Task: Experiment with filter on a festival photo for a bold and colorful style.
Action: Mouse moved to (999, 543)
Screenshot: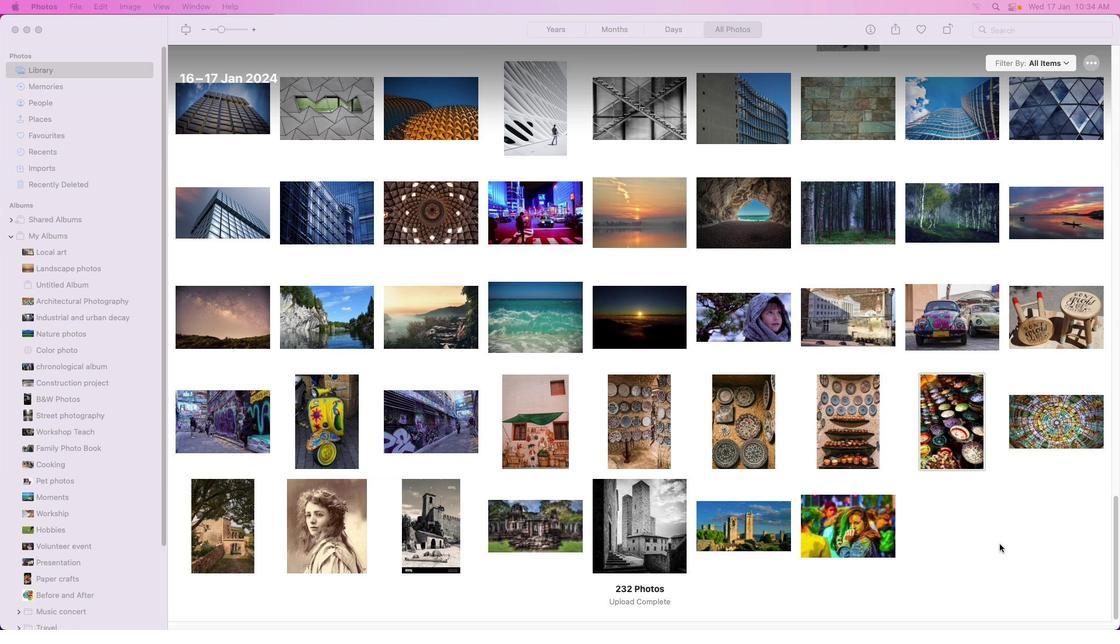 
Action: Mouse pressed left at (999, 543)
Screenshot: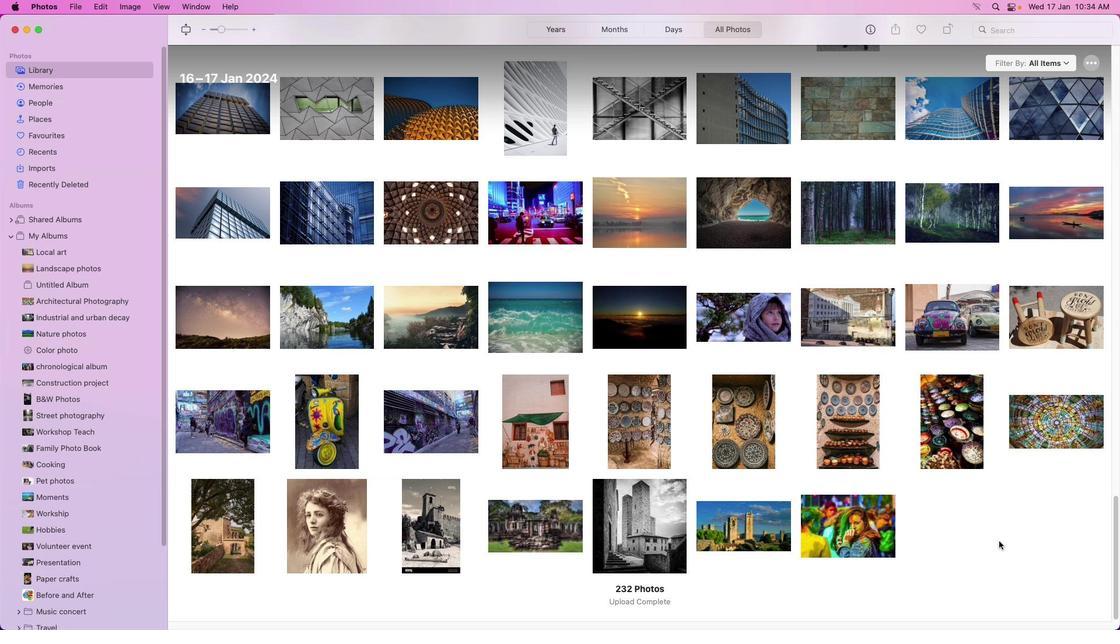 
Action: Mouse moved to (872, 518)
Screenshot: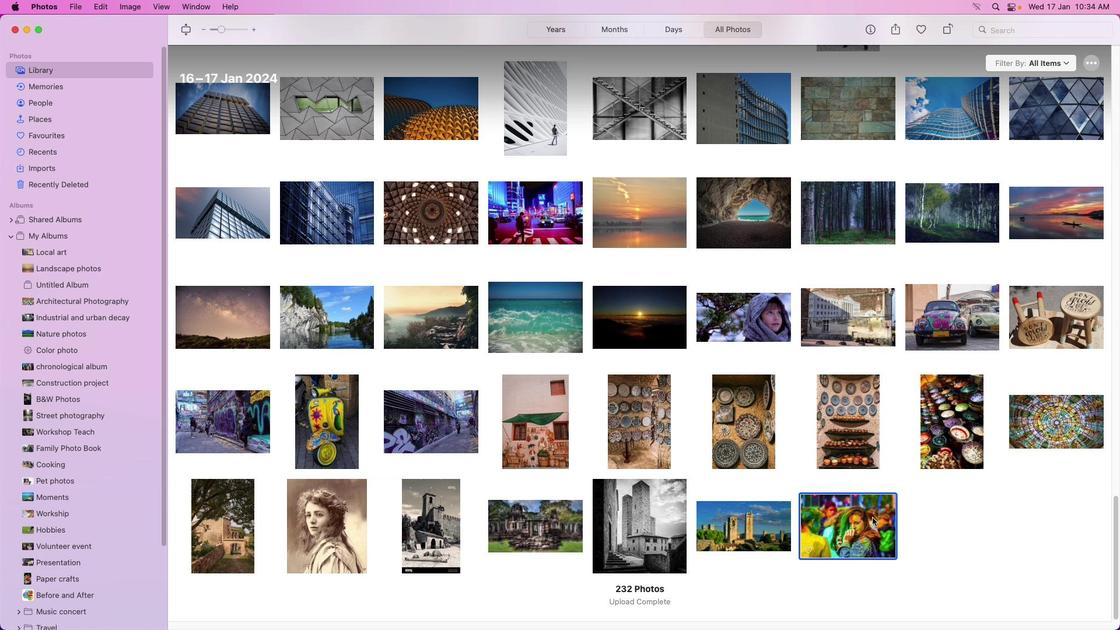 
Action: Mouse pressed left at (872, 518)
Screenshot: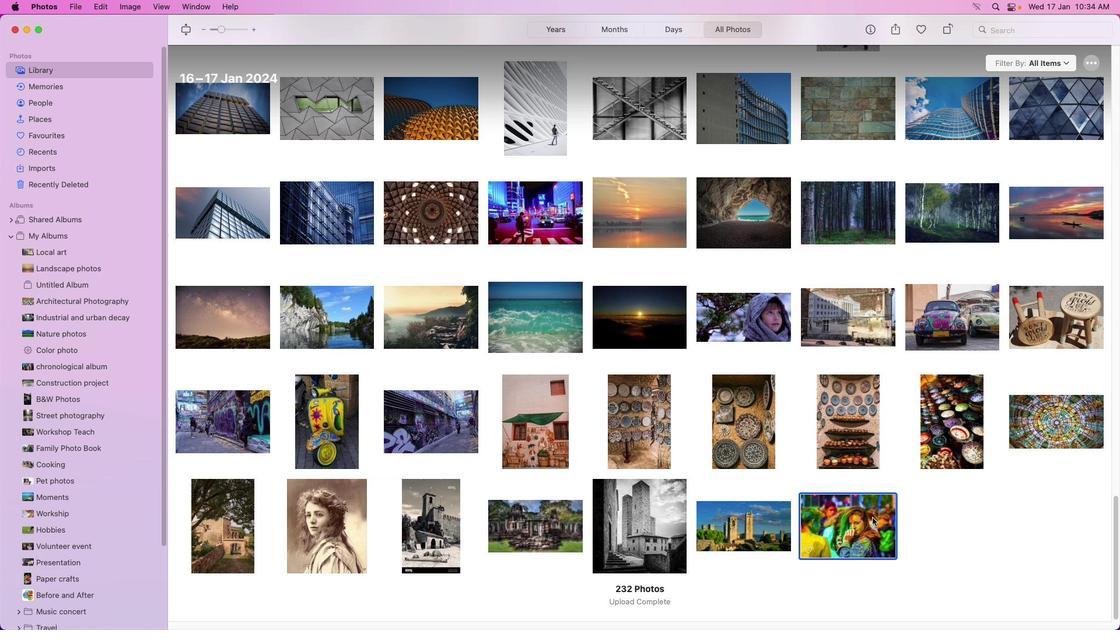 
Action: Mouse pressed left at (872, 518)
Screenshot: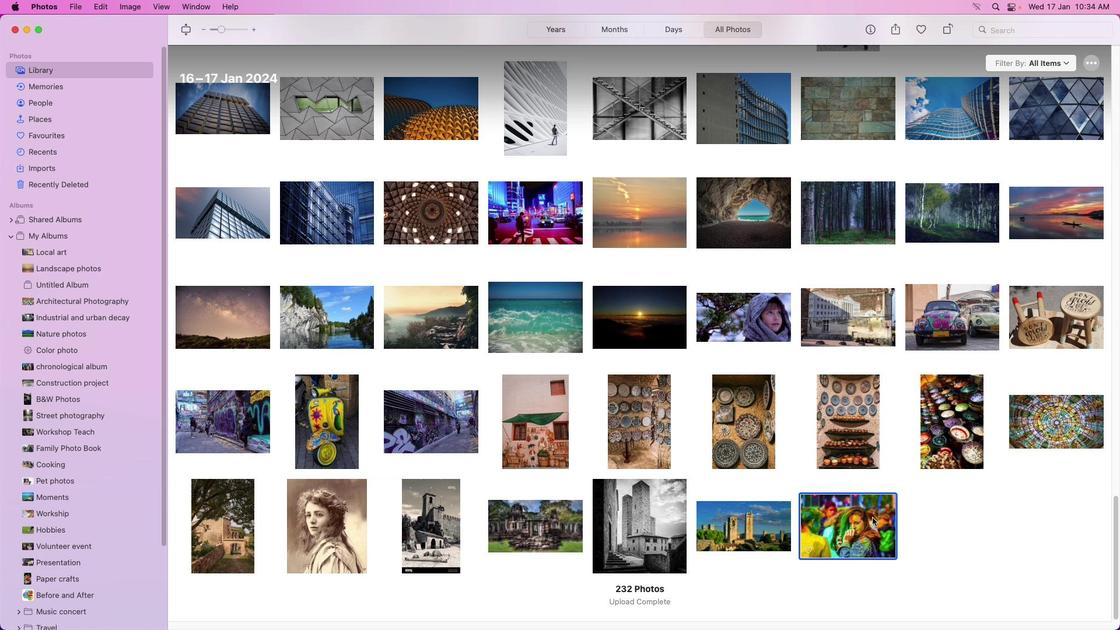 
Action: Mouse pressed left at (872, 518)
Screenshot: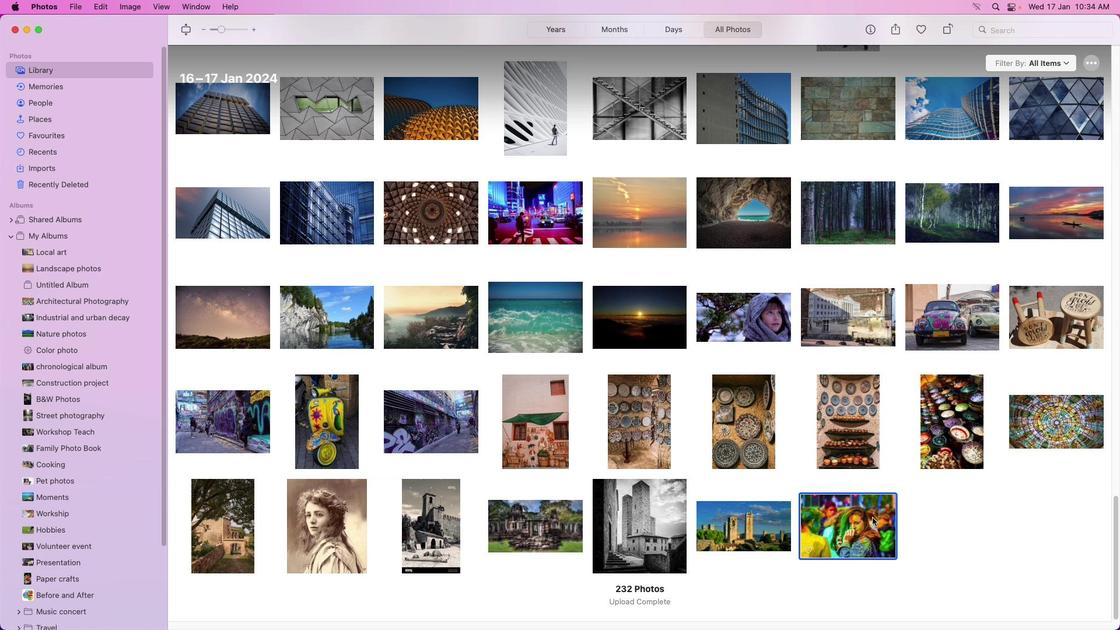 
Action: Mouse moved to (1101, 33)
Screenshot: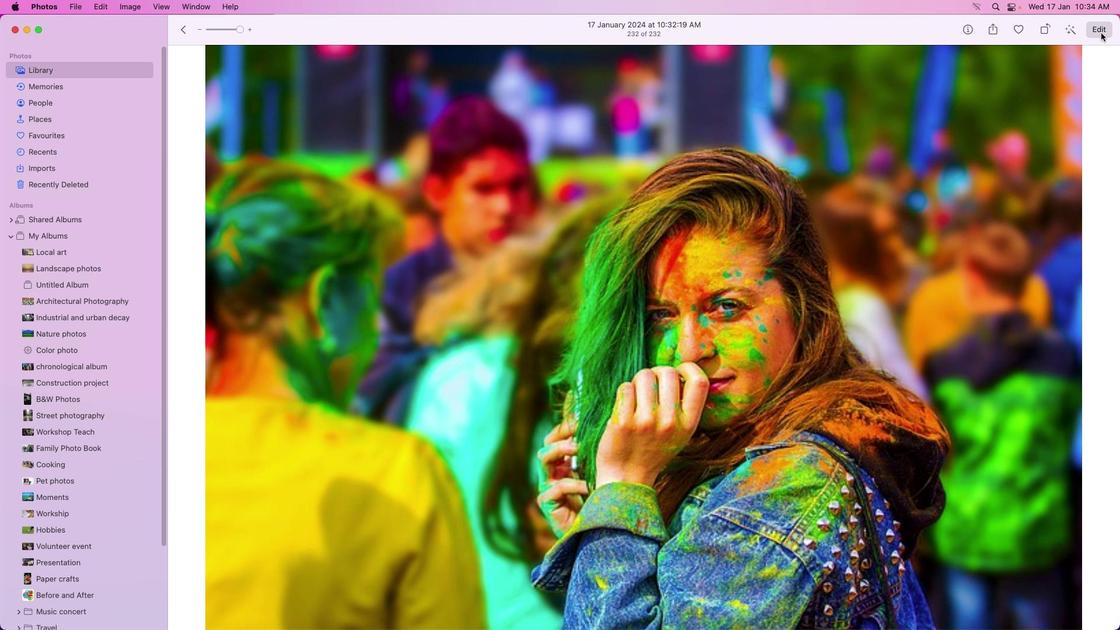 
Action: Mouse pressed left at (1101, 33)
Screenshot: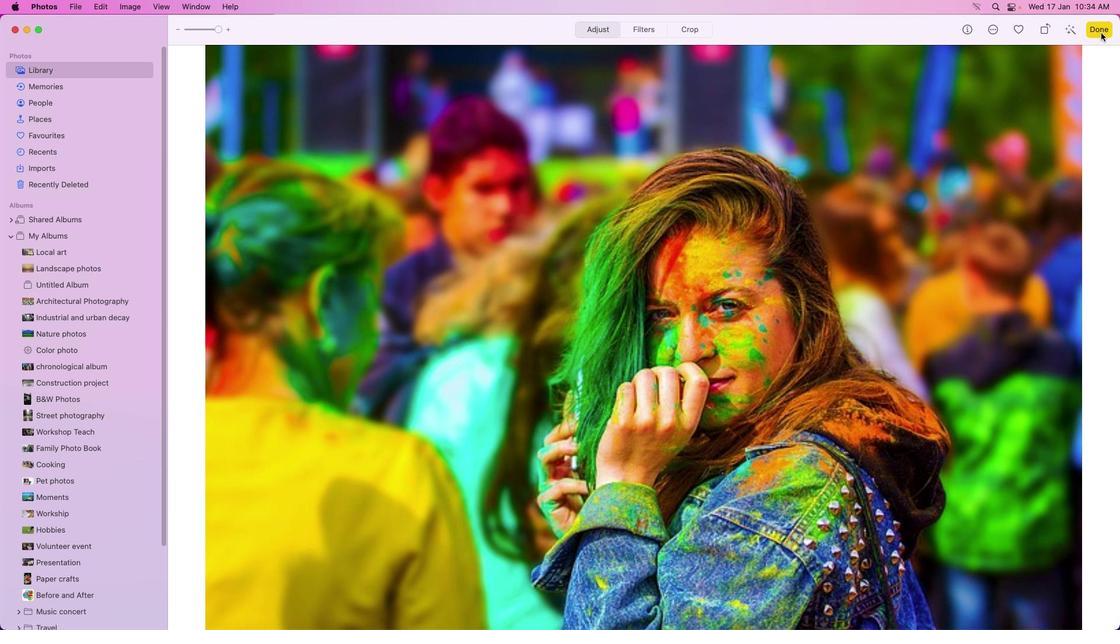 
Action: Mouse moved to (587, 31)
Screenshot: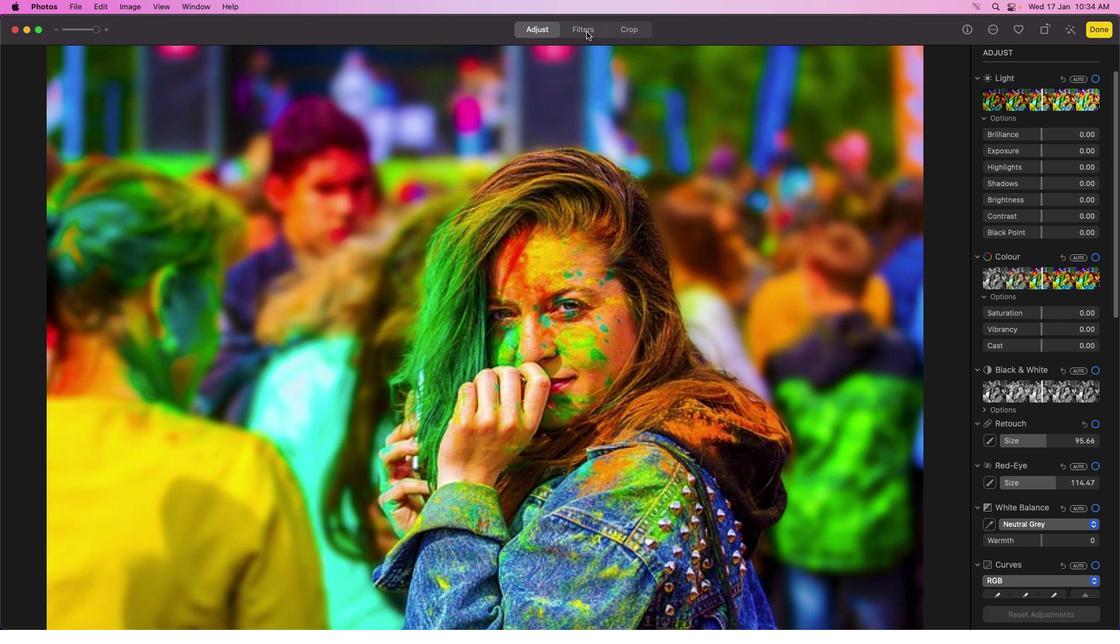 
Action: Mouse pressed left at (587, 31)
Screenshot: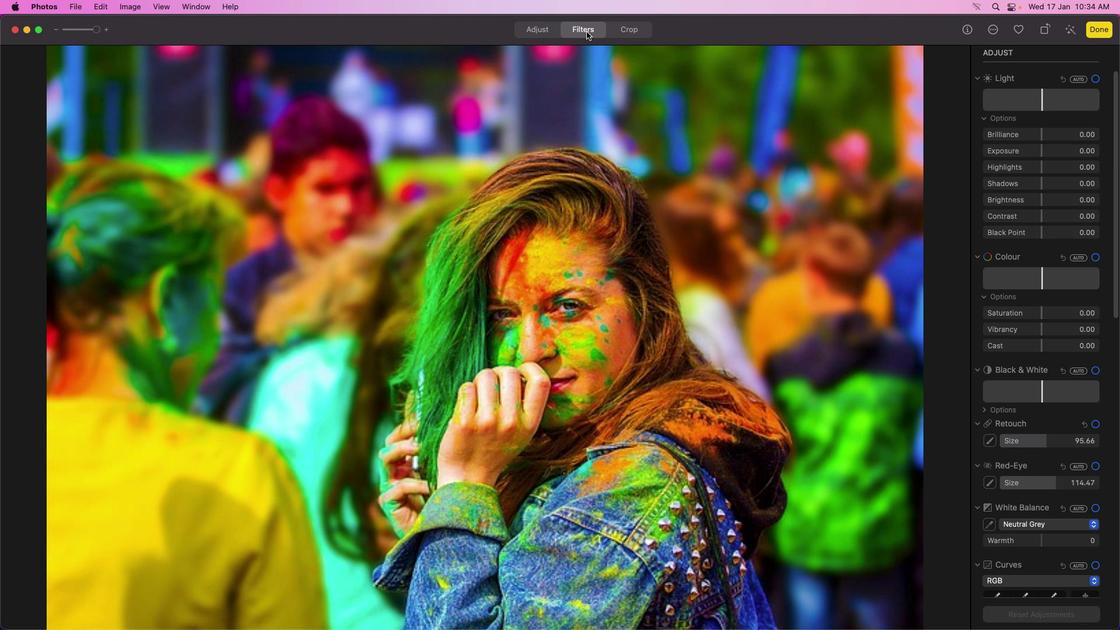 
Action: Mouse moved to (1012, 105)
Screenshot: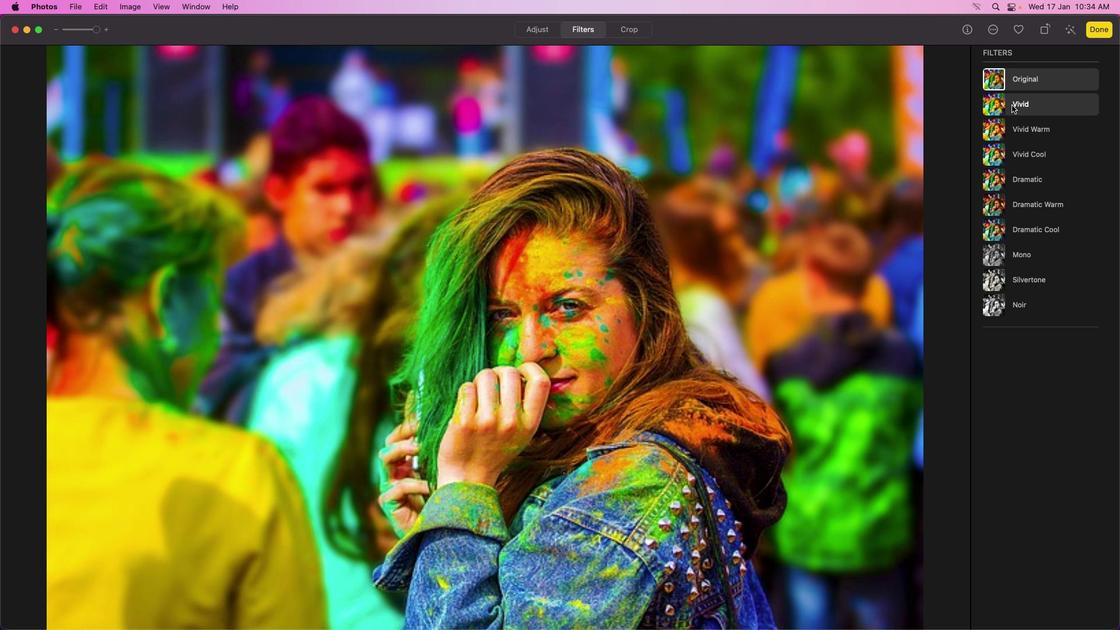 
Action: Mouse pressed left at (1012, 105)
Screenshot: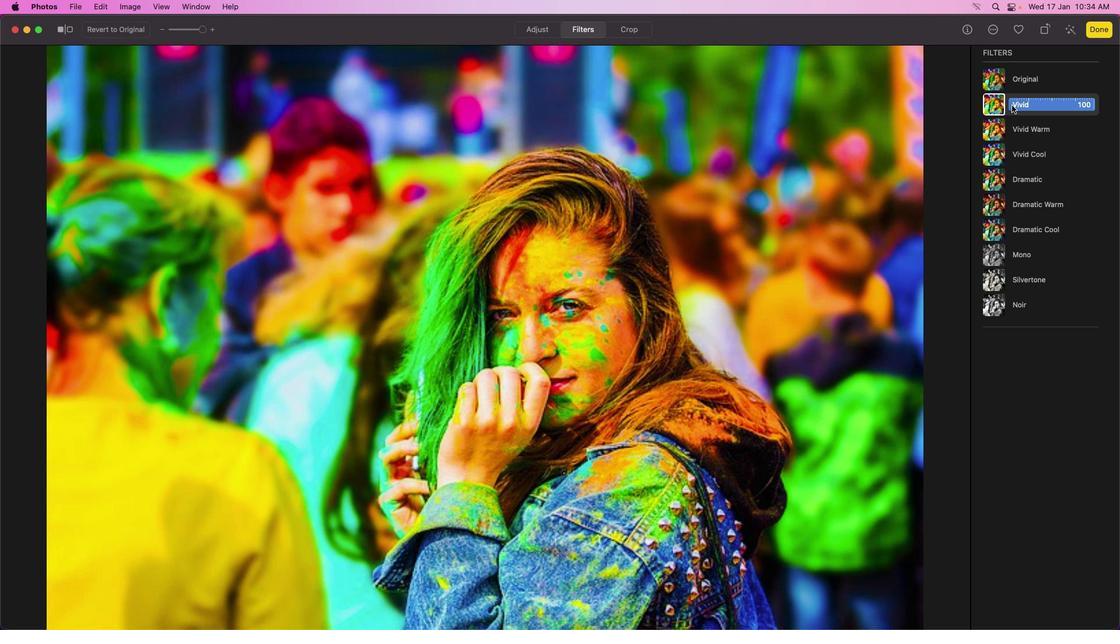 
Action: Mouse moved to (1093, 105)
Screenshot: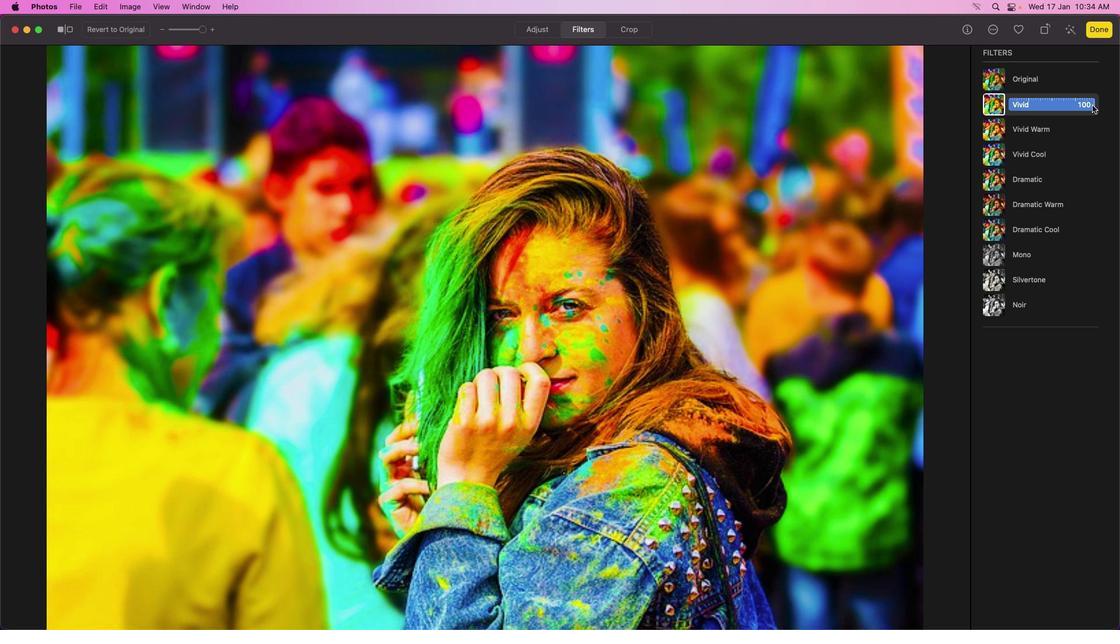 
Action: Mouse pressed left at (1093, 105)
Screenshot: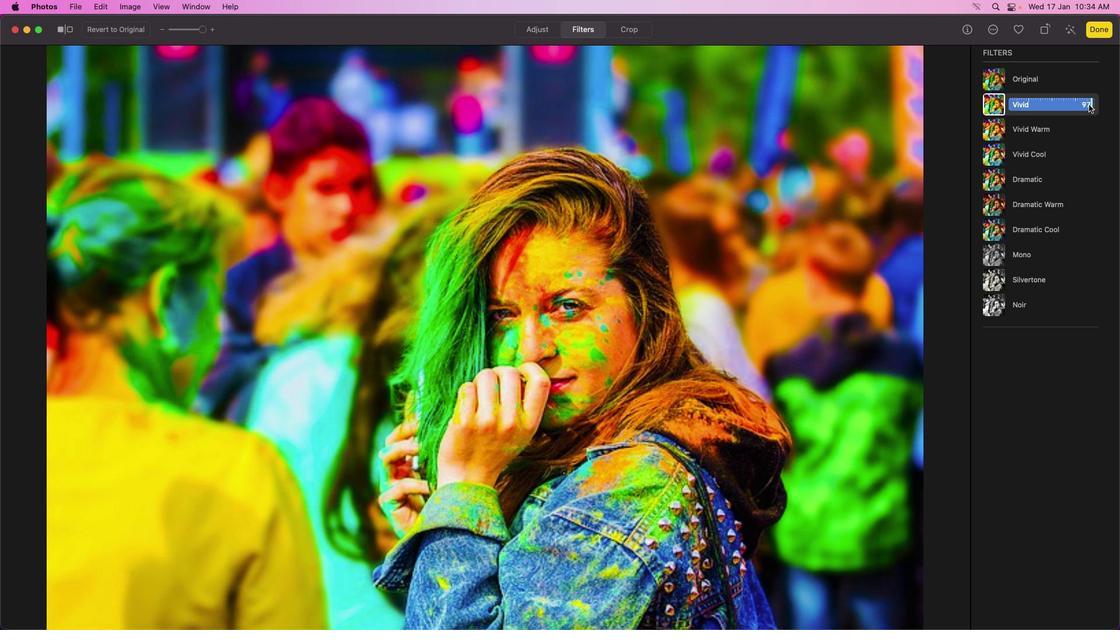 
Action: Mouse moved to (1029, 105)
Screenshot: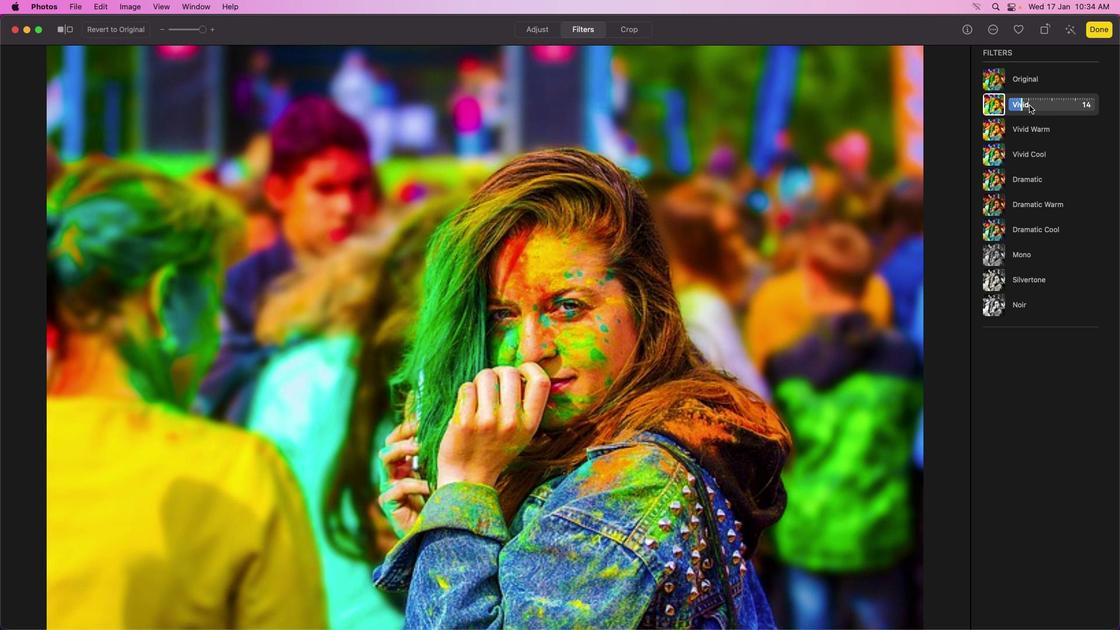 
Action: Mouse pressed left at (1029, 105)
Screenshot: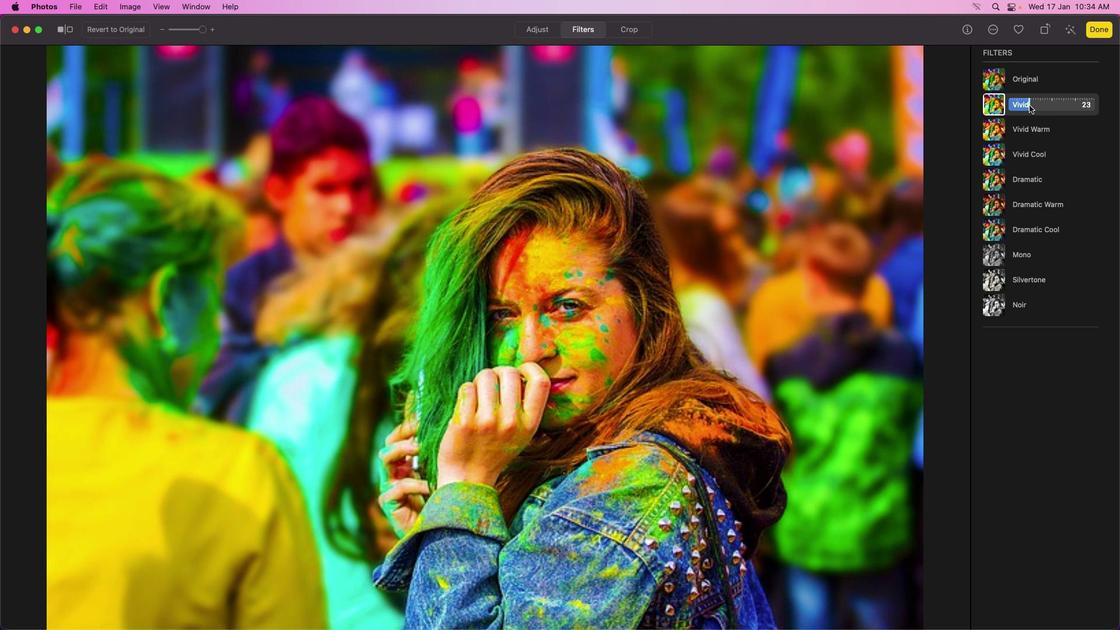 
Action: Mouse moved to (1041, 104)
Screenshot: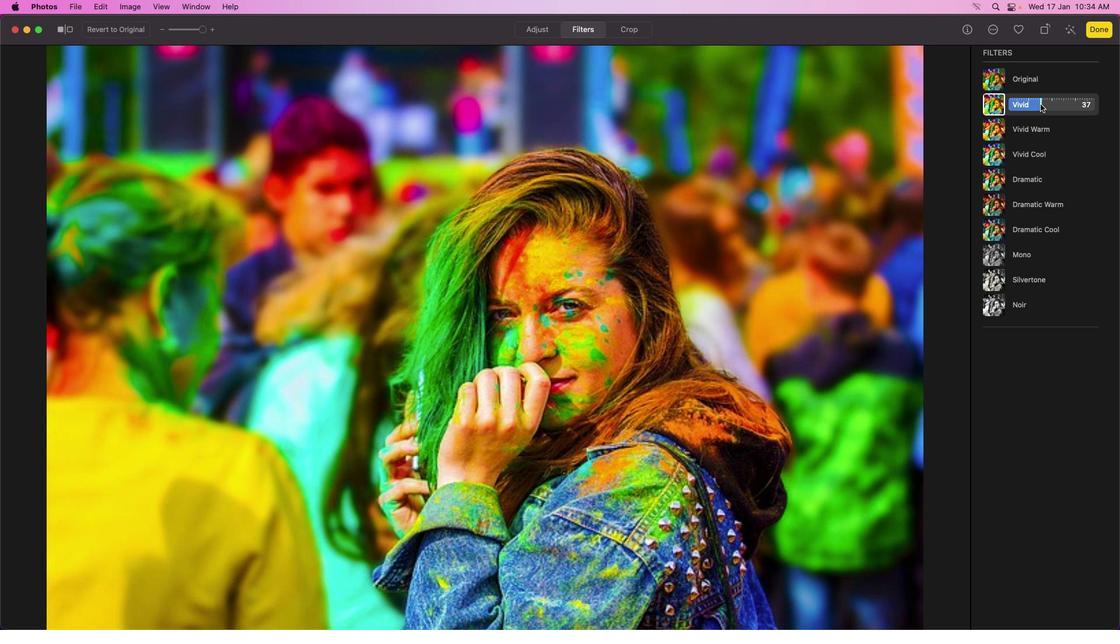 
Action: Mouse pressed left at (1041, 104)
Screenshot: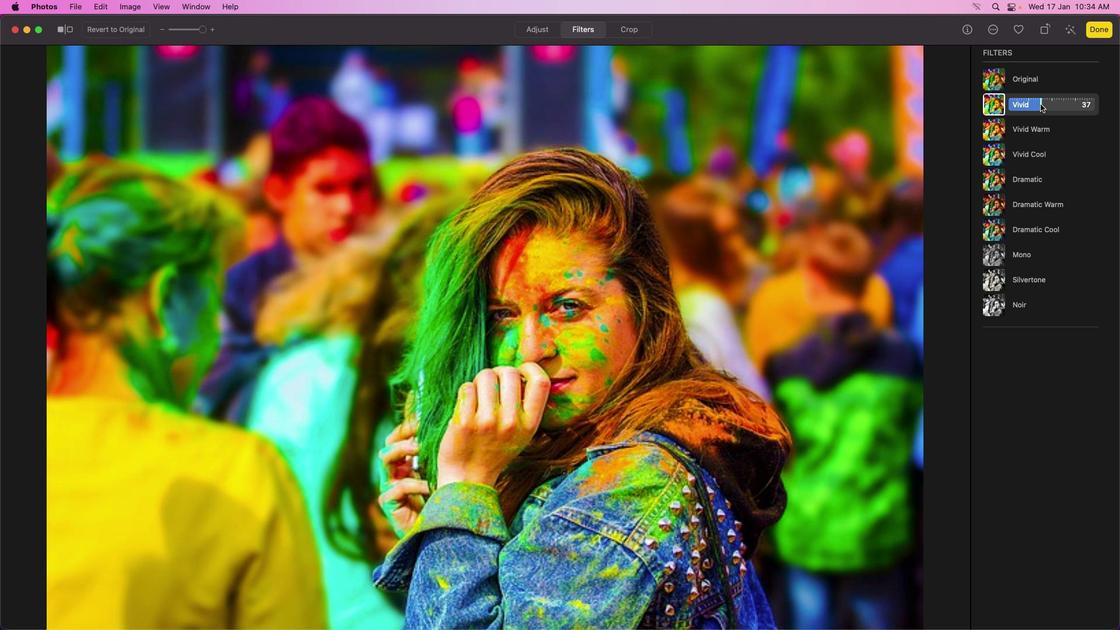 
Action: Mouse moved to (1055, 105)
Screenshot: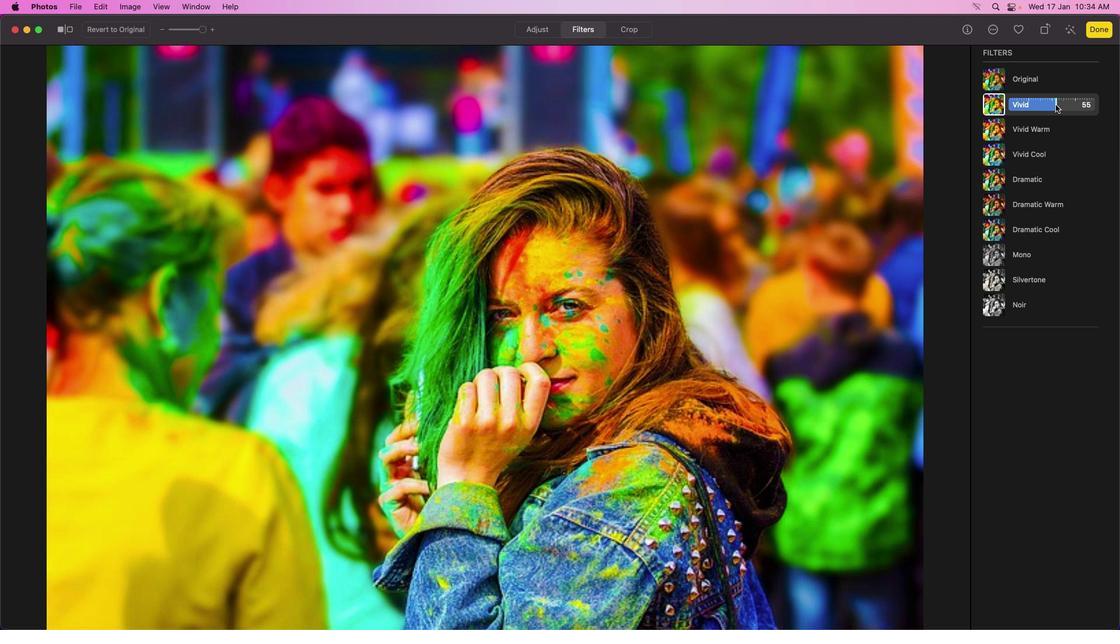 
Action: Mouse pressed left at (1055, 105)
Screenshot: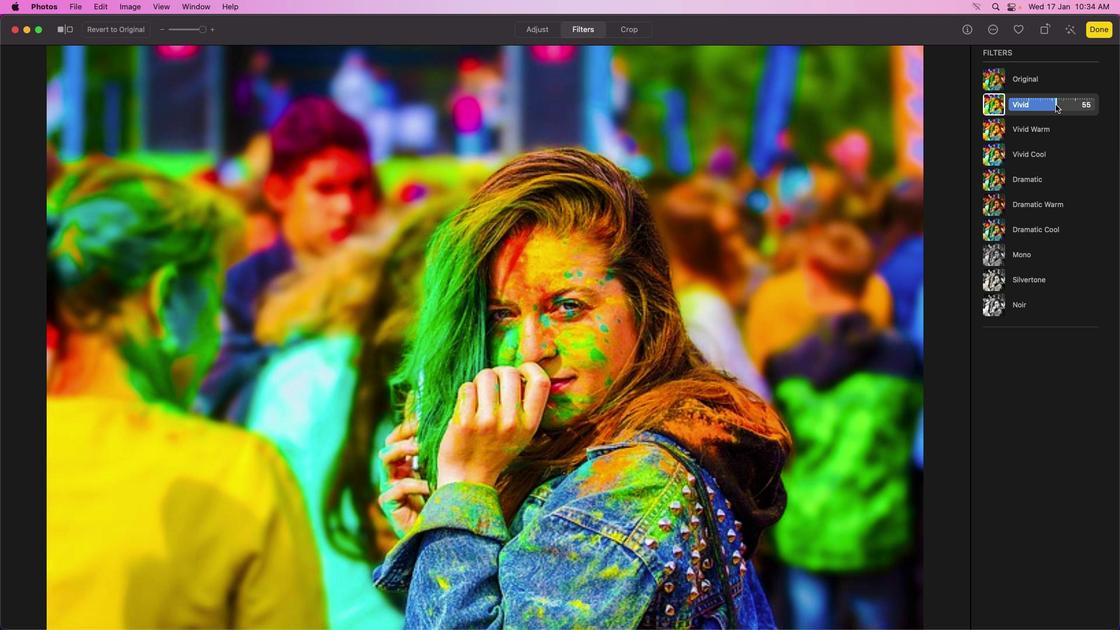 
Action: Mouse moved to (1075, 106)
Screenshot: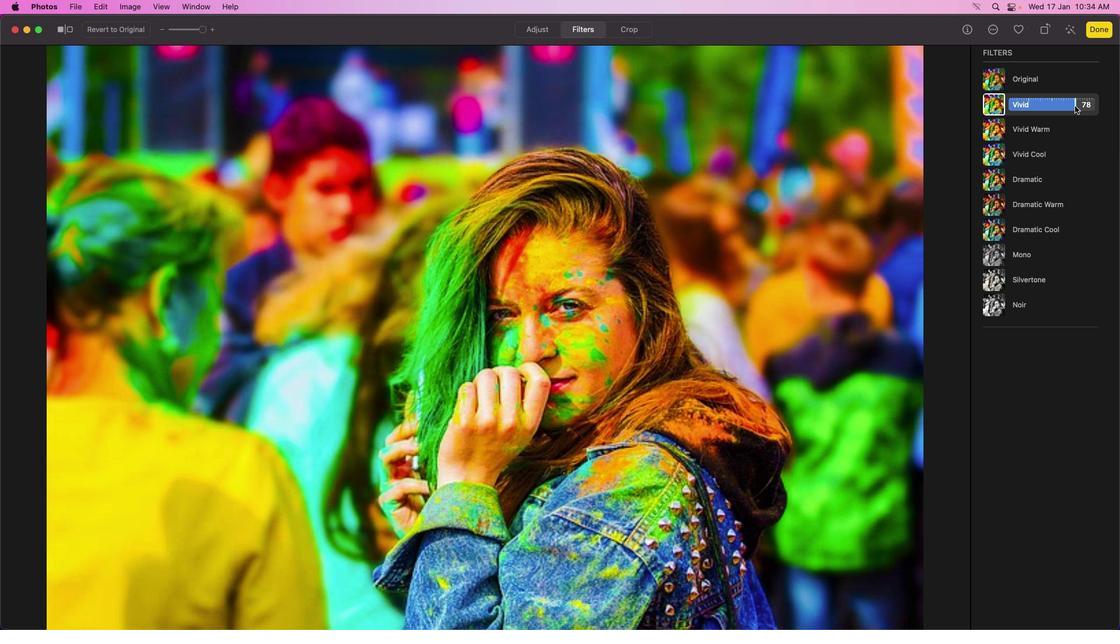 
Action: Mouse pressed left at (1075, 106)
Screenshot: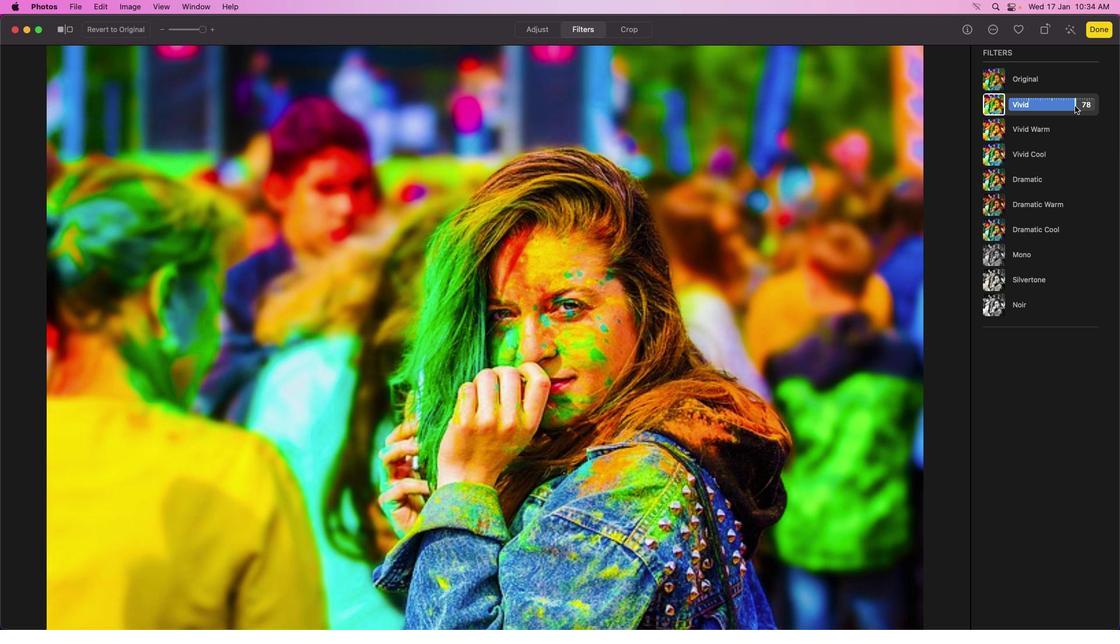 
Action: Mouse moved to (1037, 108)
Screenshot: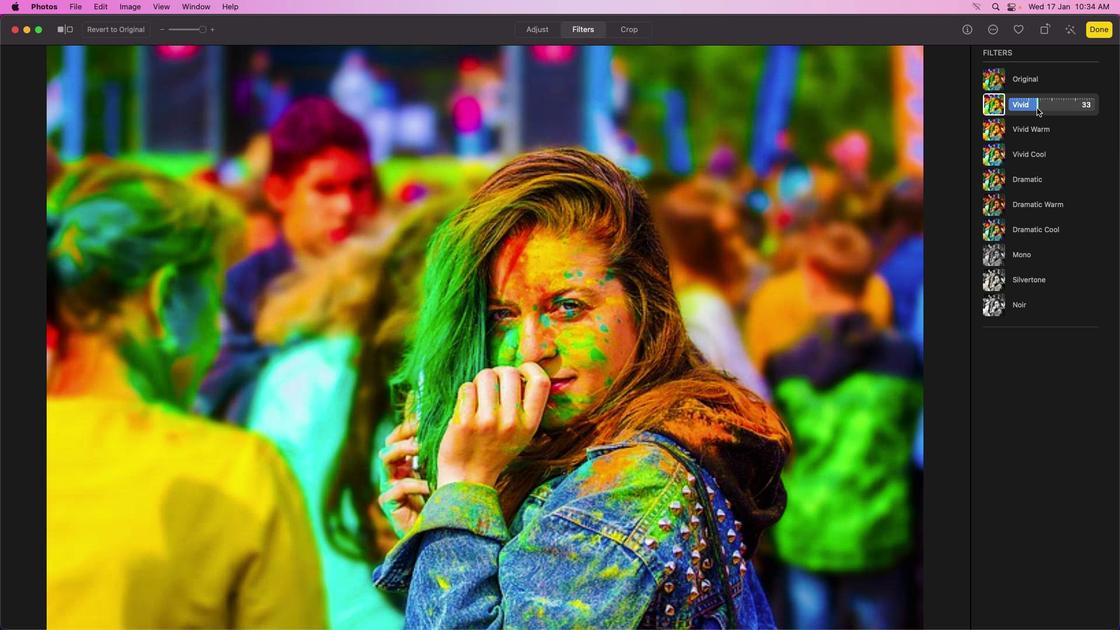 
Action: Mouse pressed left at (1037, 108)
Screenshot: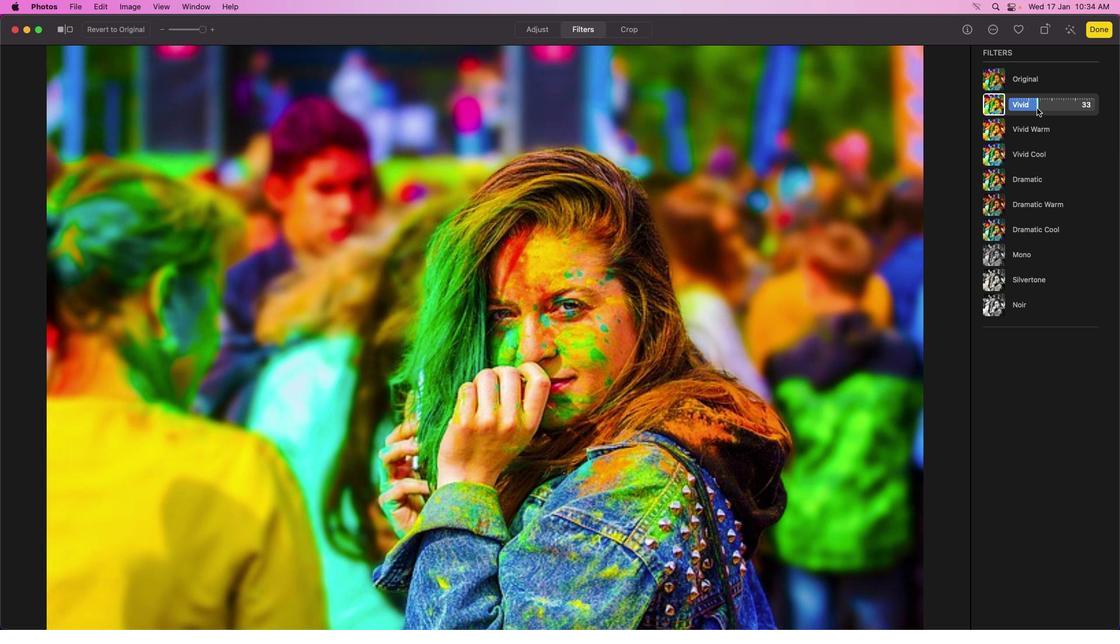 
Action: Mouse moved to (1035, 131)
Screenshot: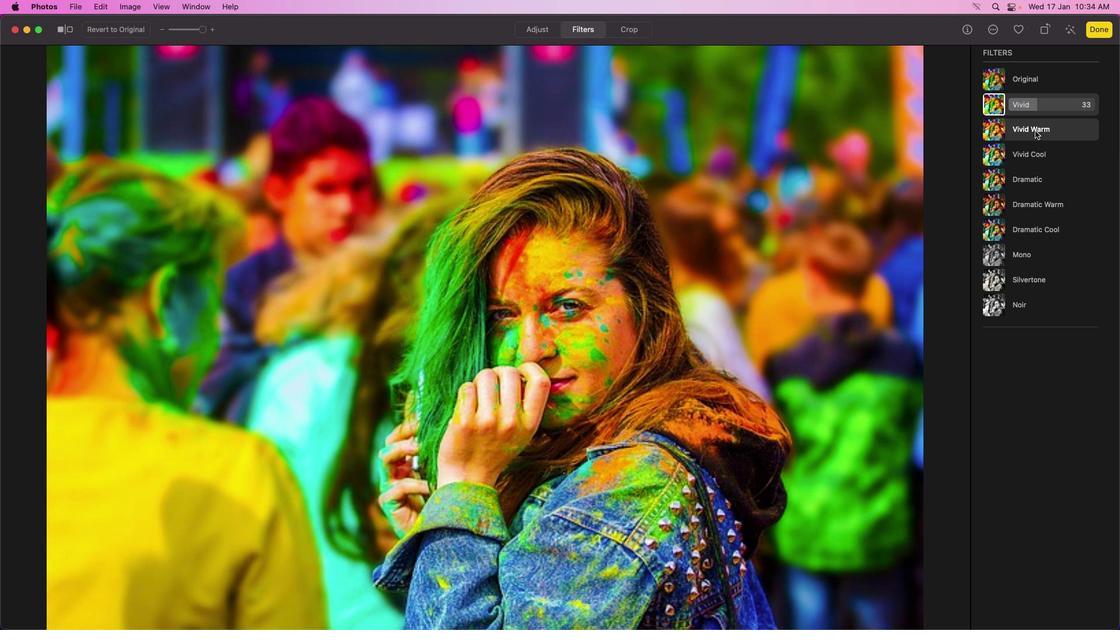 
Action: Mouse pressed left at (1035, 131)
Screenshot: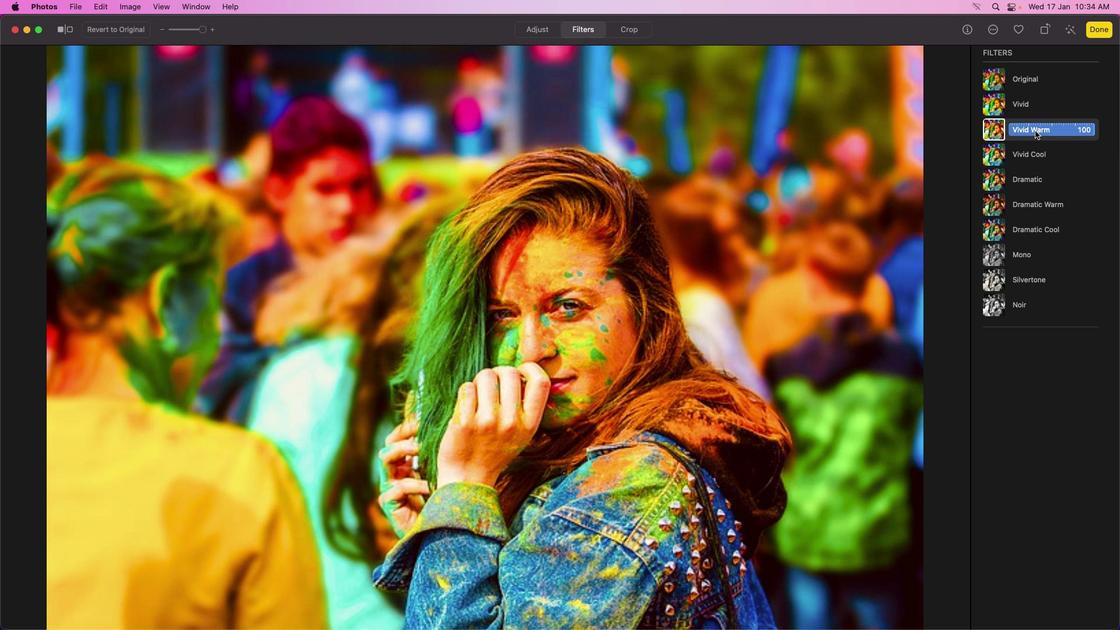 
Action: Mouse moved to (1041, 75)
Screenshot: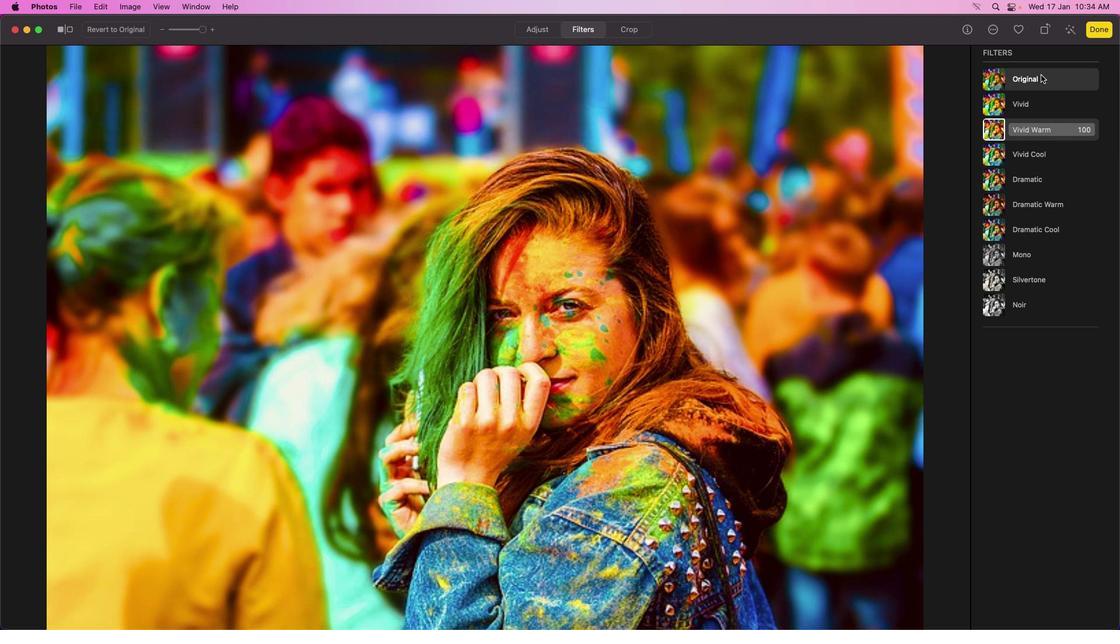 
Action: Mouse pressed left at (1041, 75)
Screenshot: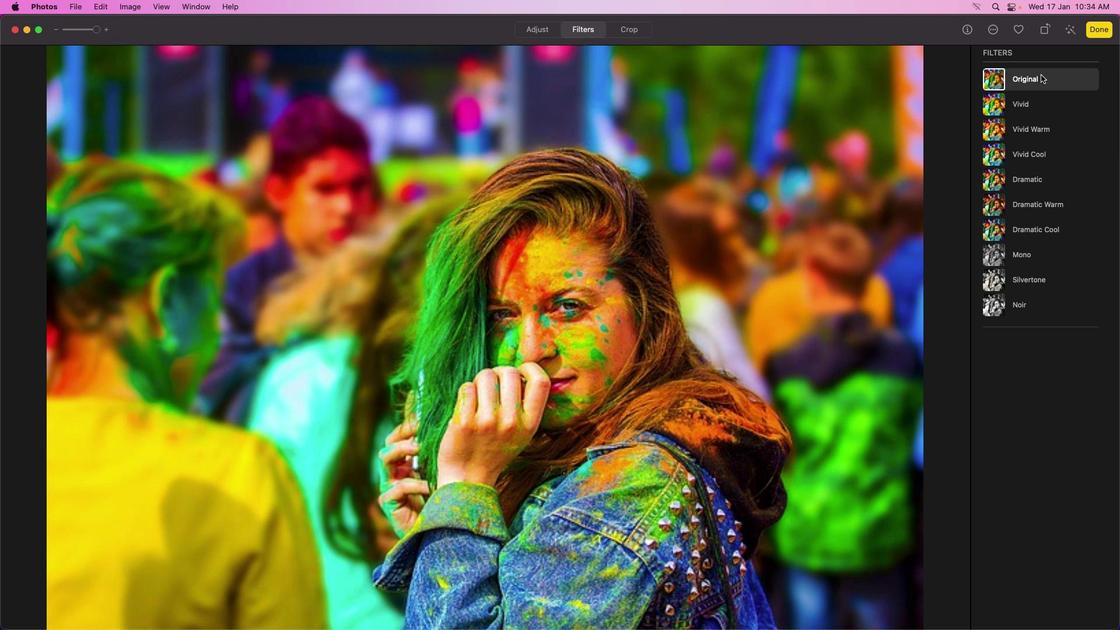 
Action: Mouse moved to (1046, 97)
Screenshot: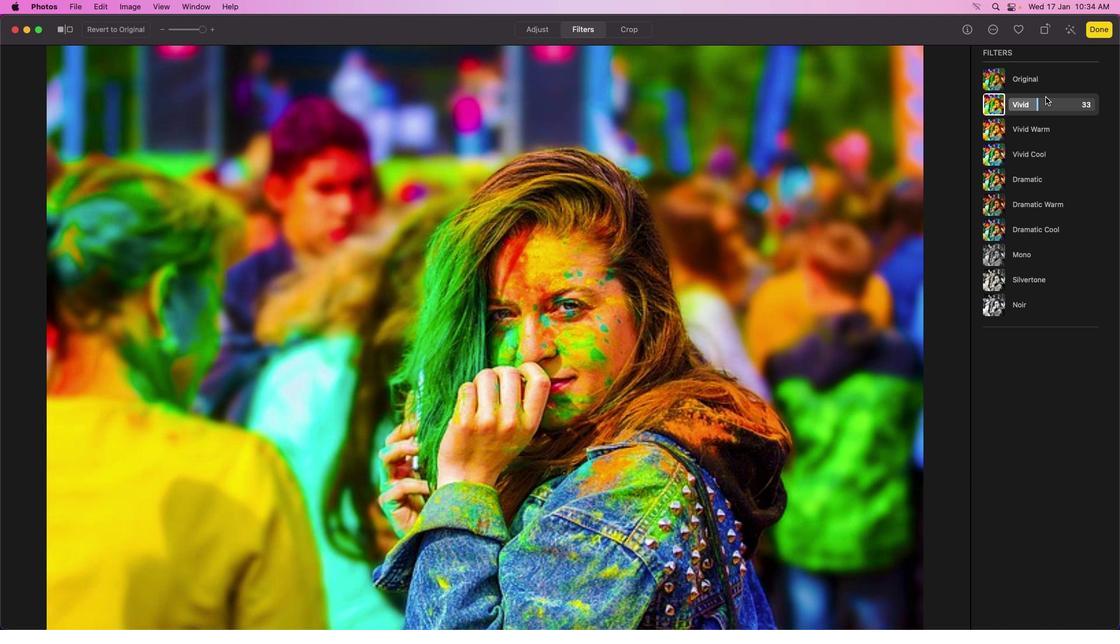 
Action: Mouse pressed left at (1046, 97)
Screenshot: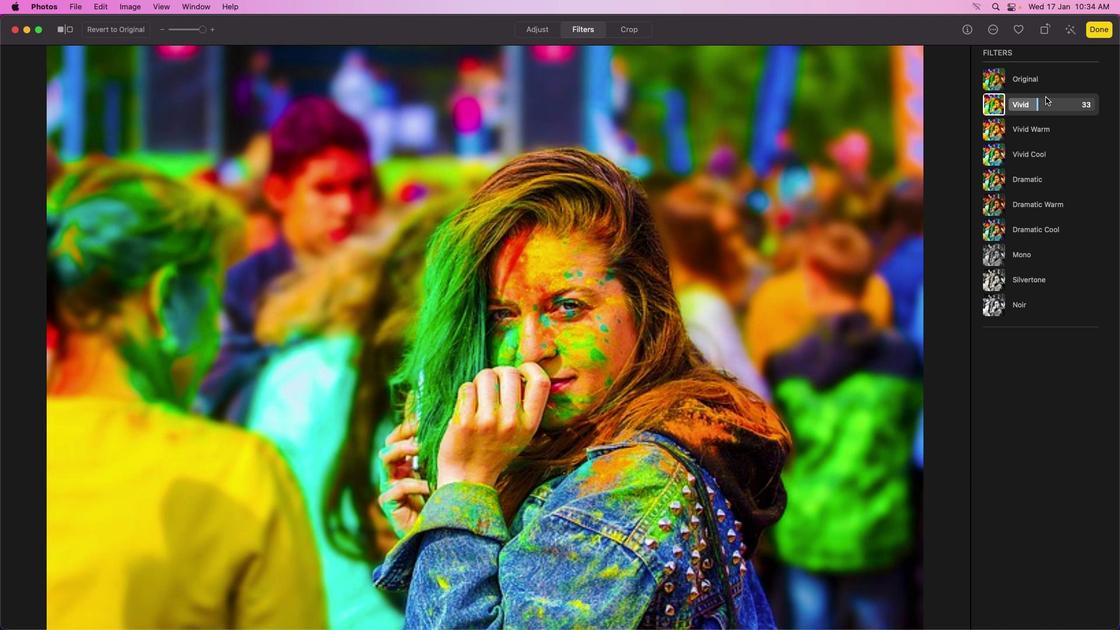 
Action: Mouse moved to (68, 32)
Screenshot: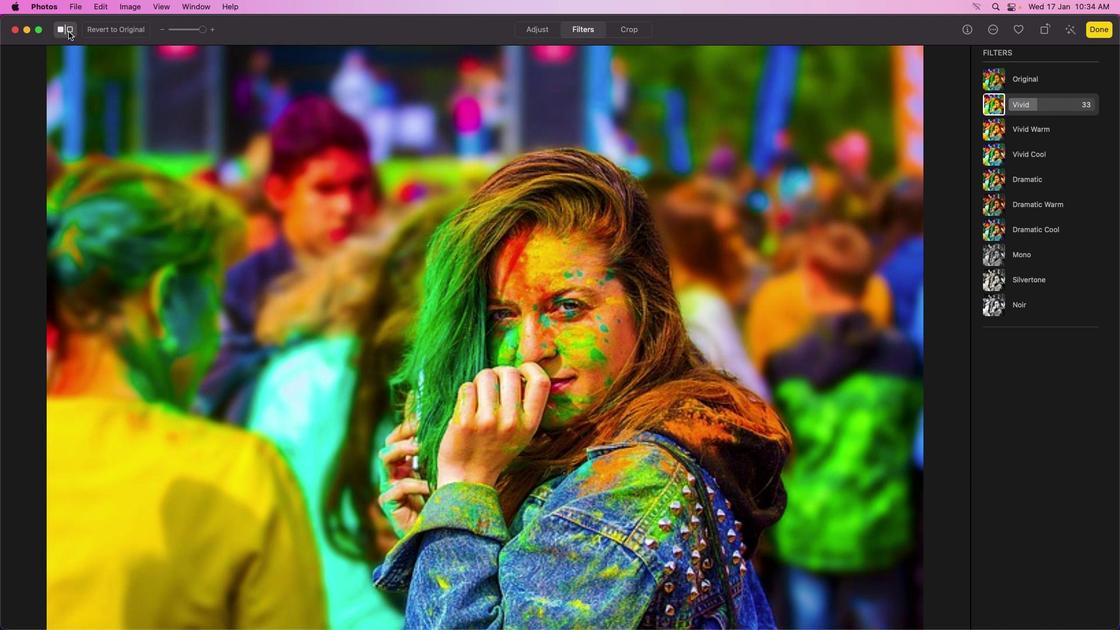 
Action: Mouse pressed left at (68, 32)
Screenshot: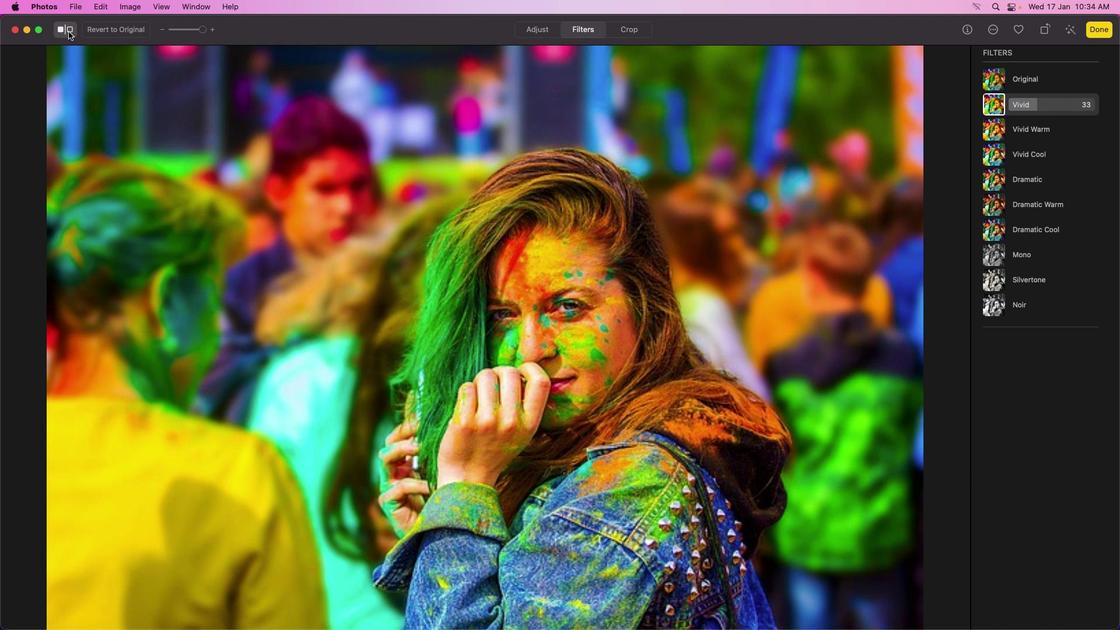 
Action: Mouse moved to (1071, 109)
Screenshot: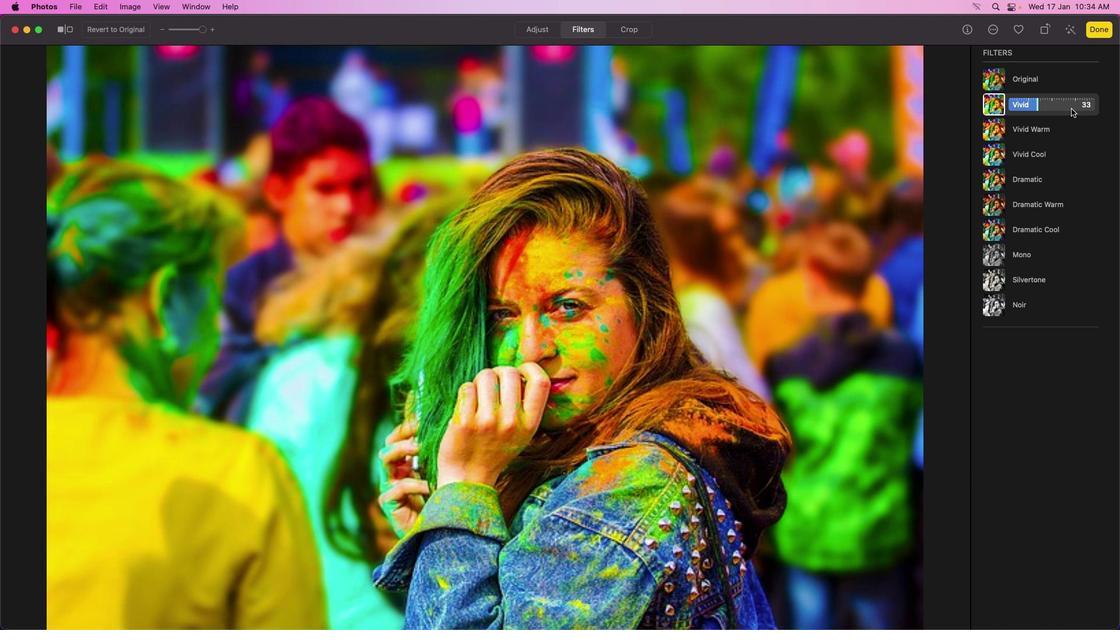 
Action: Mouse pressed left at (1071, 109)
Screenshot: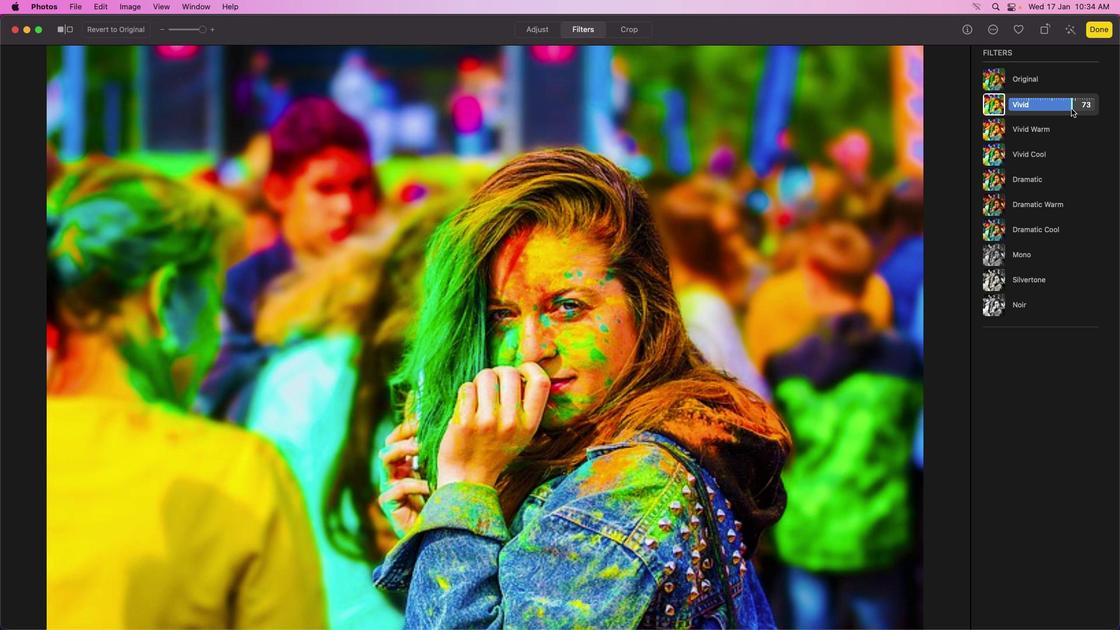 
Action: Mouse pressed left at (1071, 109)
Screenshot: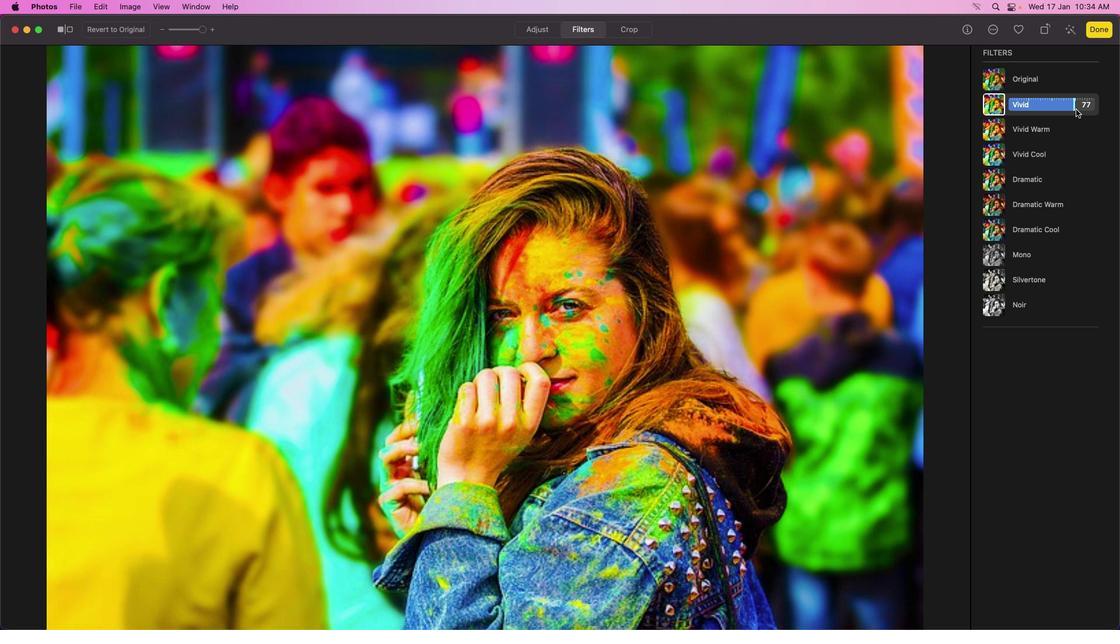 
Action: Mouse moved to (1053, 108)
Screenshot: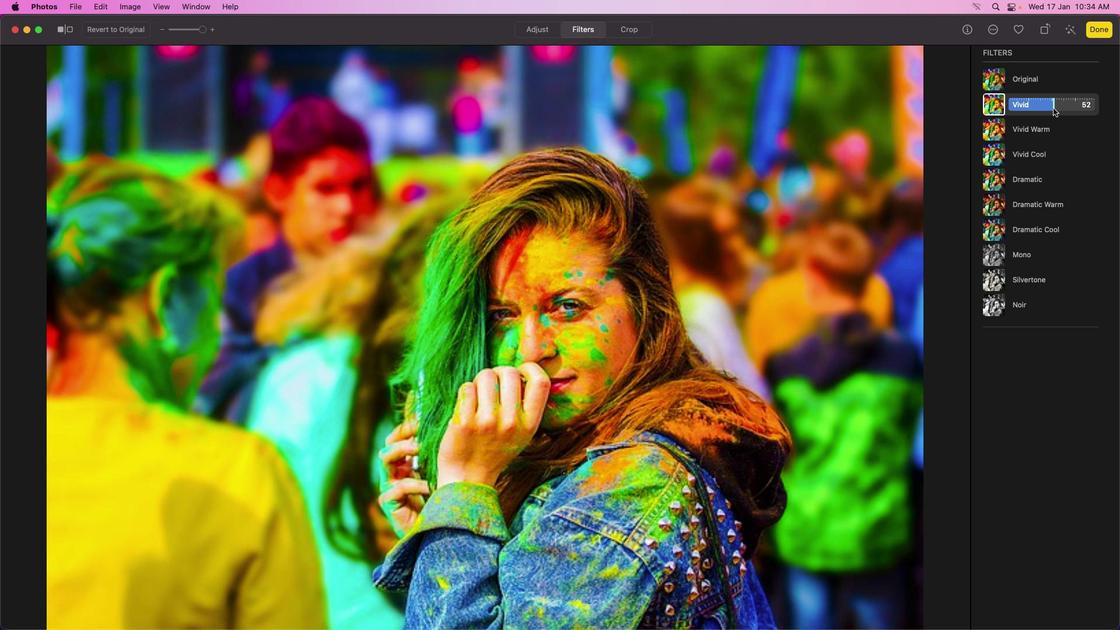 
Action: Mouse pressed left at (1053, 108)
Screenshot: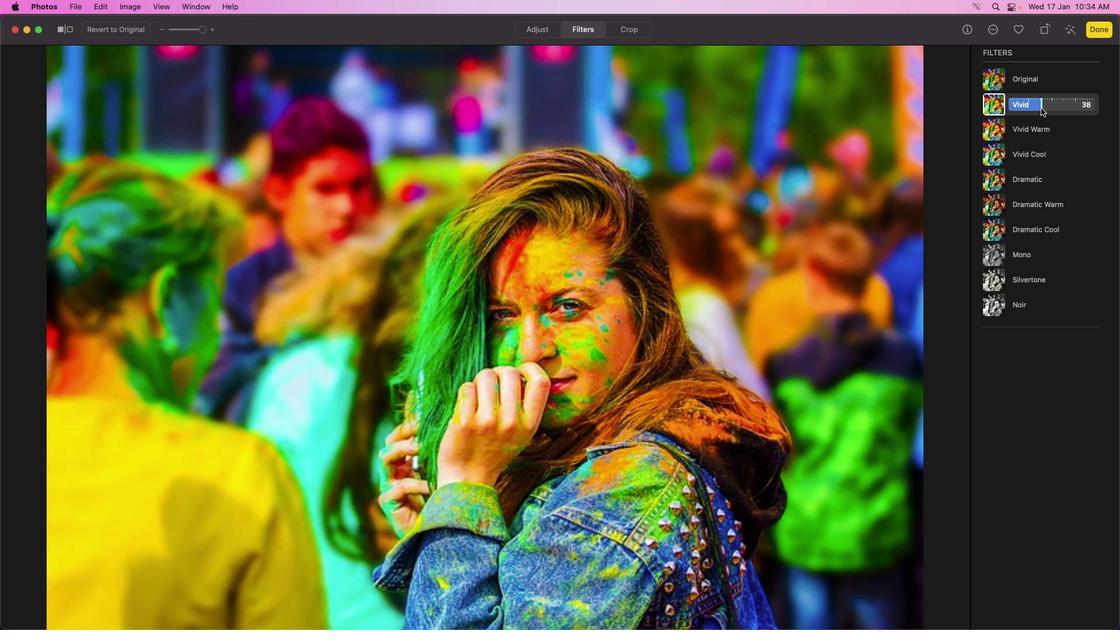 
Action: Mouse moved to (1080, 109)
Screenshot: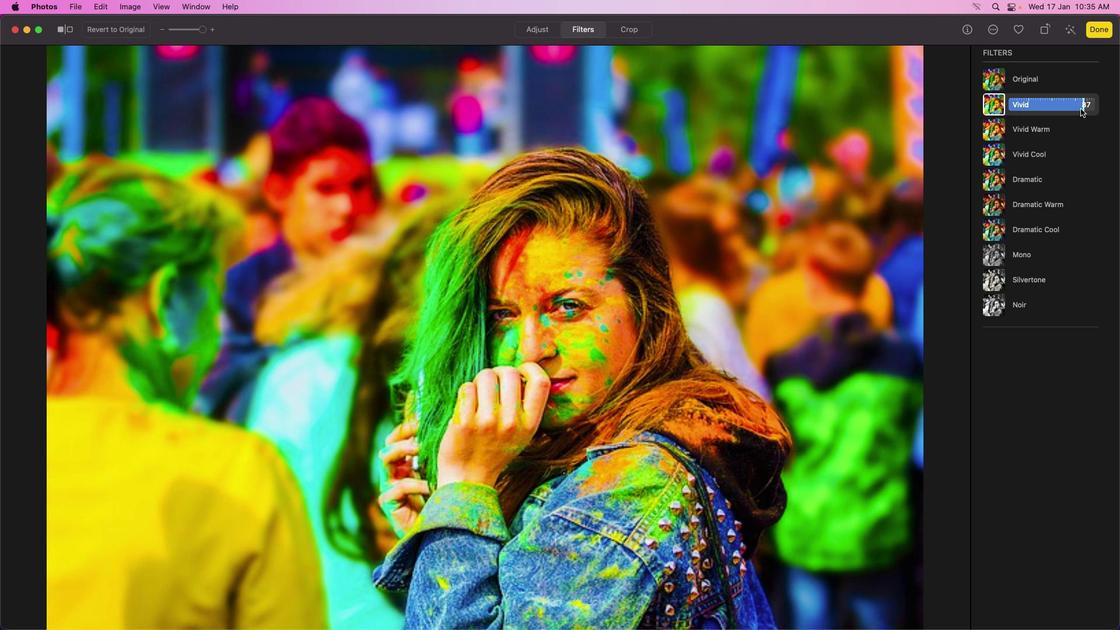
Action: Mouse pressed left at (1080, 109)
Screenshot: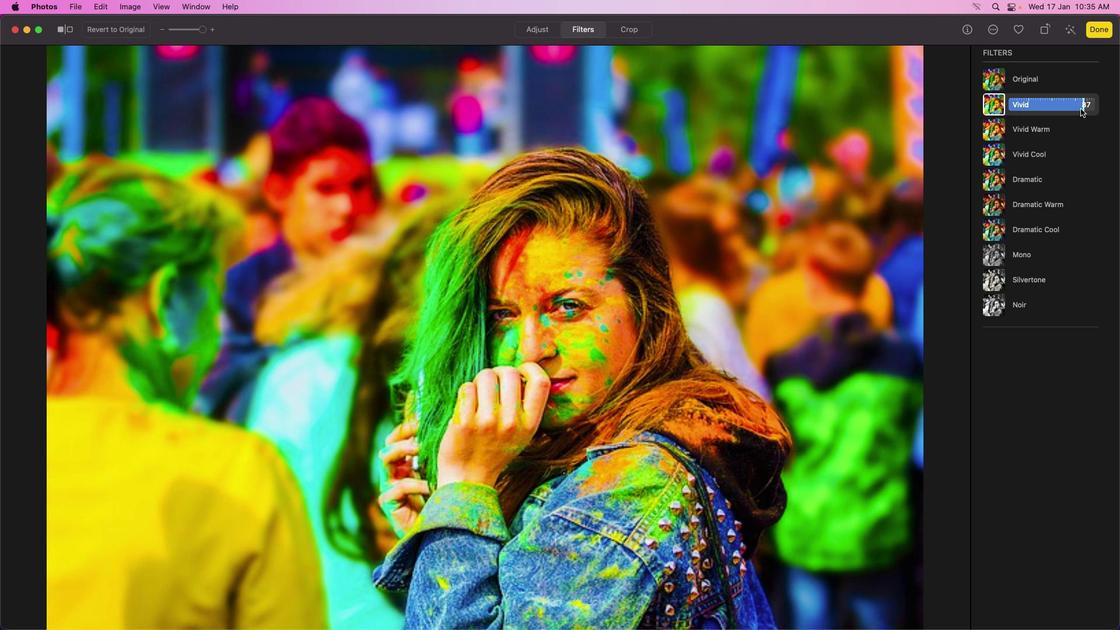 
Action: Mouse moved to (1057, 128)
Screenshot: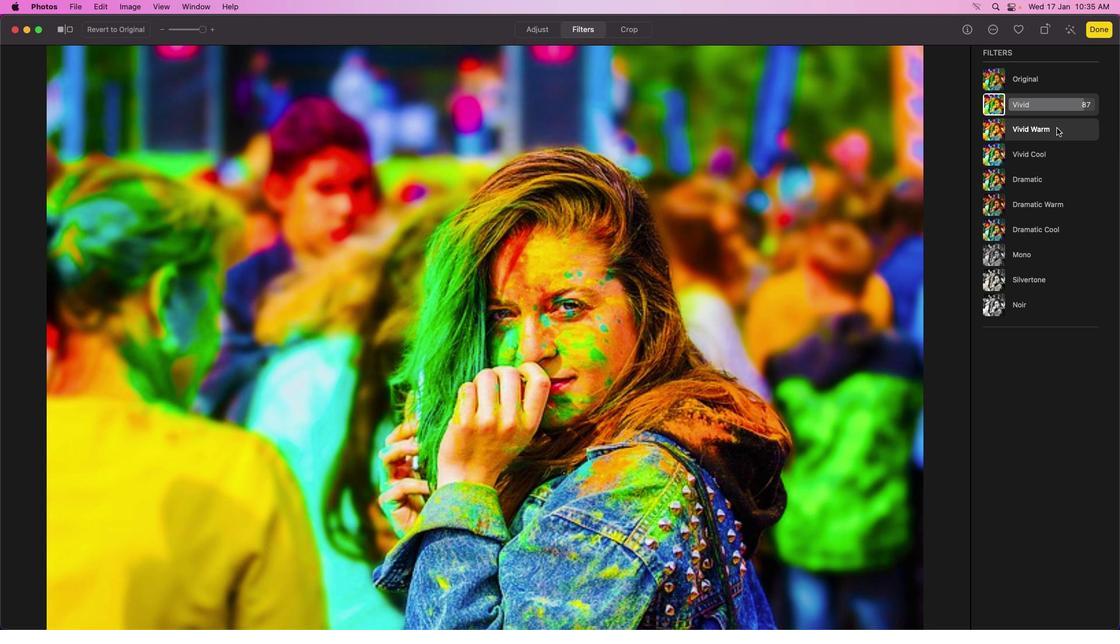 
Action: Mouse pressed left at (1057, 128)
Screenshot: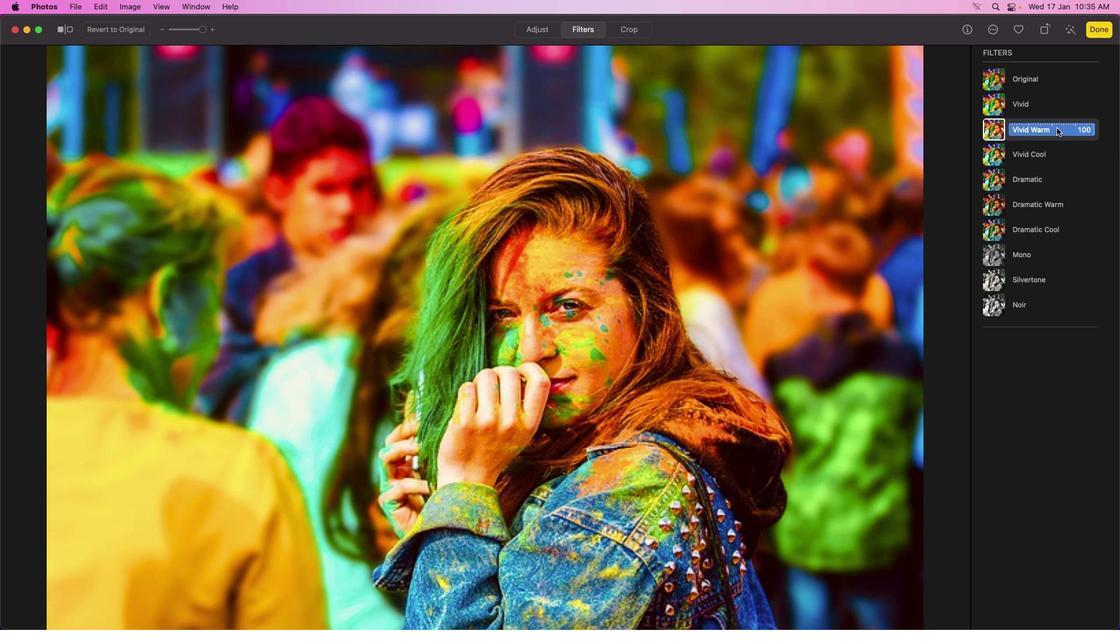 
Action: Mouse moved to (1079, 132)
Screenshot: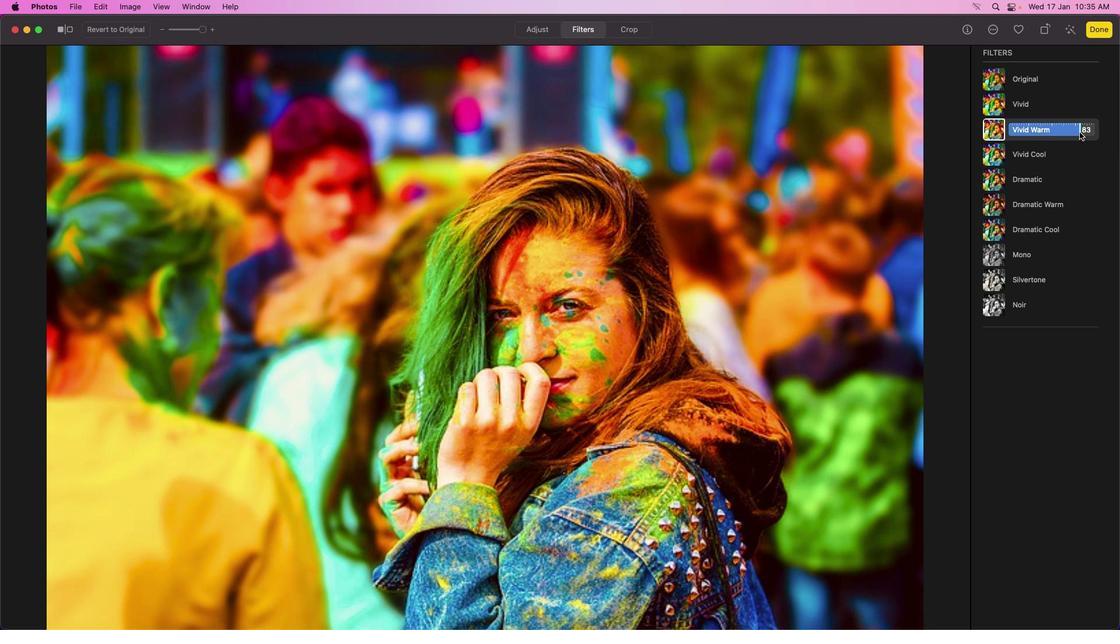 
Action: Mouse pressed left at (1079, 132)
Screenshot: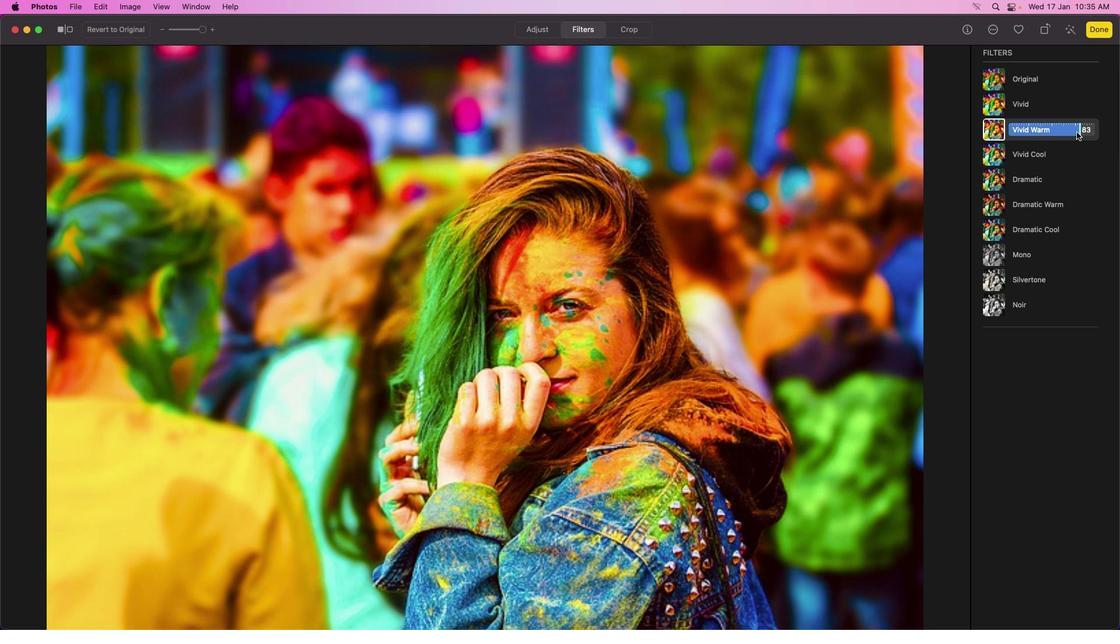 
Action: Mouse moved to (1060, 131)
Screenshot: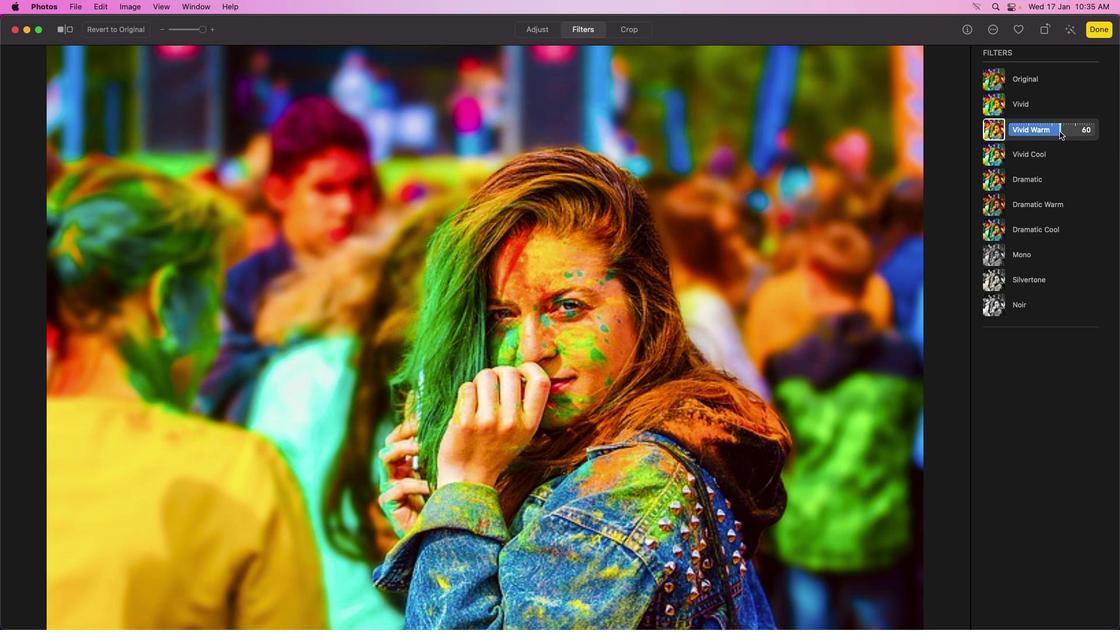 
Action: Mouse pressed left at (1060, 131)
Screenshot: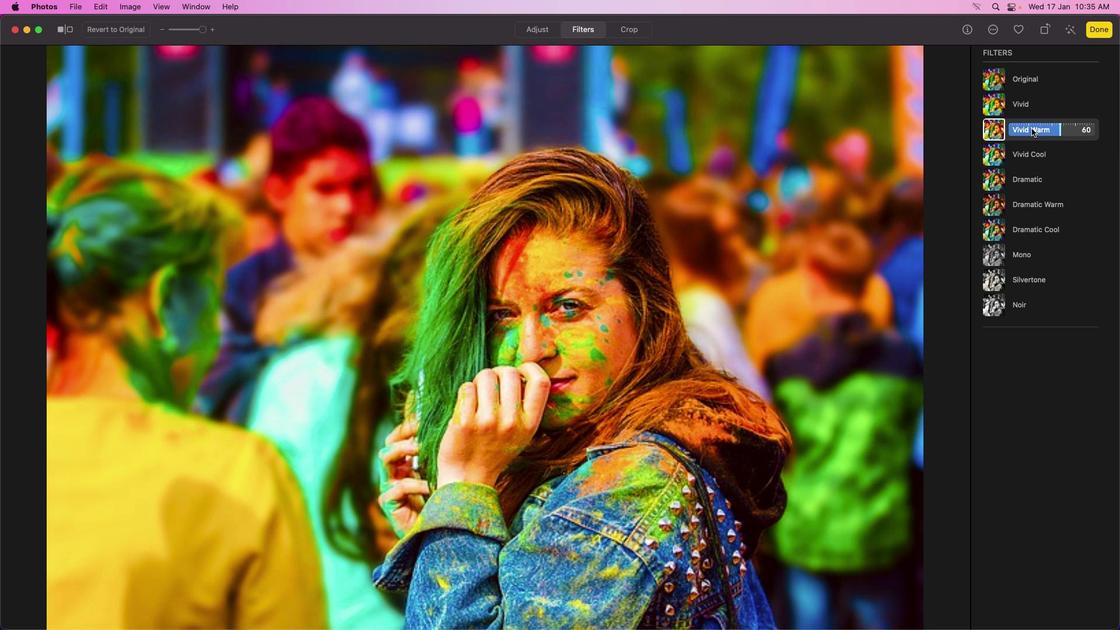 
Action: Mouse moved to (1032, 128)
Screenshot: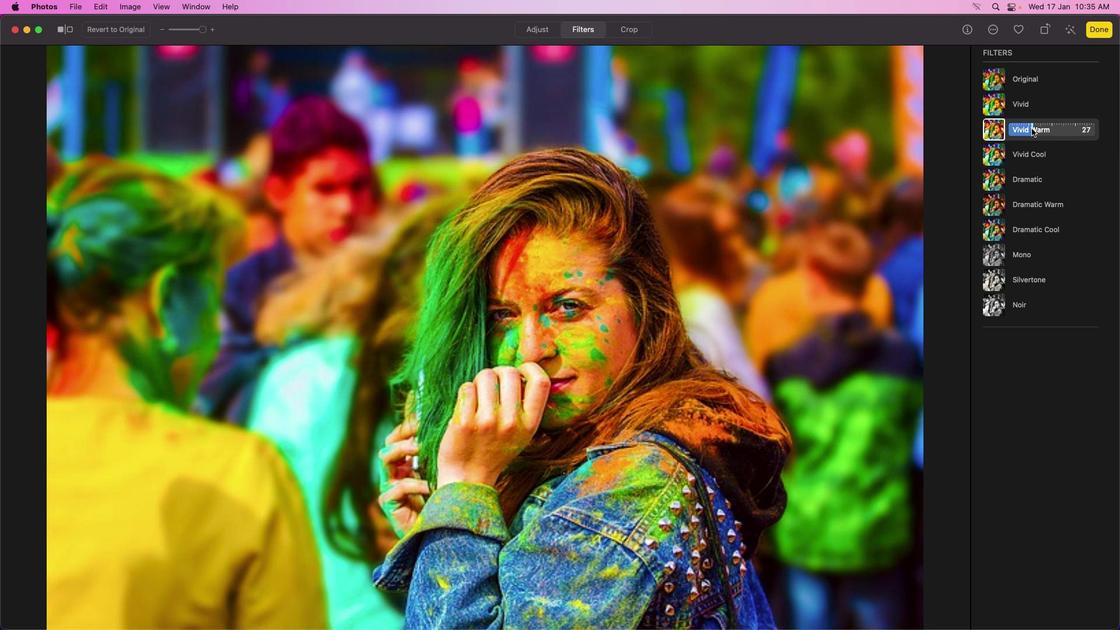 
Action: Mouse pressed left at (1032, 128)
Screenshot: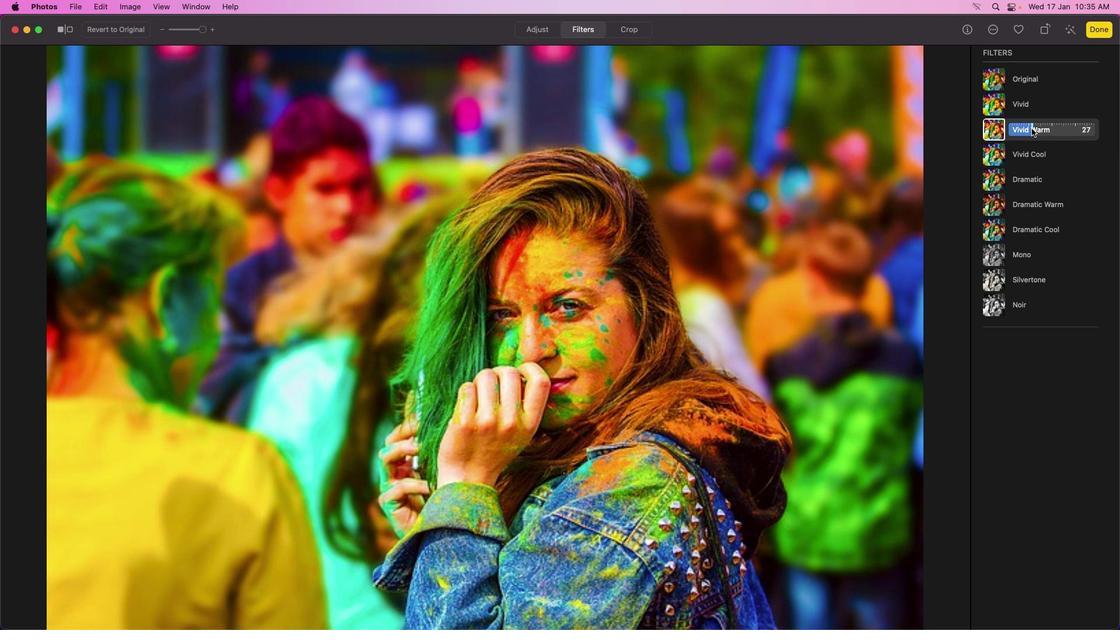 
Action: Mouse moved to (1062, 127)
Screenshot: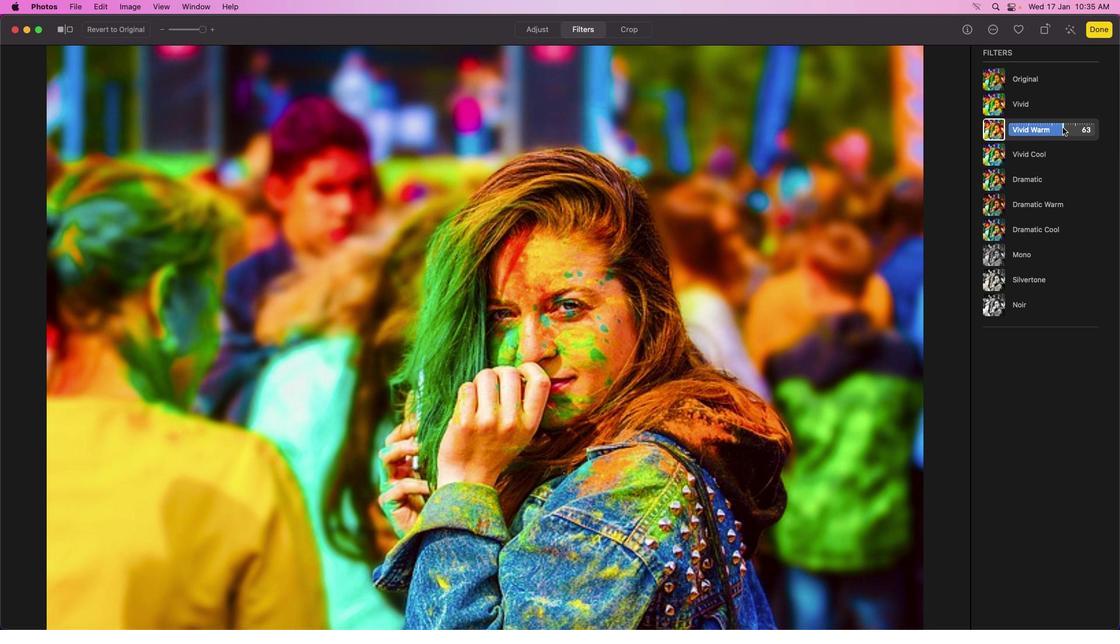 
Action: Mouse pressed left at (1062, 127)
Screenshot: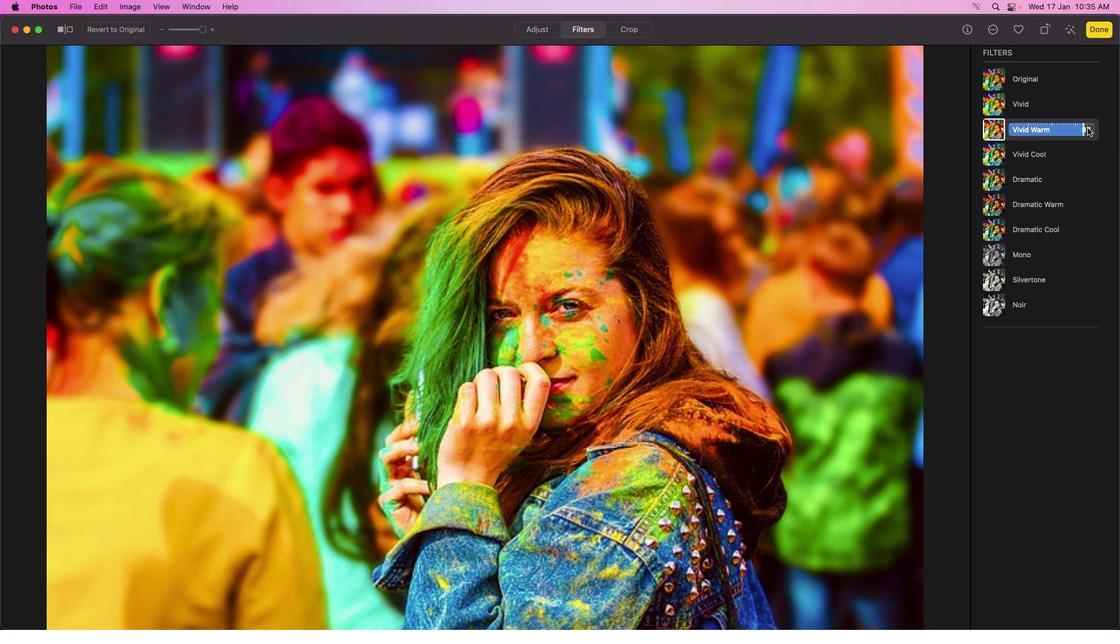 
Action: Mouse moved to (1032, 157)
Screenshot: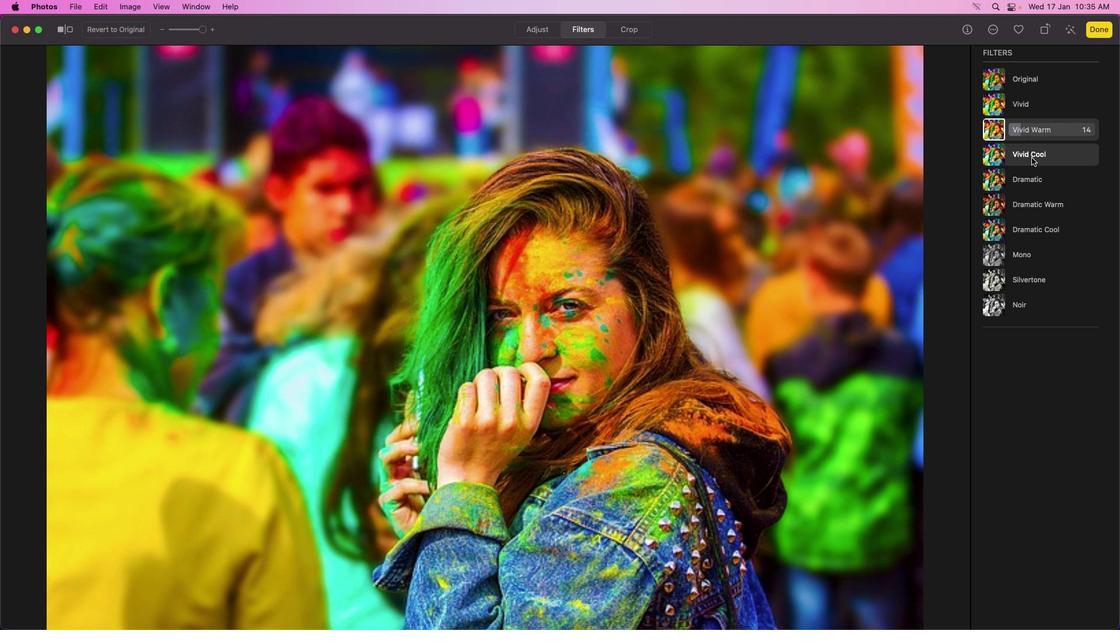 
Action: Mouse pressed left at (1032, 157)
Screenshot: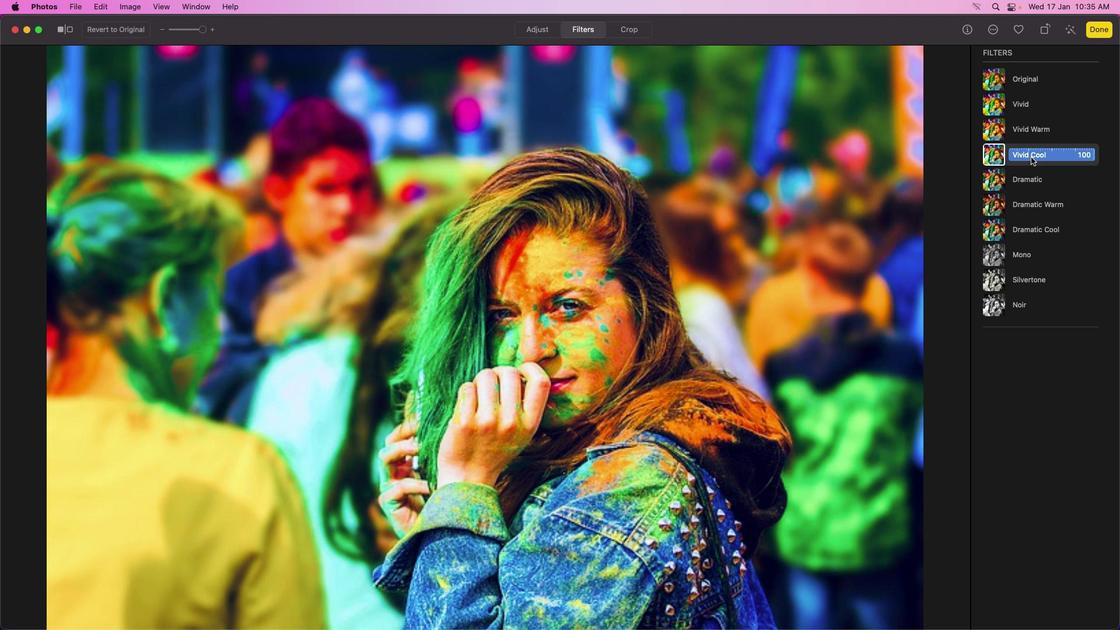 
Action: Mouse moved to (1031, 157)
Screenshot: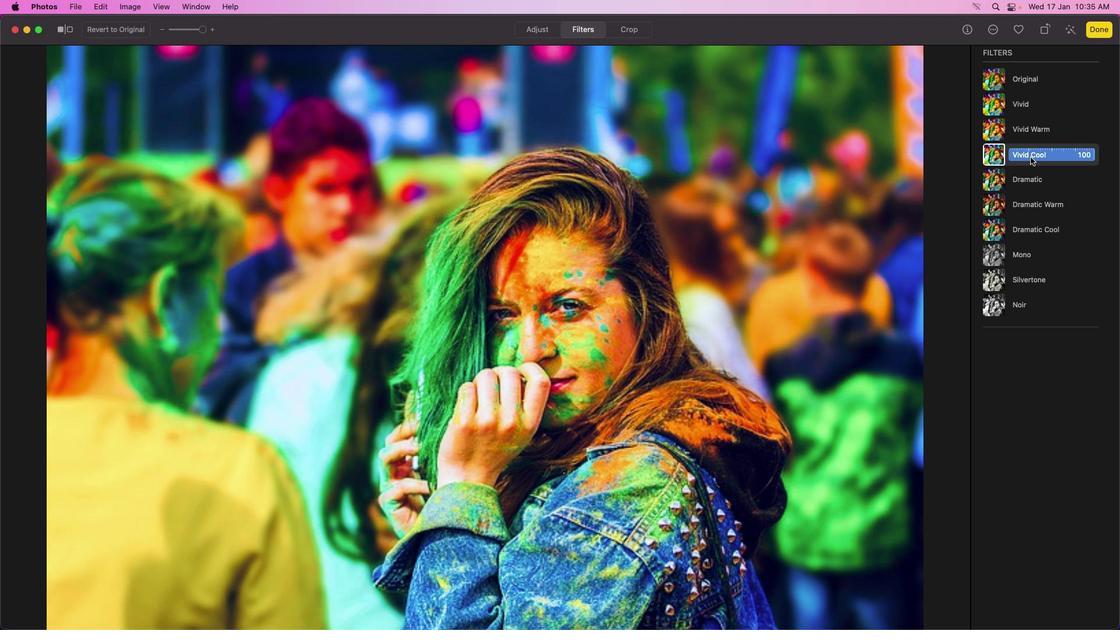 
Action: Mouse pressed left at (1031, 157)
Screenshot: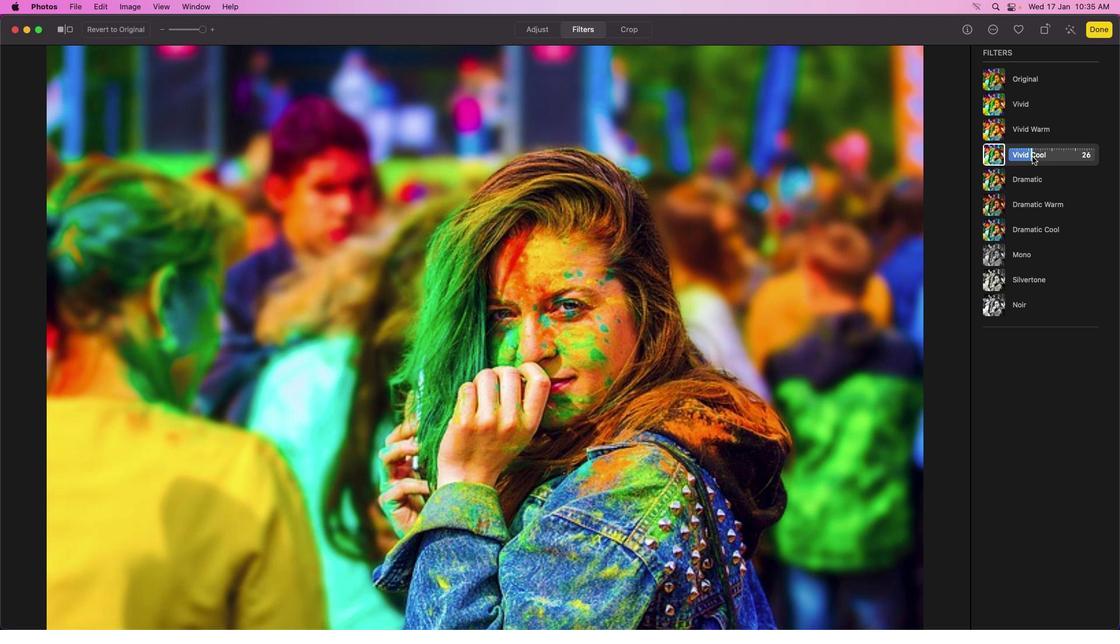 
Action: Mouse moved to (1016, 156)
Screenshot: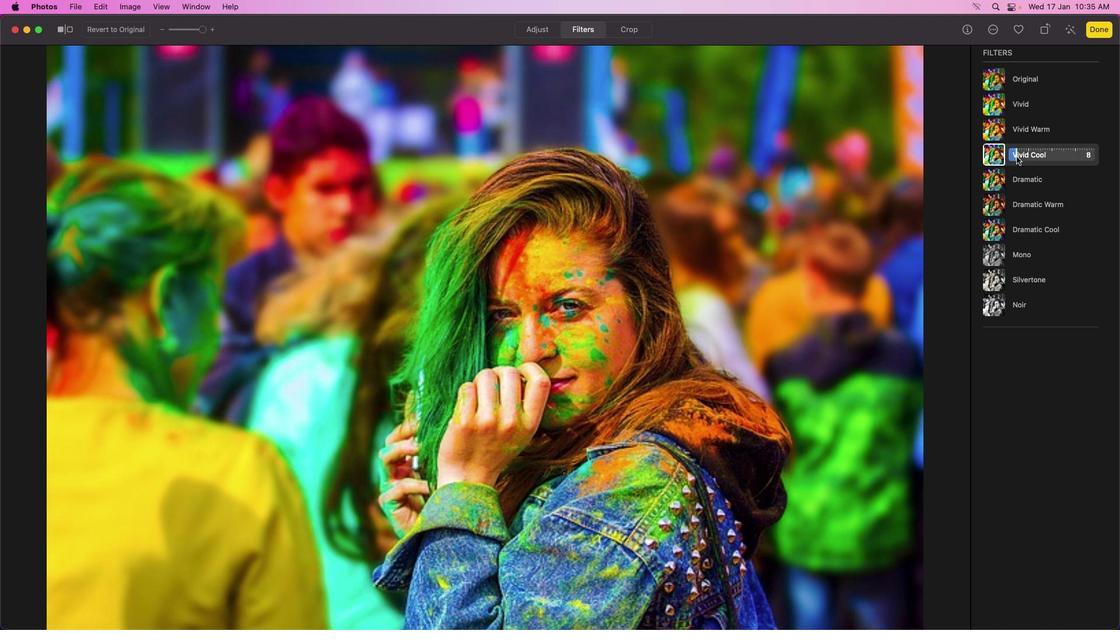 
Action: Mouse pressed left at (1016, 156)
Screenshot: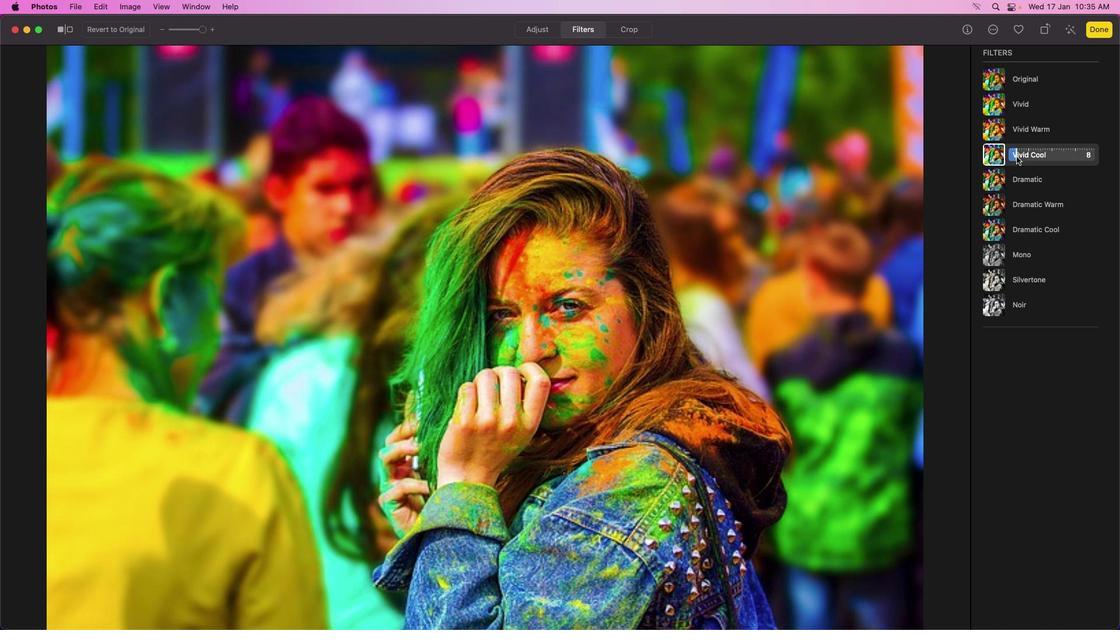 
Action: Mouse moved to (1014, 155)
Screenshot: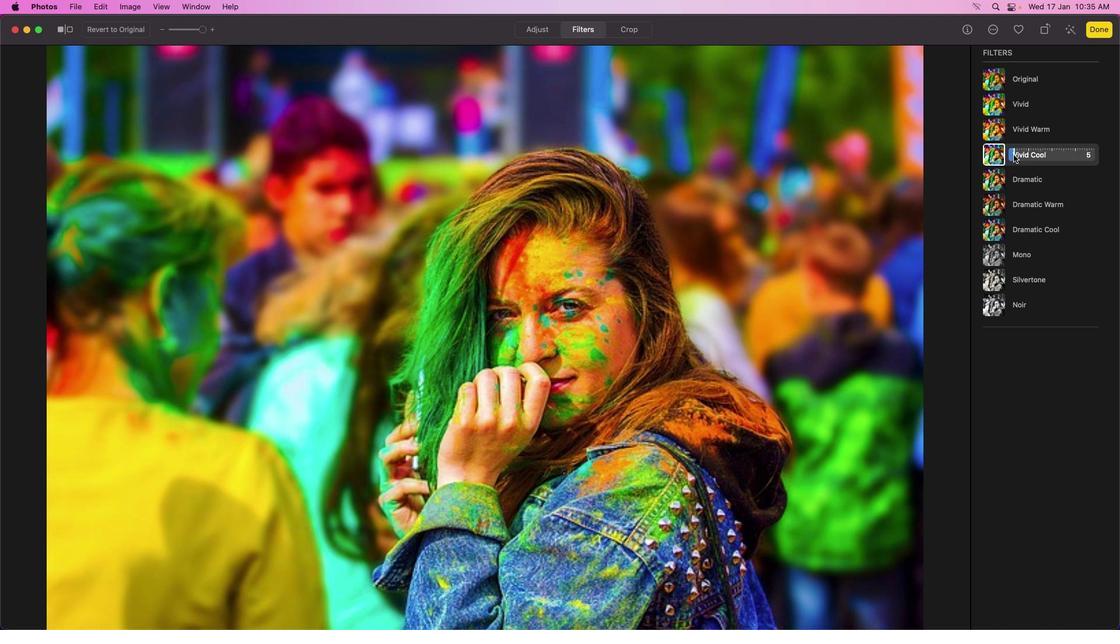 
Action: Mouse pressed left at (1014, 155)
Screenshot: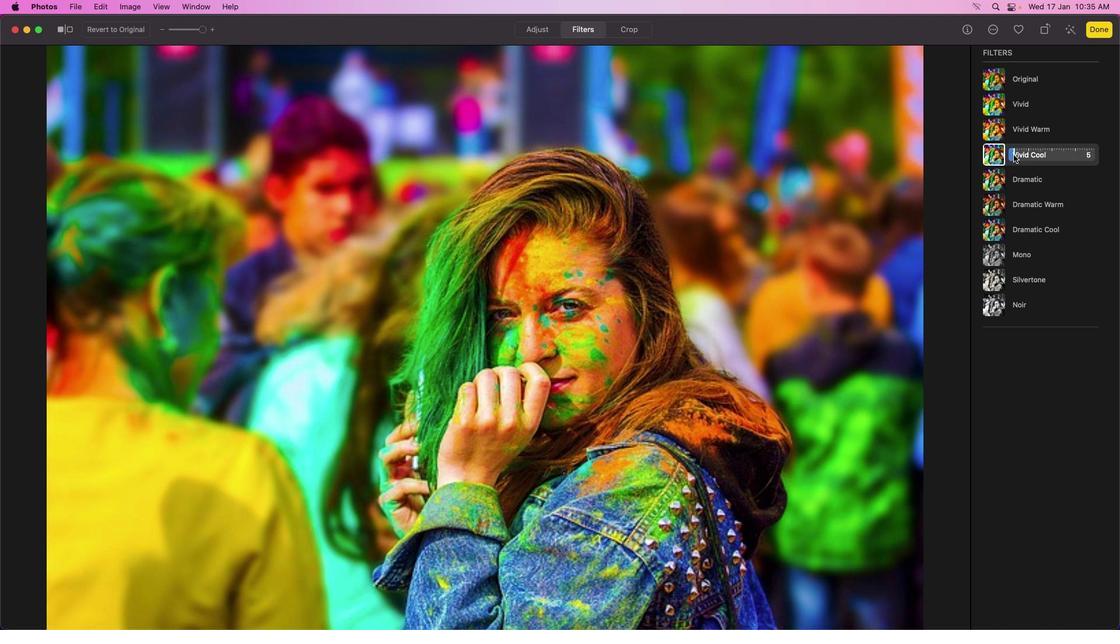 
Action: Mouse moved to (1012, 156)
Screenshot: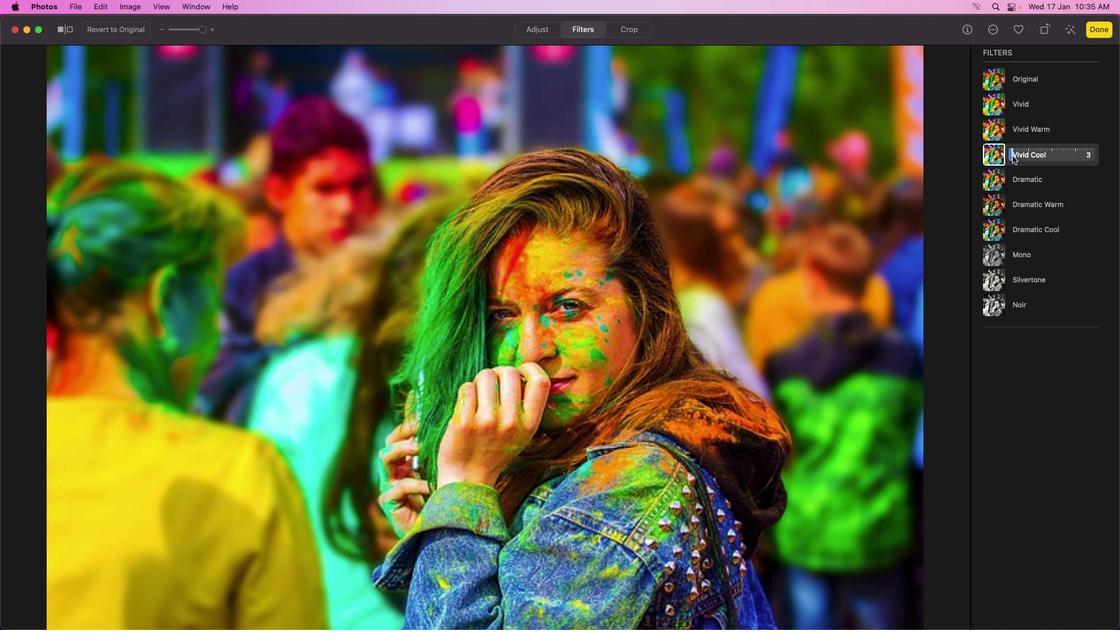 
Action: Mouse pressed left at (1012, 156)
Screenshot: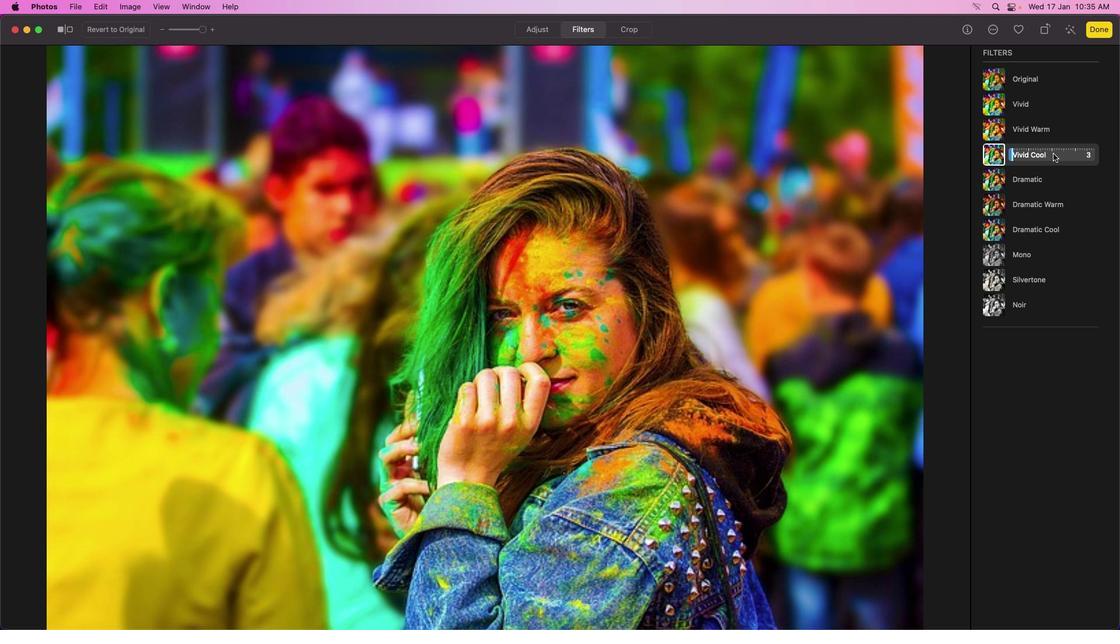 
Action: Mouse moved to (1071, 154)
Screenshot: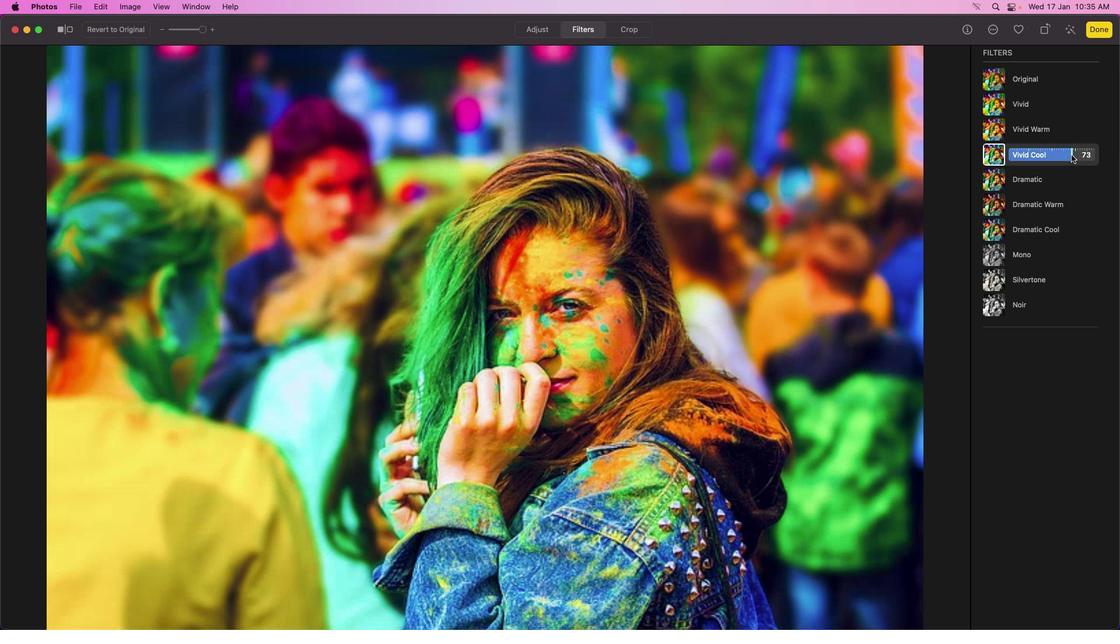 
Action: Mouse pressed left at (1071, 154)
Screenshot: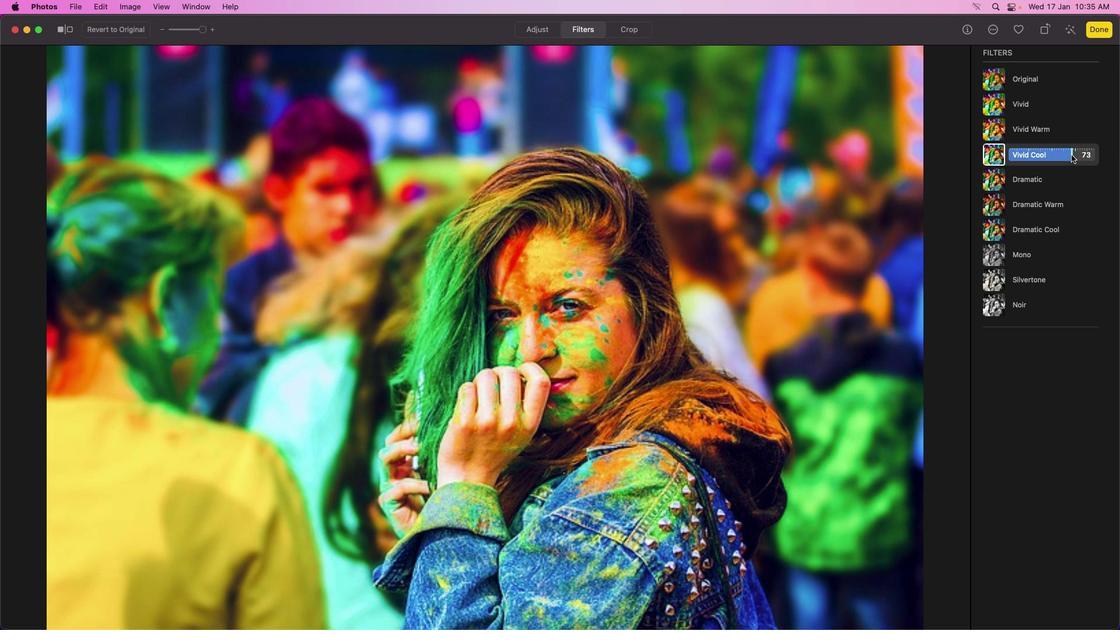 
Action: Mouse moved to (1080, 155)
Screenshot: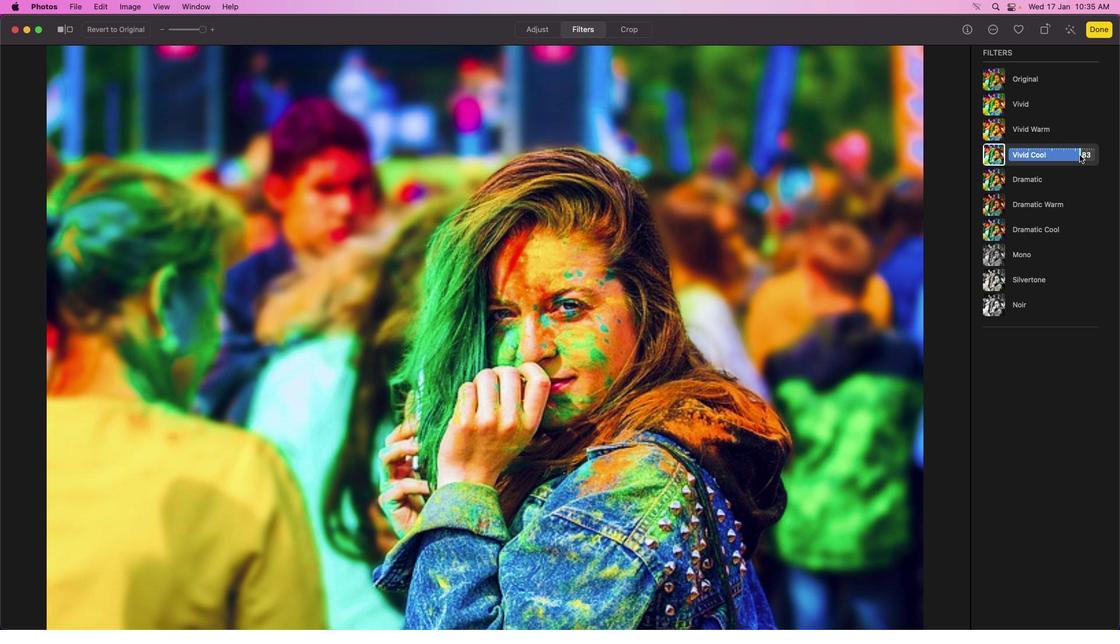 
Action: Mouse pressed left at (1080, 155)
Screenshot: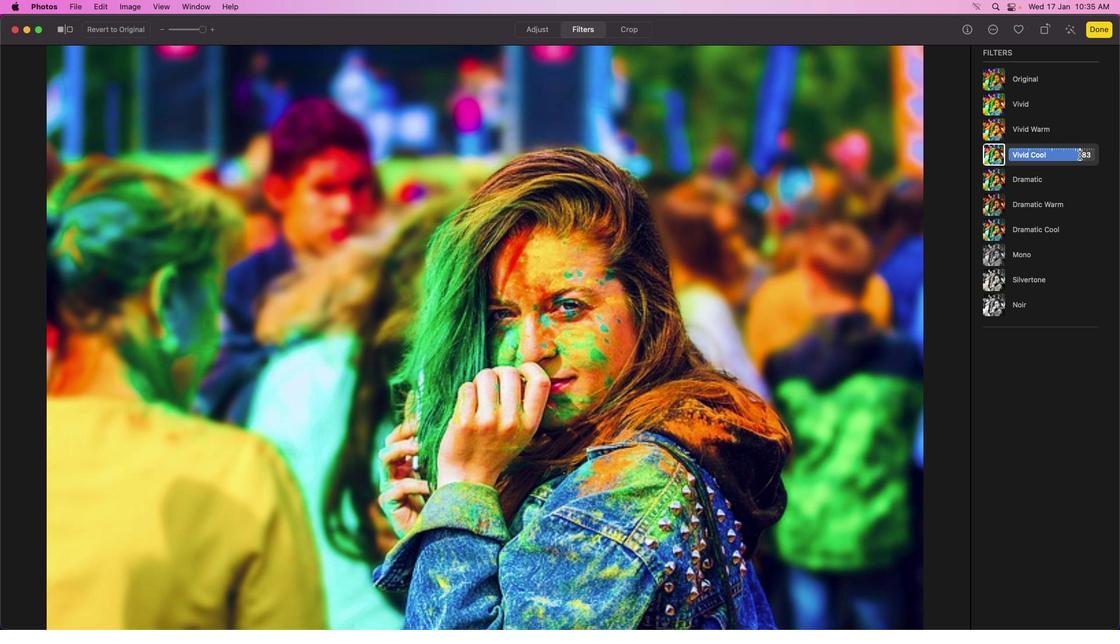 
Action: Mouse moved to (1047, 156)
Screenshot: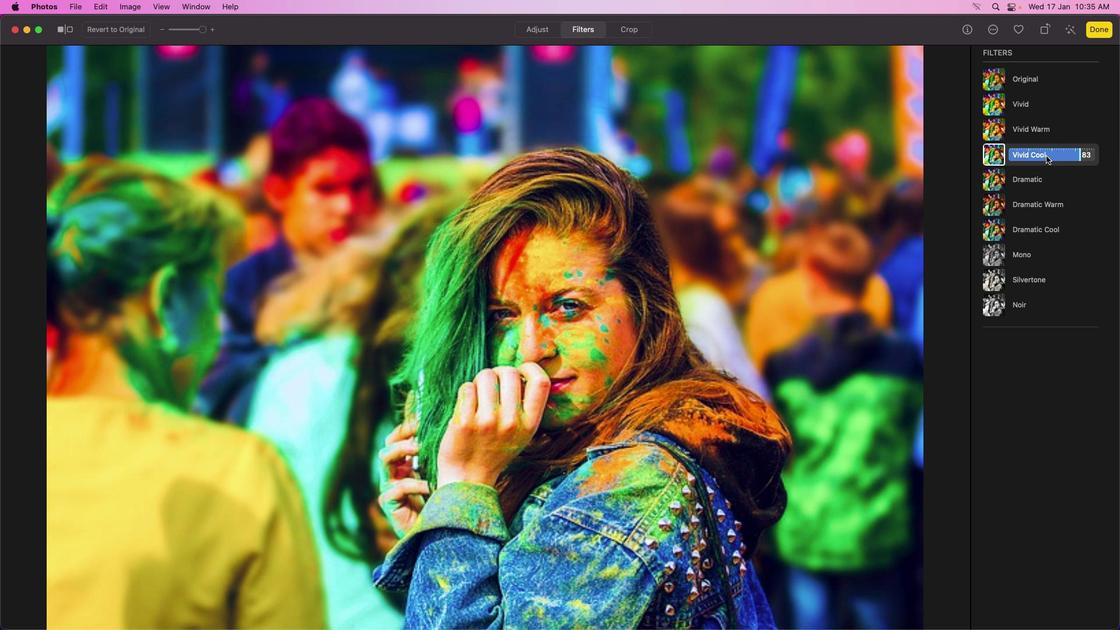 
Action: Mouse pressed left at (1047, 156)
Screenshot: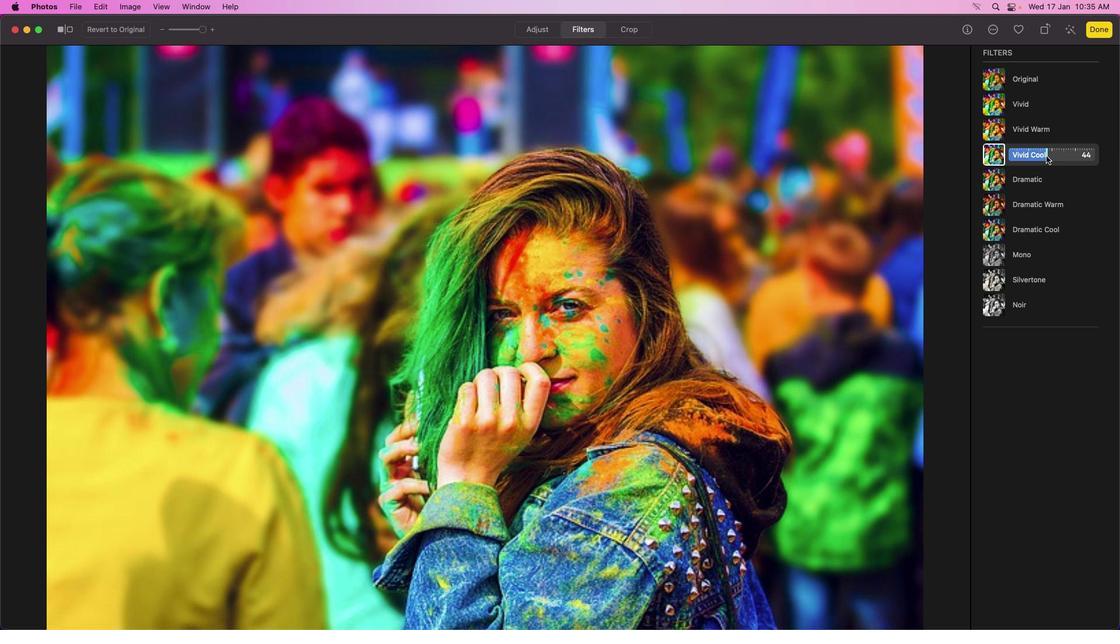 
Action: Mouse moved to (1042, 177)
Screenshot: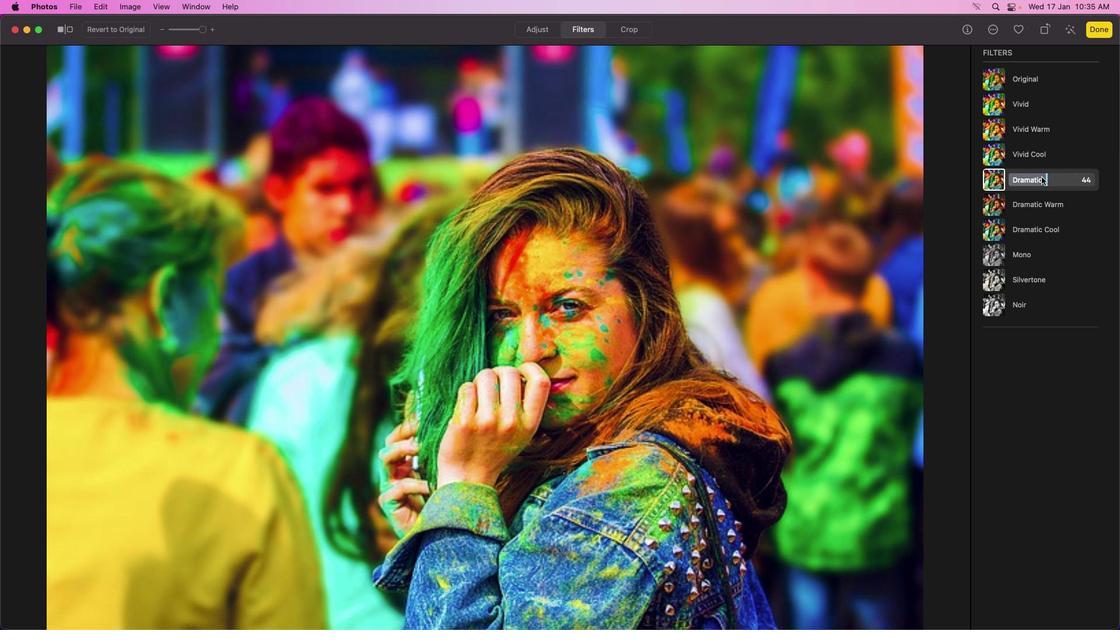 
Action: Mouse pressed left at (1042, 177)
Screenshot: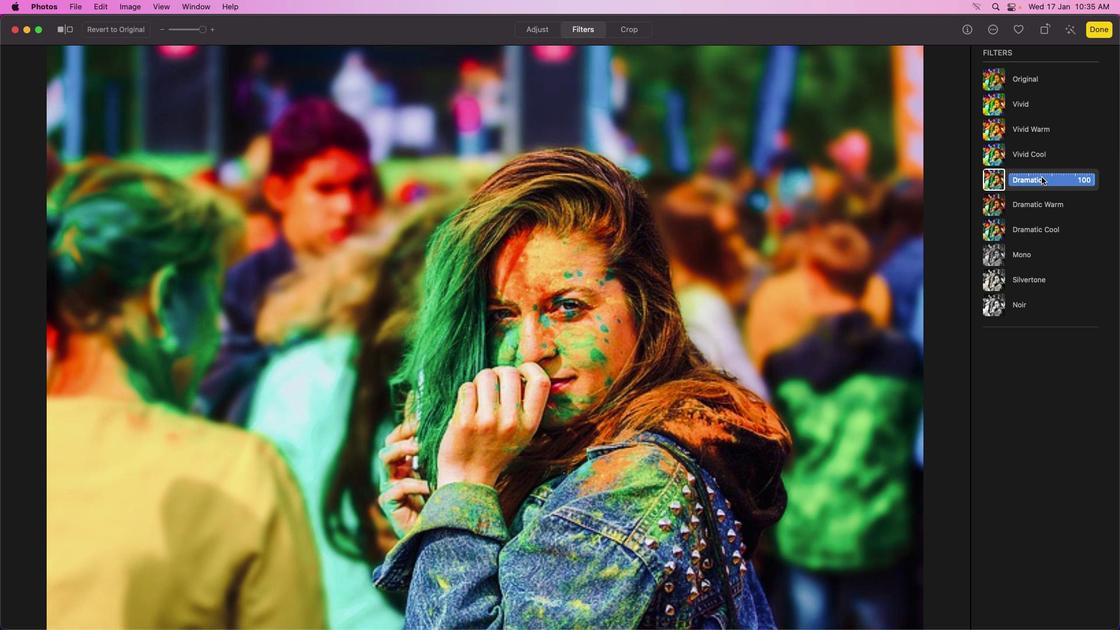 
Action: Mouse moved to (1072, 184)
Screenshot: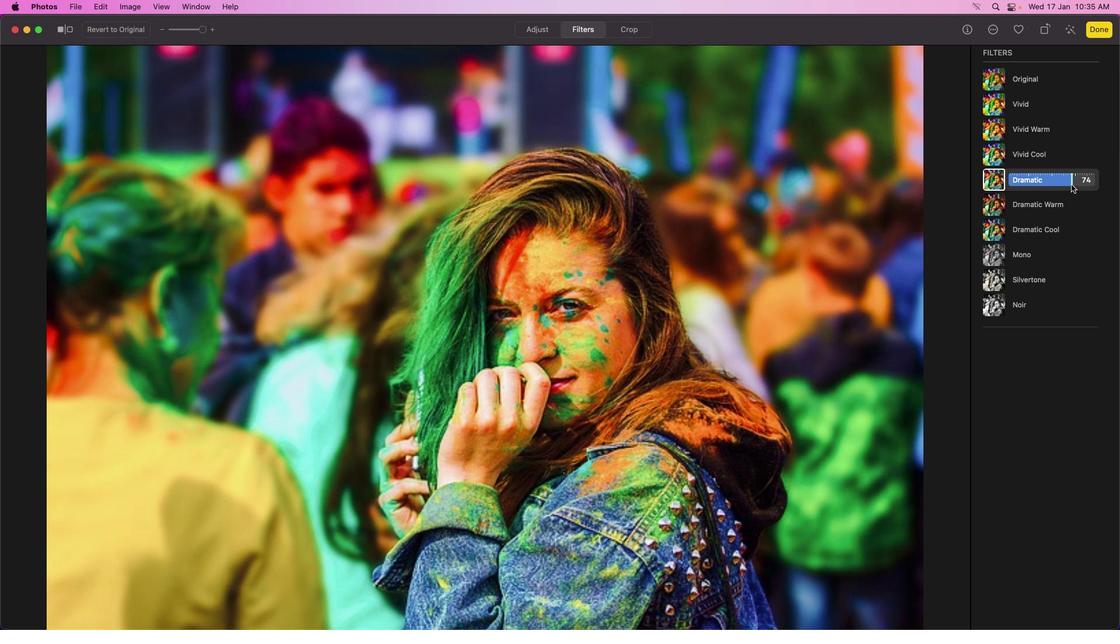 
Action: Mouse pressed left at (1072, 184)
Screenshot: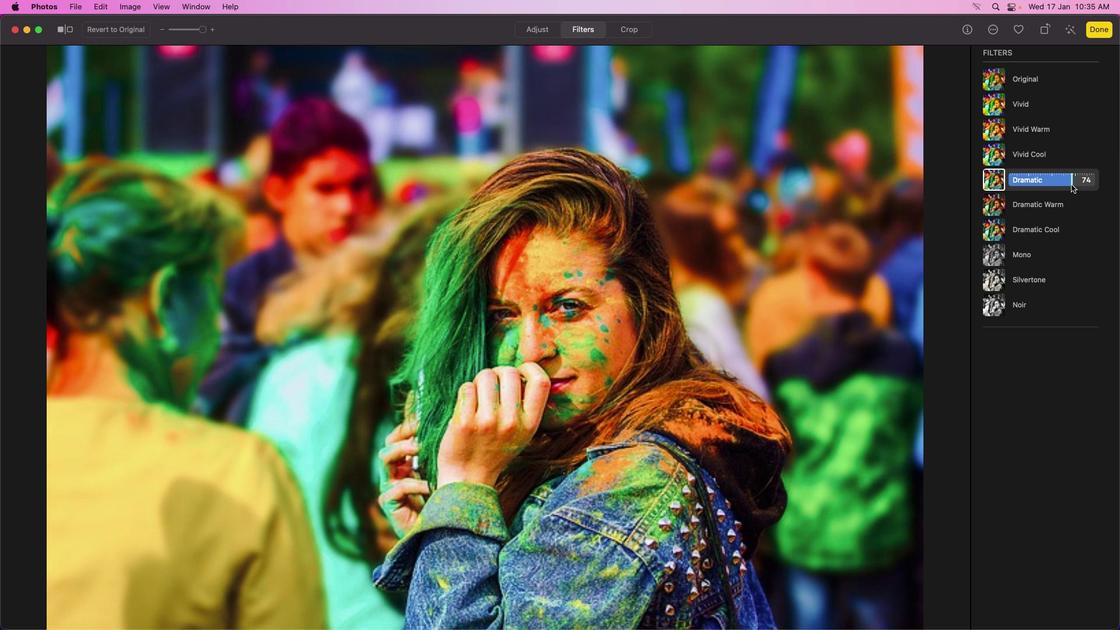 
Action: Mouse moved to (1082, 183)
Screenshot: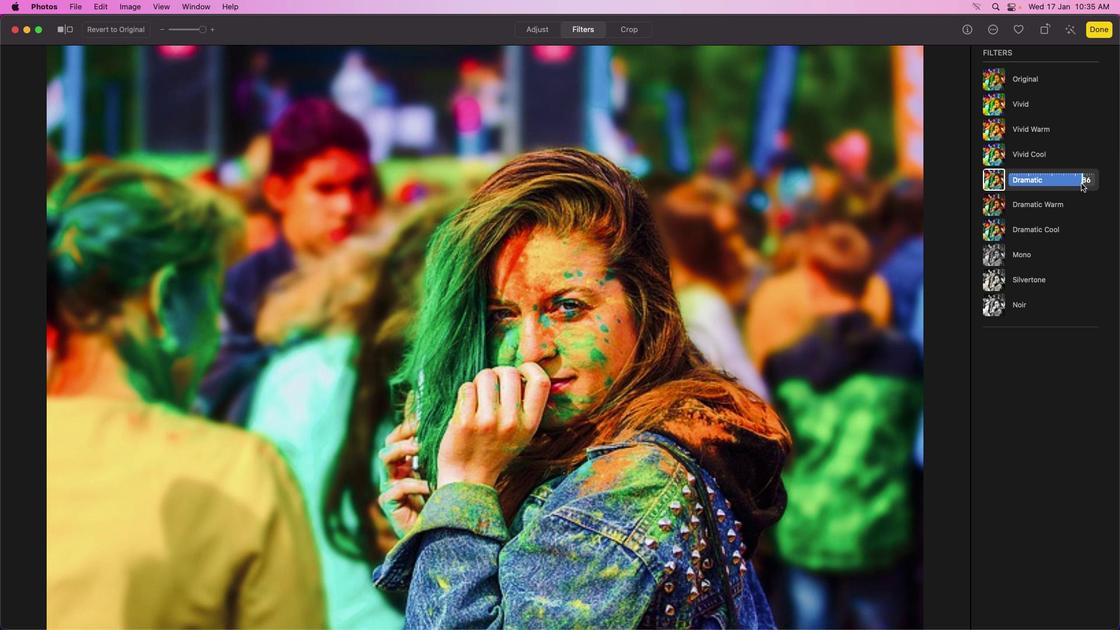 
Action: Mouse pressed left at (1082, 183)
Screenshot: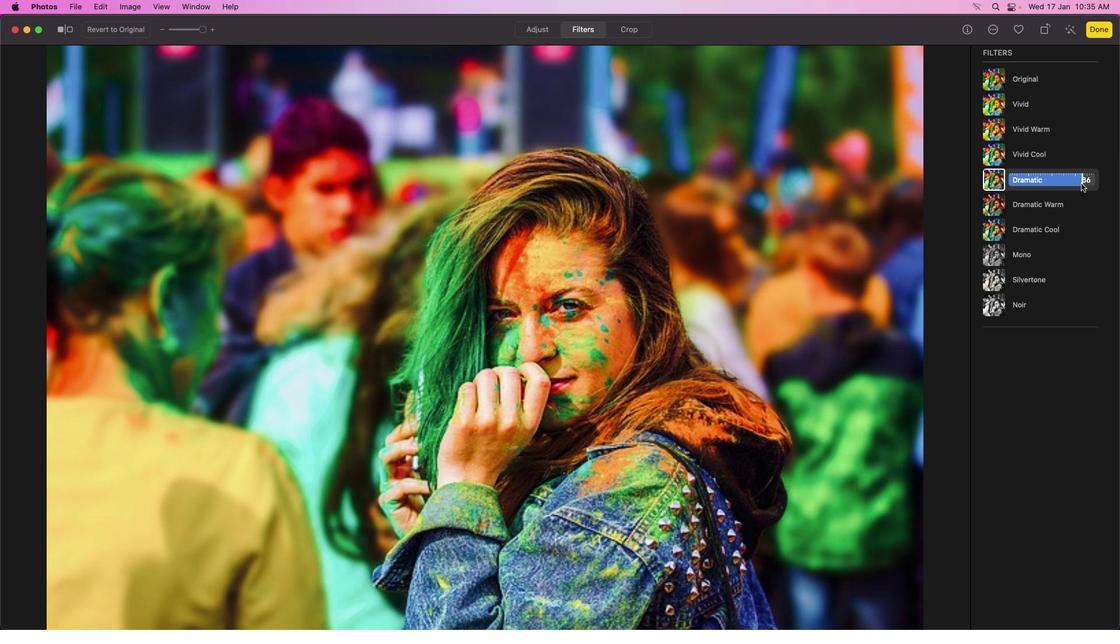 
Action: Mouse moved to (1015, 180)
Screenshot: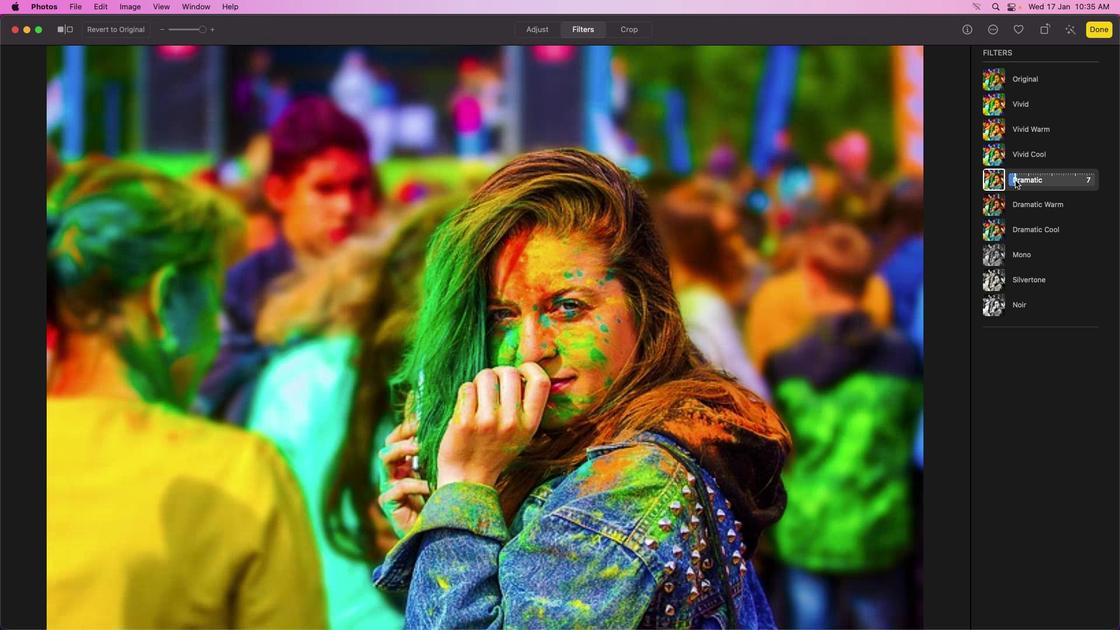 
Action: Mouse pressed left at (1015, 180)
Screenshot: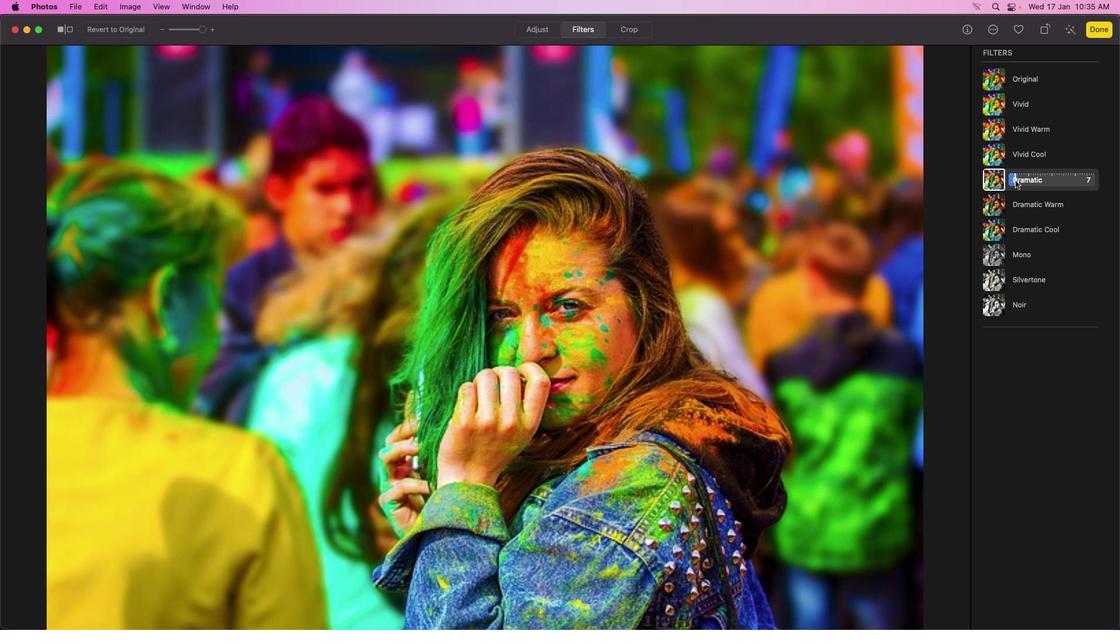 
Action: Mouse moved to (1016, 180)
Screenshot: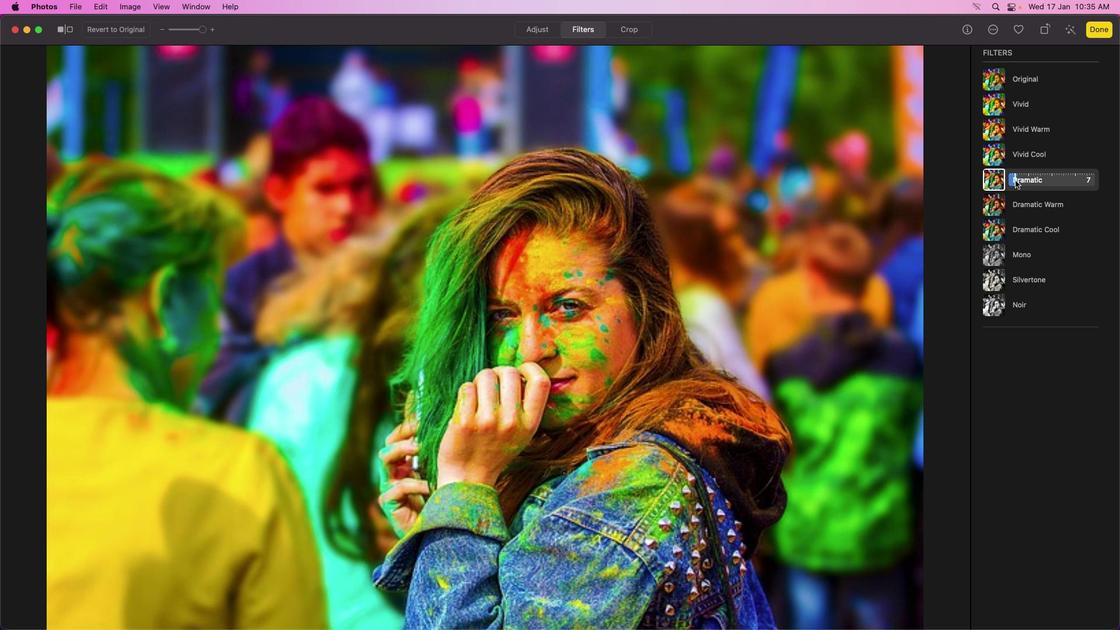 
Action: Mouse pressed left at (1016, 180)
Screenshot: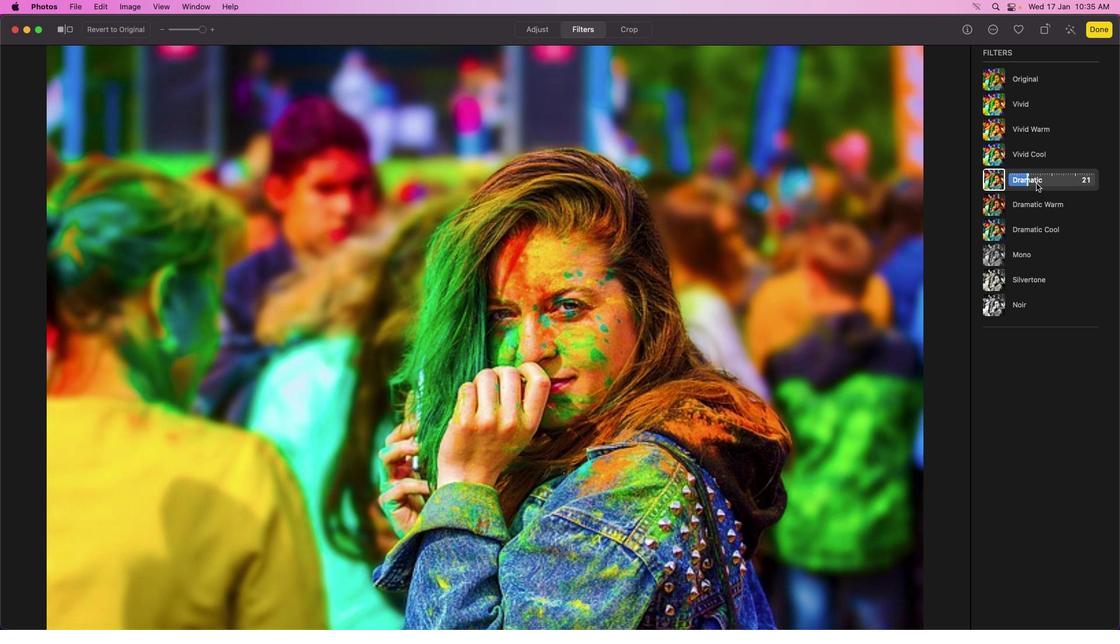 
Action: Mouse moved to (1031, 182)
Screenshot: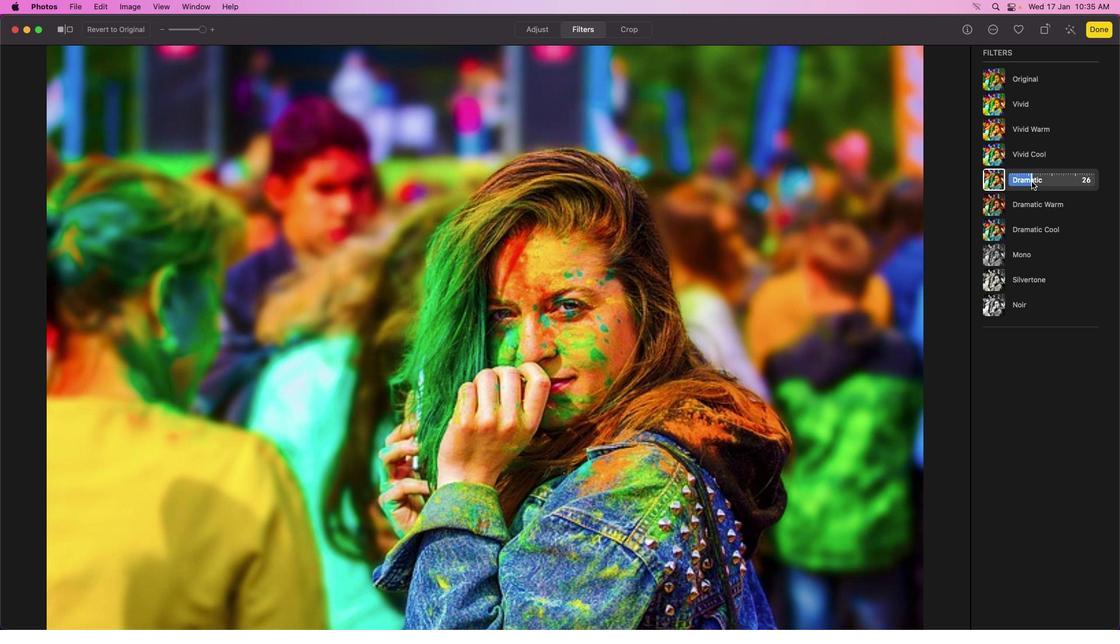
Action: Mouse pressed left at (1031, 182)
Screenshot: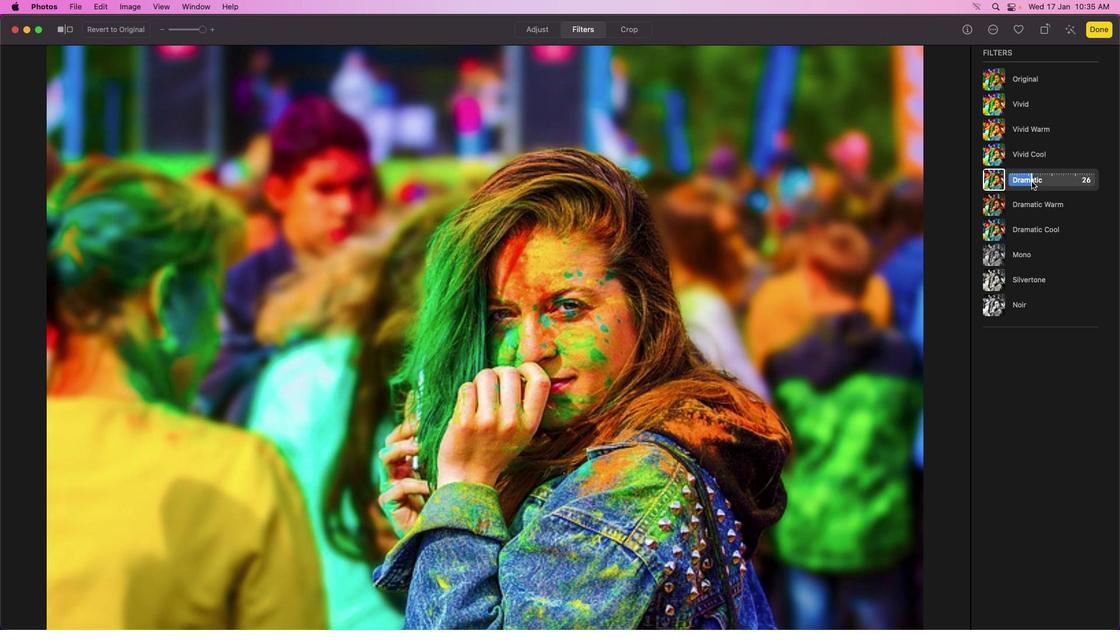 
Action: Mouse moved to (1056, 179)
Screenshot: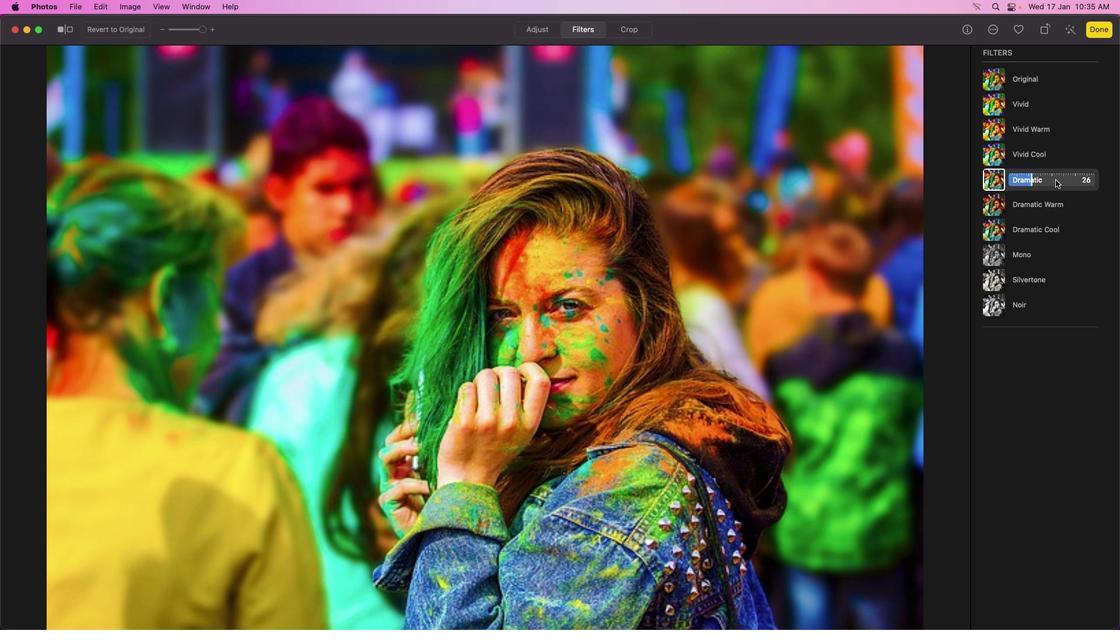 
Action: Mouse pressed left at (1056, 179)
Screenshot: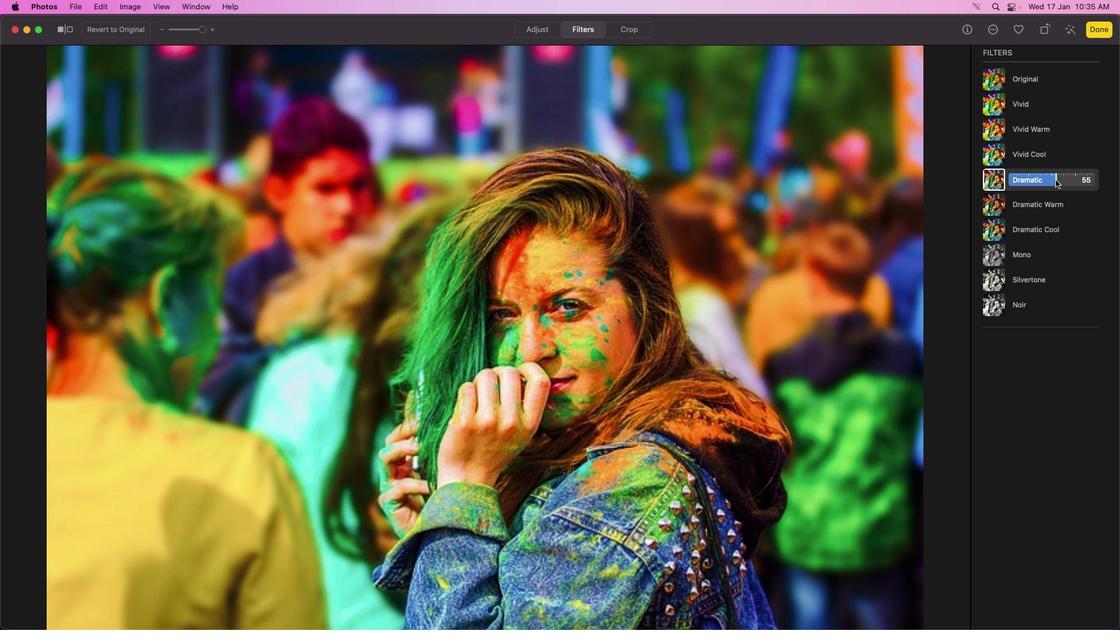 
Action: Mouse moved to (1045, 179)
Screenshot: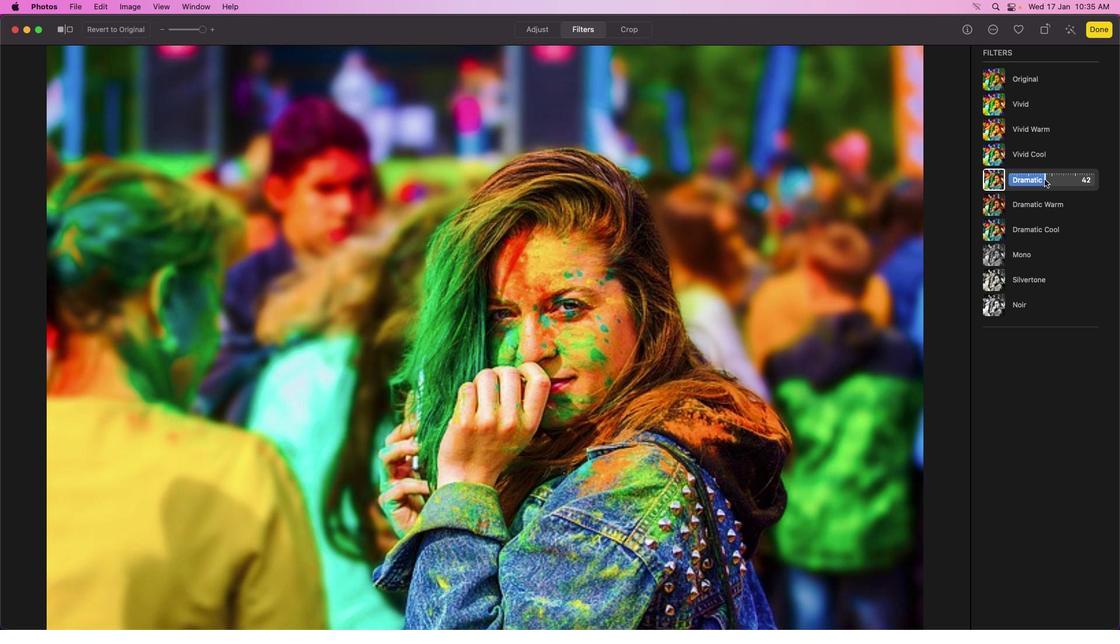 
Action: Mouse pressed left at (1045, 179)
Screenshot: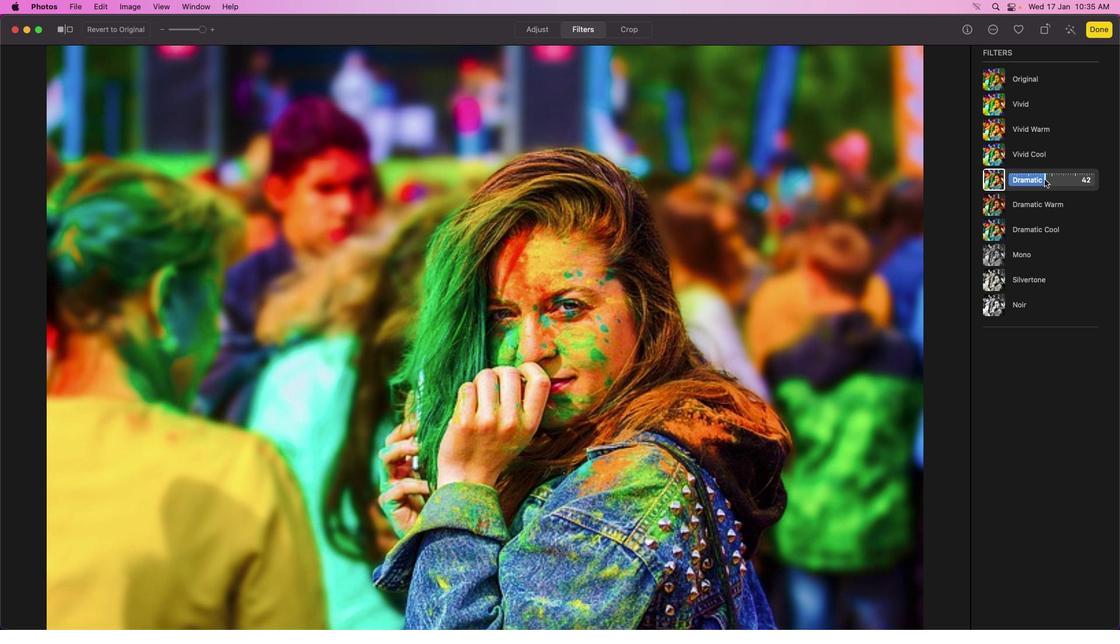 
Action: Mouse moved to (1035, 180)
Screenshot: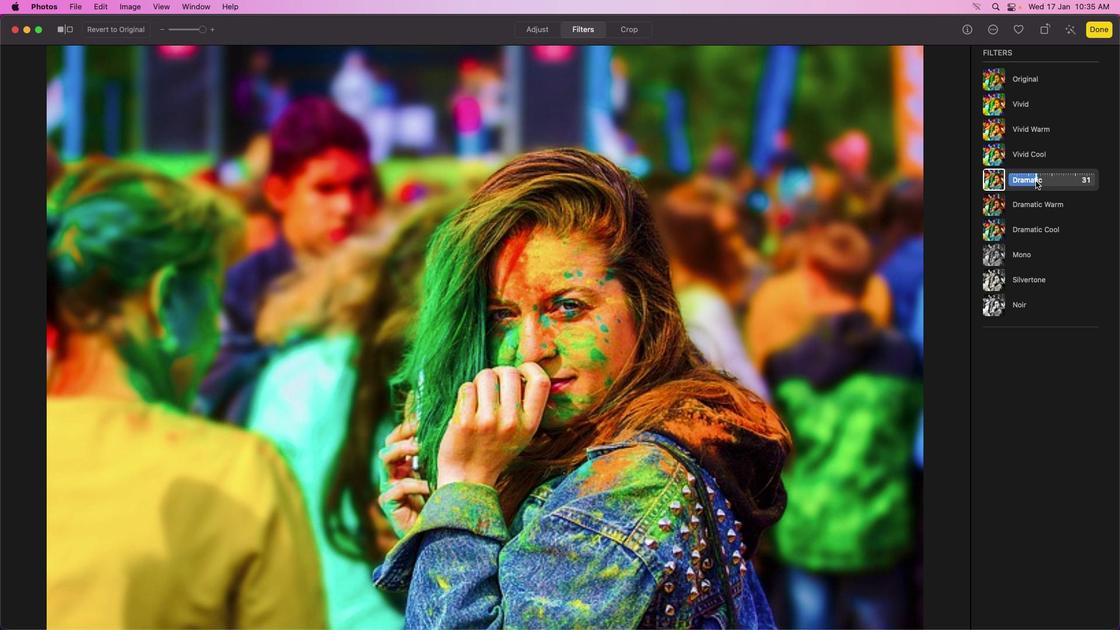 
Action: Mouse pressed left at (1035, 180)
Screenshot: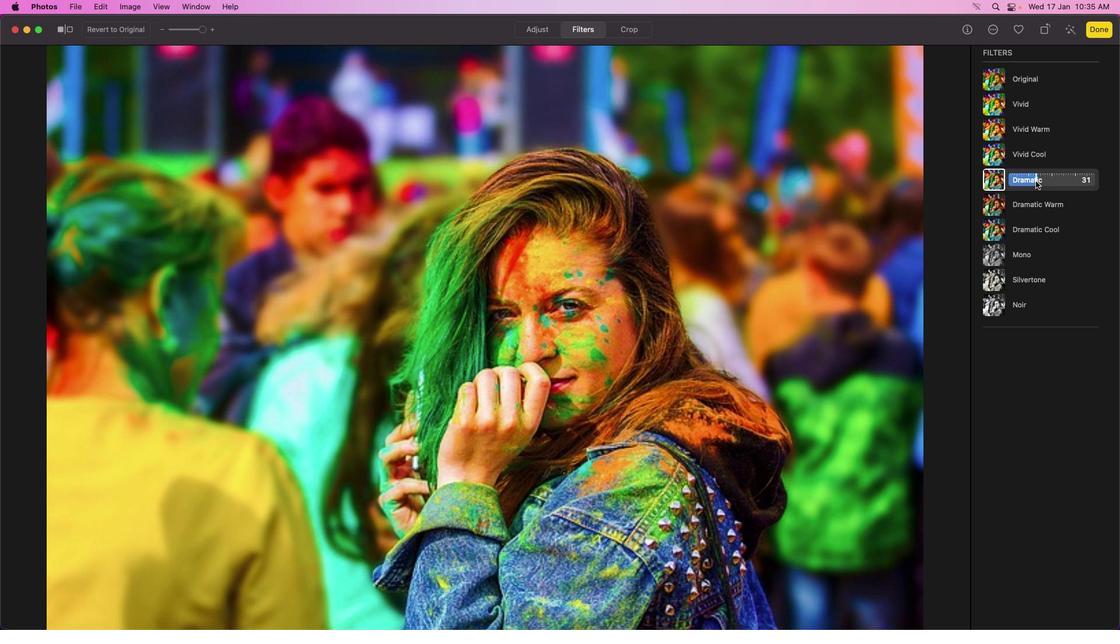 
Action: Mouse moved to (1053, 183)
Screenshot: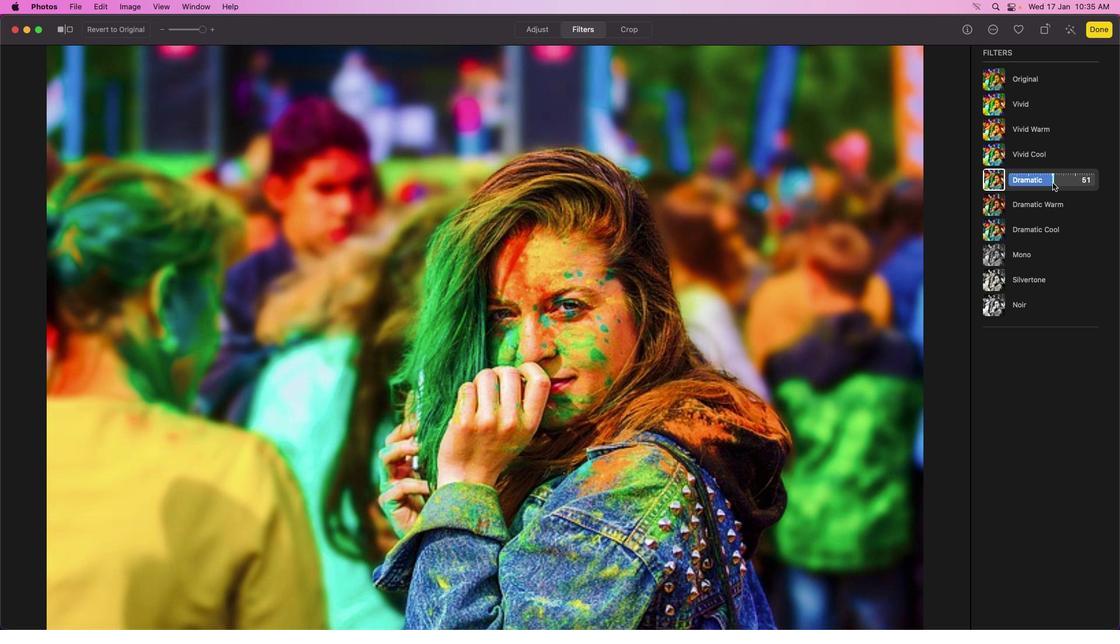 
Action: Mouse pressed left at (1053, 183)
Screenshot: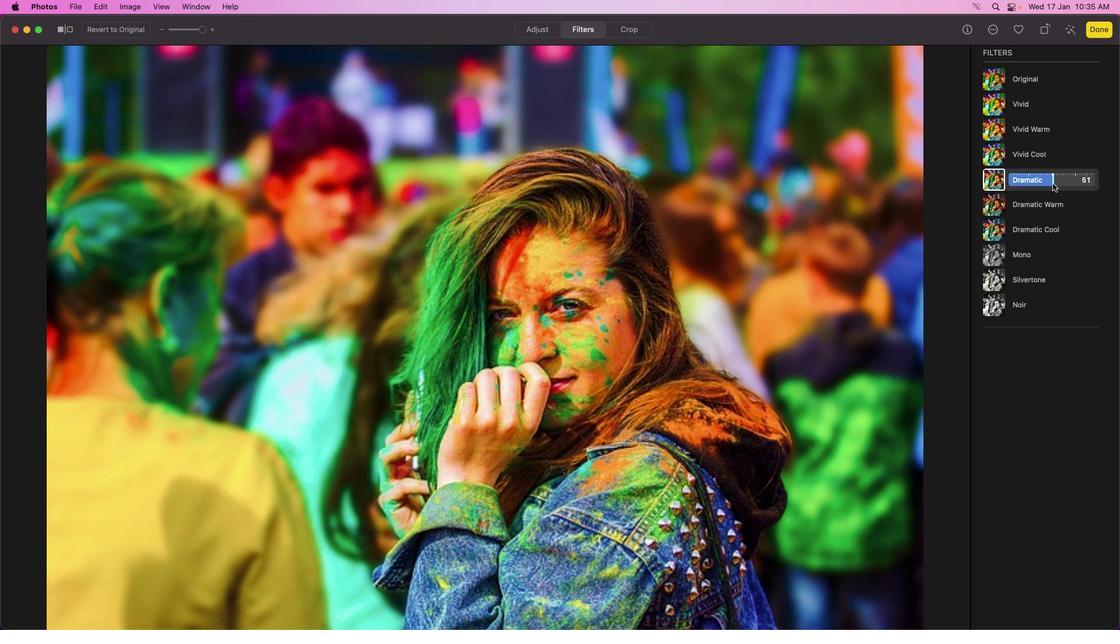 
Action: Mouse moved to (1065, 183)
Screenshot: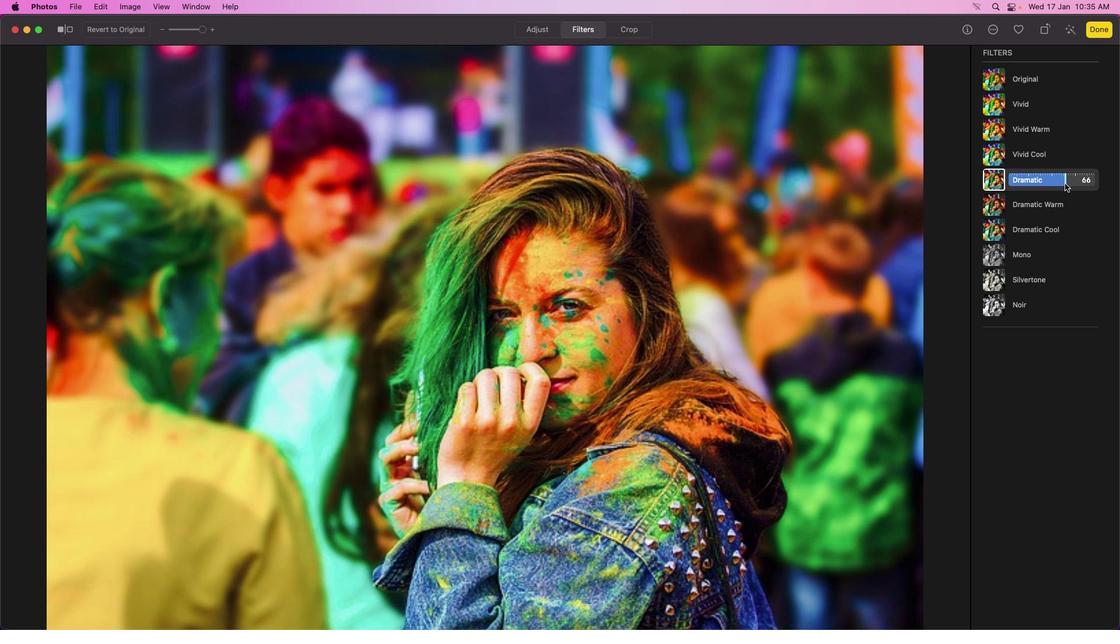 
Action: Mouse pressed left at (1065, 183)
Screenshot: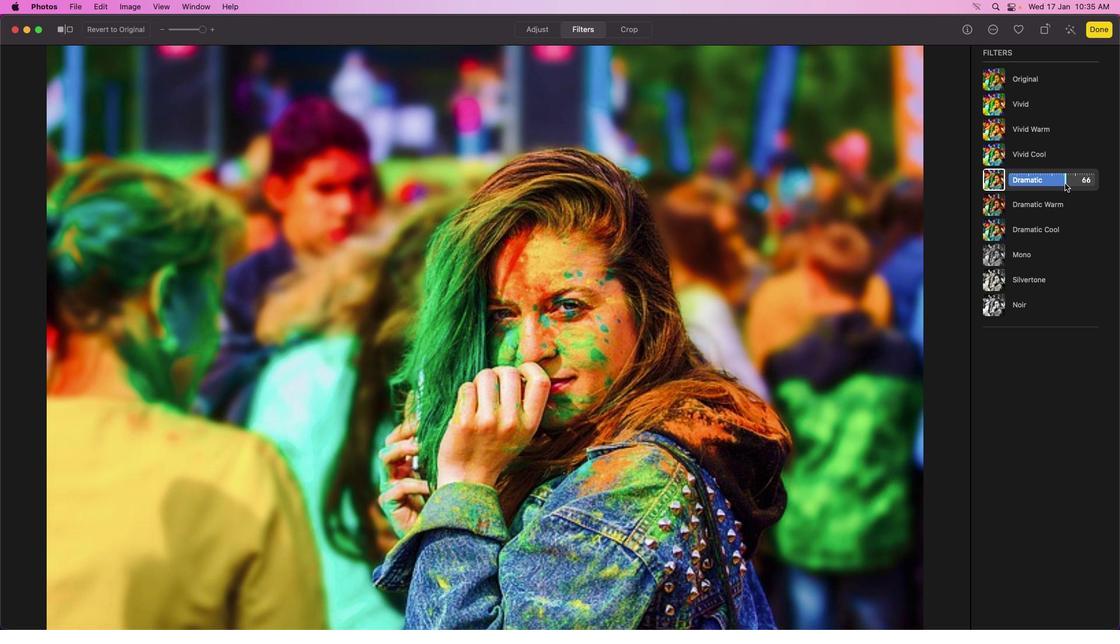 
Action: Mouse moved to (1070, 184)
Screenshot: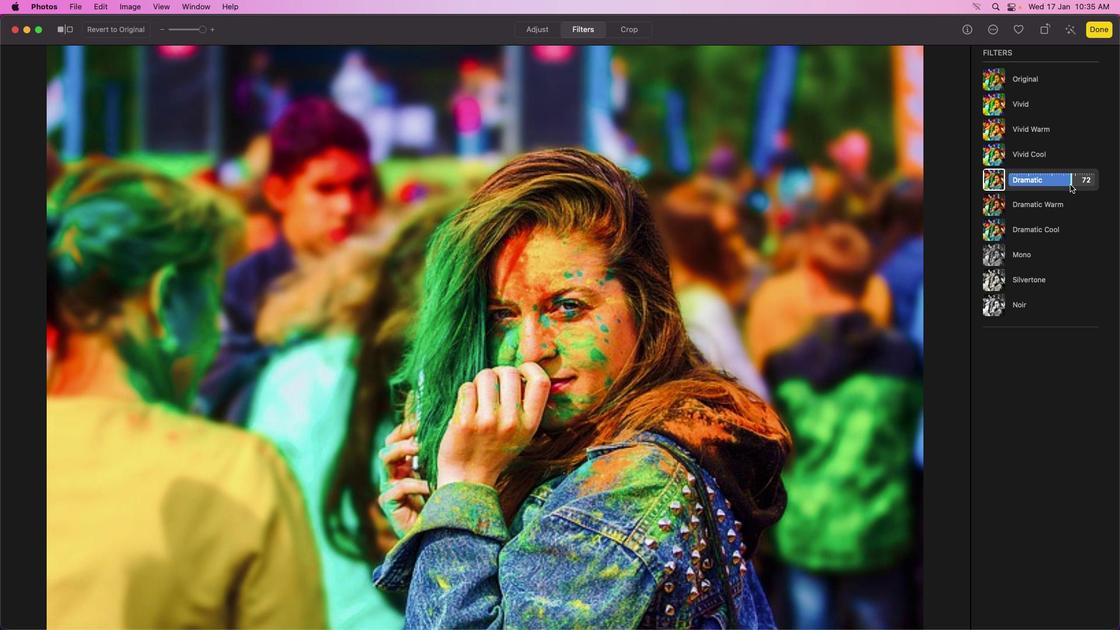 
Action: Mouse pressed left at (1070, 184)
Screenshot: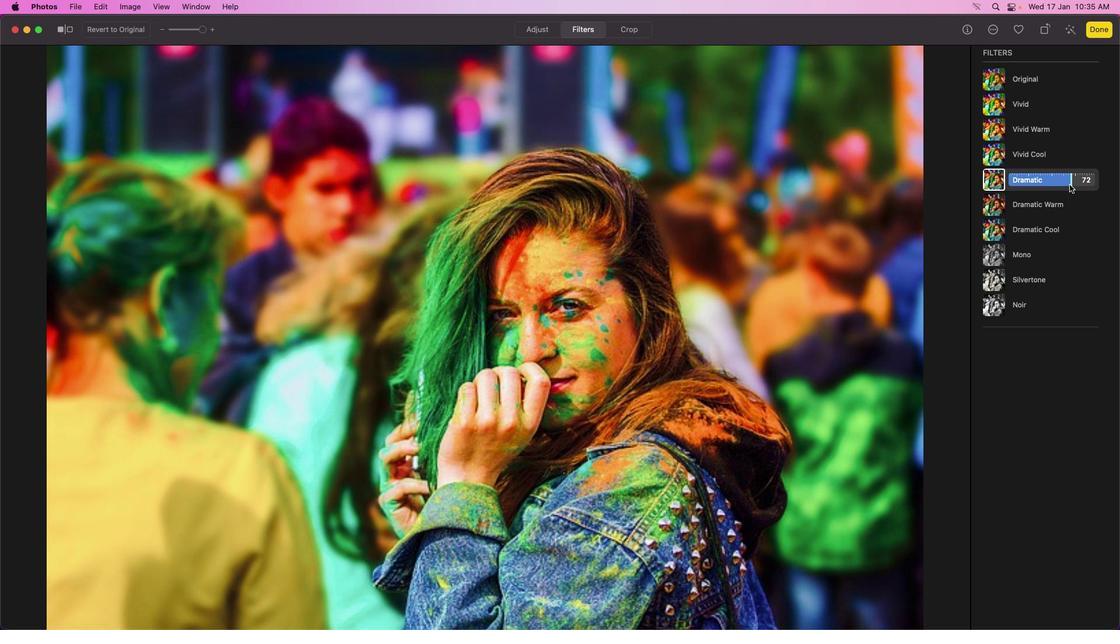 
Action: Mouse moved to (1026, 178)
Screenshot: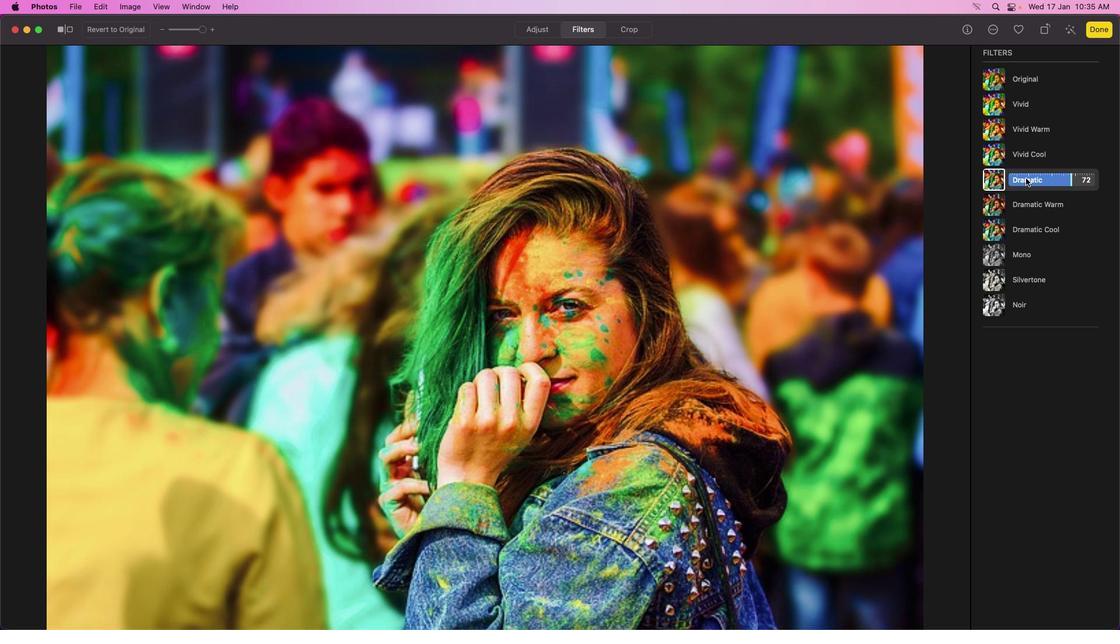
Action: Mouse pressed left at (1026, 178)
Screenshot: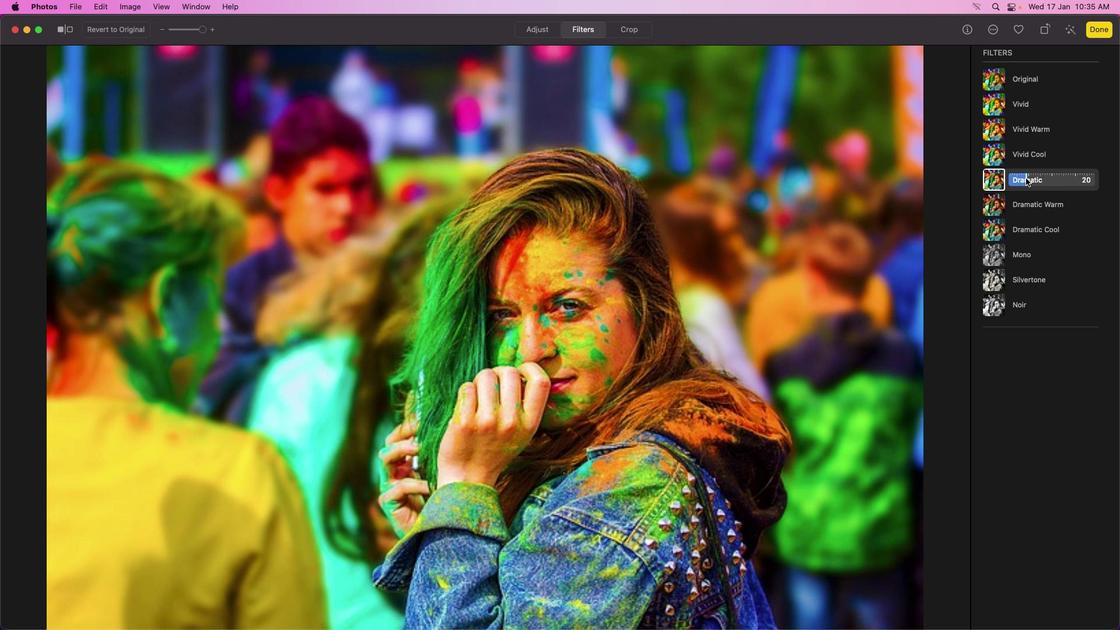 
Action: Mouse moved to (1027, 206)
Screenshot: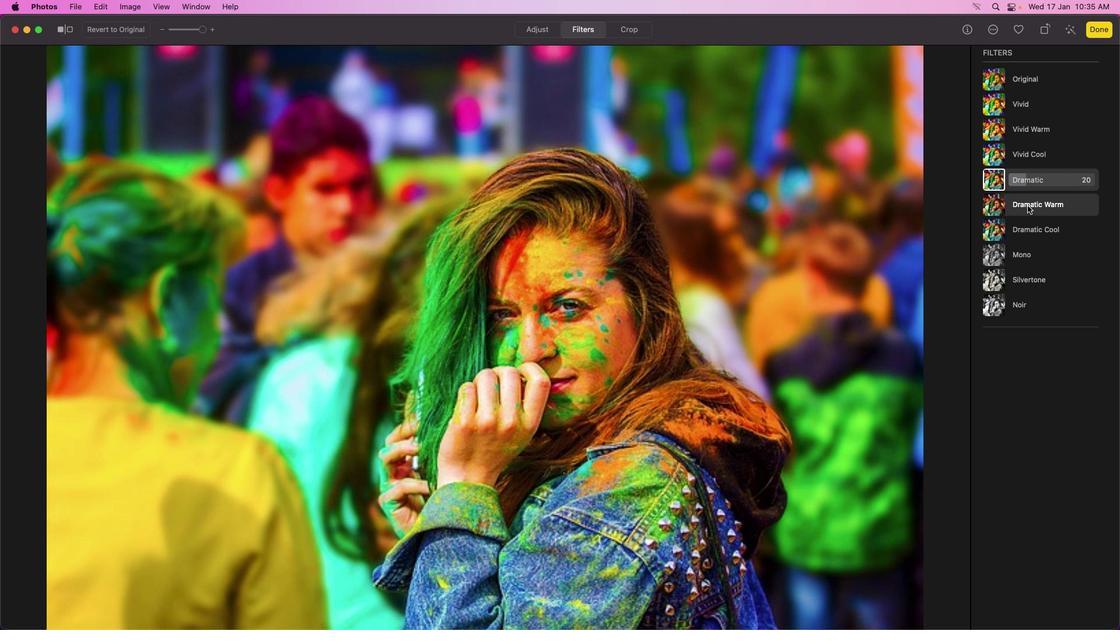 
Action: Mouse pressed left at (1027, 206)
Screenshot: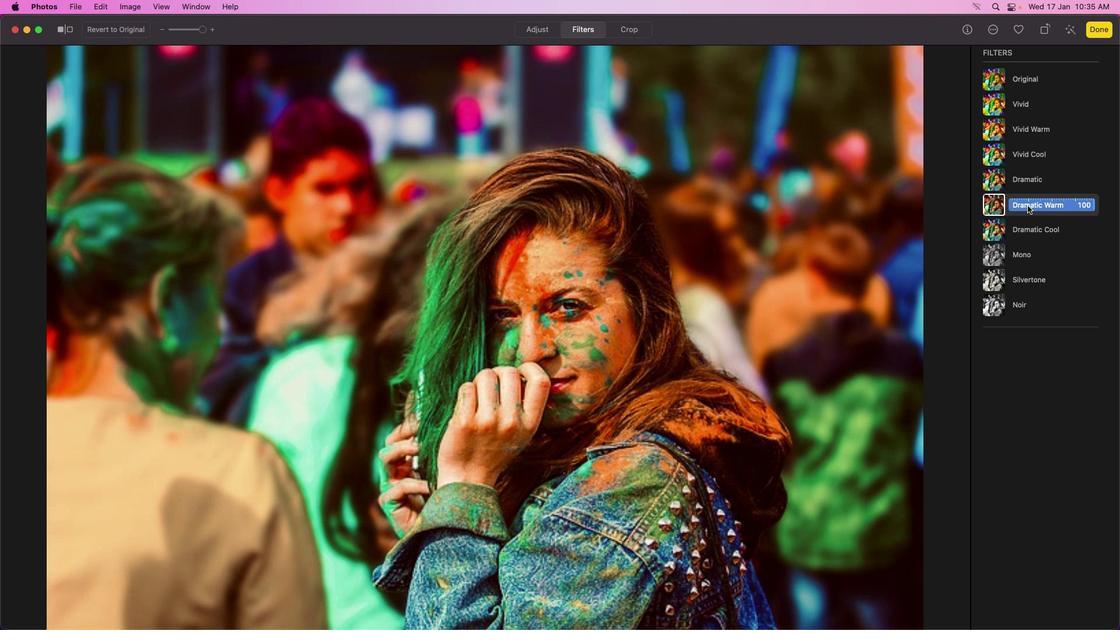 
Action: Mouse moved to (1056, 203)
Screenshot: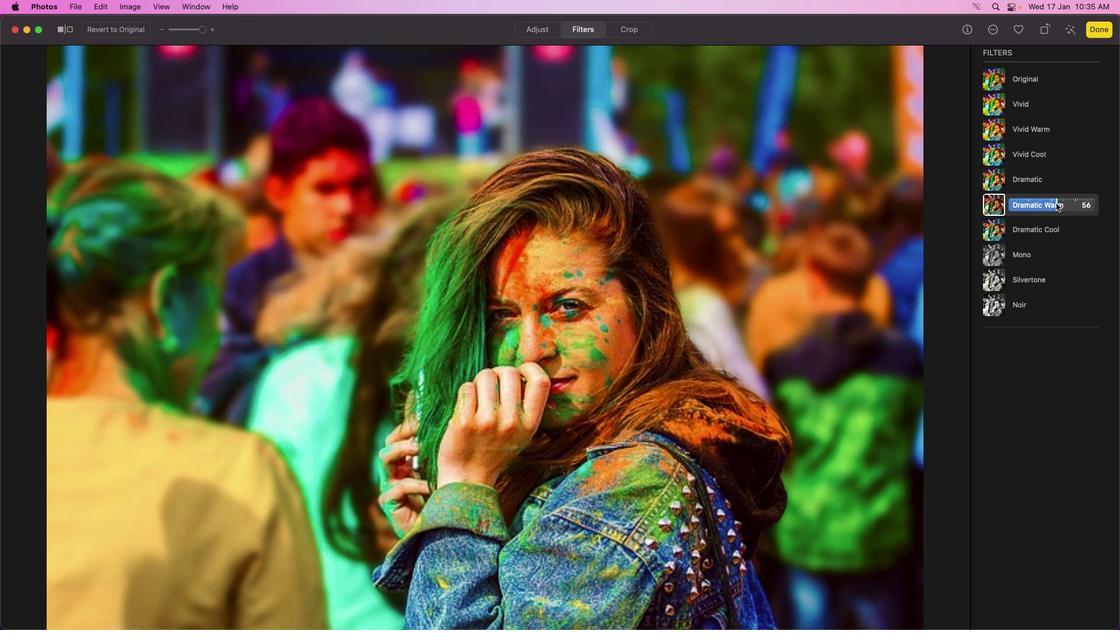 
Action: Mouse pressed left at (1056, 203)
Screenshot: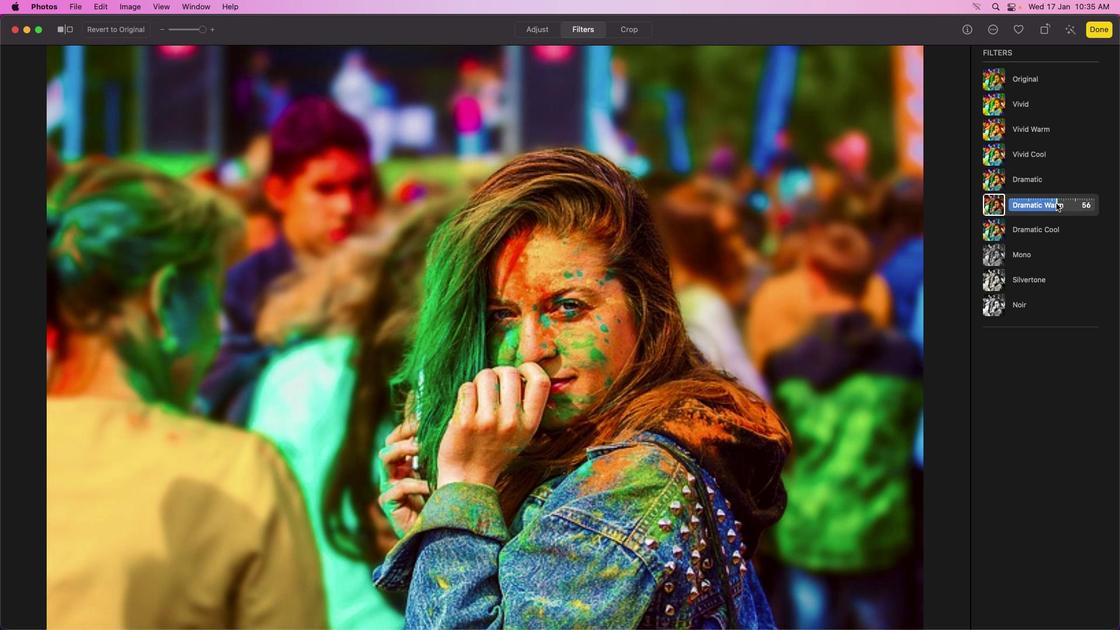 
Action: Mouse moved to (1032, 203)
Screenshot: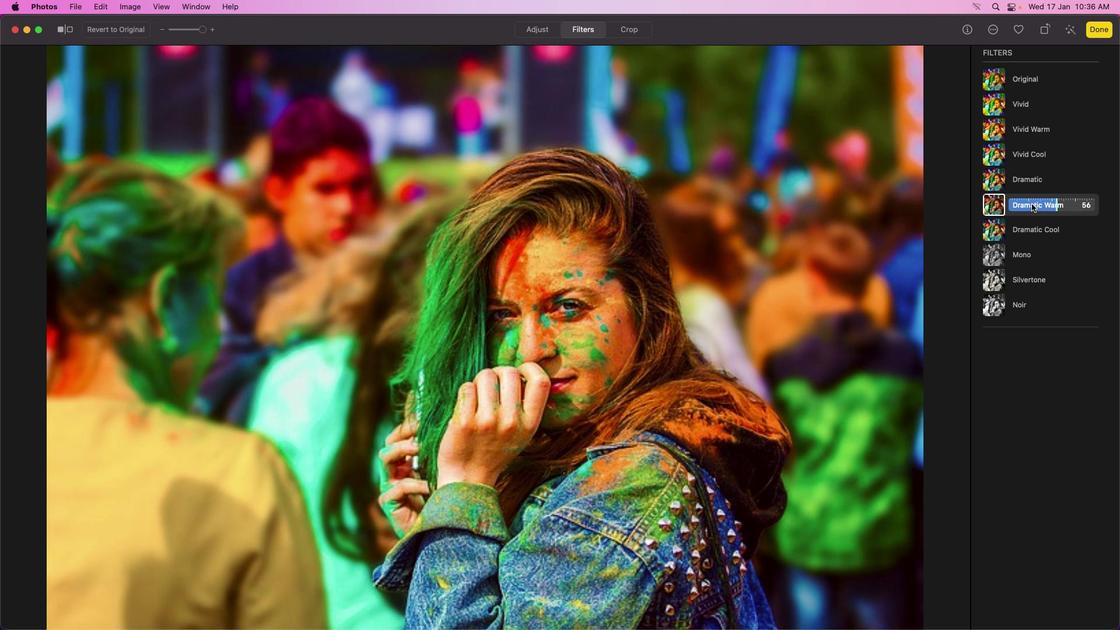 
Action: Mouse pressed left at (1032, 203)
Screenshot: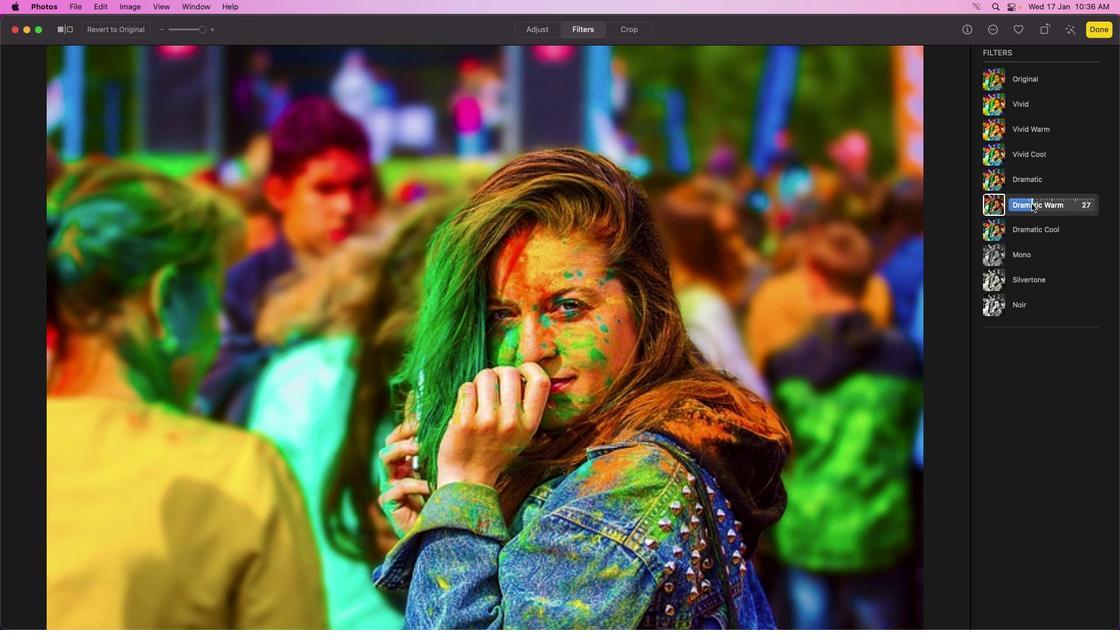 
Action: Mouse moved to (1029, 204)
Screenshot: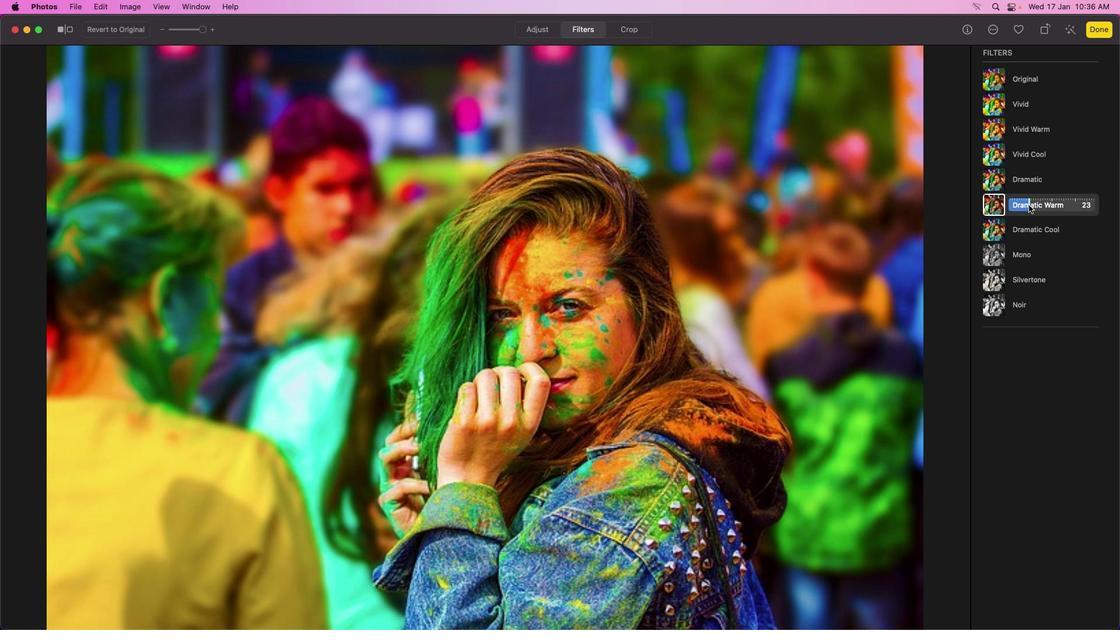 
Action: Mouse pressed left at (1029, 204)
Screenshot: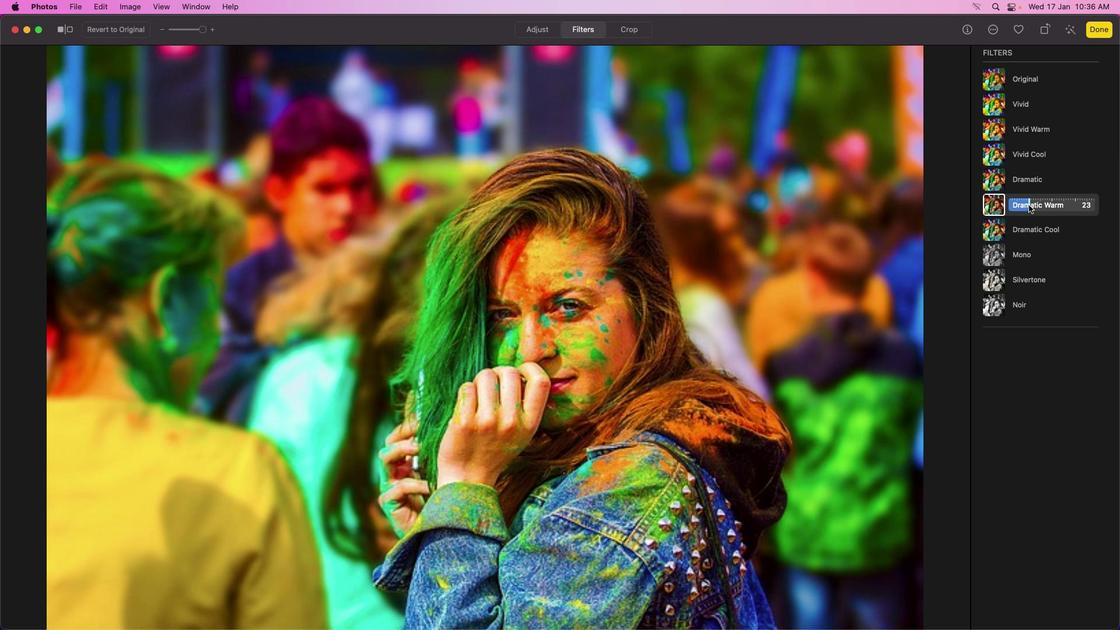 
Action: Mouse moved to (1023, 204)
Screenshot: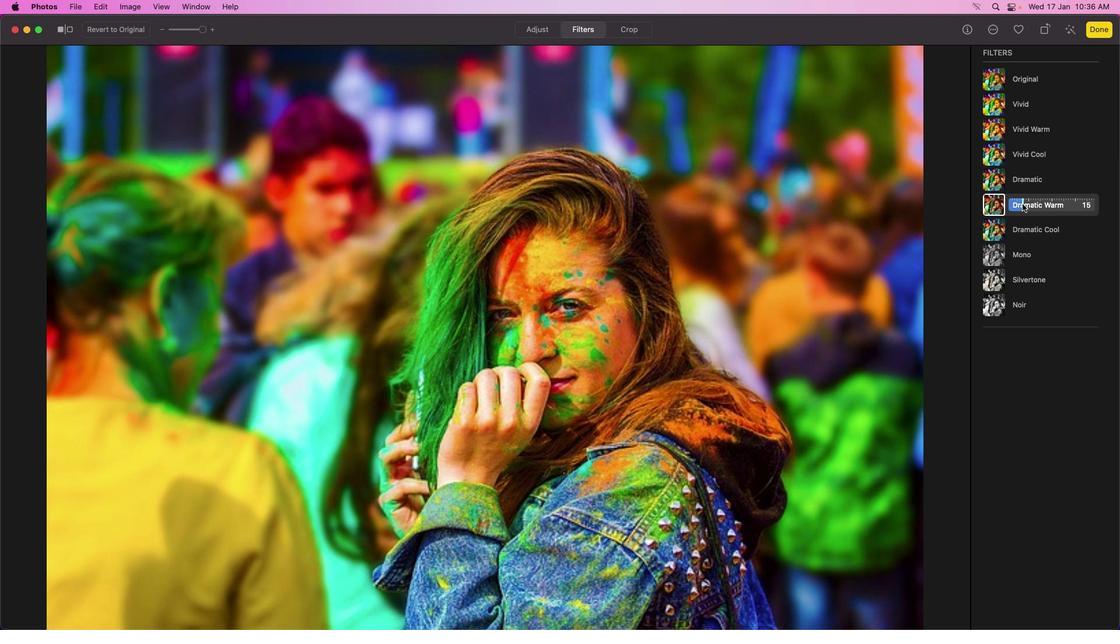 
Action: Mouse pressed left at (1023, 204)
Screenshot: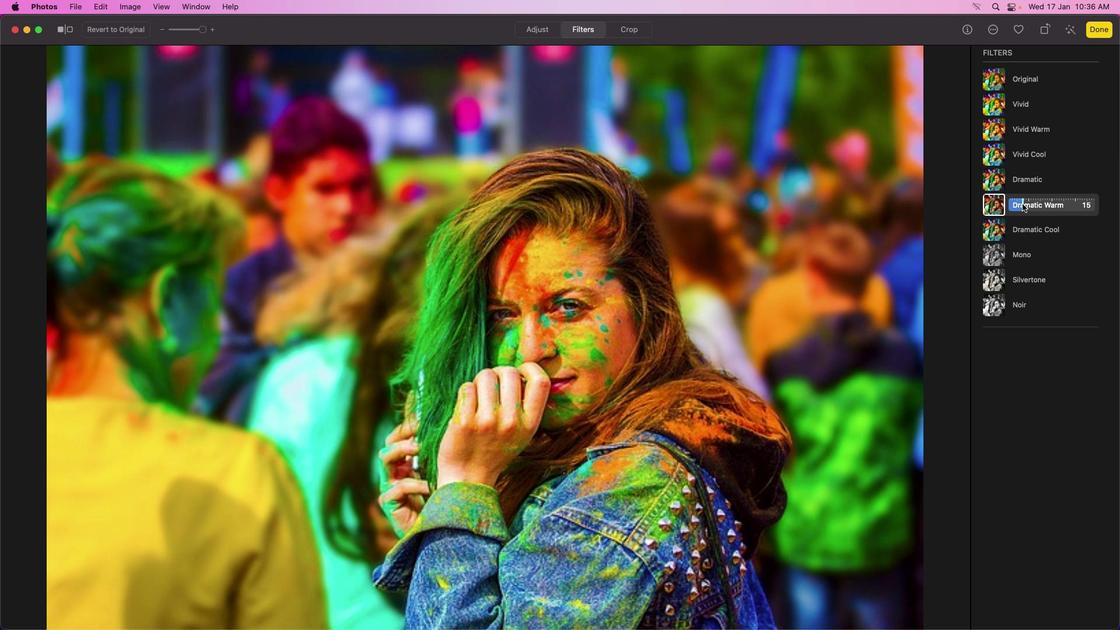 
Action: Mouse moved to (1014, 205)
Screenshot: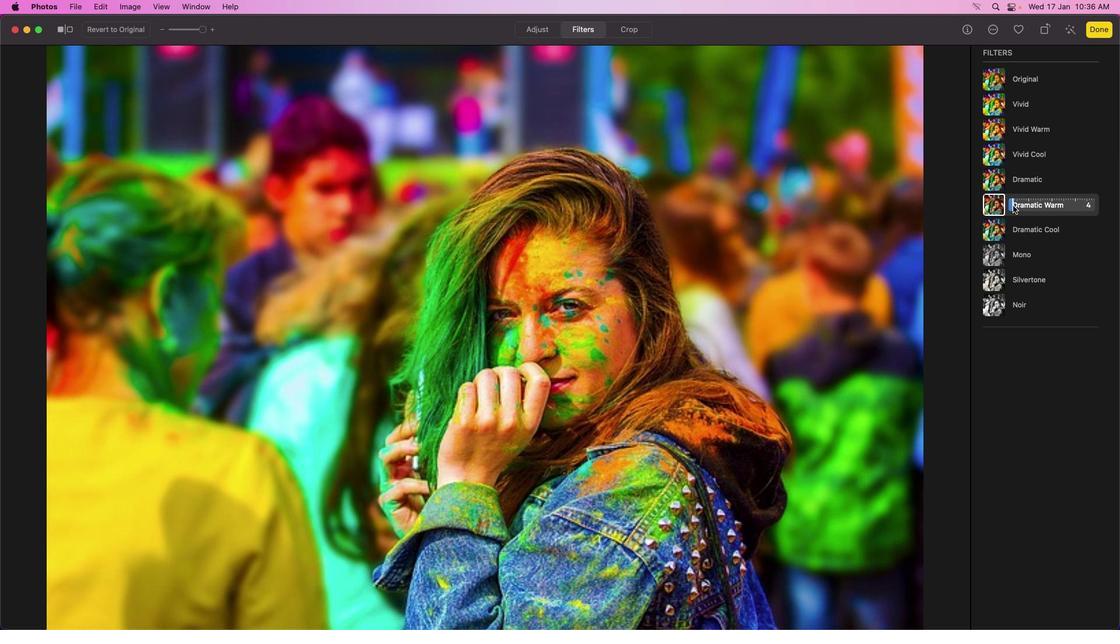 
Action: Mouse pressed left at (1014, 205)
Screenshot: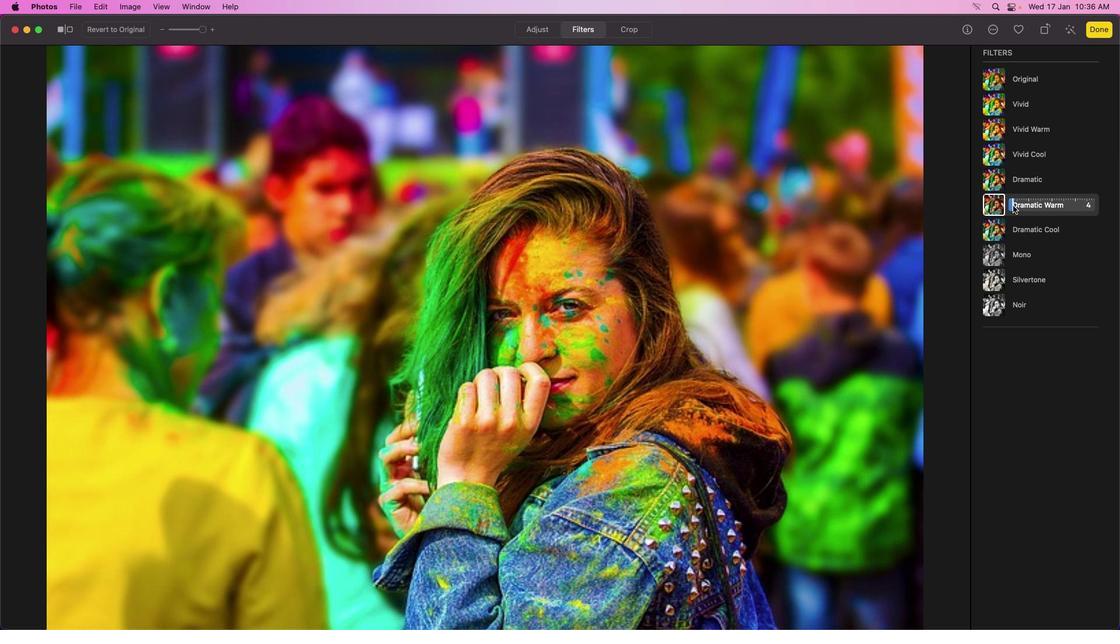 
Action: Mouse moved to (1035, 206)
Screenshot: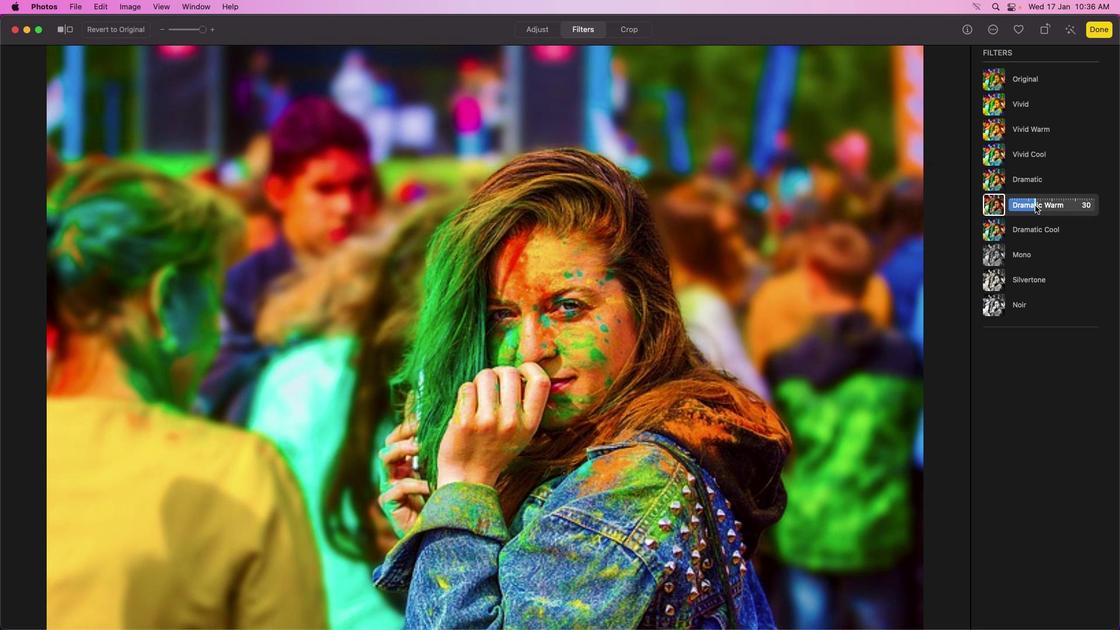 
Action: Mouse pressed left at (1035, 206)
Screenshot: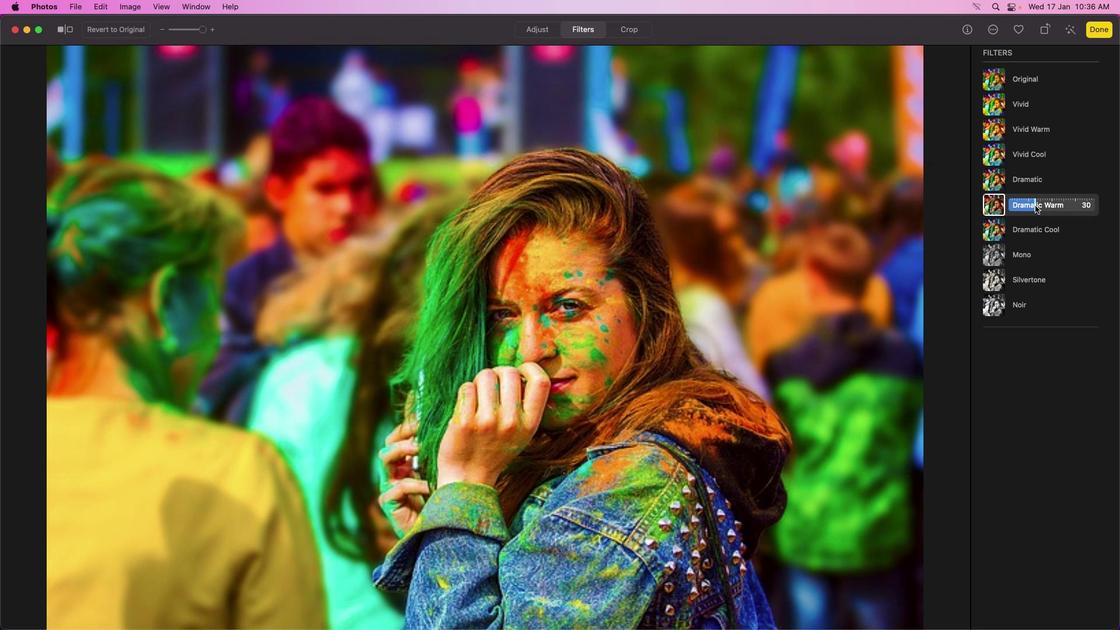 
Action: Mouse moved to (1045, 205)
Screenshot: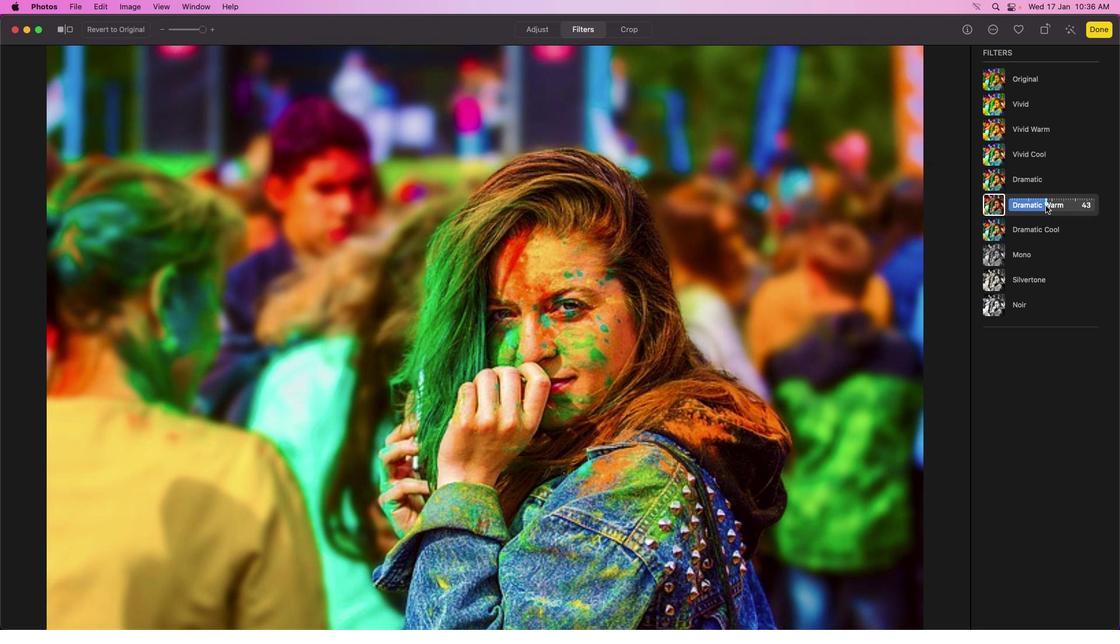 
Action: Mouse pressed left at (1045, 205)
Screenshot: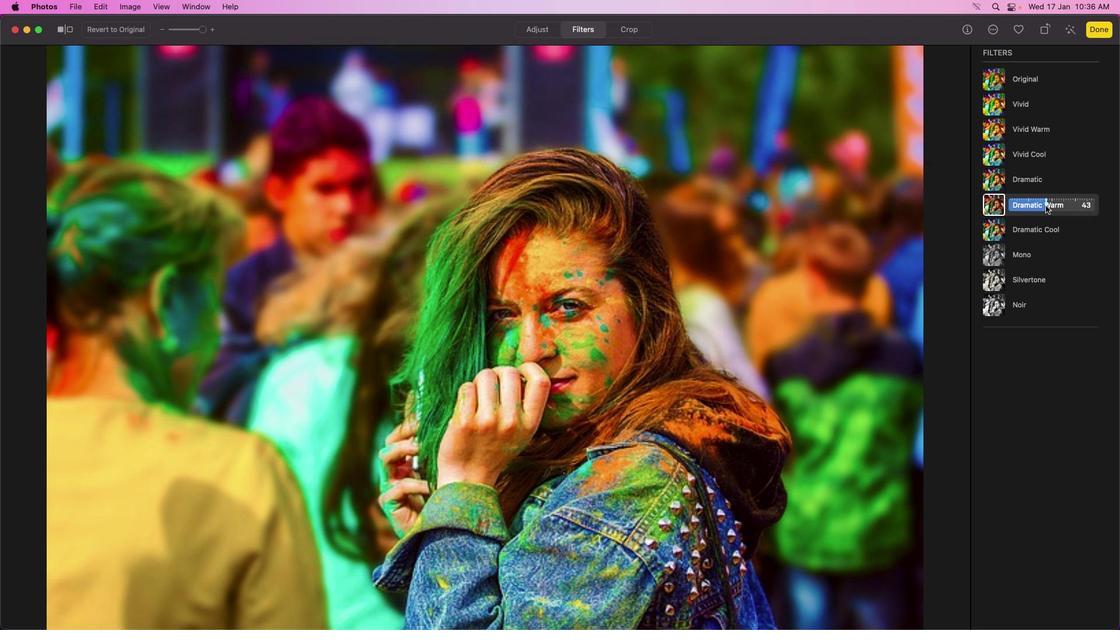 
Action: Mouse moved to (1027, 203)
Screenshot: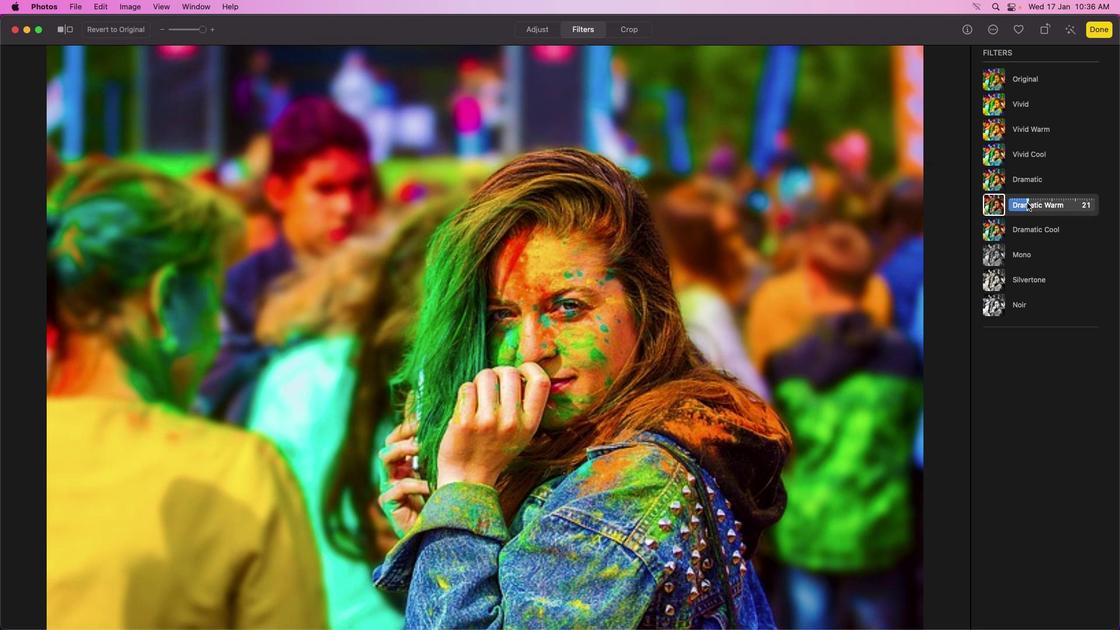 
Action: Mouse pressed left at (1027, 203)
Screenshot: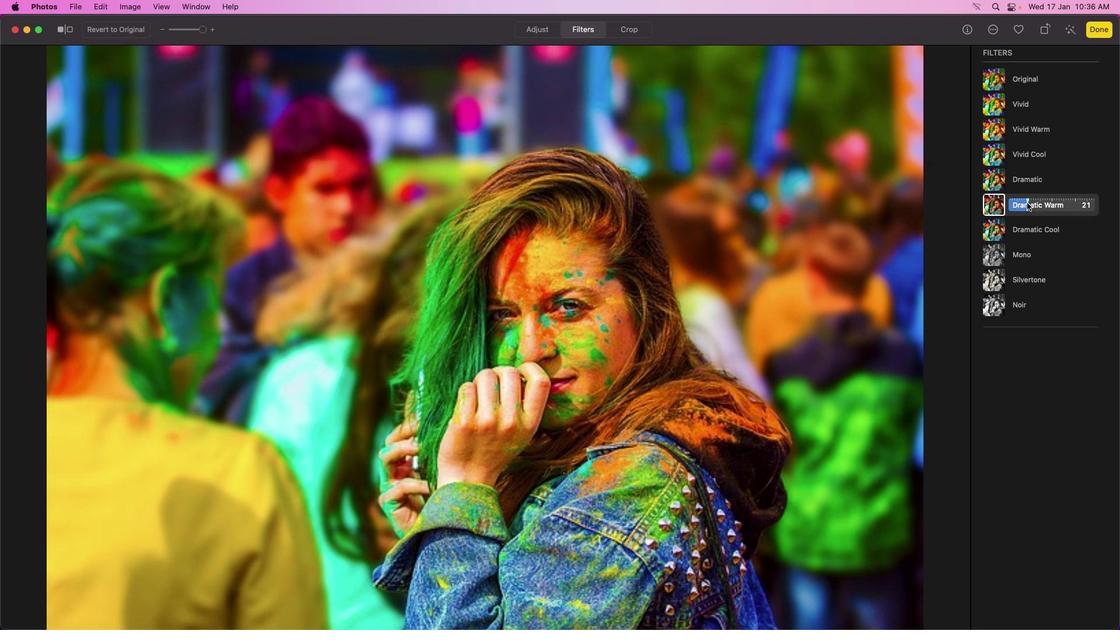 
Action: Mouse moved to (1018, 201)
Screenshot: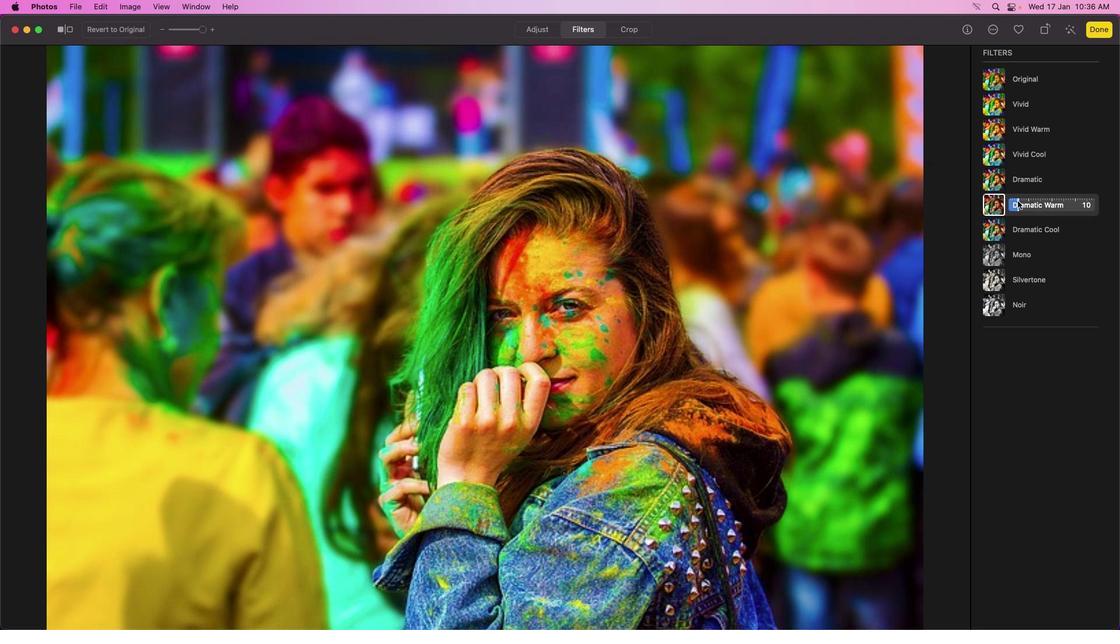 
Action: Mouse pressed left at (1018, 201)
Screenshot: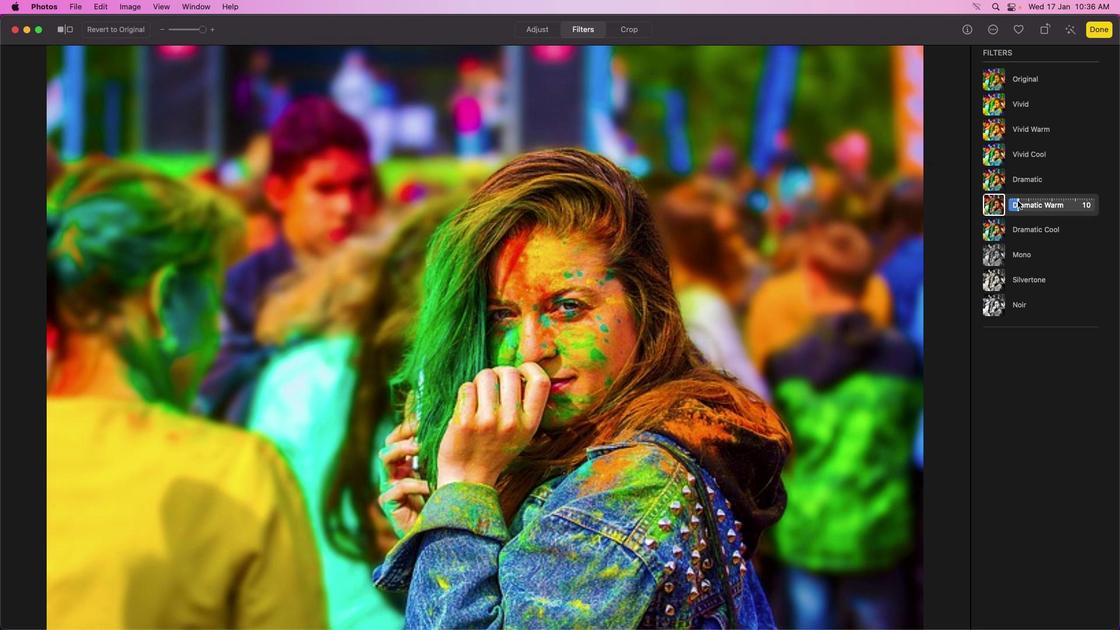 
Action: Mouse moved to (1034, 228)
Screenshot: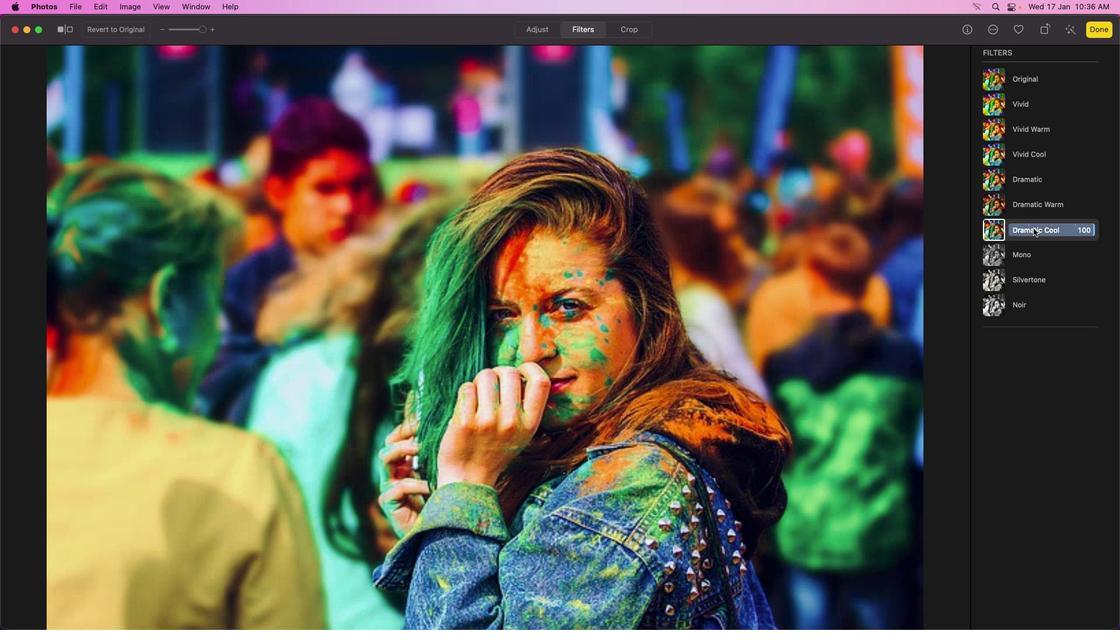 
Action: Mouse pressed left at (1034, 228)
Screenshot: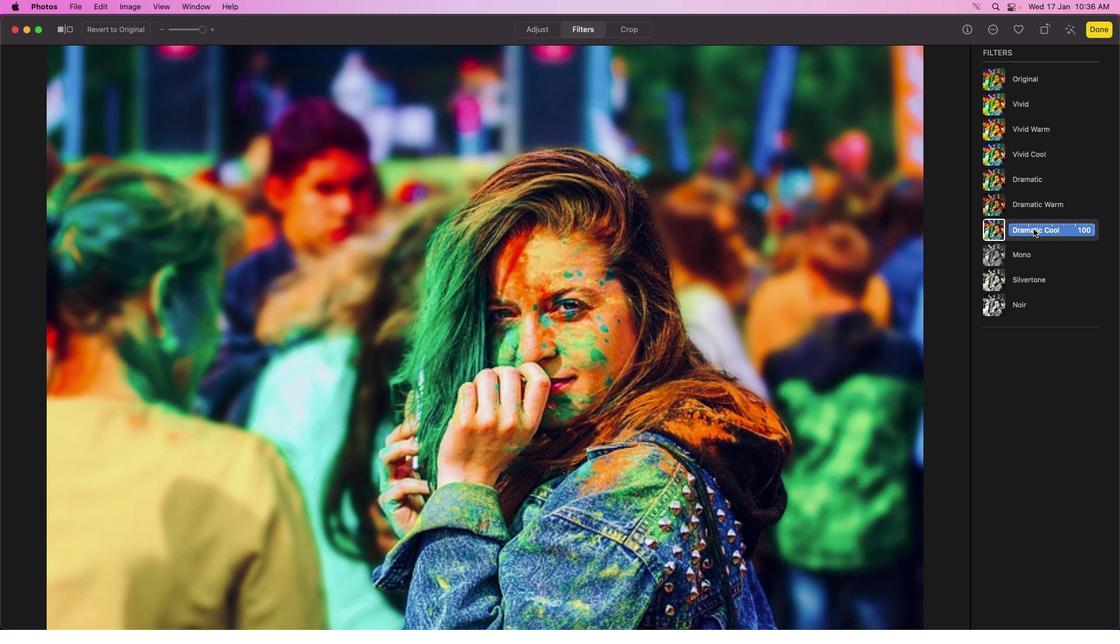 
Action: Mouse moved to (1067, 228)
Screenshot: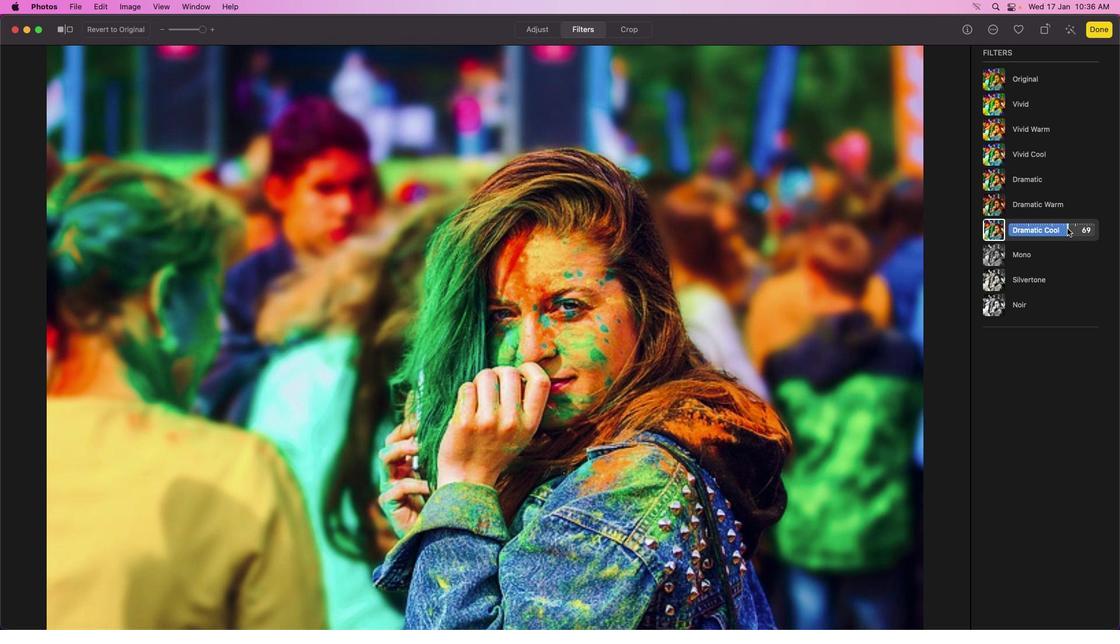 
Action: Mouse pressed left at (1067, 228)
Screenshot: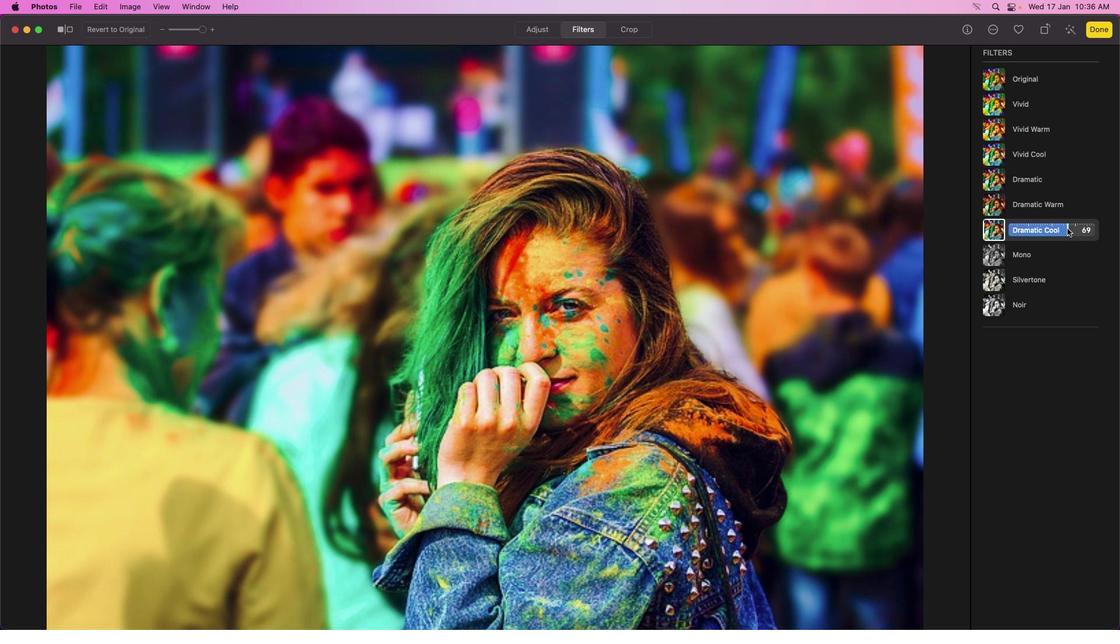 
Action: Mouse moved to (1067, 228)
Screenshot: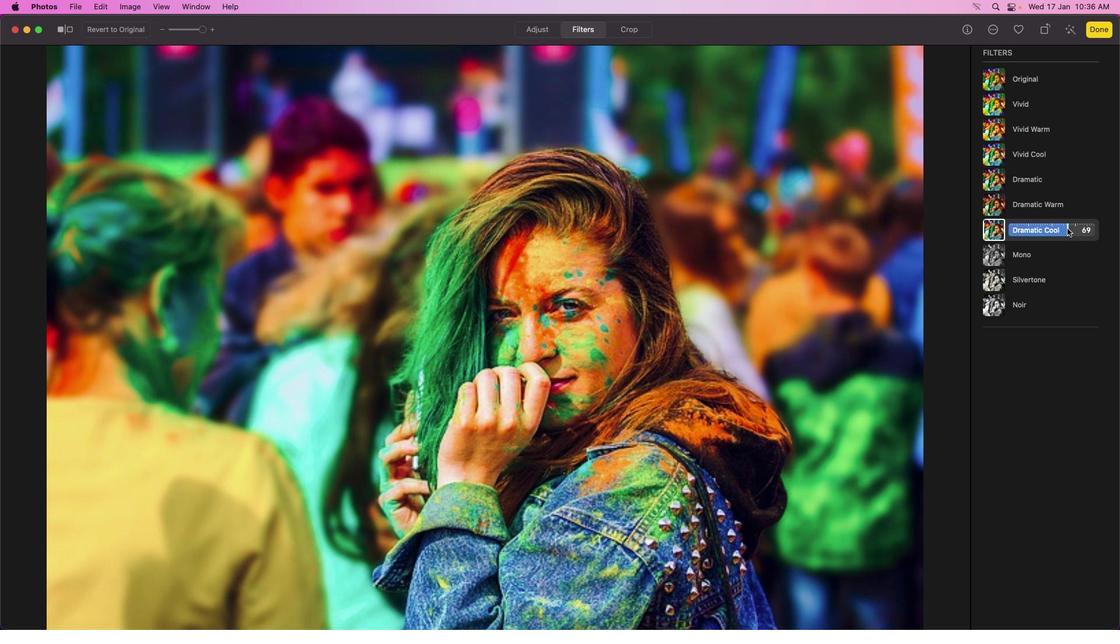 
Action: Mouse pressed left at (1067, 228)
Screenshot: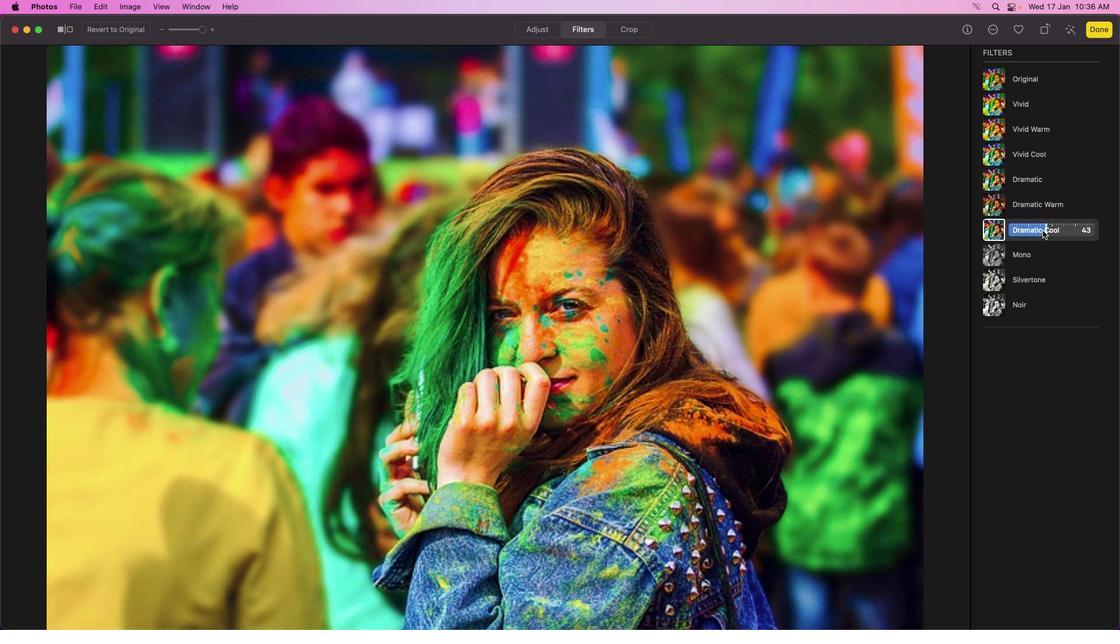 
Action: Mouse moved to (1030, 228)
Screenshot: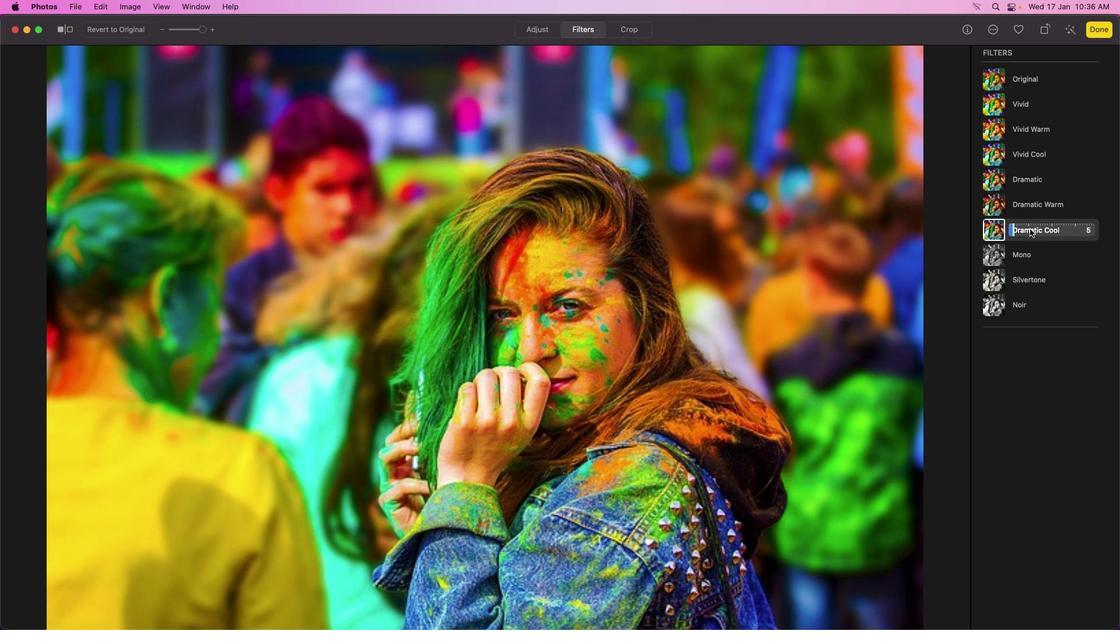 
Action: Mouse pressed left at (1030, 228)
Screenshot: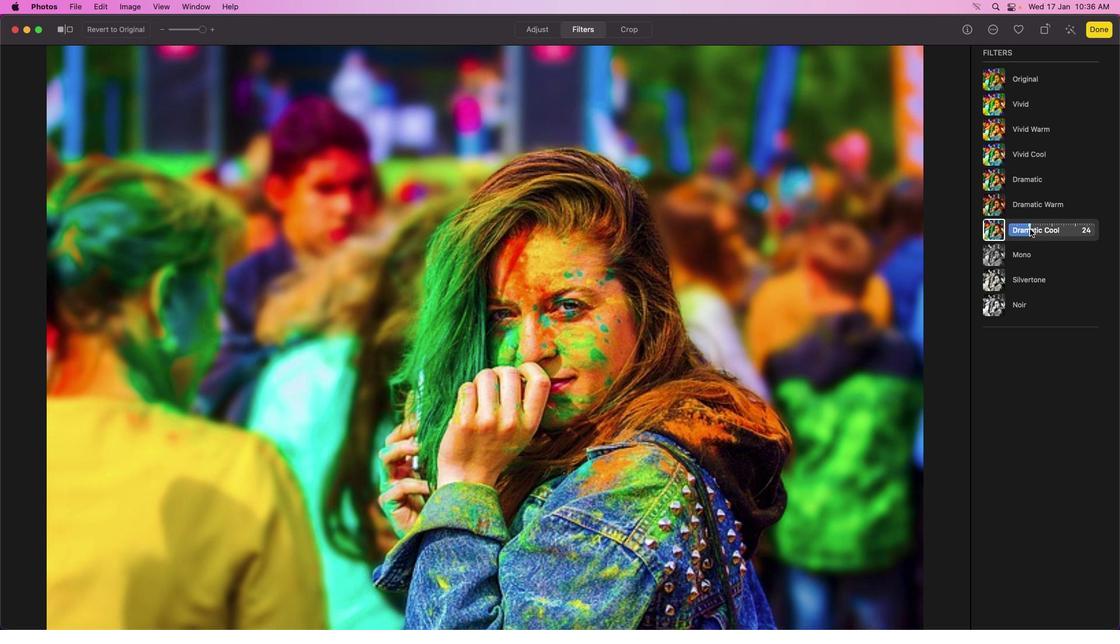 
Action: Mouse moved to (1034, 230)
Screenshot: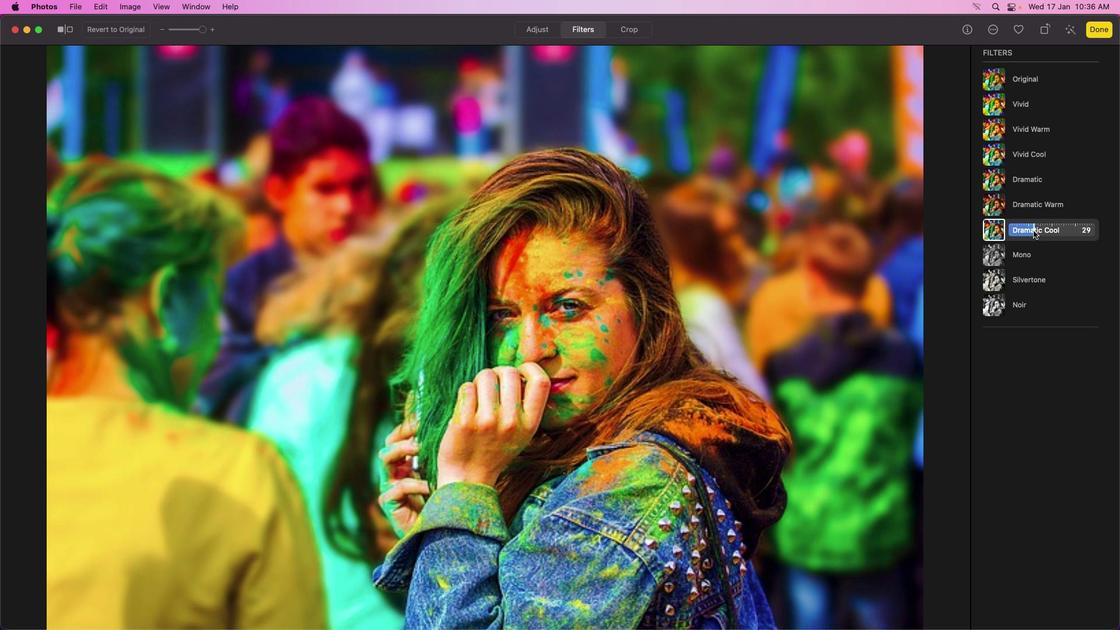 
Action: Mouse pressed left at (1034, 230)
Screenshot: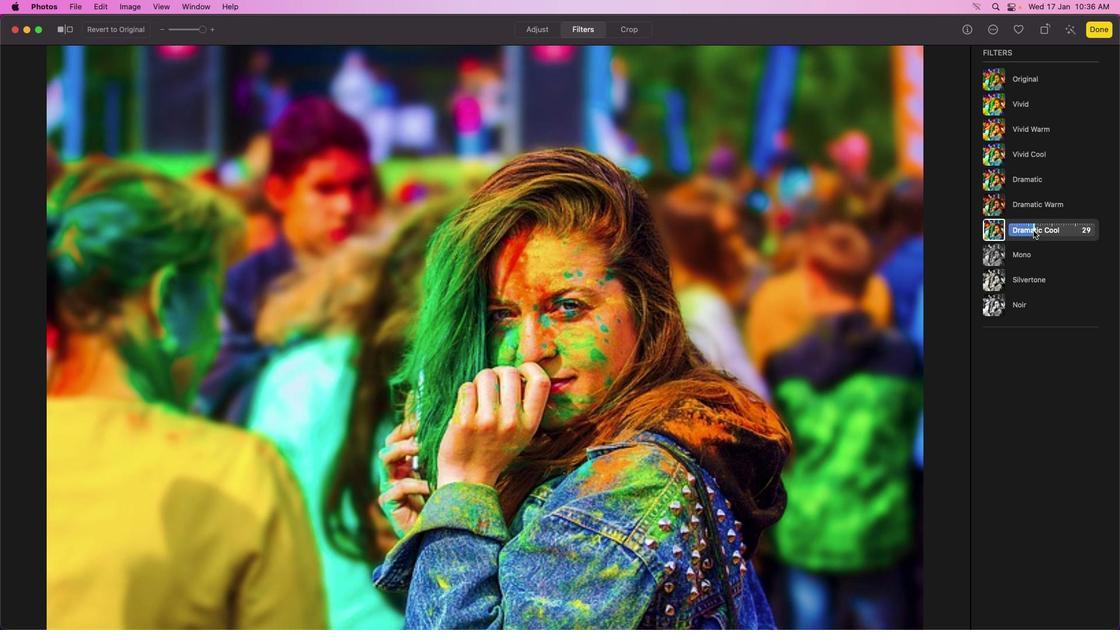 
Action: Mouse moved to (1037, 229)
Screenshot: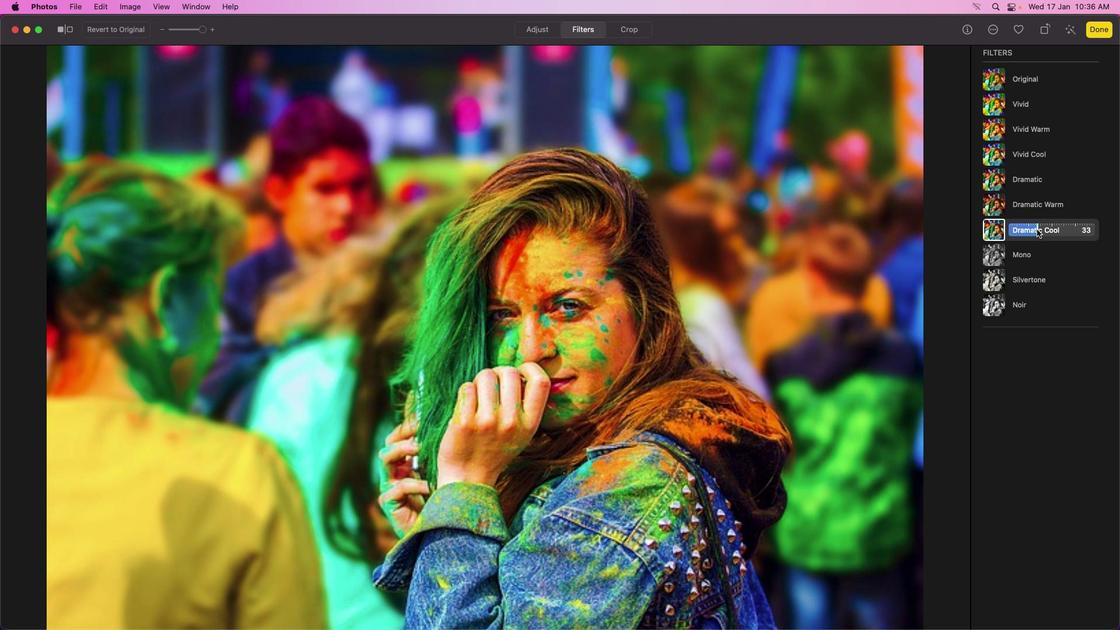
Action: Mouse pressed left at (1037, 229)
Screenshot: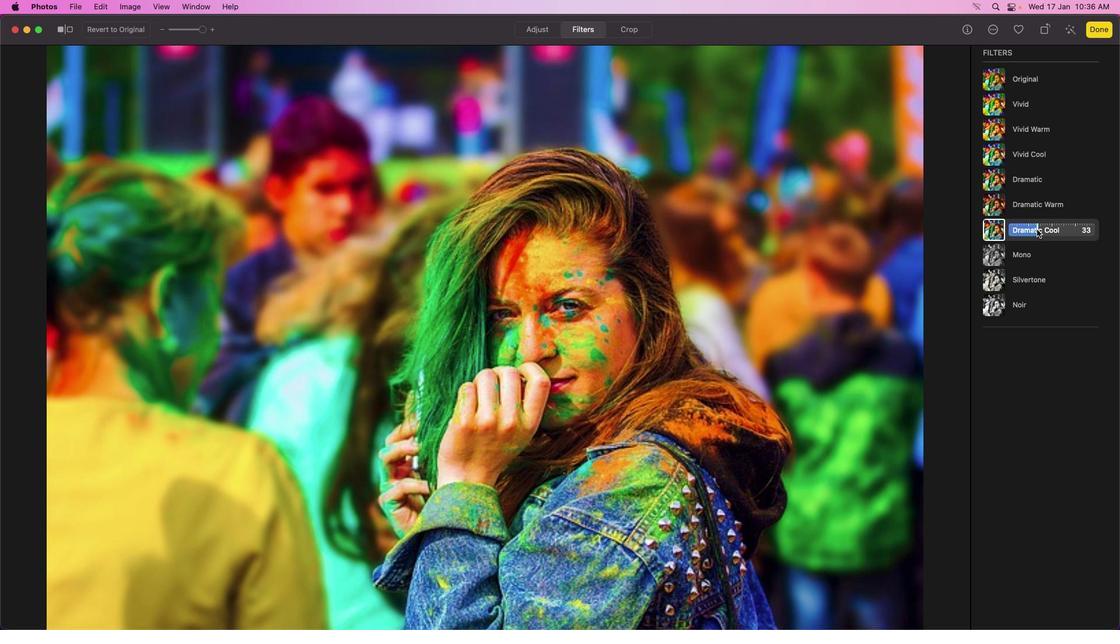 
Action: Mouse moved to (1047, 230)
Screenshot: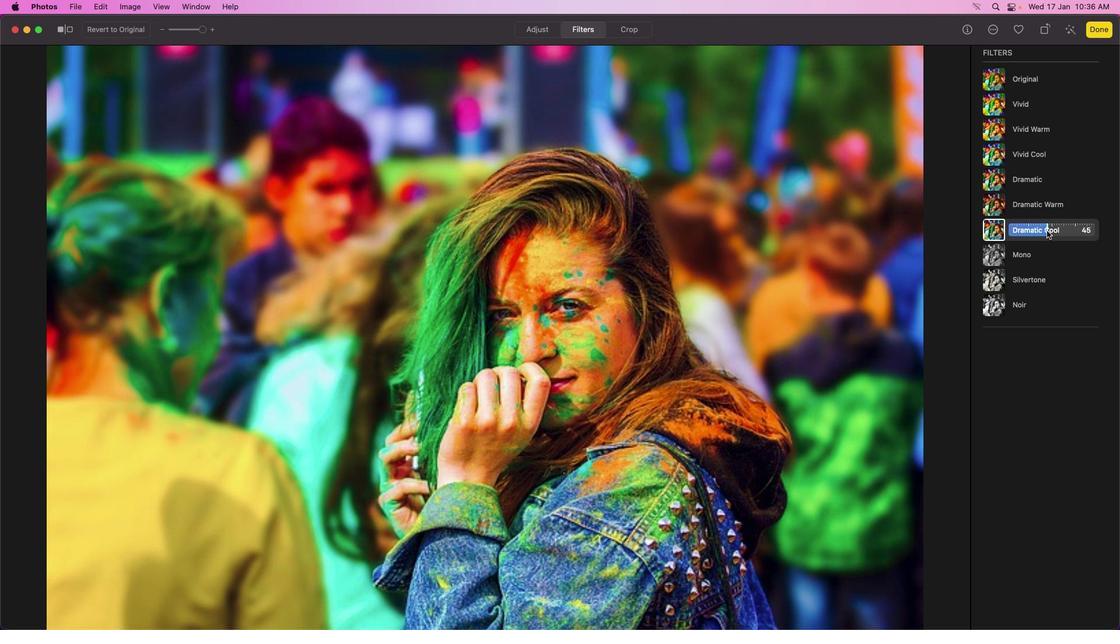 
Action: Mouse pressed left at (1047, 230)
Screenshot: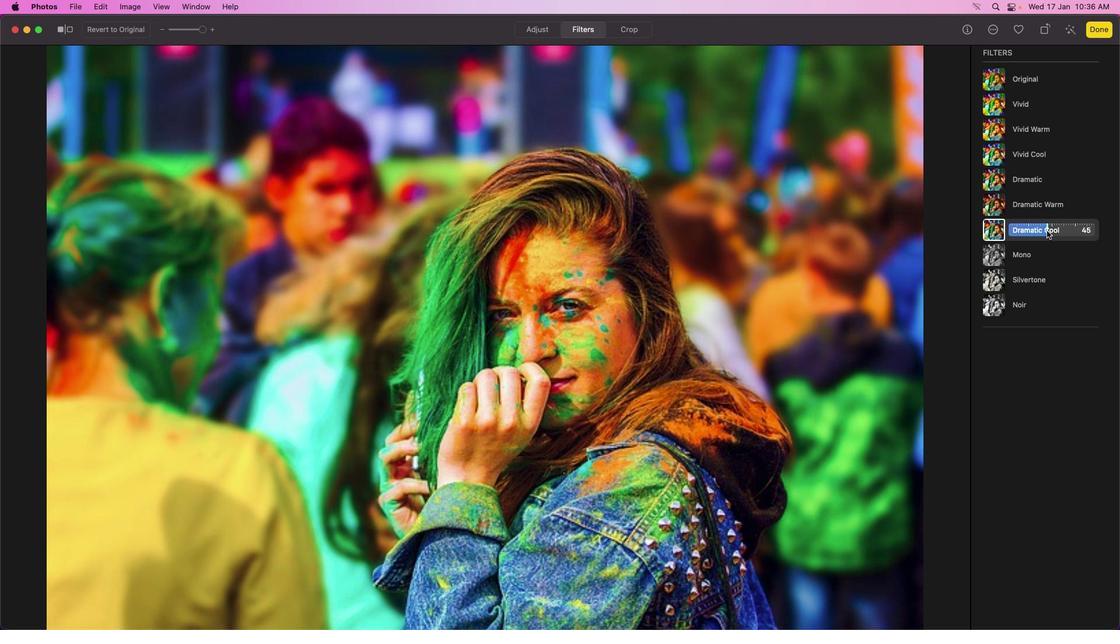 
Action: Mouse moved to (1057, 231)
Screenshot: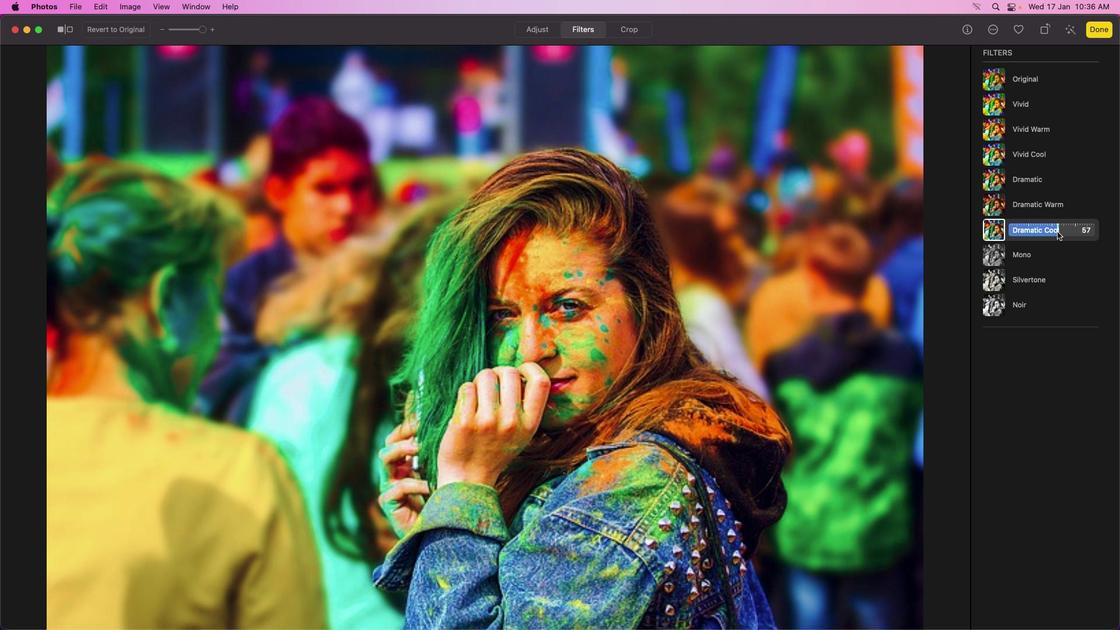 
Action: Mouse pressed left at (1057, 231)
Screenshot: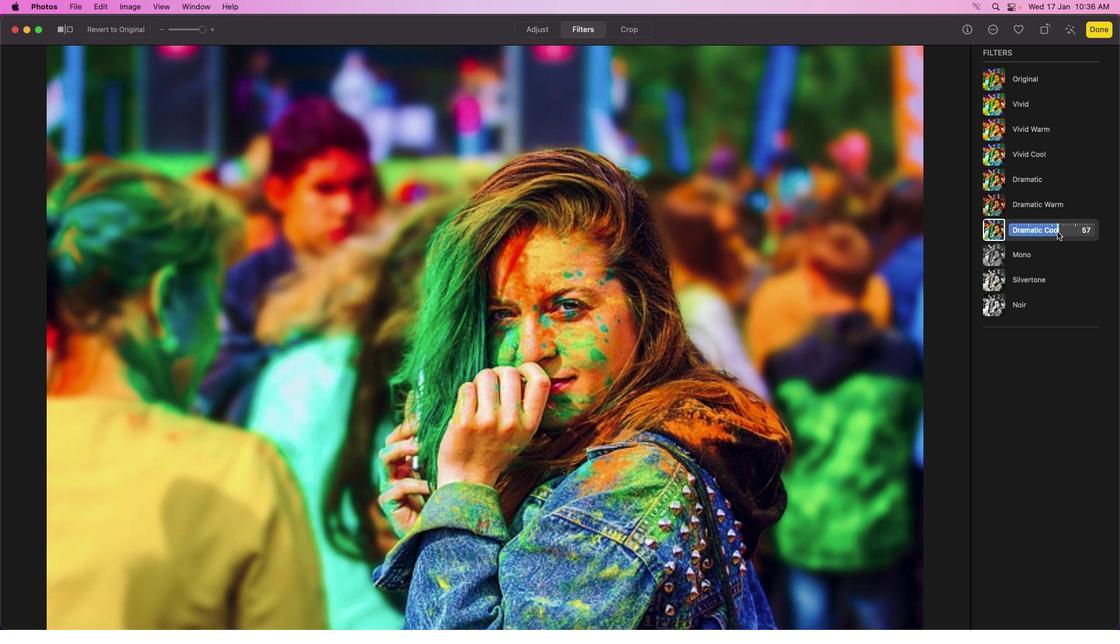 
Action: Mouse moved to (1070, 231)
Screenshot: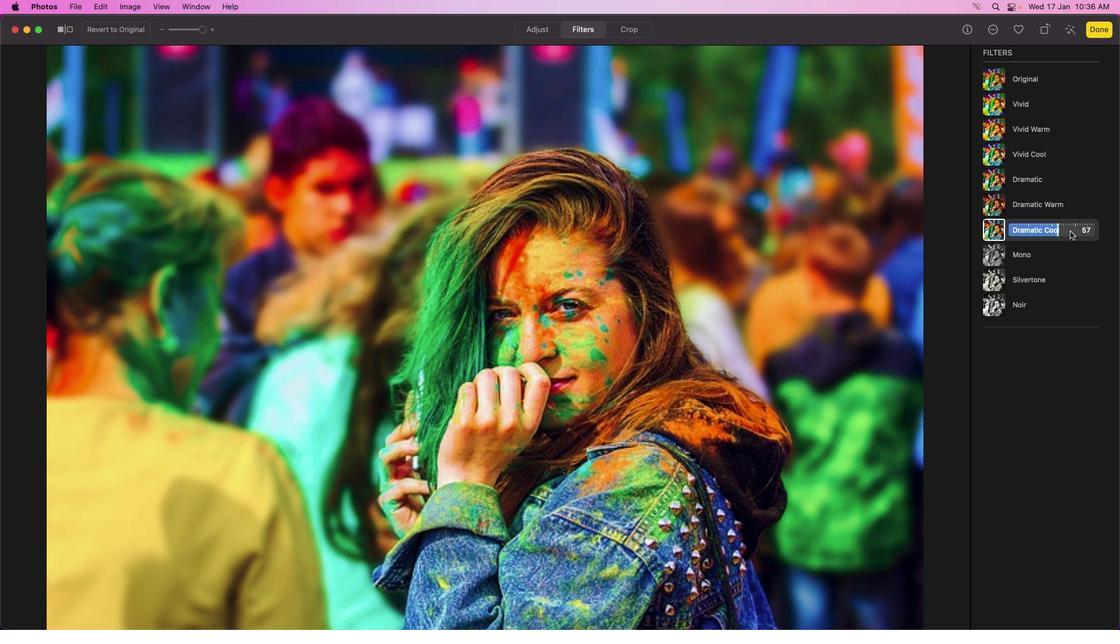 
Action: Mouse pressed left at (1070, 231)
Screenshot: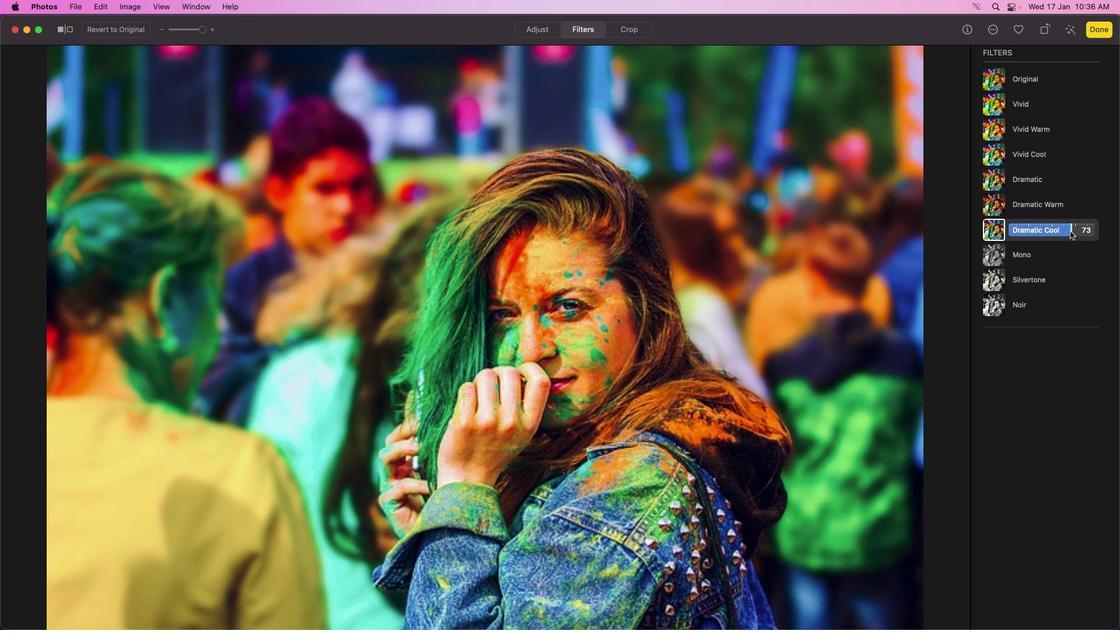 
Action: Mouse moved to (1089, 232)
Screenshot: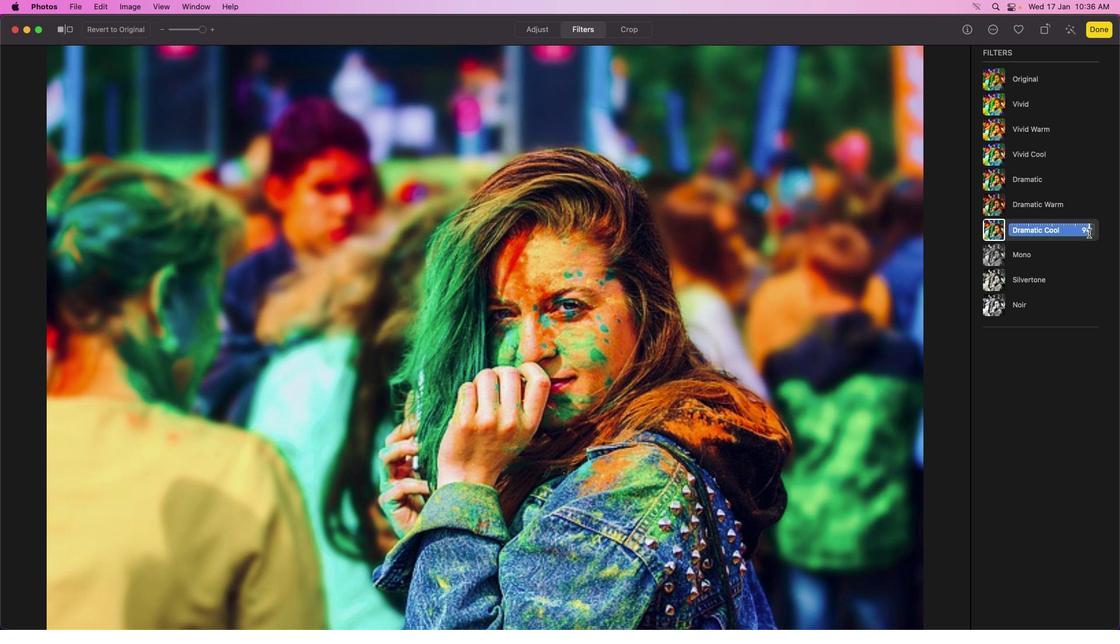 
Action: Mouse pressed left at (1089, 232)
Screenshot: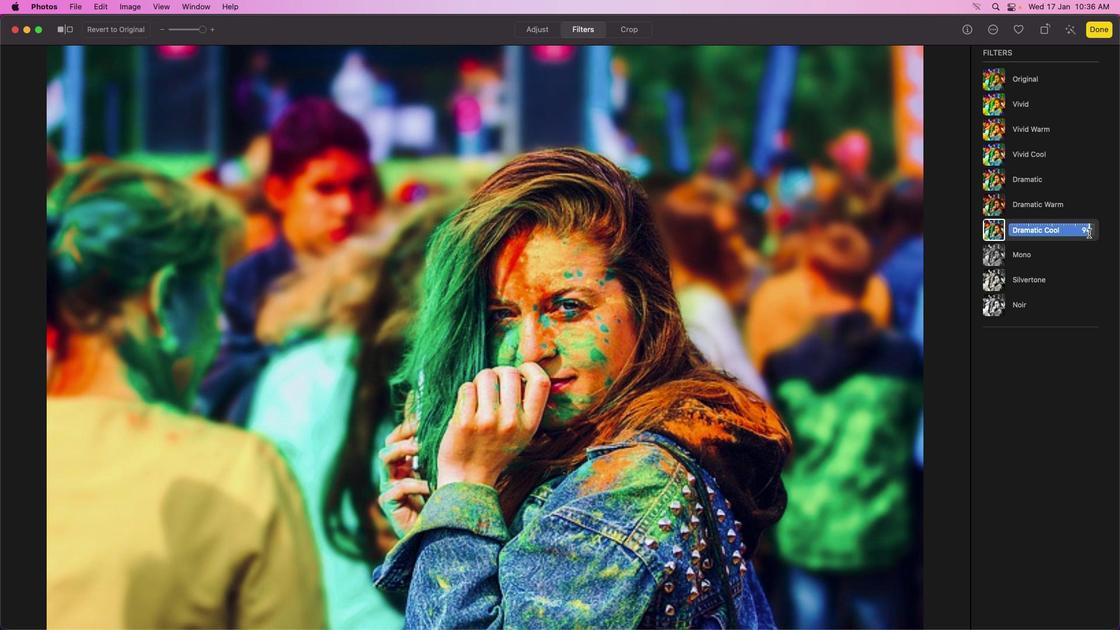 
Action: Mouse moved to (1023, 231)
Screenshot: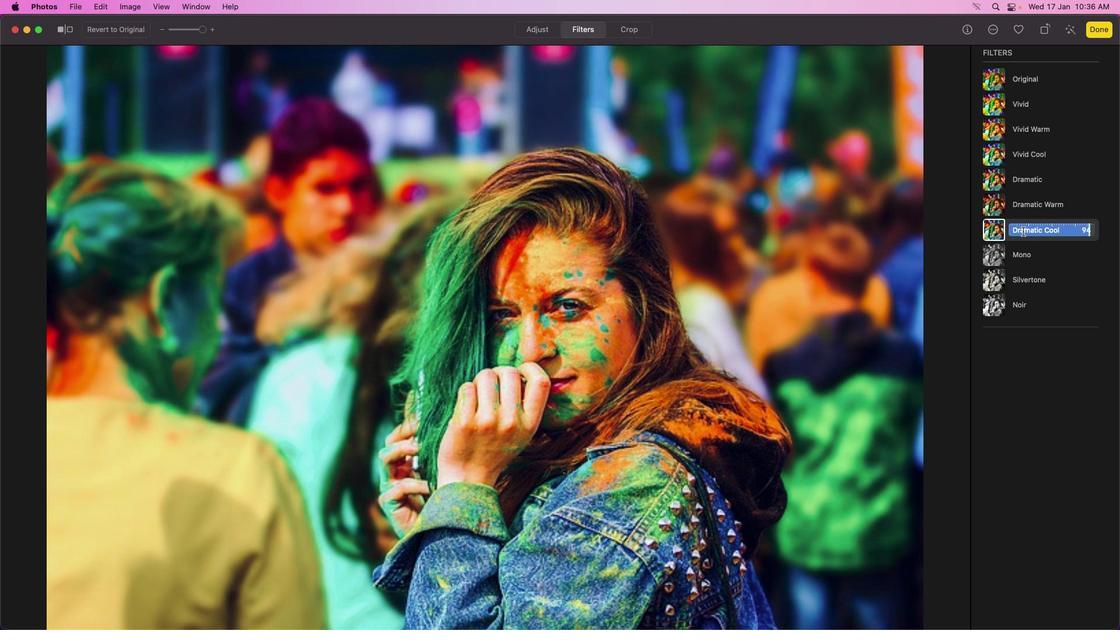 
Action: Mouse pressed left at (1023, 231)
Screenshot: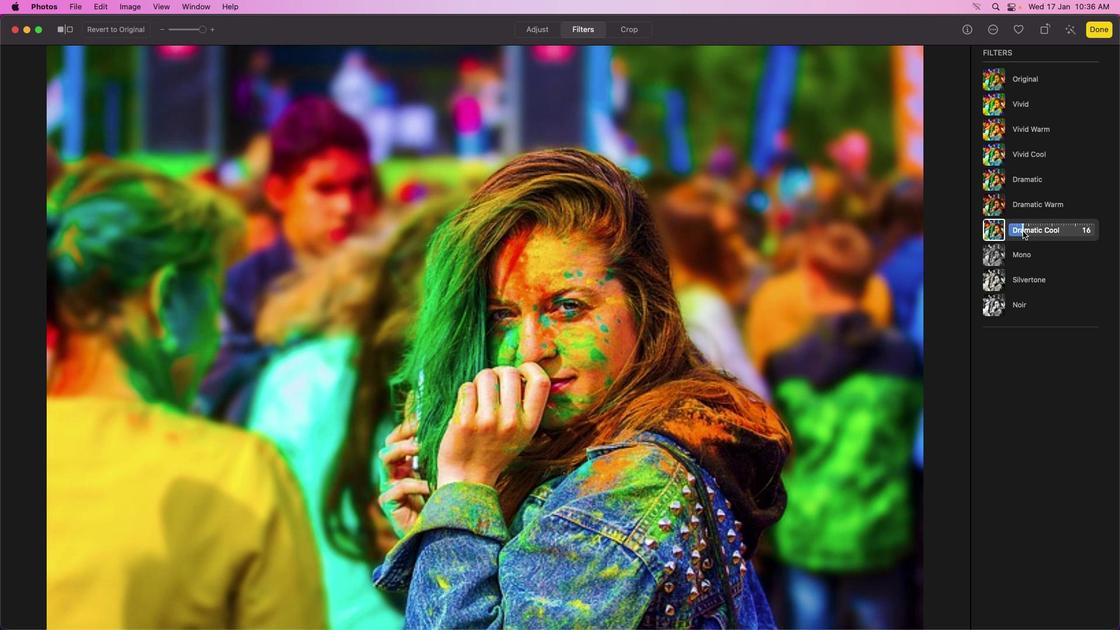 
Action: Mouse moved to (1036, 231)
Screenshot: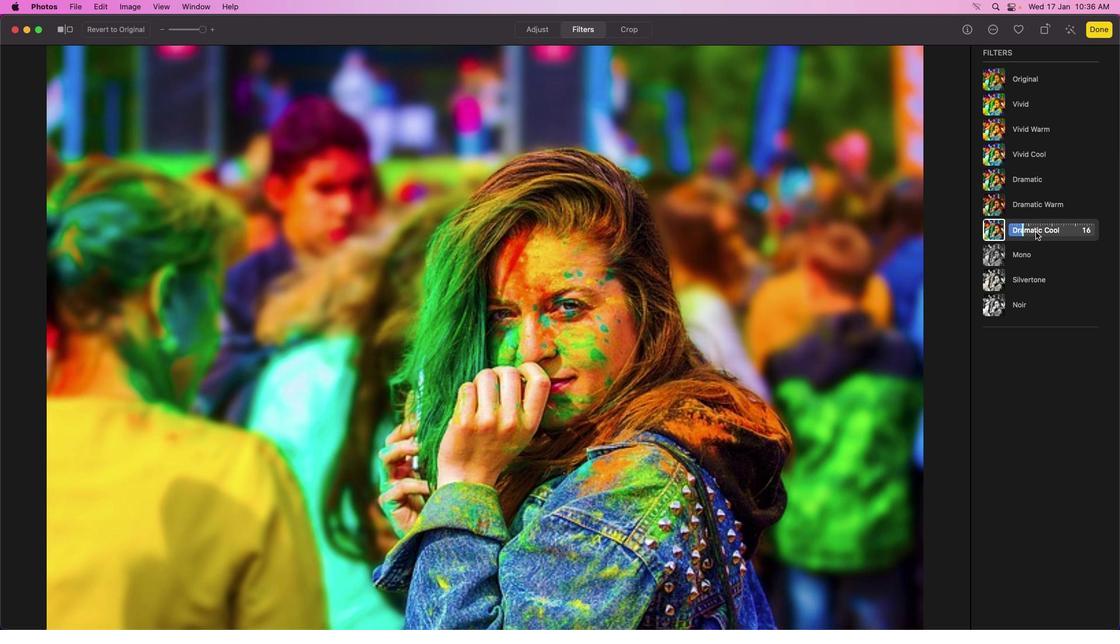 
Action: Mouse pressed left at (1036, 231)
Screenshot: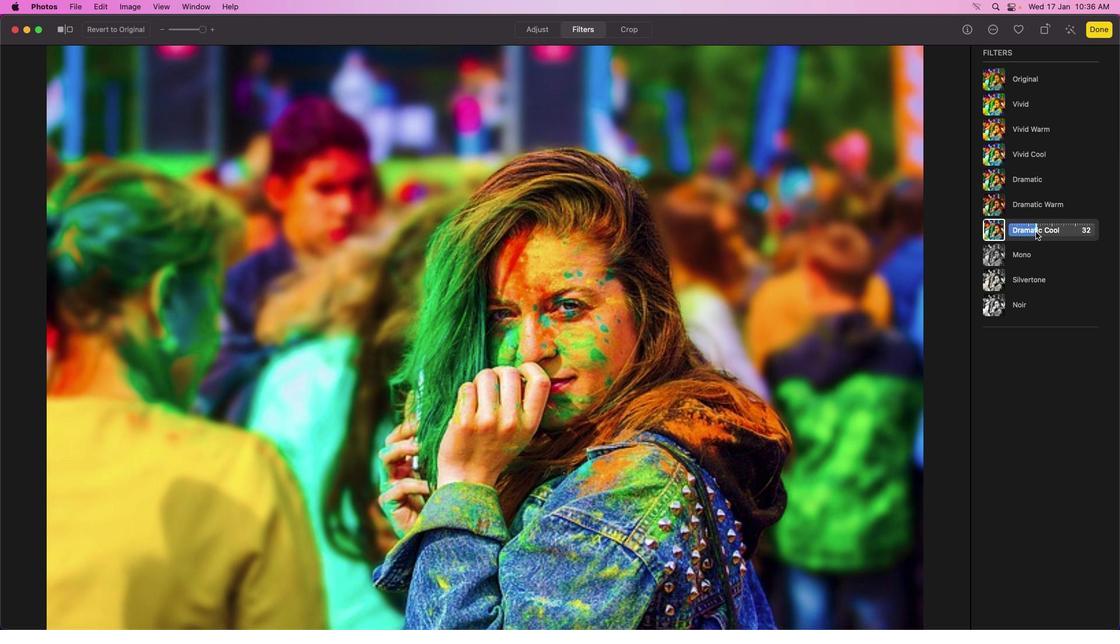 
Action: Mouse moved to (1044, 257)
Screenshot: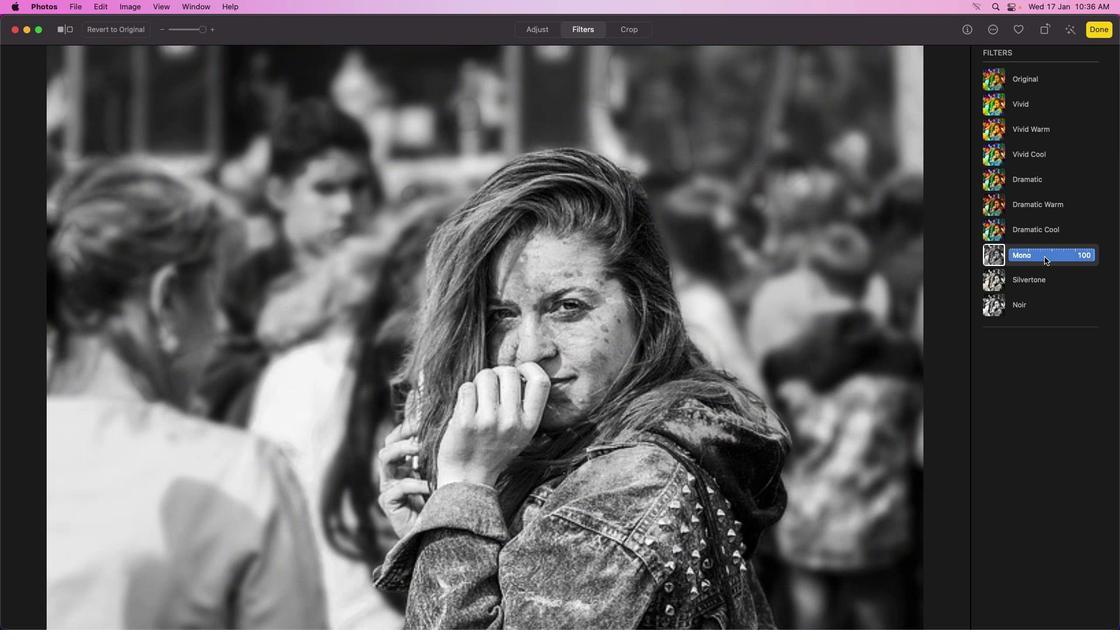 
Action: Mouse pressed left at (1044, 257)
Screenshot: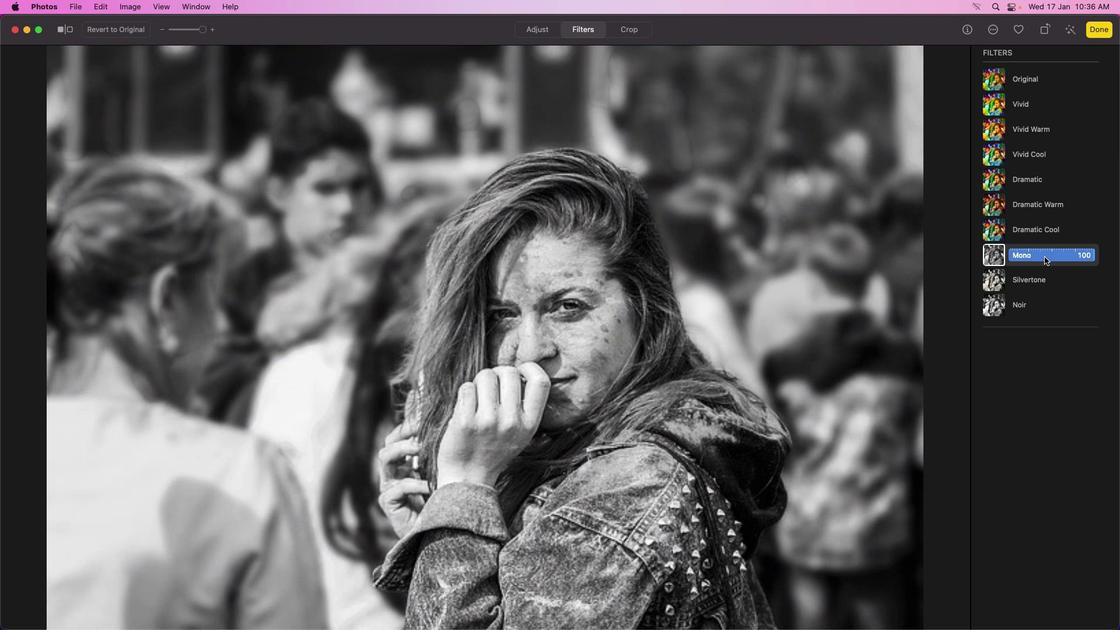 
Action: Mouse moved to (1068, 257)
Screenshot: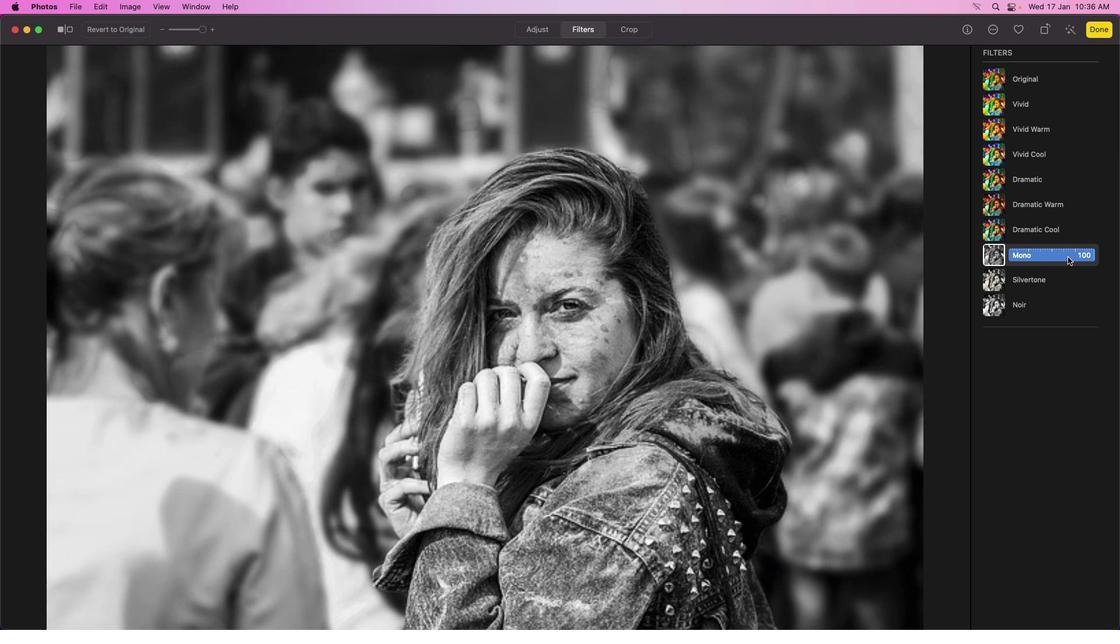 
Action: Mouse pressed left at (1068, 257)
Screenshot: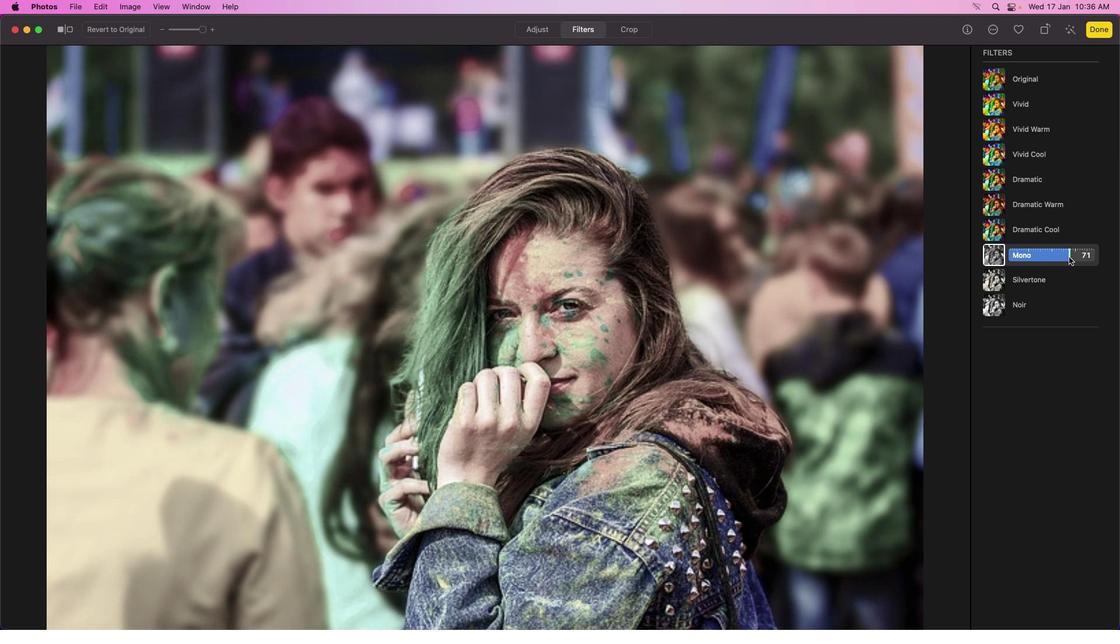 
Action: Mouse moved to (1058, 256)
Screenshot: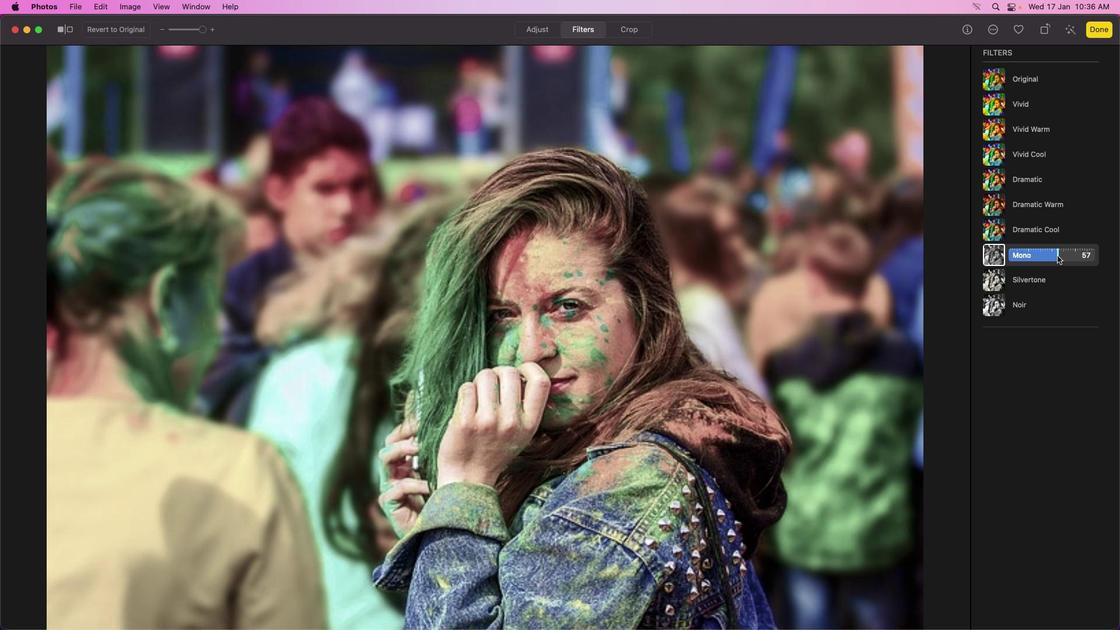 
Action: Mouse pressed left at (1058, 256)
Screenshot: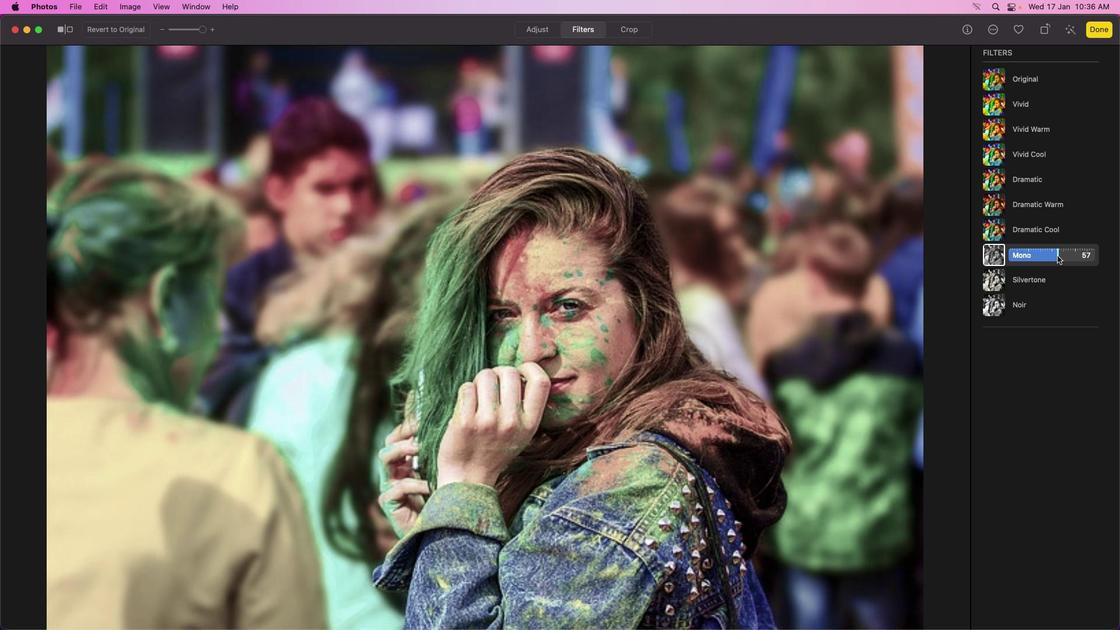
Action: Mouse pressed left at (1058, 256)
Screenshot: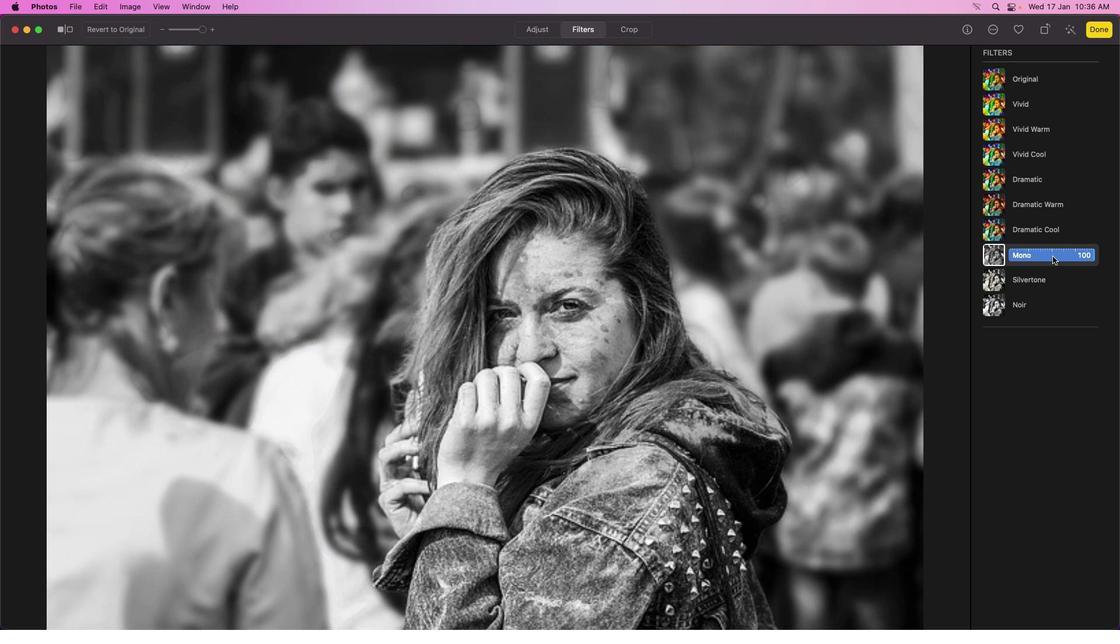 
Action: Mouse moved to (1055, 255)
Screenshot: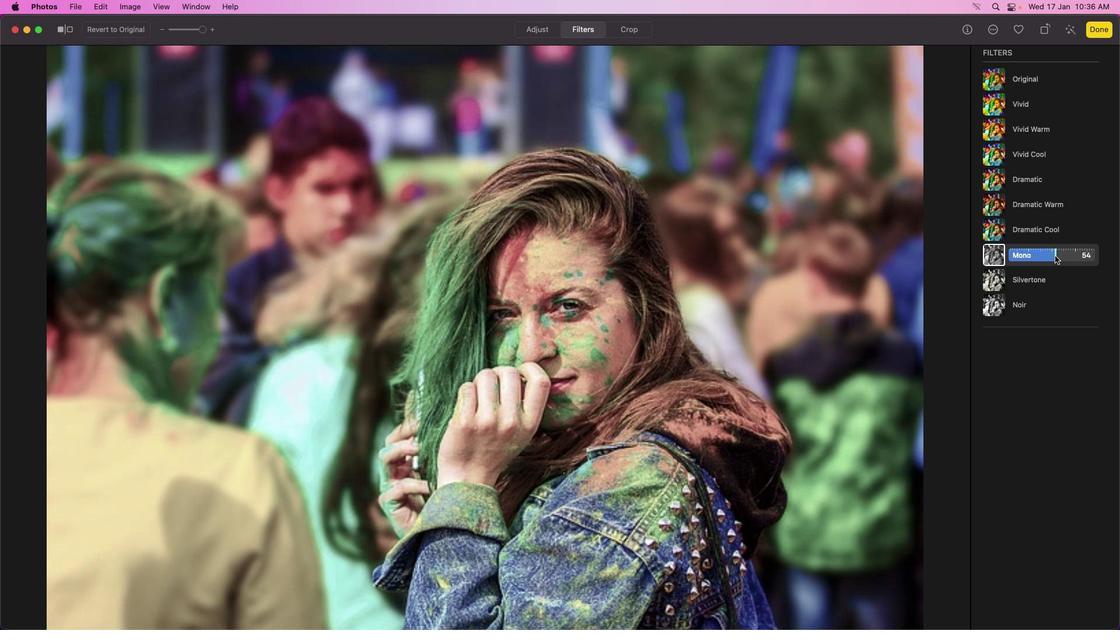 
Action: Mouse pressed left at (1055, 255)
Screenshot: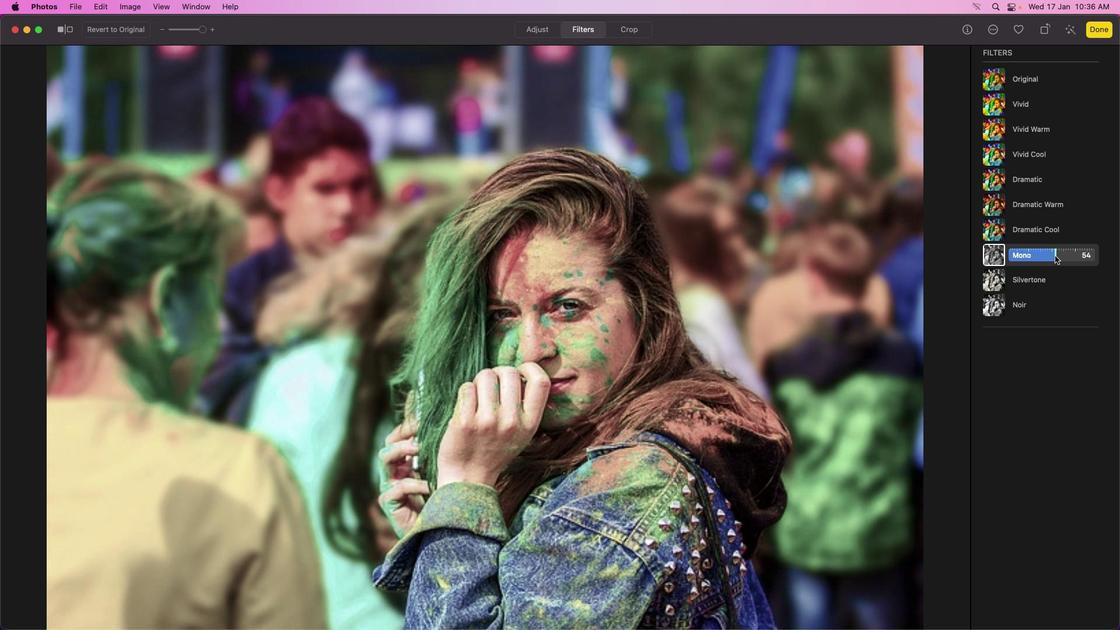 
Action: Mouse moved to (1054, 255)
Screenshot: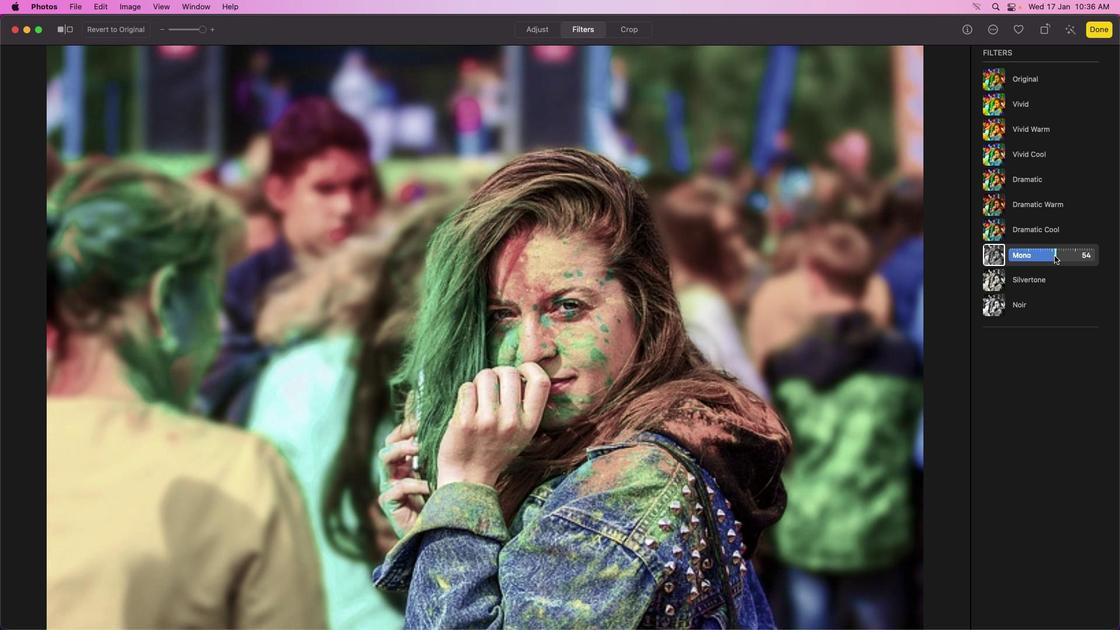 
Action: Mouse pressed left at (1054, 255)
Screenshot: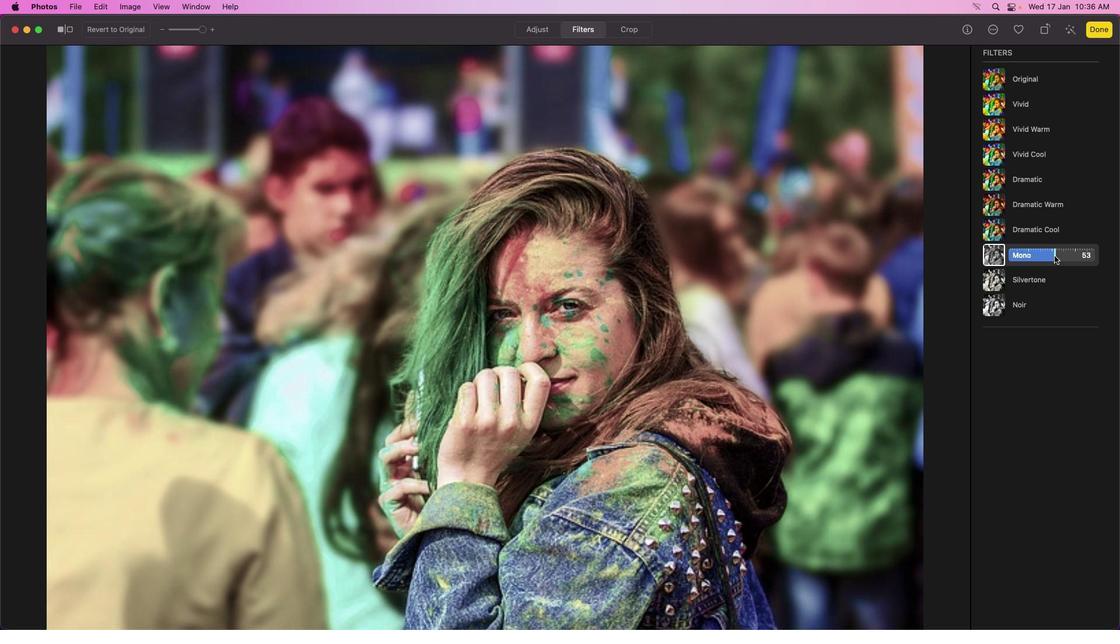 
Action: Mouse moved to (1097, 261)
Screenshot: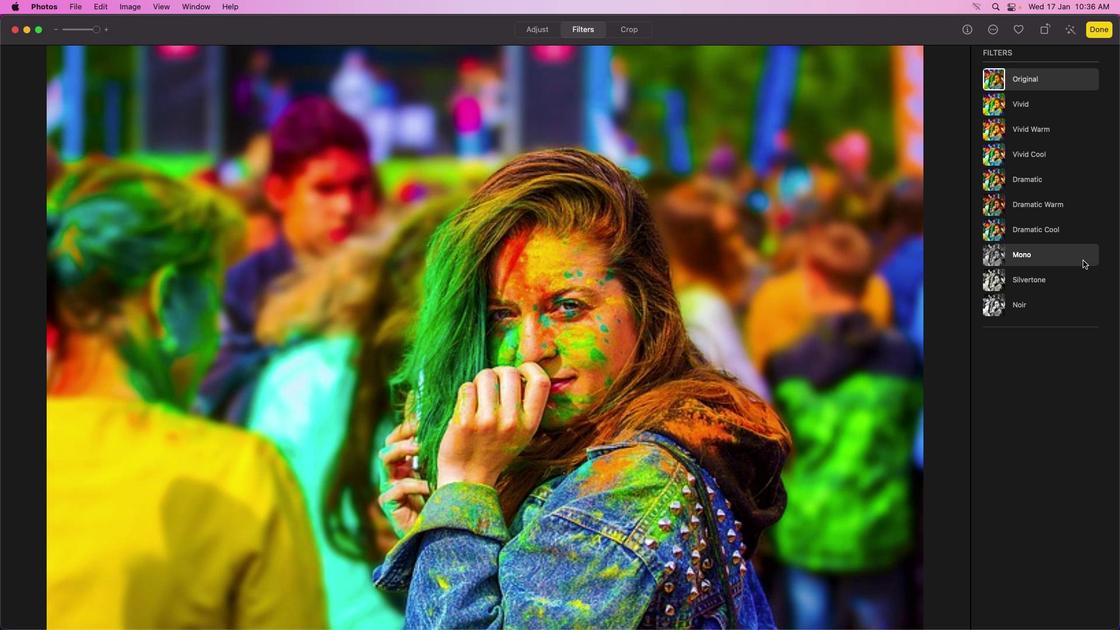 
Action: Mouse pressed left at (1097, 261)
Screenshot: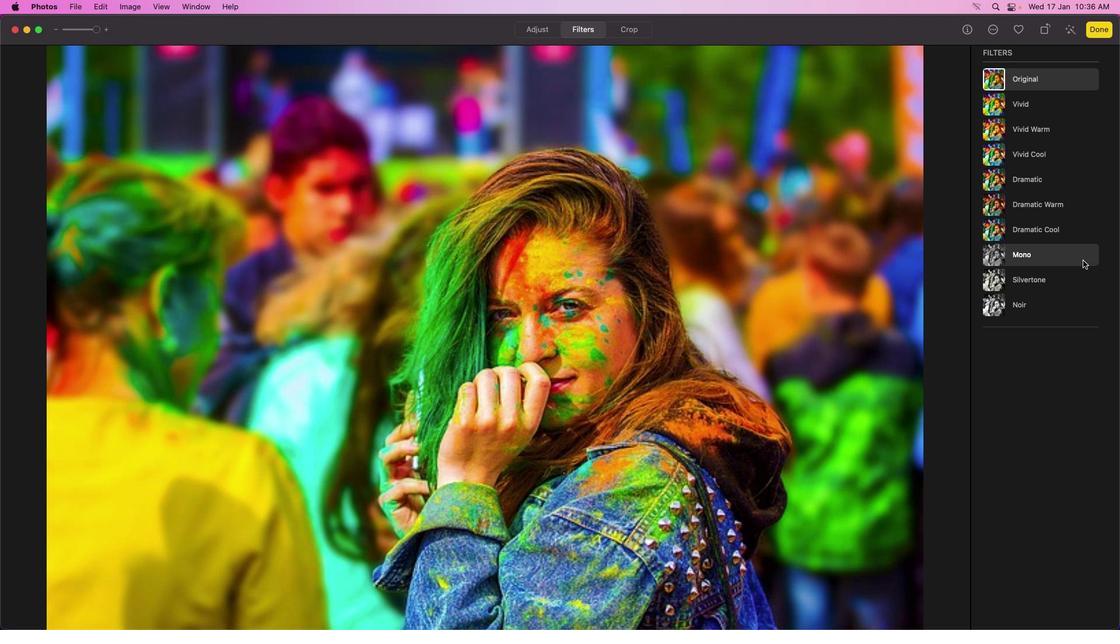 
Action: Mouse moved to (1070, 258)
Screenshot: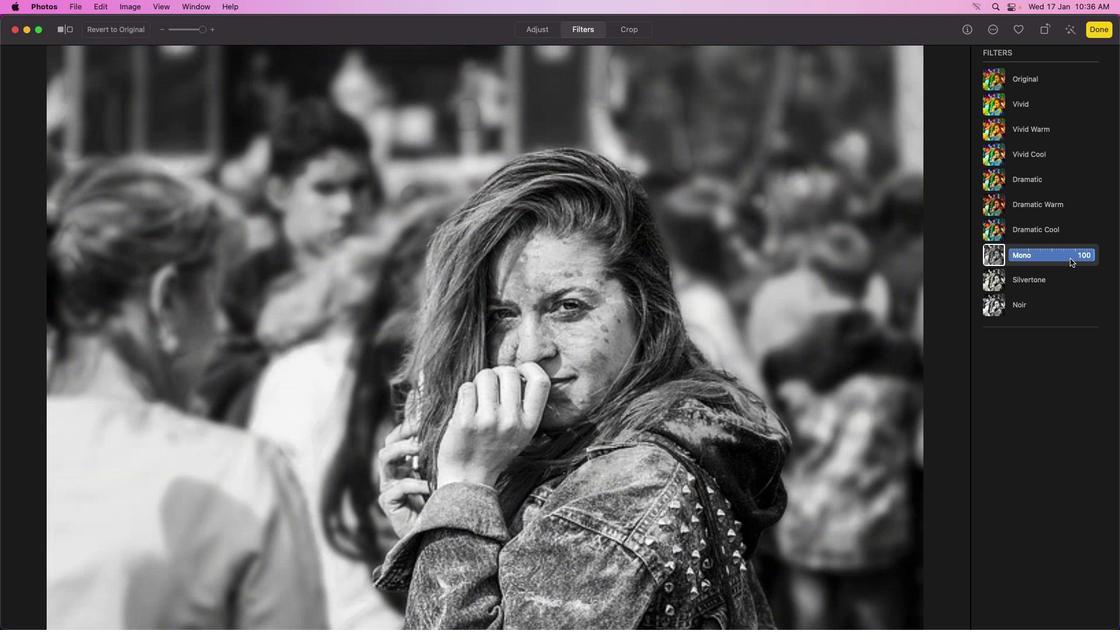 
Action: Mouse pressed left at (1070, 258)
Screenshot: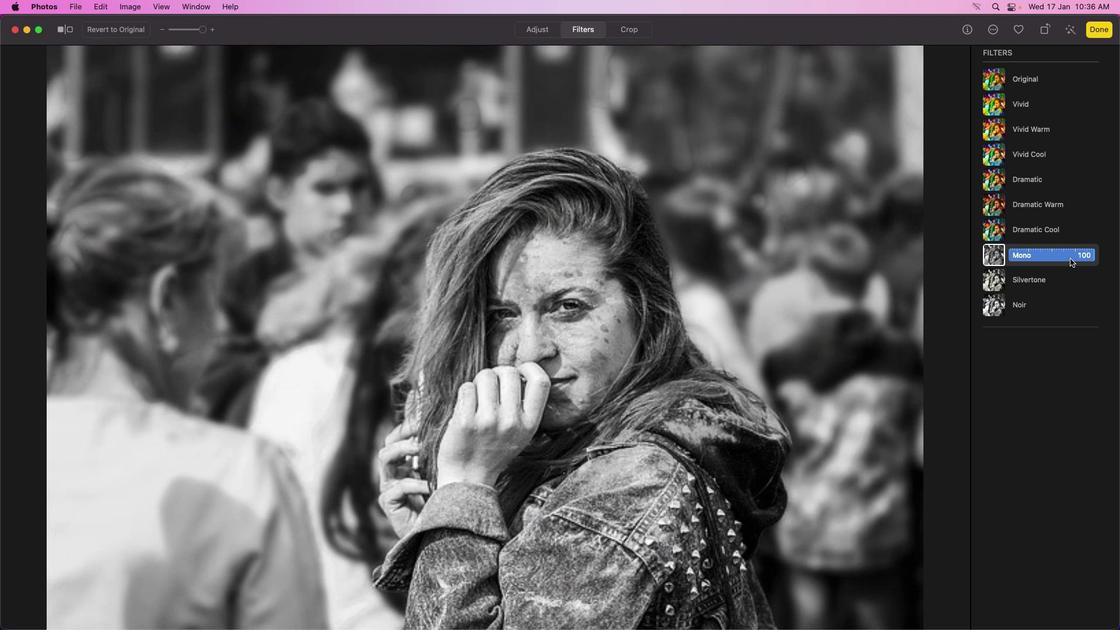 
Action: Mouse moved to (1040, 279)
Screenshot: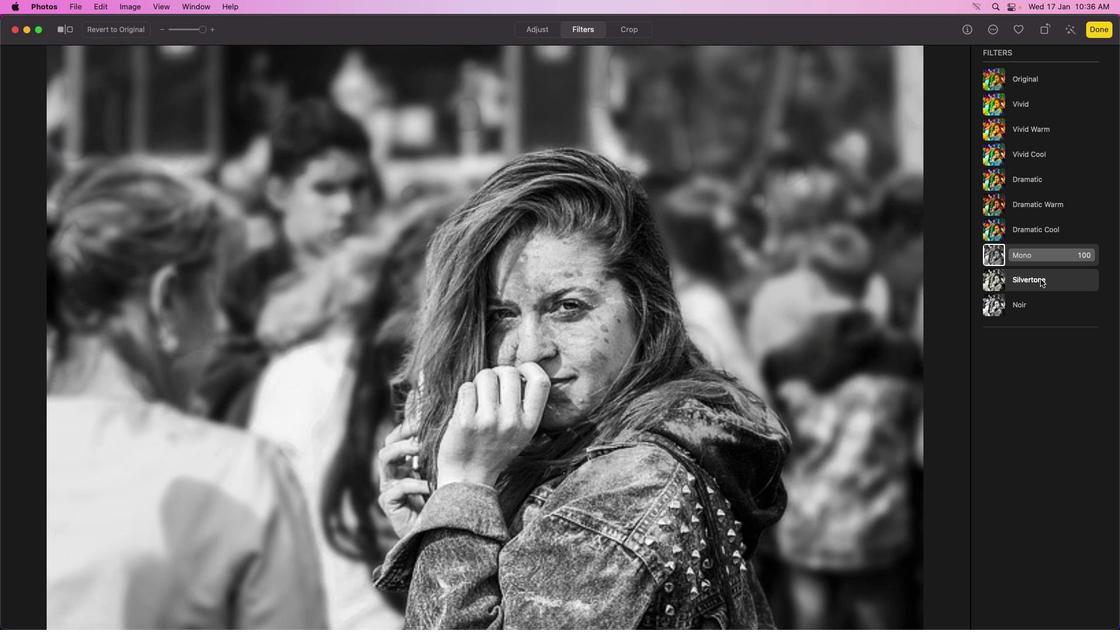 
Action: Mouse pressed left at (1040, 279)
Screenshot: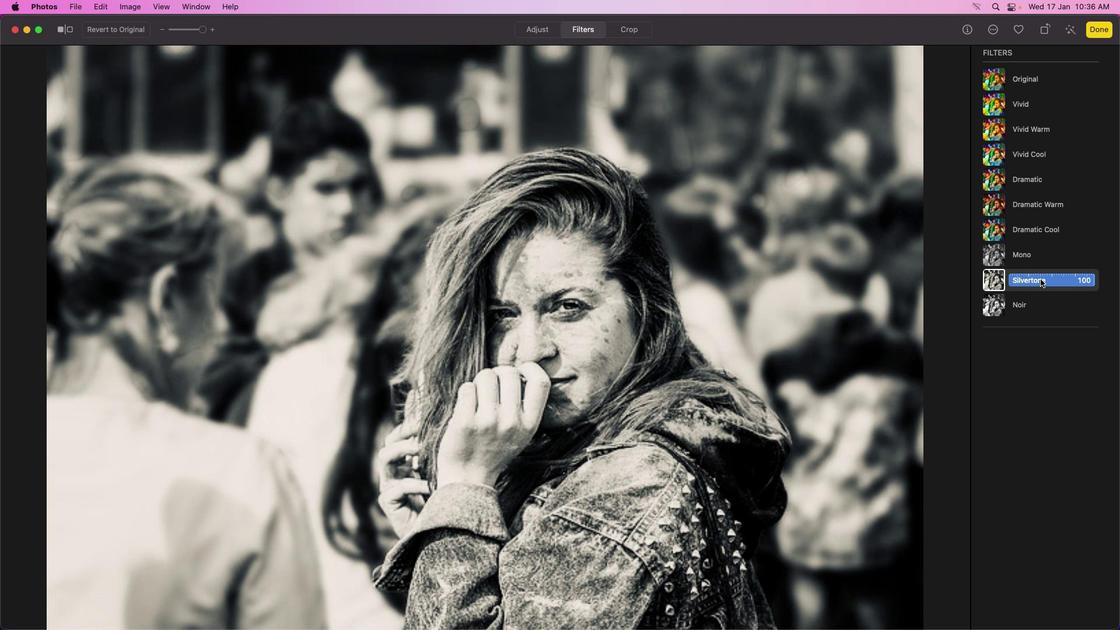 
Action: Mouse moved to (1091, 280)
Screenshot: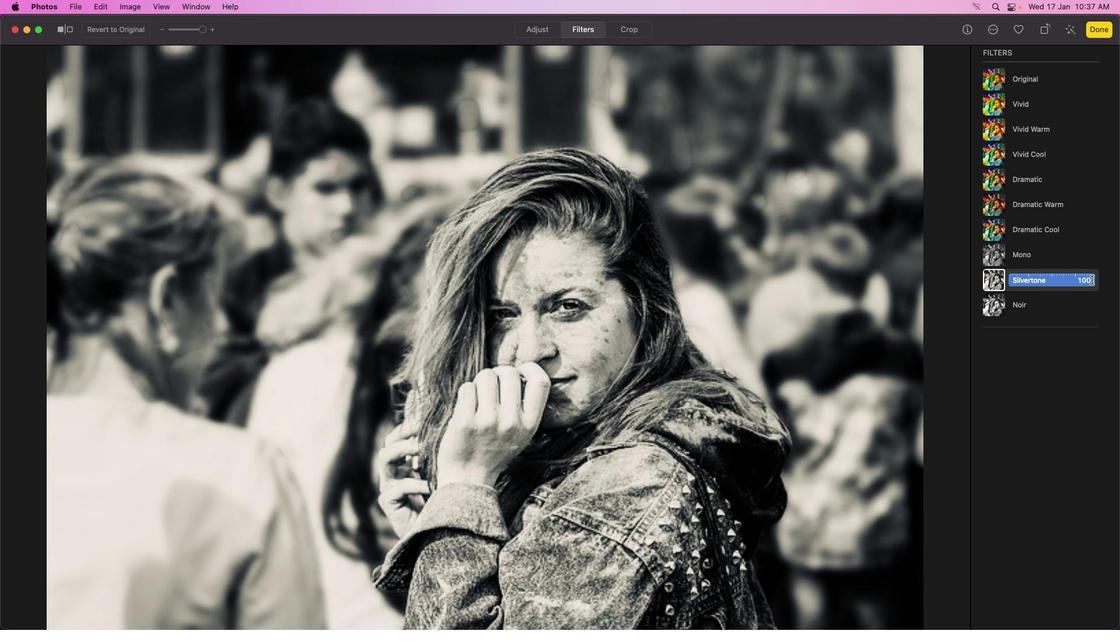 
Action: Mouse pressed left at (1091, 280)
Screenshot: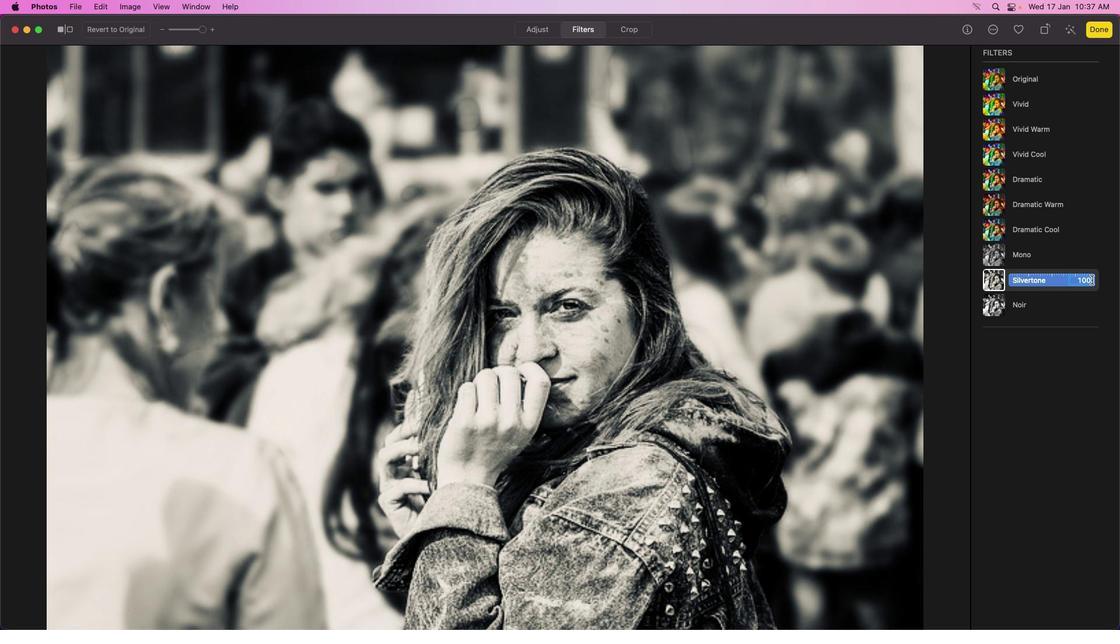 
Action: Mouse moved to (1062, 277)
Screenshot: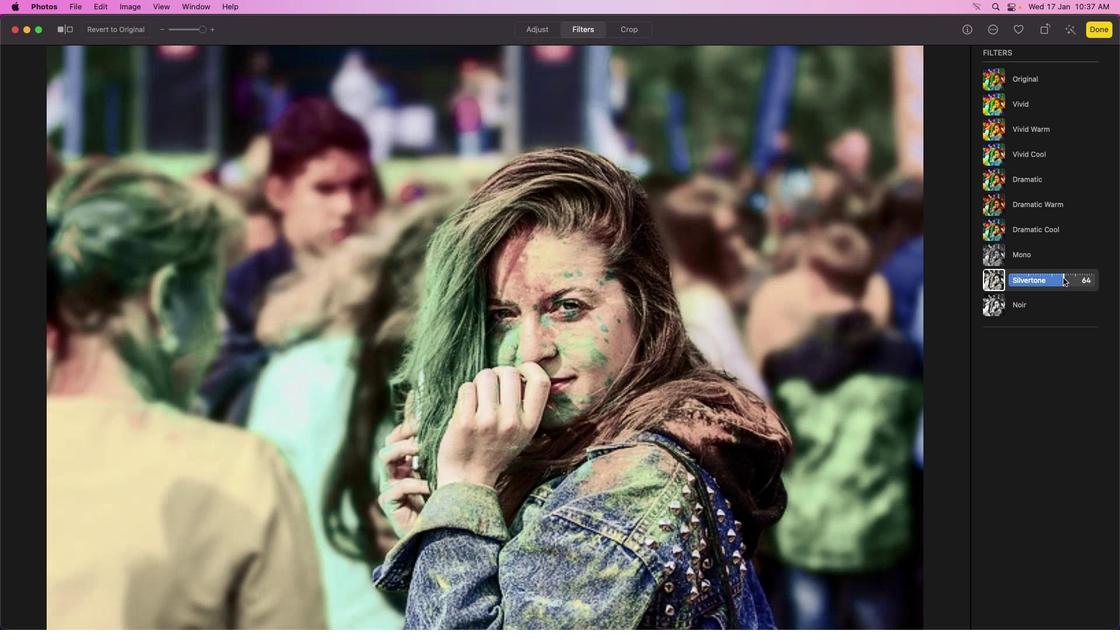 
Action: Mouse pressed left at (1062, 277)
Screenshot: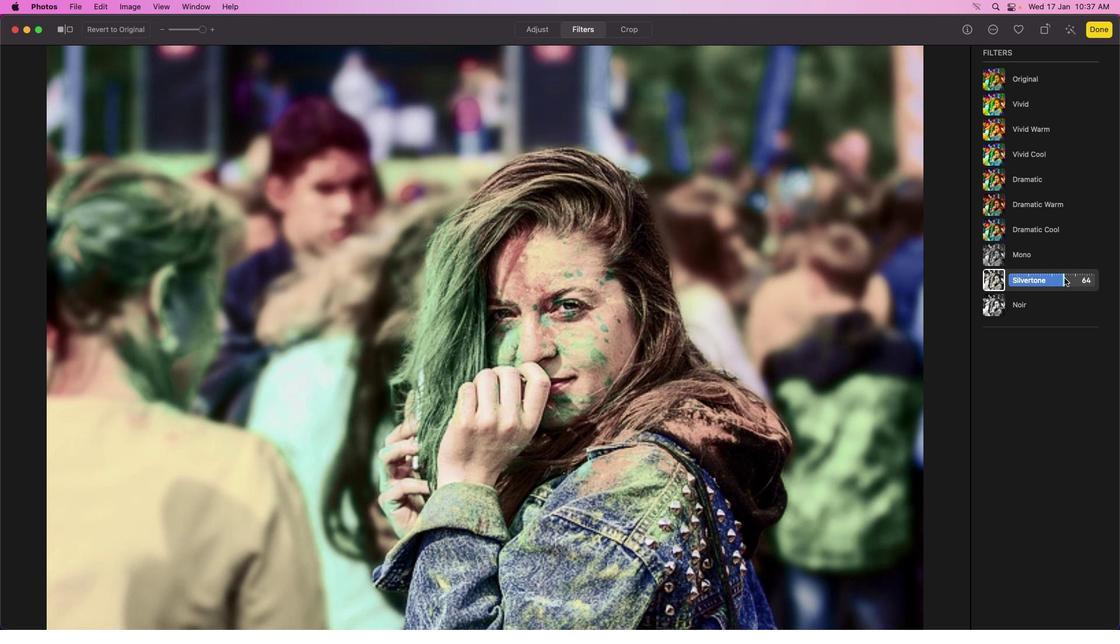 
Action: Mouse moved to (1063, 280)
Screenshot: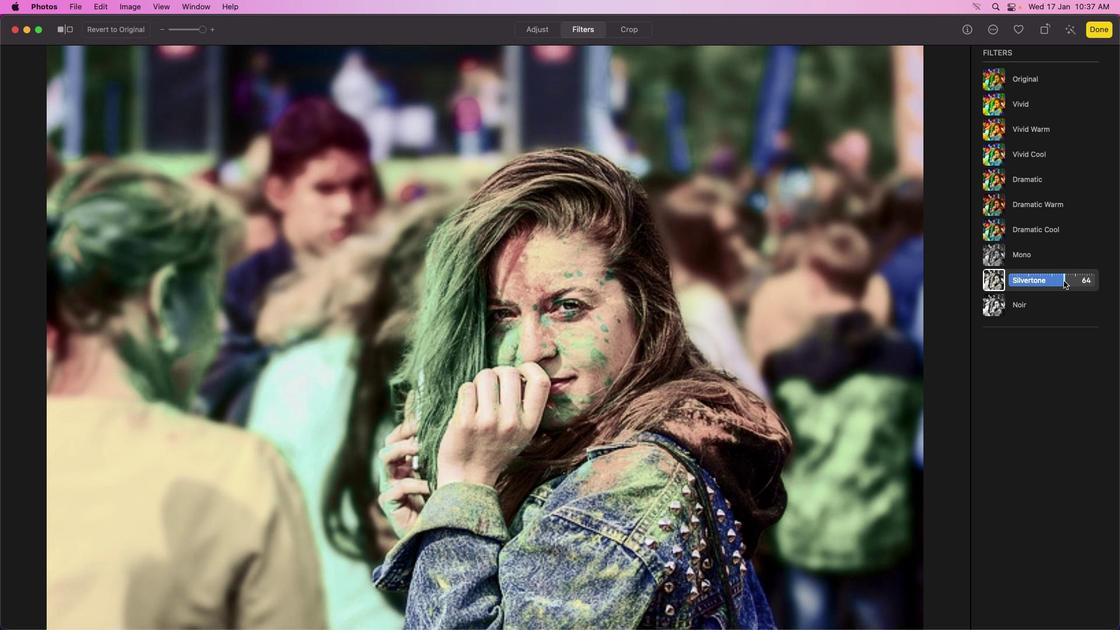 
Action: Mouse pressed left at (1063, 280)
Screenshot: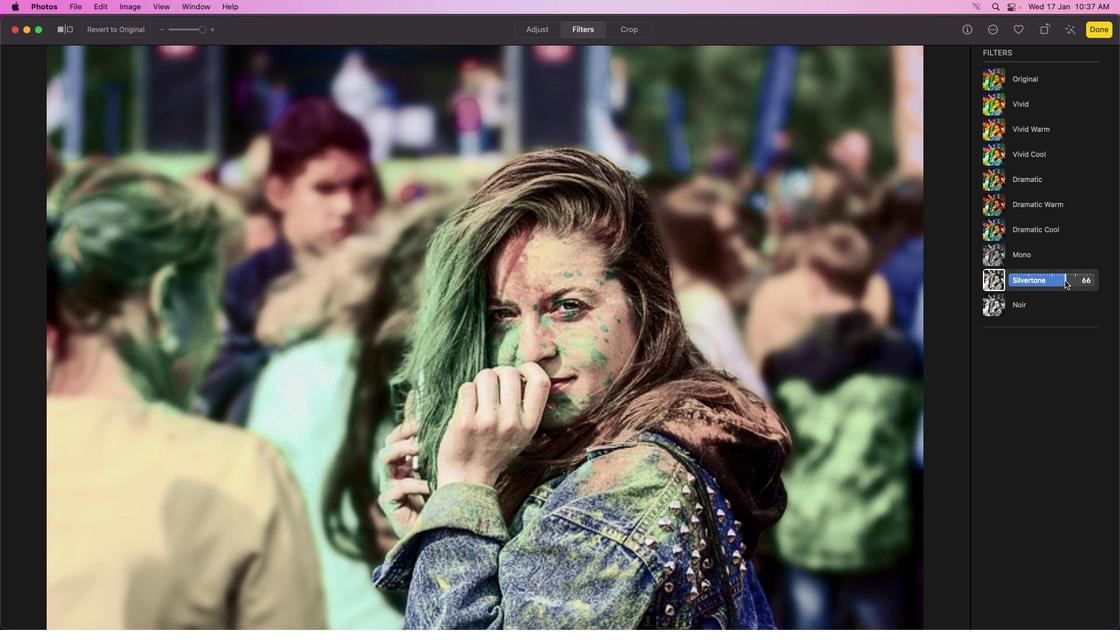 
Action: Mouse moved to (1022, 307)
Screenshot: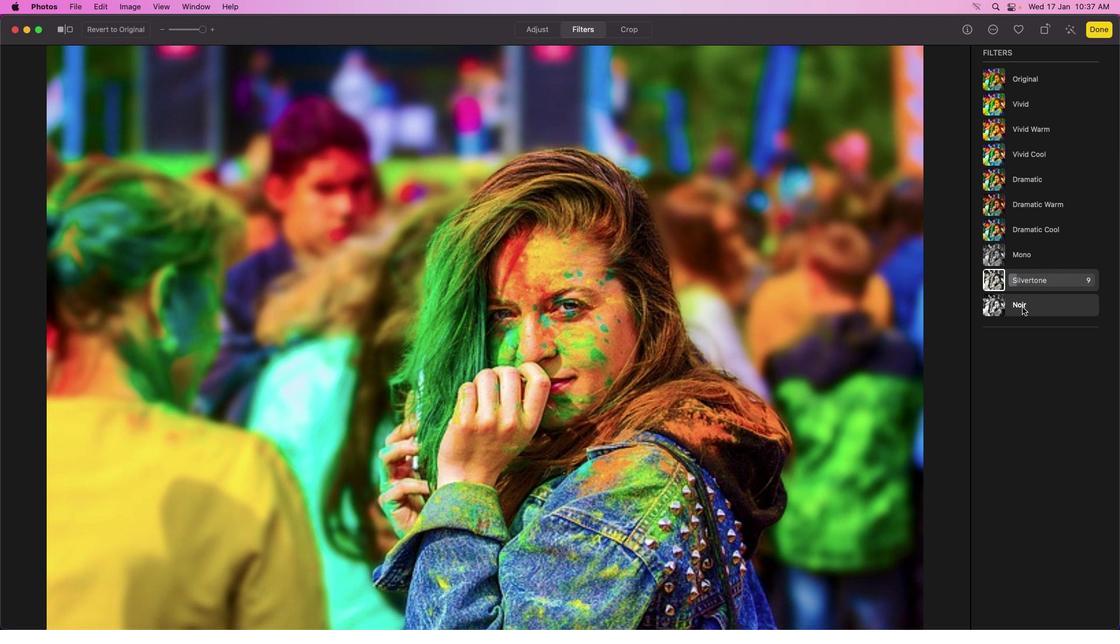 
Action: Mouse pressed left at (1022, 307)
Screenshot: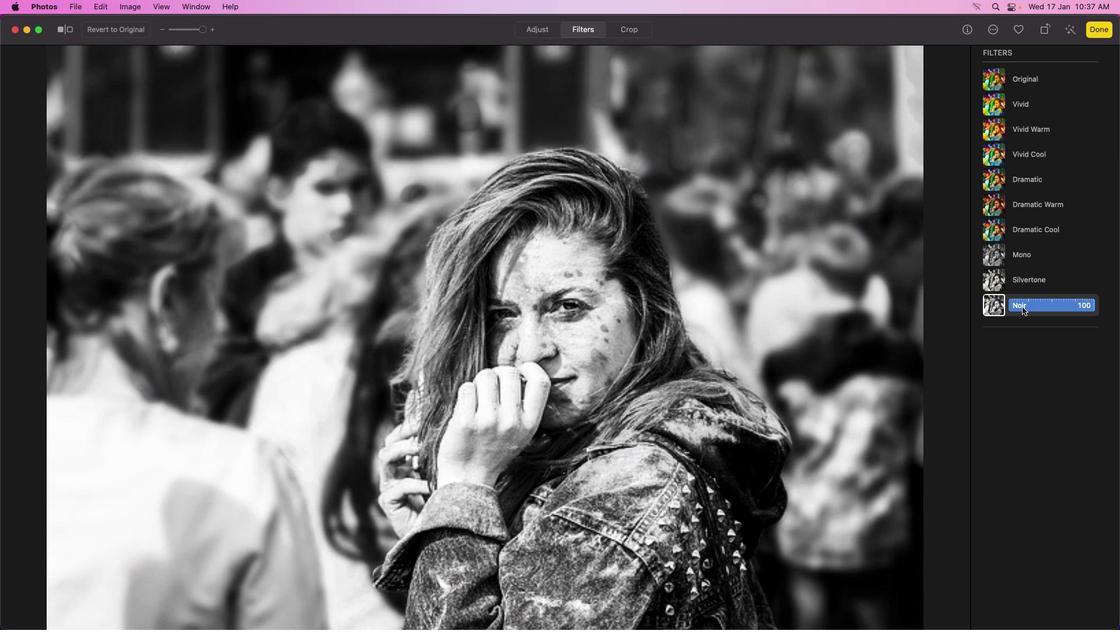 
Action: Mouse moved to (1094, 308)
Screenshot: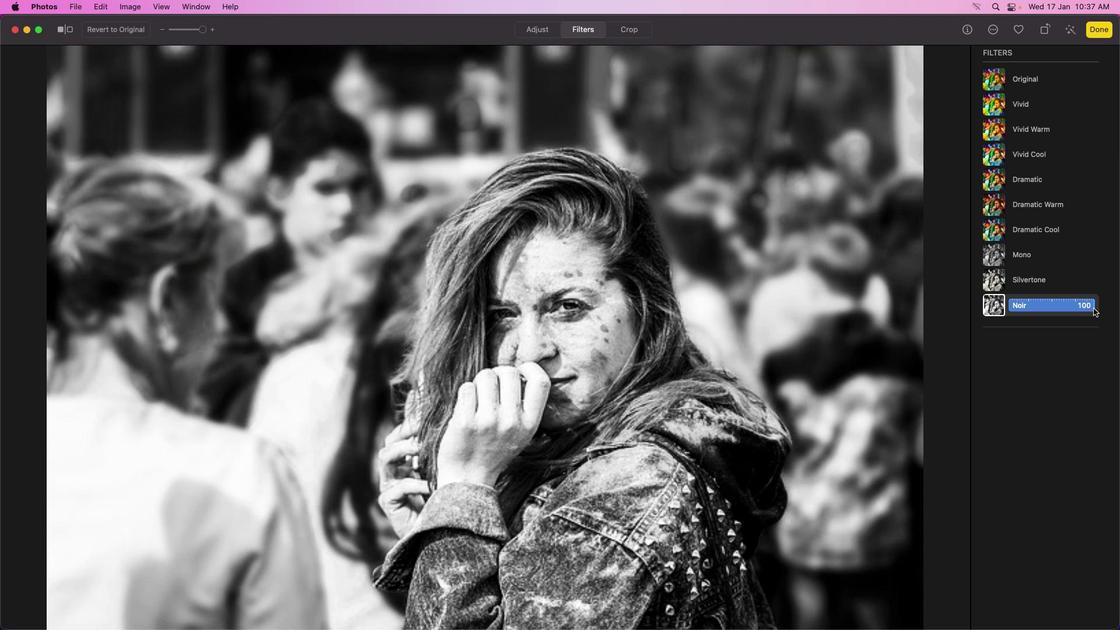 
Action: Mouse pressed left at (1094, 308)
Screenshot: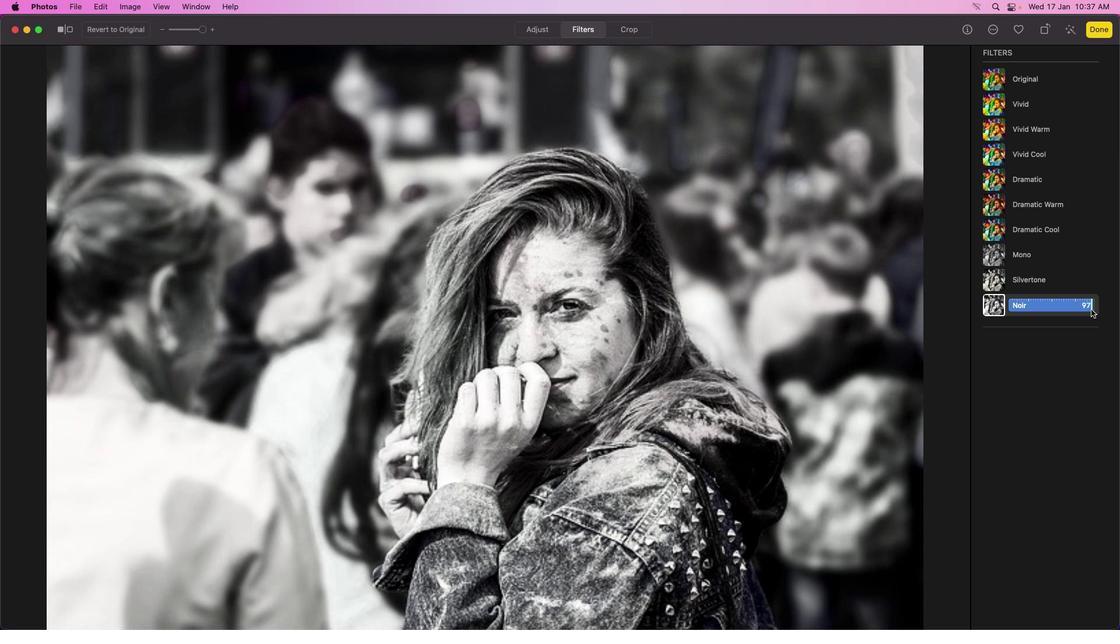 
Action: Mouse moved to (1034, 307)
Screenshot: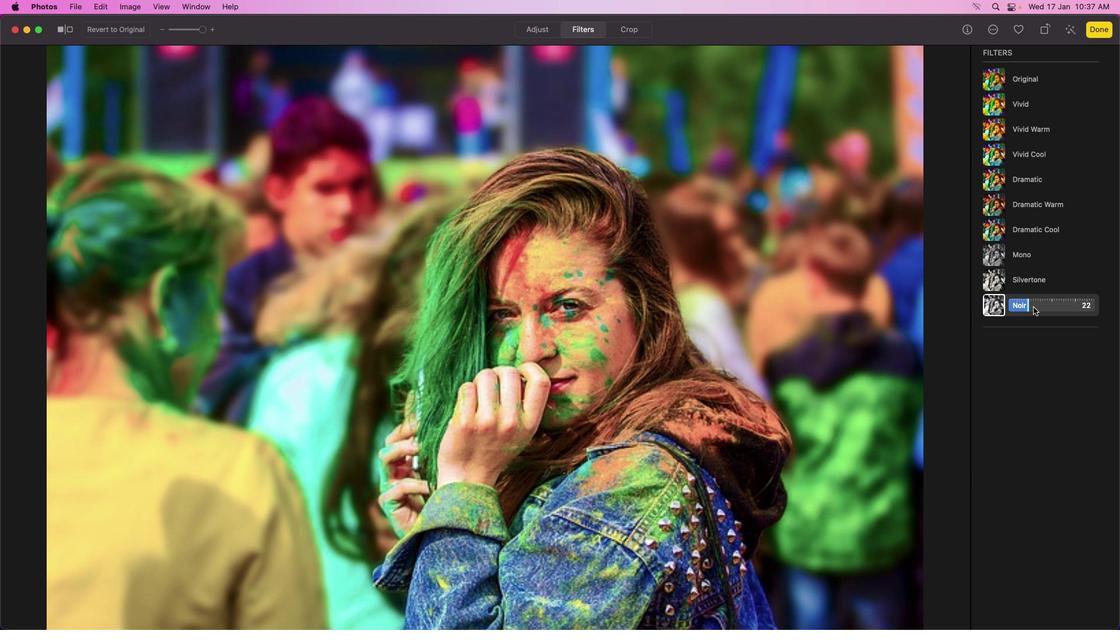 
Action: Mouse pressed left at (1034, 307)
Screenshot: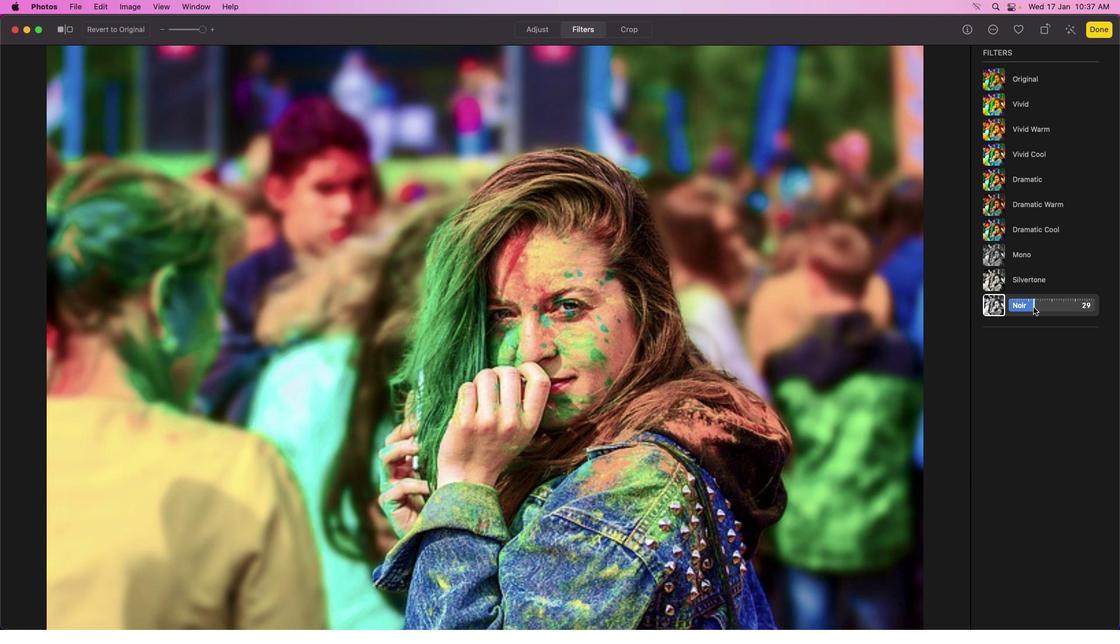 
Action: Mouse moved to (1047, 308)
Screenshot: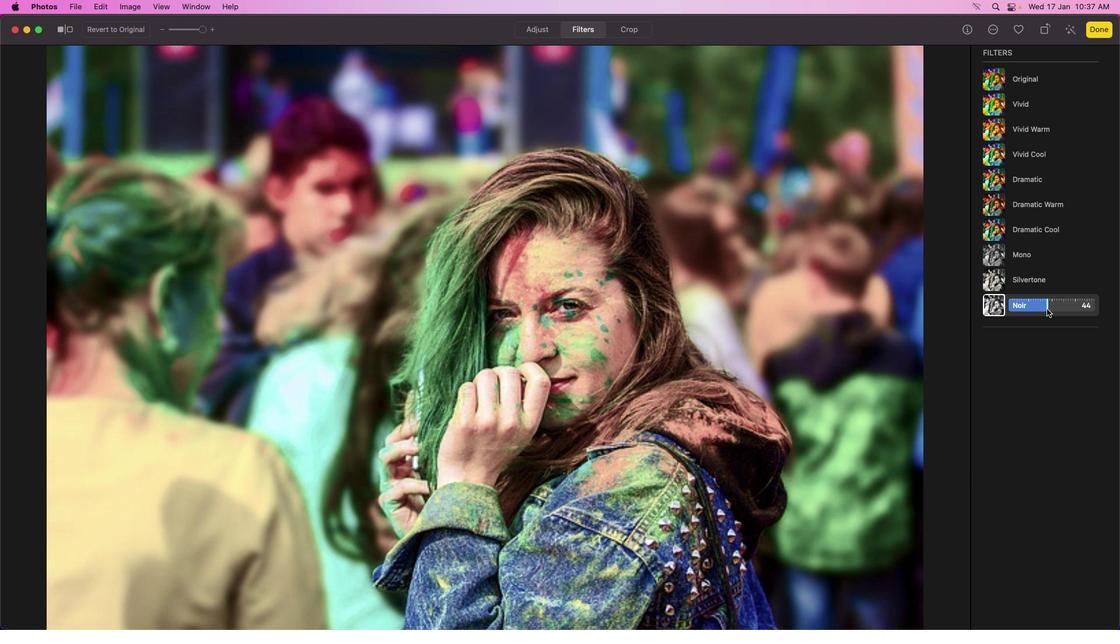 
Action: Mouse pressed left at (1047, 308)
Screenshot: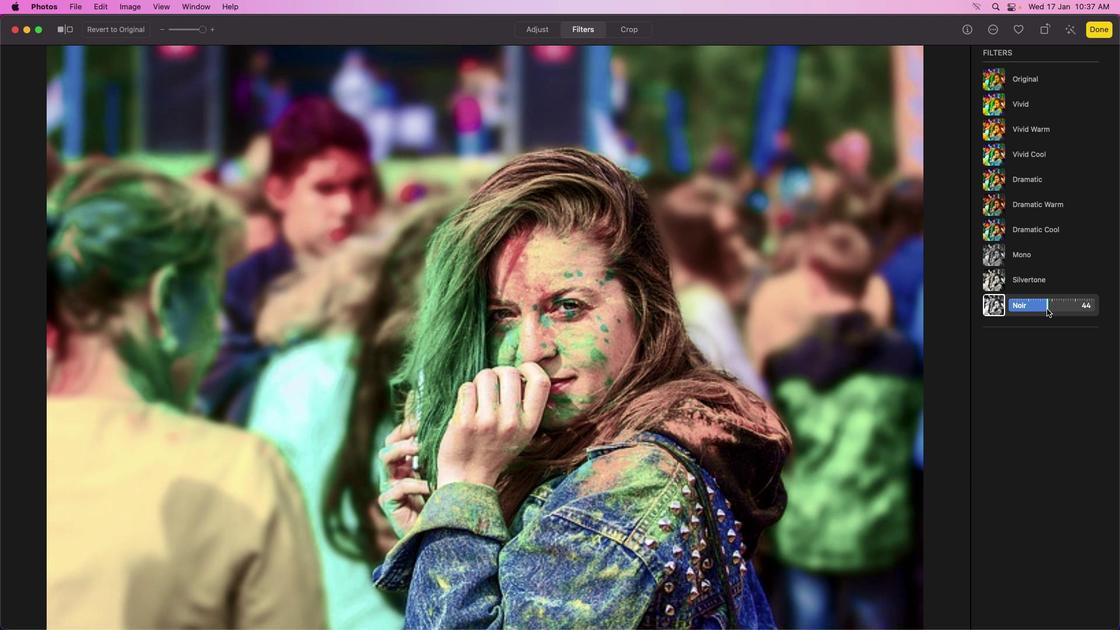 
Action: Mouse moved to (1051, 309)
Screenshot: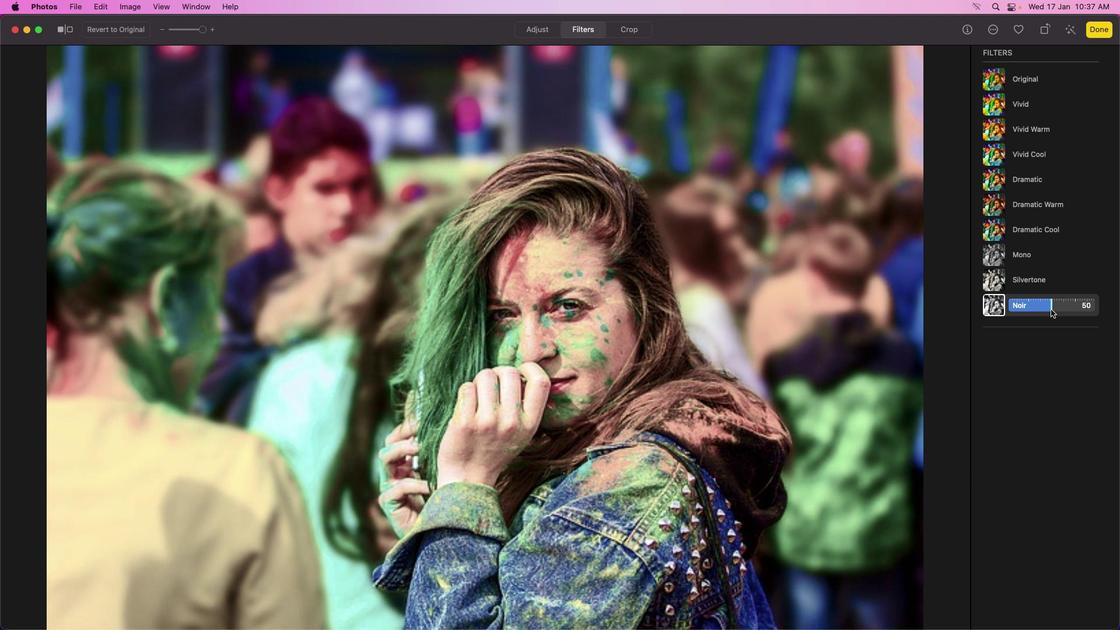 
Action: Mouse pressed left at (1051, 309)
Screenshot: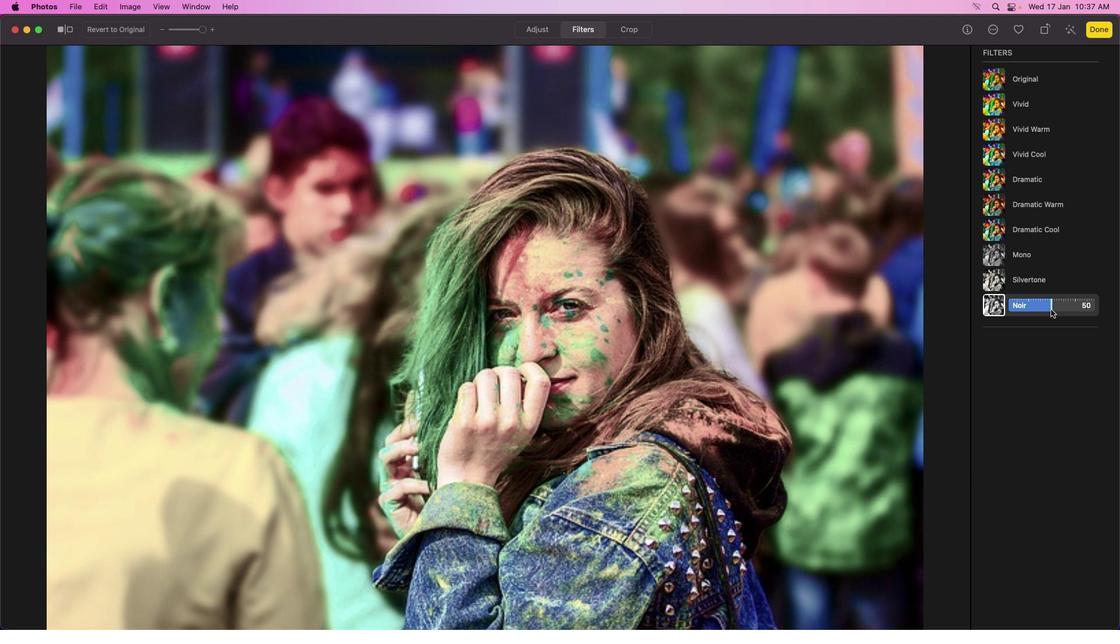 
Action: Mouse moved to (1060, 309)
Screenshot: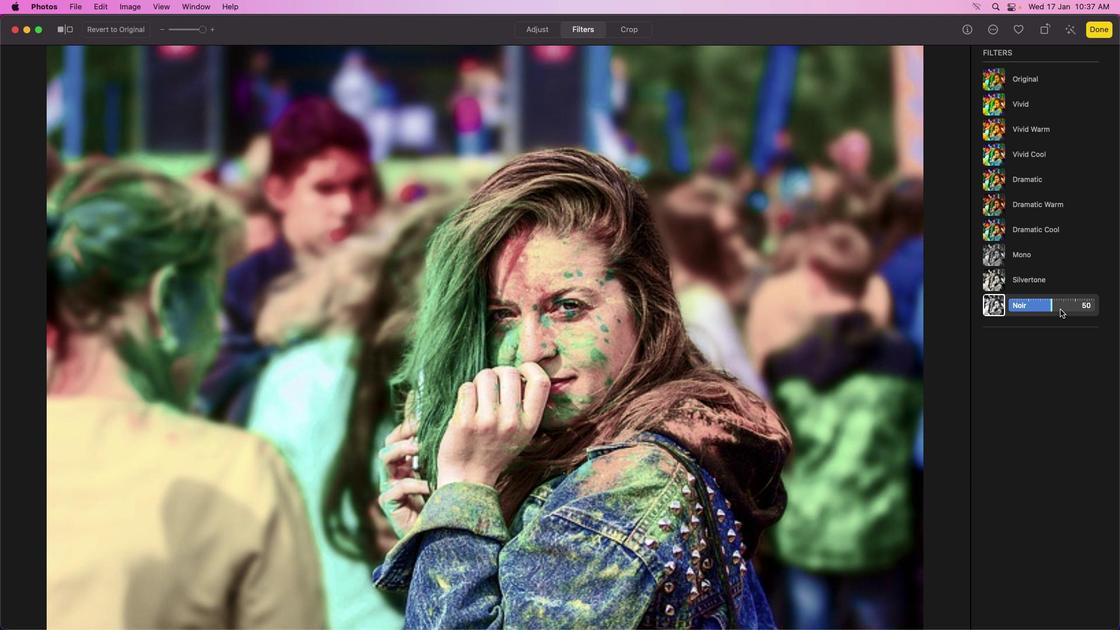 
Action: Mouse pressed left at (1060, 309)
Screenshot: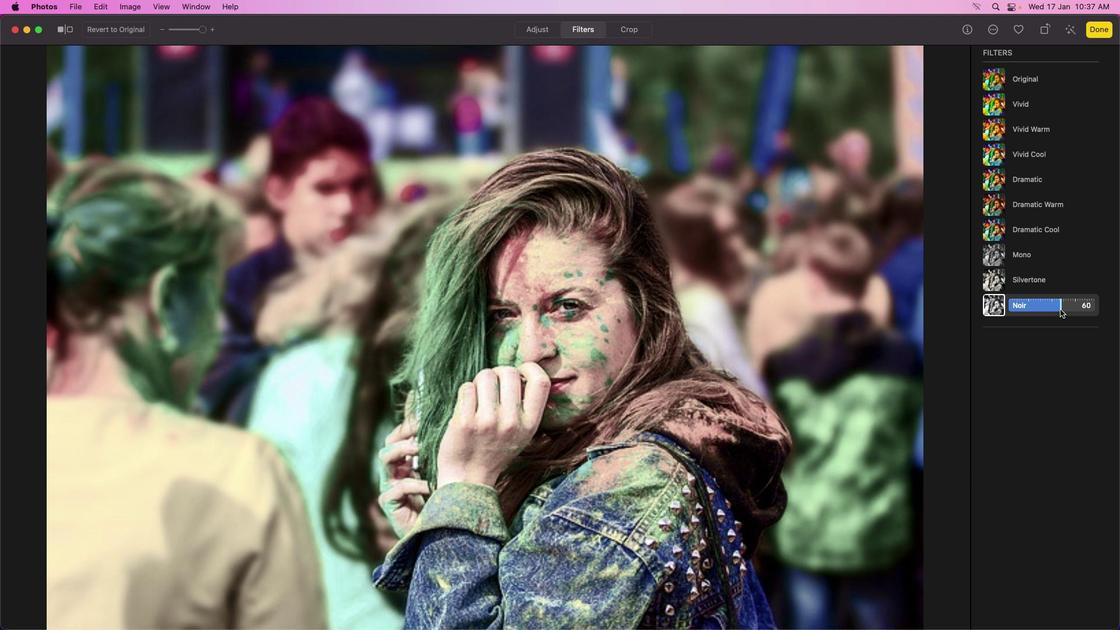 
Action: Mouse moved to (1062, 308)
Screenshot: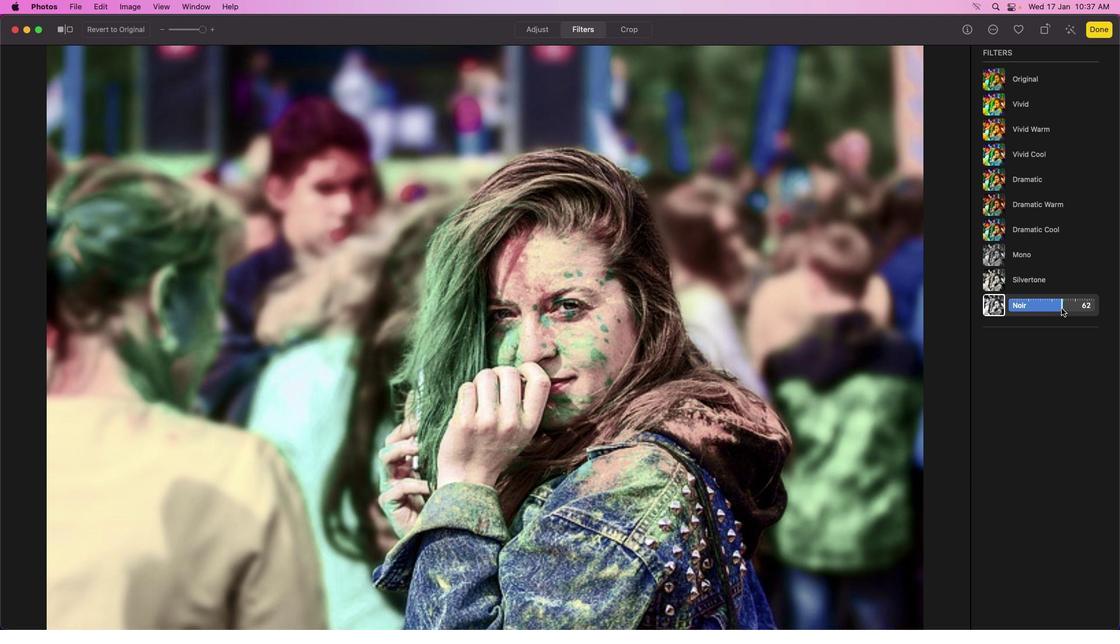 
Action: Mouse pressed left at (1062, 308)
Screenshot: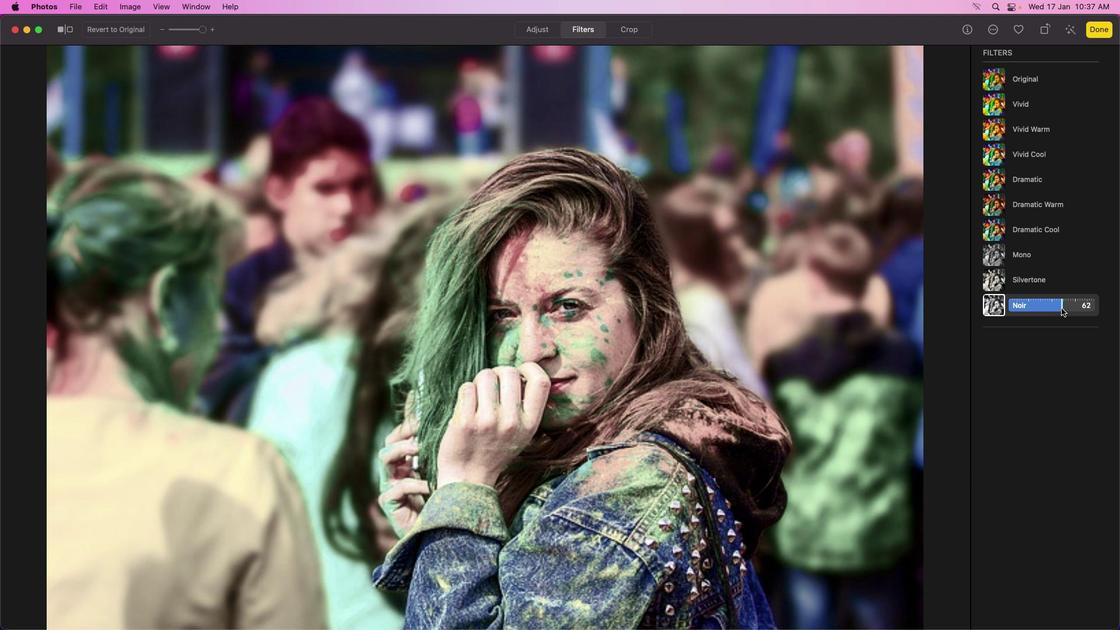 
Action: Mouse moved to (1066, 308)
Screenshot: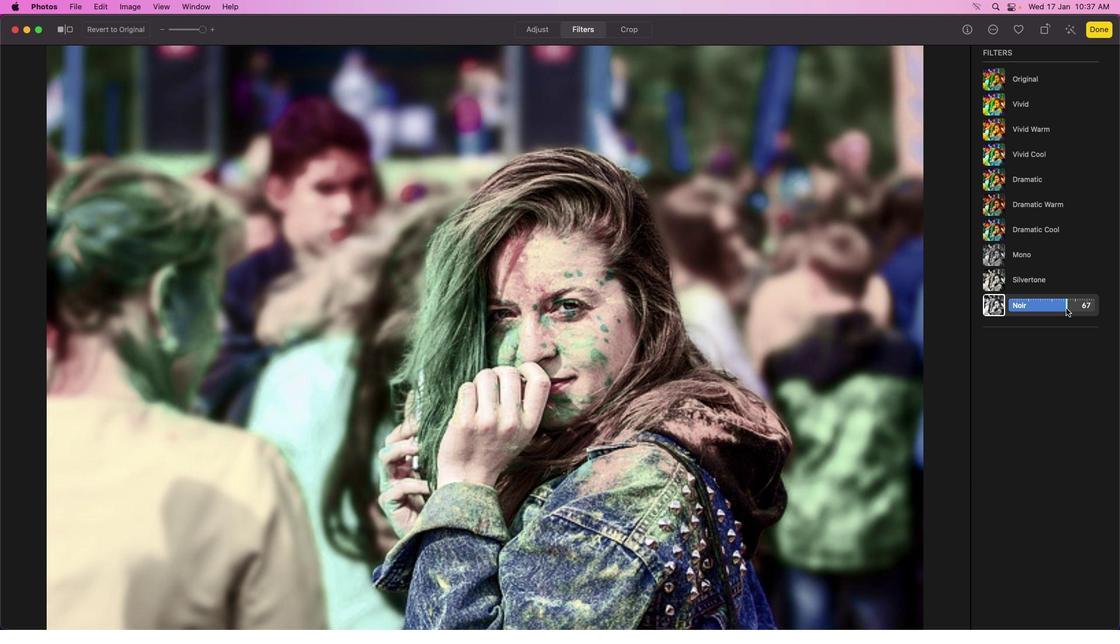 
Action: Mouse pressed left at (1066, 308)
Screenshot: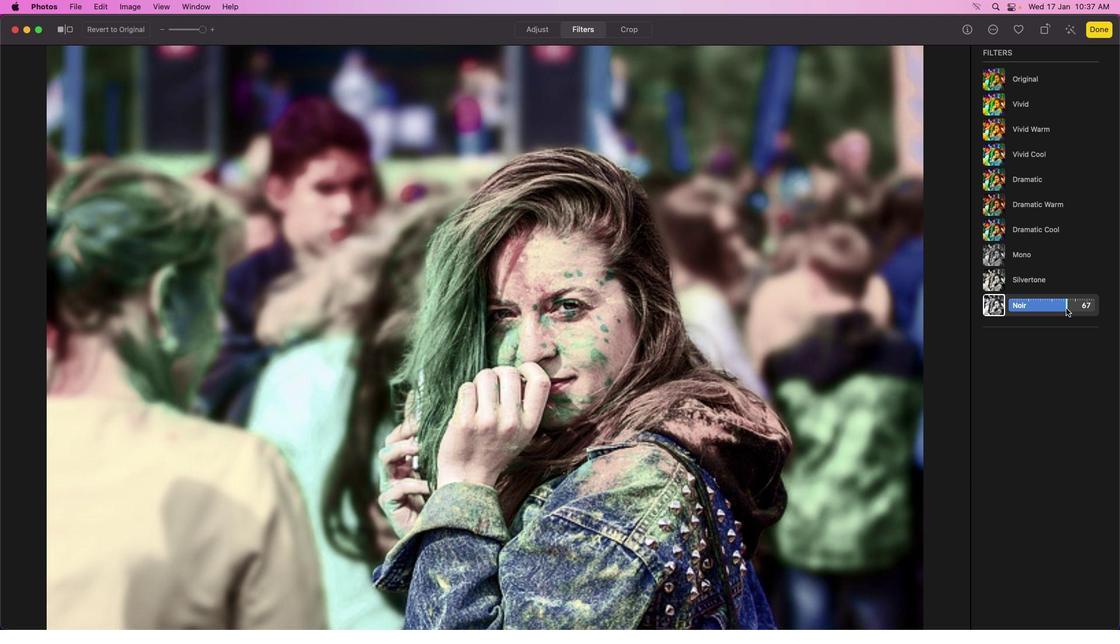 
Action: Mouse moved to (1070, 308)
Screenshot: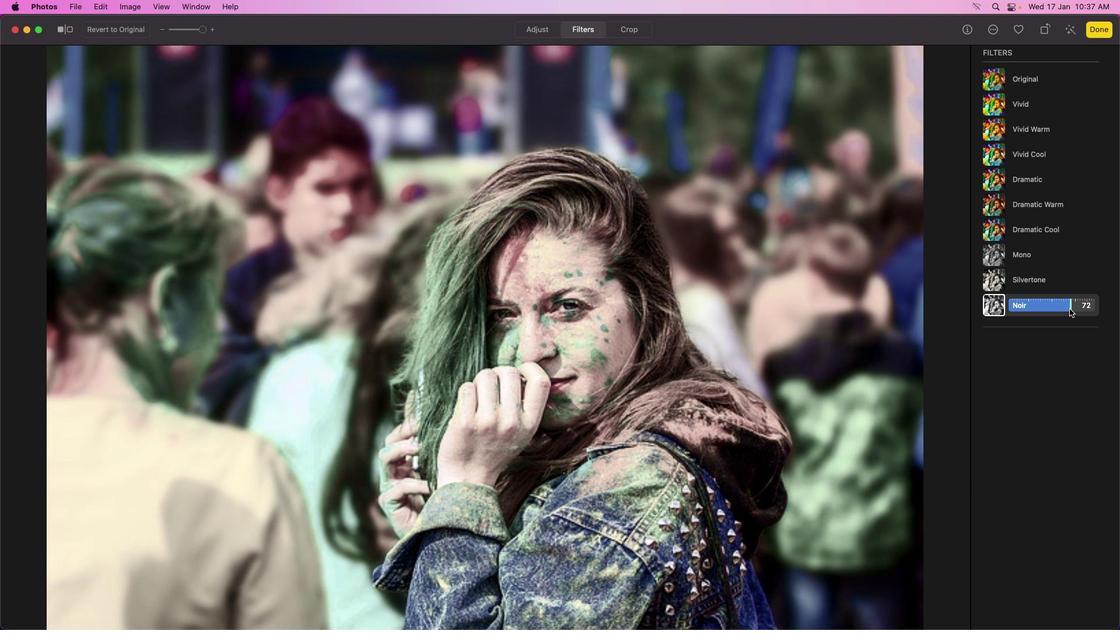 
Action: Mouse pressed left at (1070, 308)
Screenshot: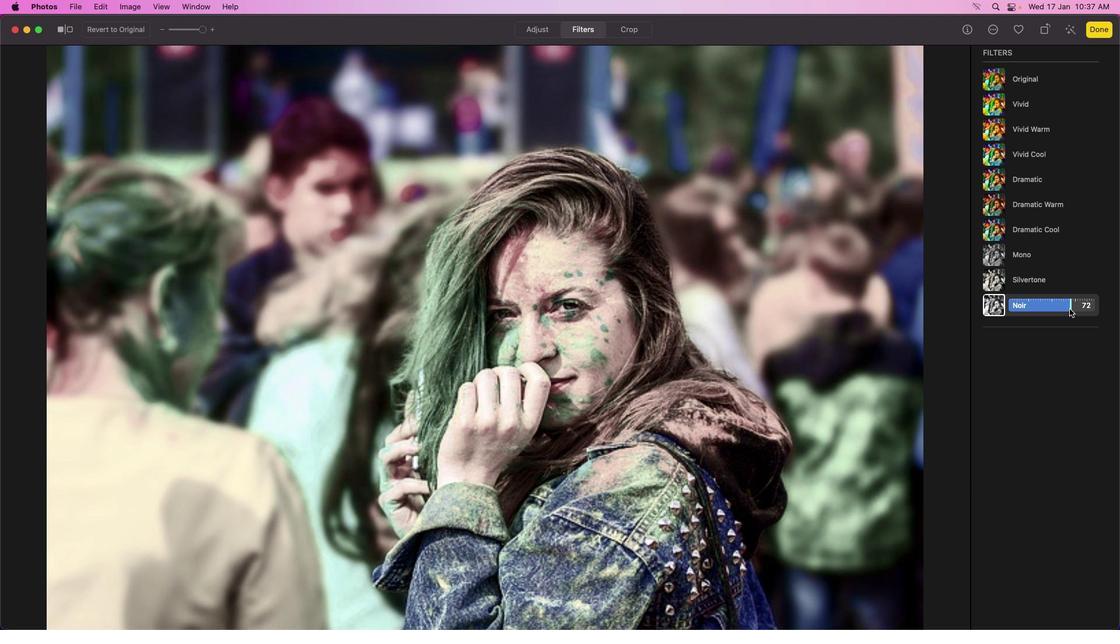 
Action: Mouse moved to (1056, 306)
Screenshot: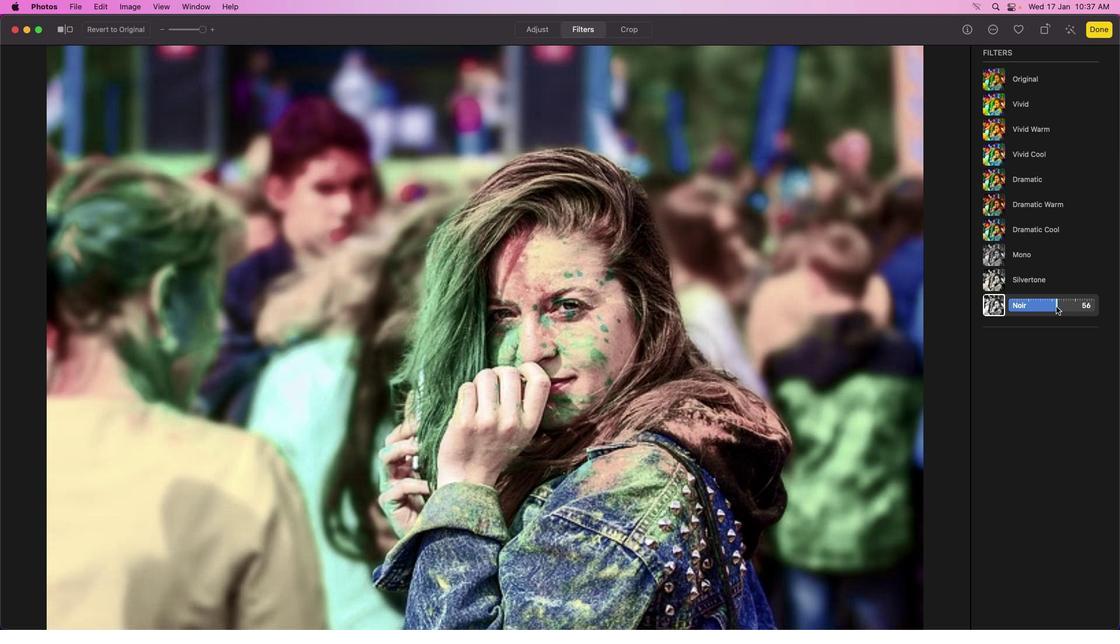 
Action: Mouse pressed left at (1056, 306)
Screenshot: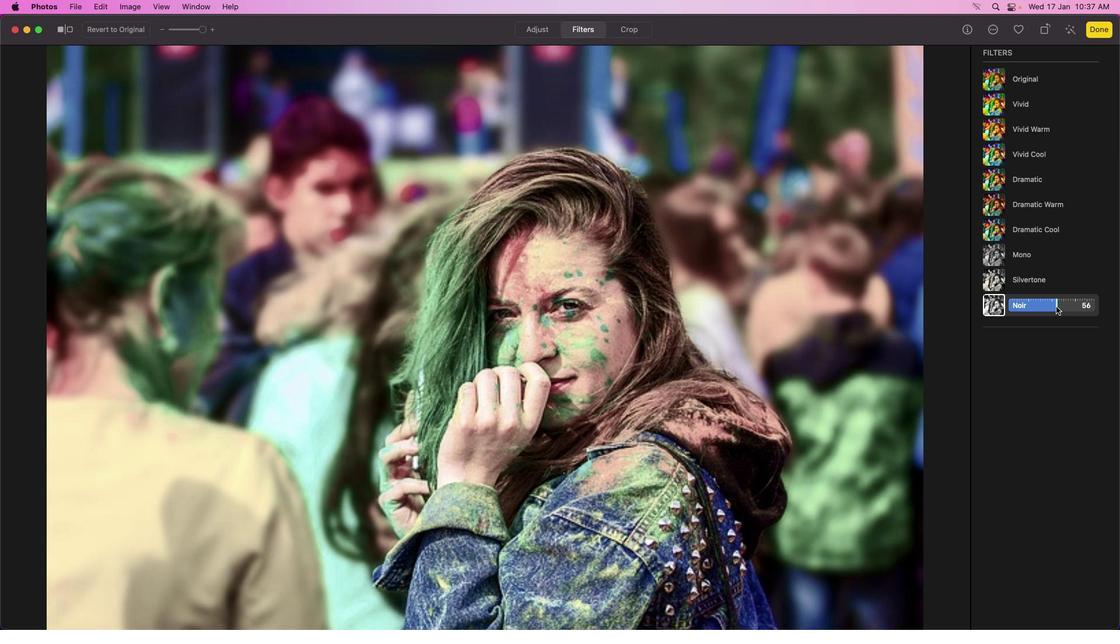 
Action: Mouse moved to (1052, 306)
Screenshot: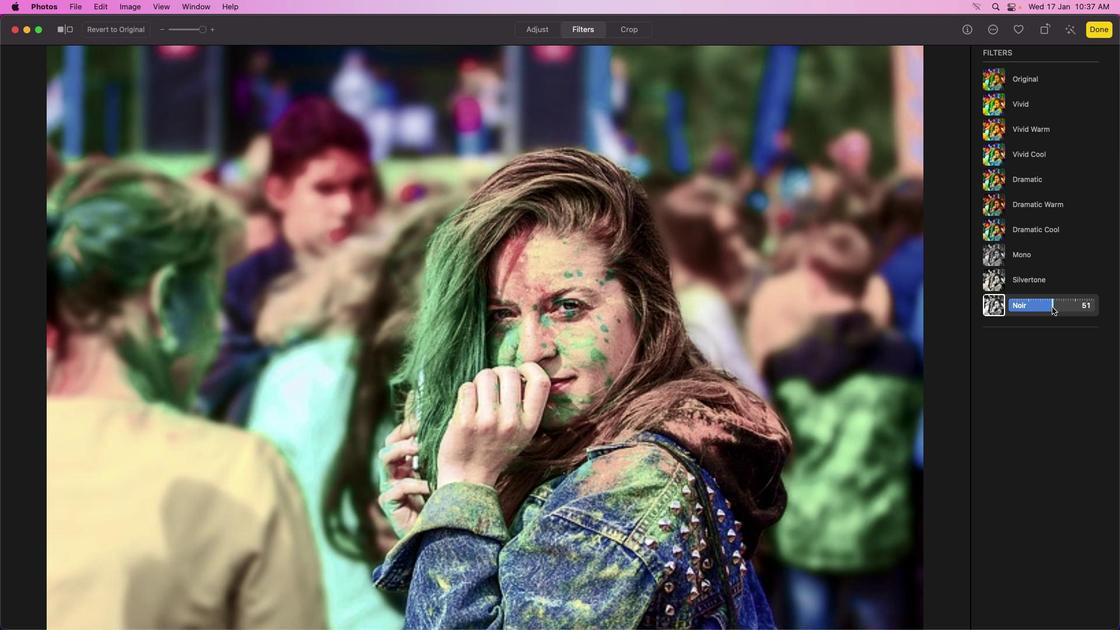 
Action: Mouse pressed left at (1052, 306)
Screenshot: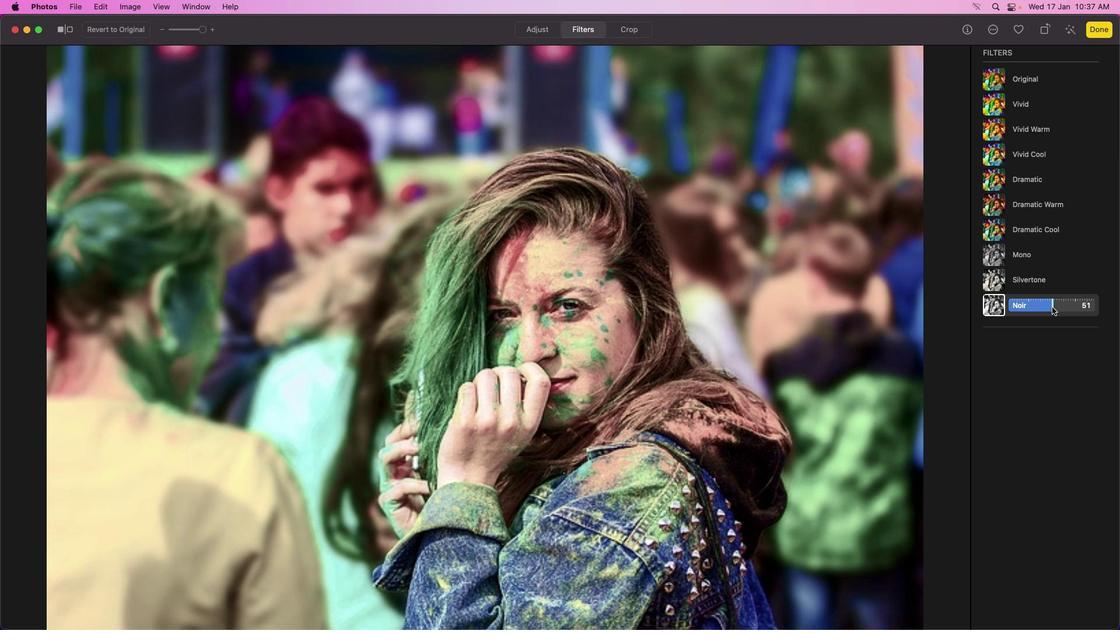 
Action: Mouse moved to (1044, 307)
Screenshot: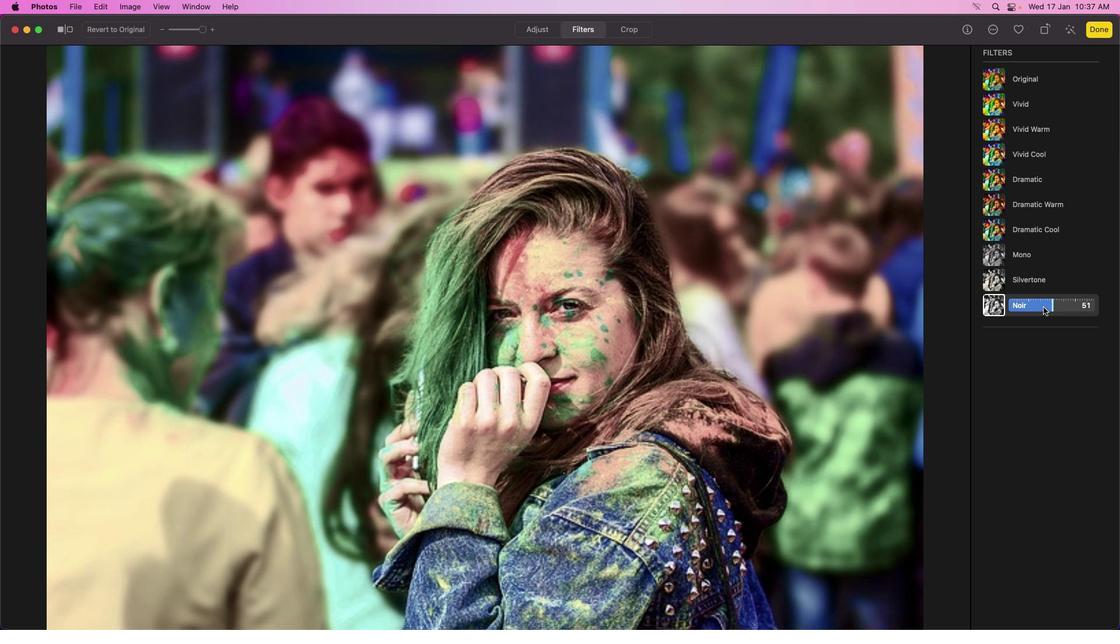 
Action: Mouse pressed left at (1044, 307)
Screenshot: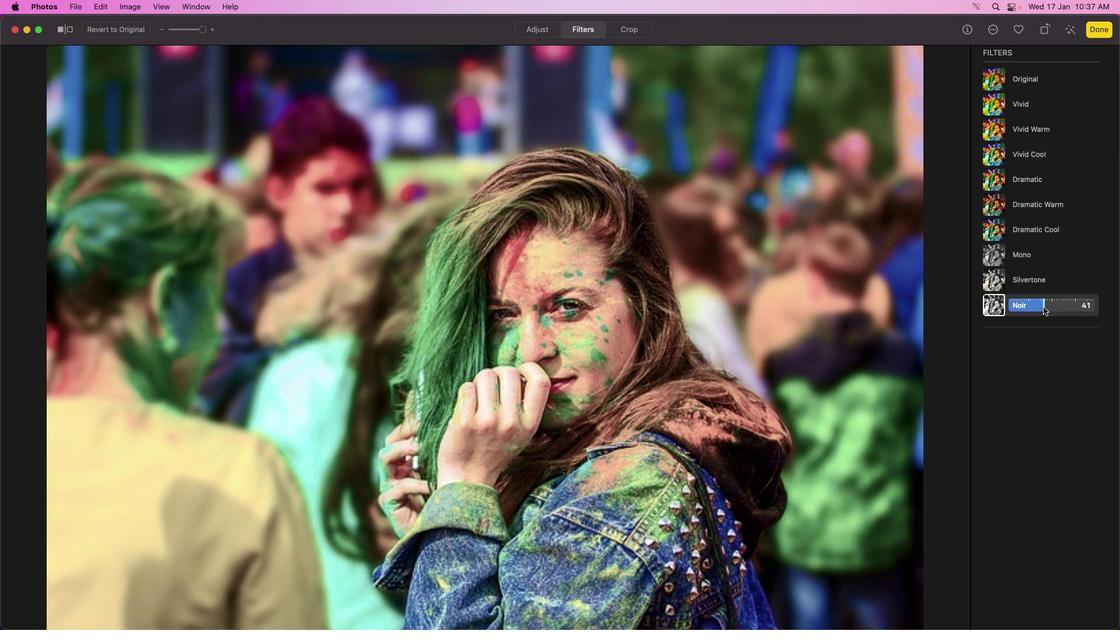 
Action: Mouse moved to (1031, 306)
Screenshot: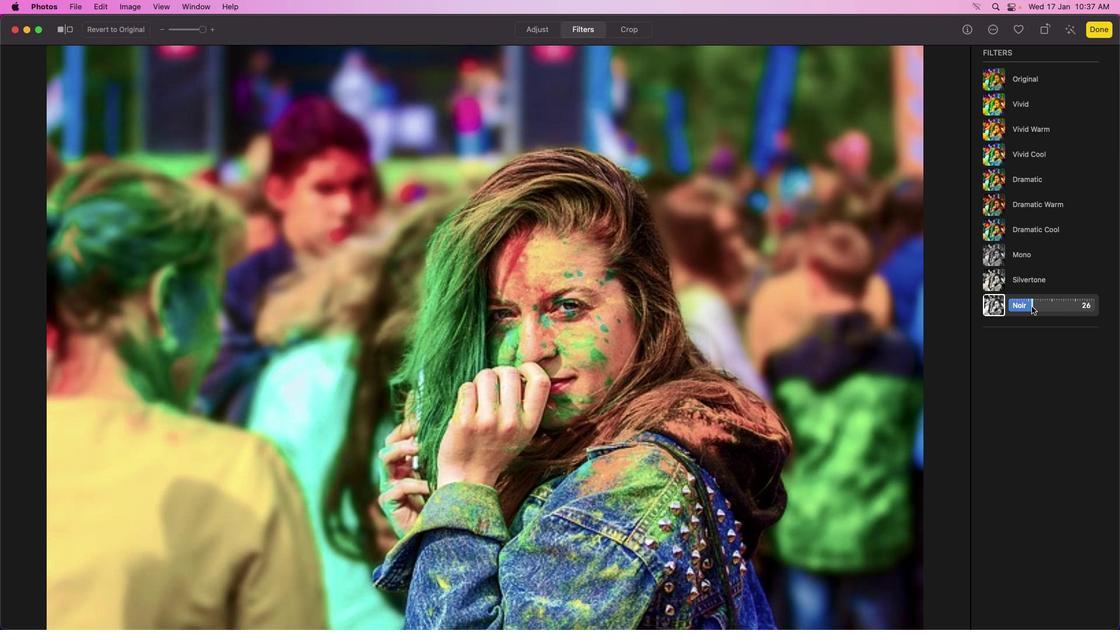 
Action: Mouse pressed left at (1031, 306)
Screenshot: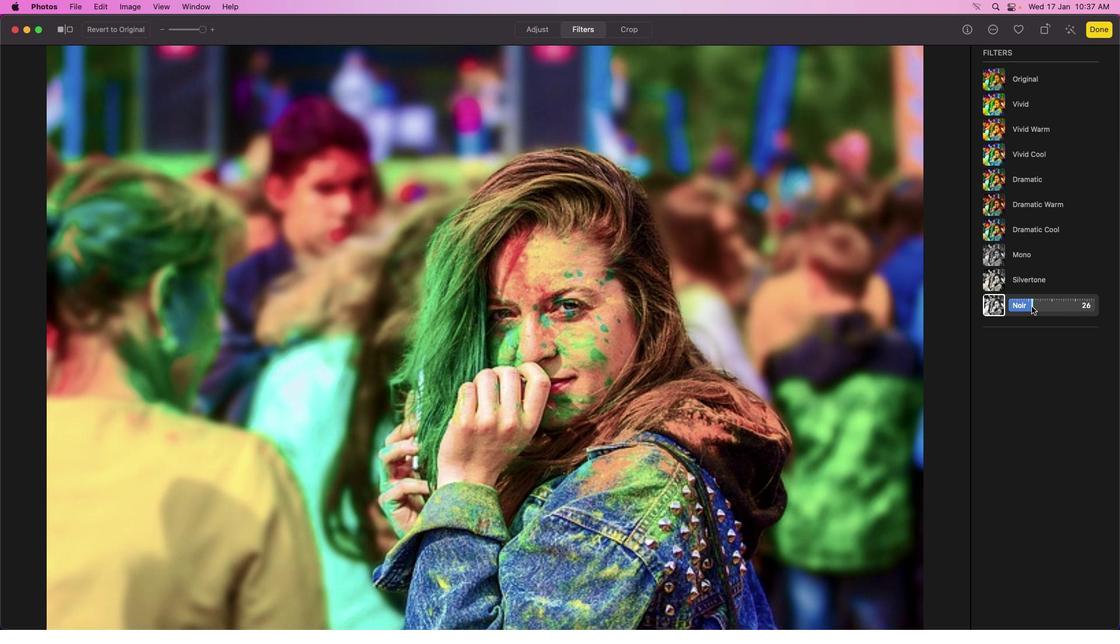 
Action: Mouse moved to (1027, 306)
Screenshot: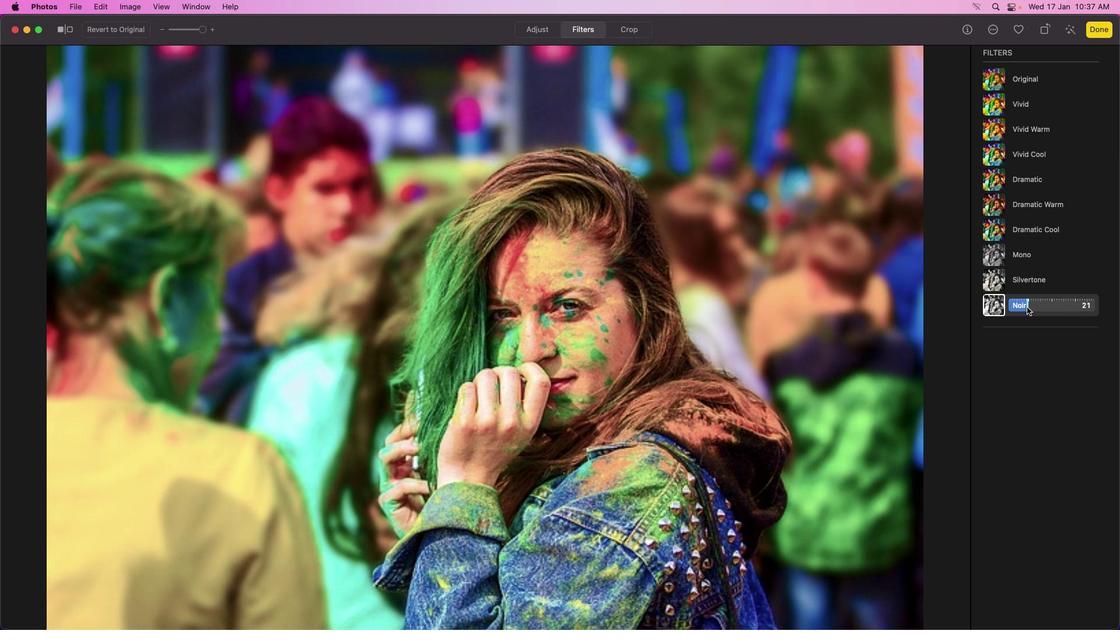 
Action: Mouse pressed left at (1027, 306)
Screenshot: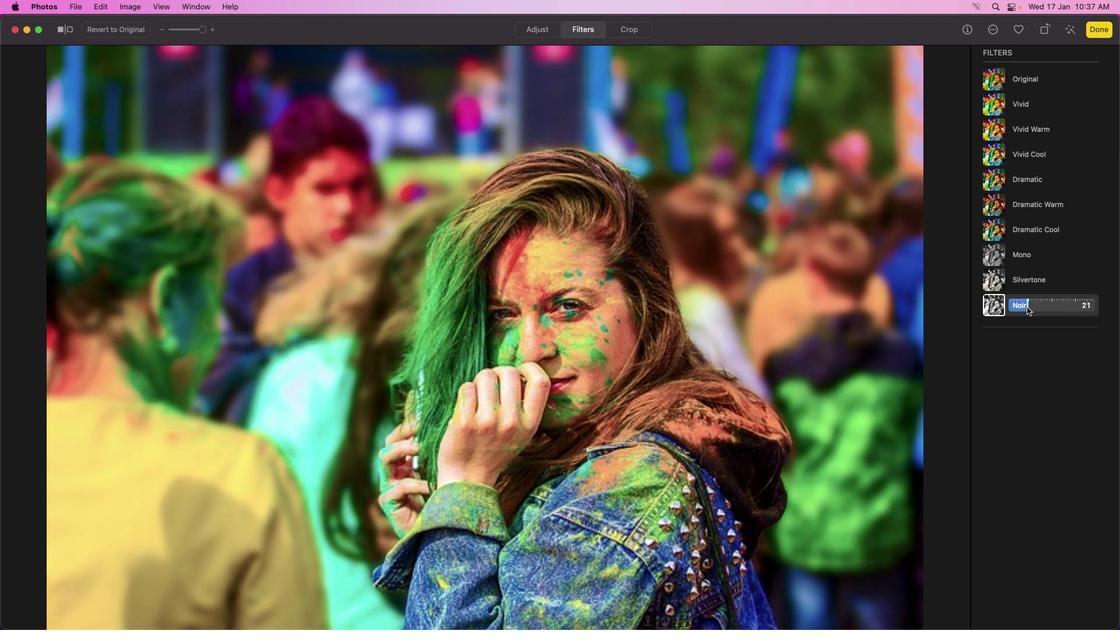 
Action: Mouse moved to (1062, 137)
Screenshot: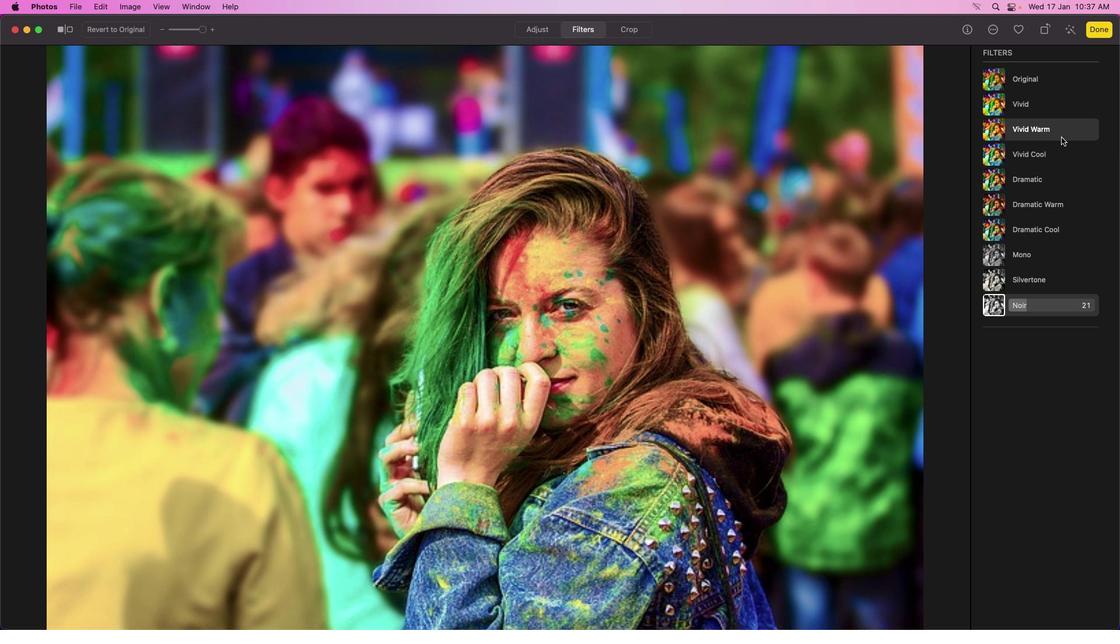 
Action: Mouse pressed left at (1062, 137)
Screenshot: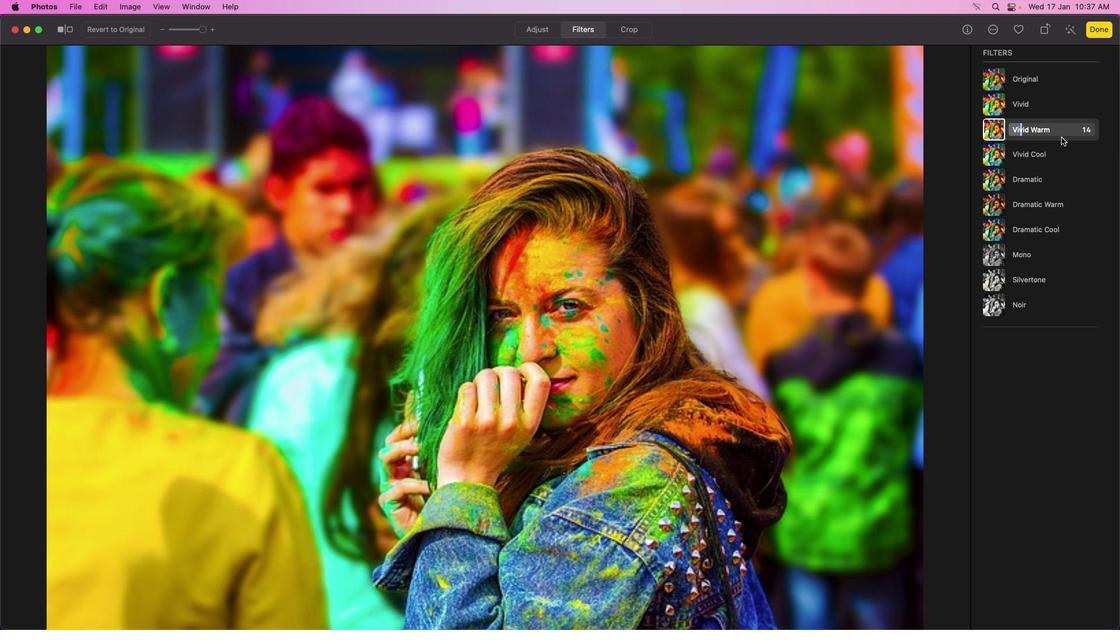 
Action: Mouse moved to (1023, 131)
Screenshot: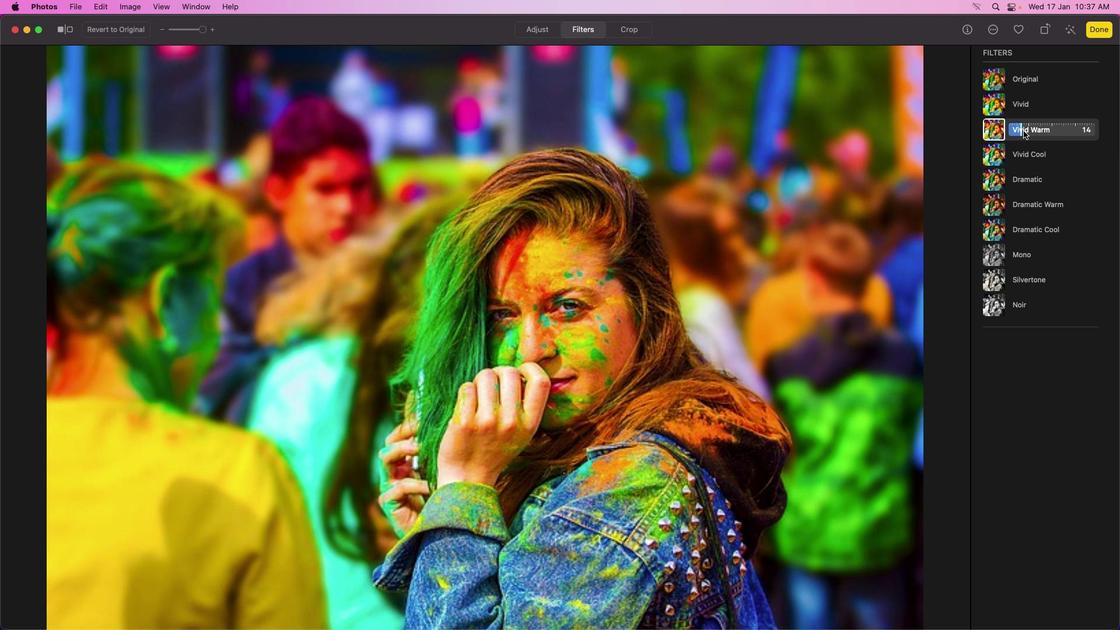 
Action: Mouse pressed left at (1023, 131)
Screenshot: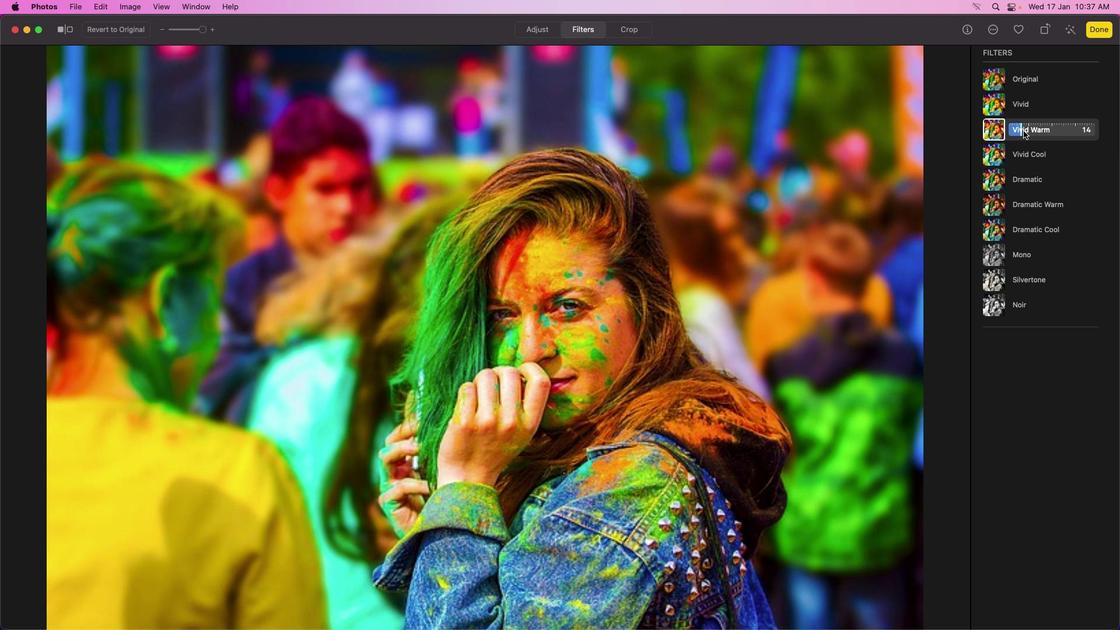 
Action: Mouse moved to (1063, 130)
Screenshot: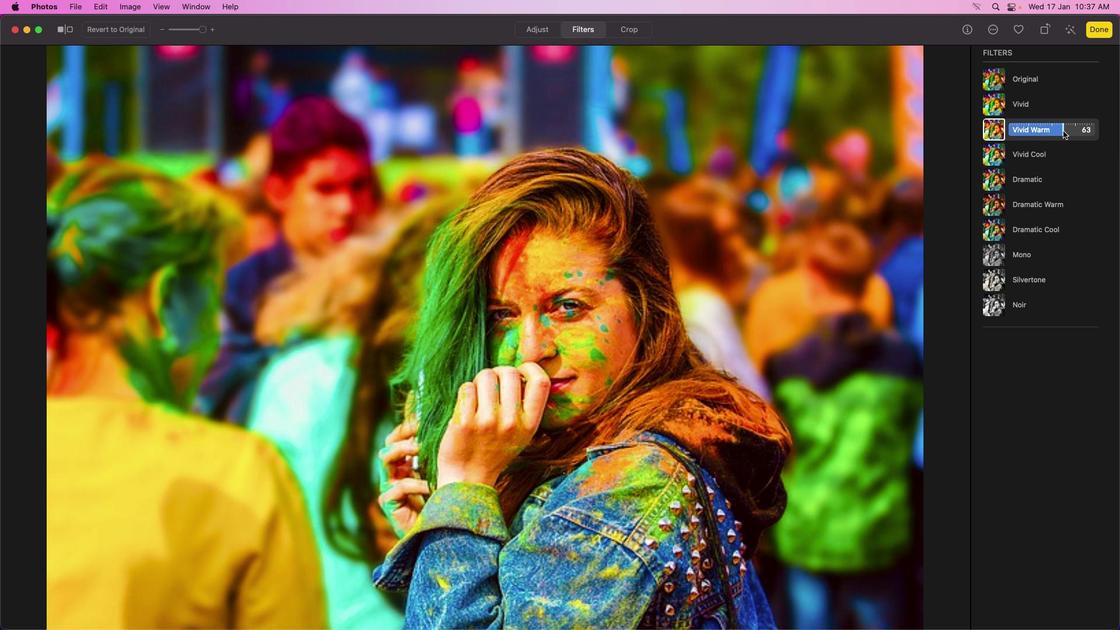 
Action: Mouse pressed left at (1063, 130)
Screenshot: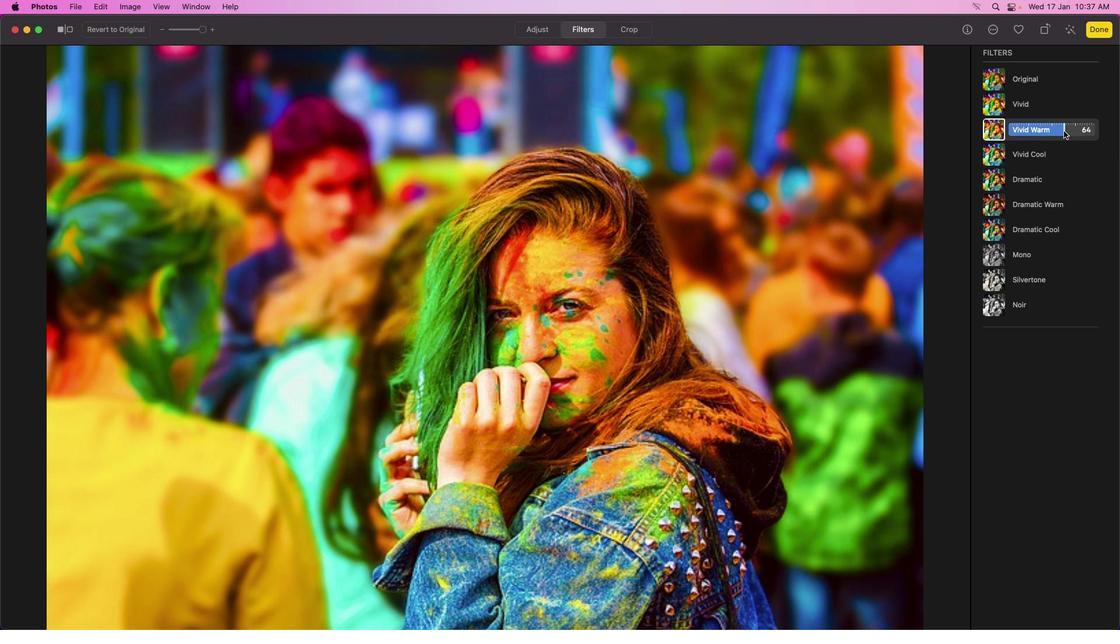 
Action: Mouse moved to (1037, 133)
Screenshot: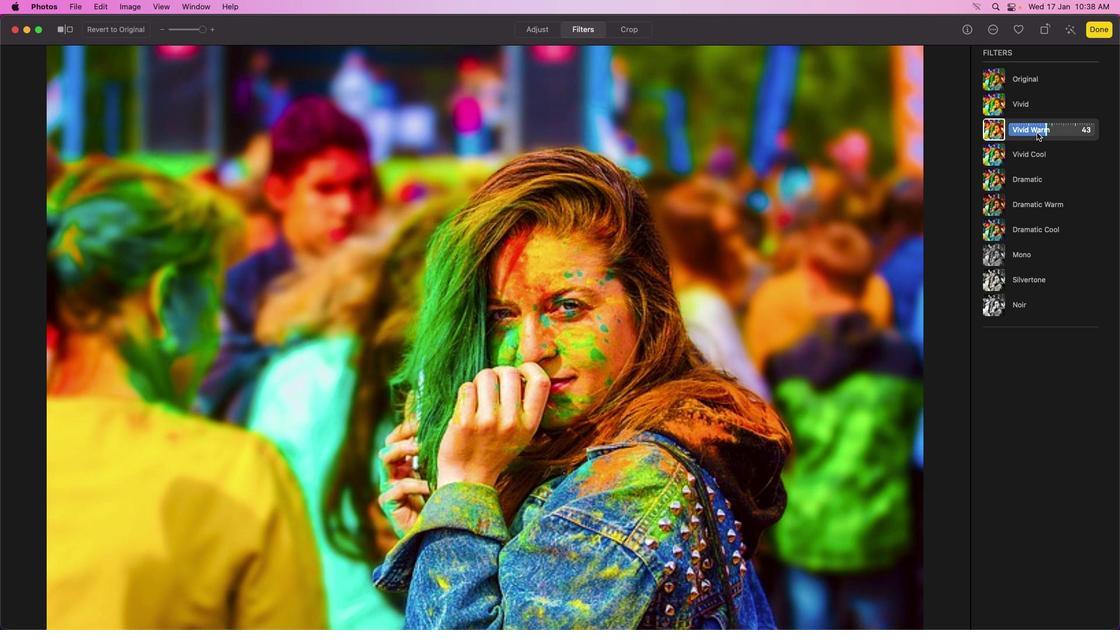 
Action: Mouse pressed left at (1037, 133)
Screenshot: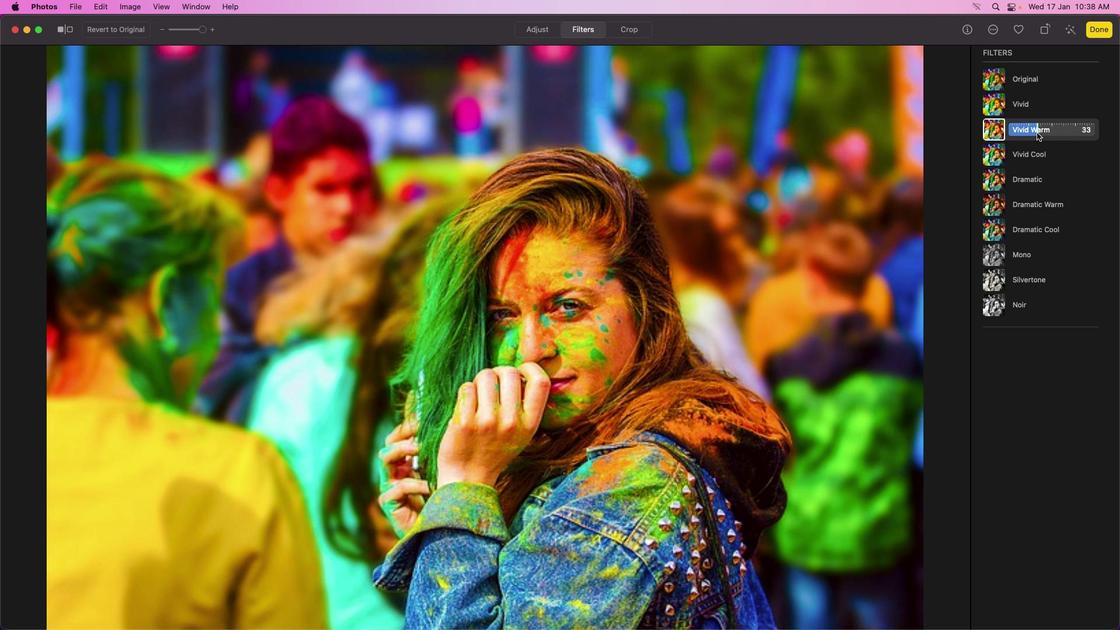 
Action: Mouse moved to (1051, 133)
Screenshot: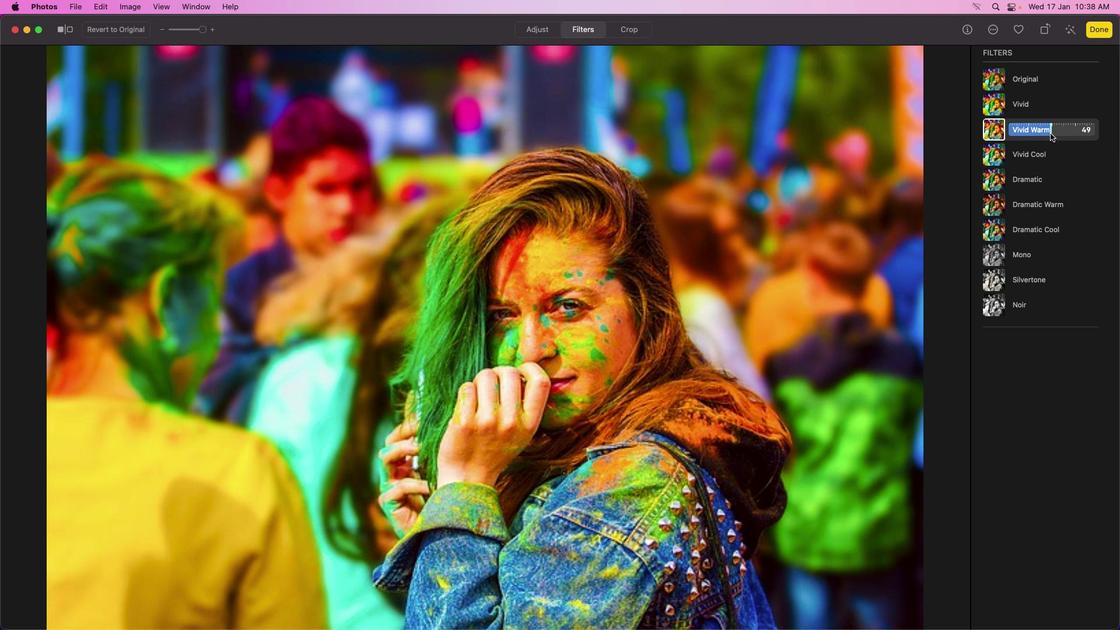 
Action: Mouse pressed left at (1051, 133)
Screenshot: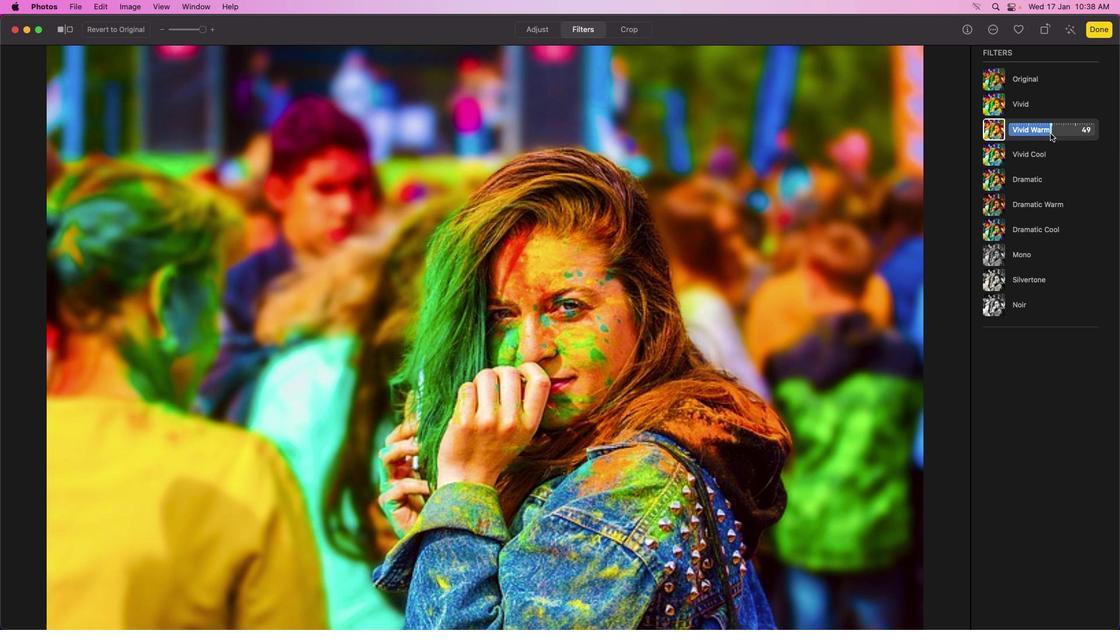 
Action: Mouse moved to (1049, 133)
Screenshot: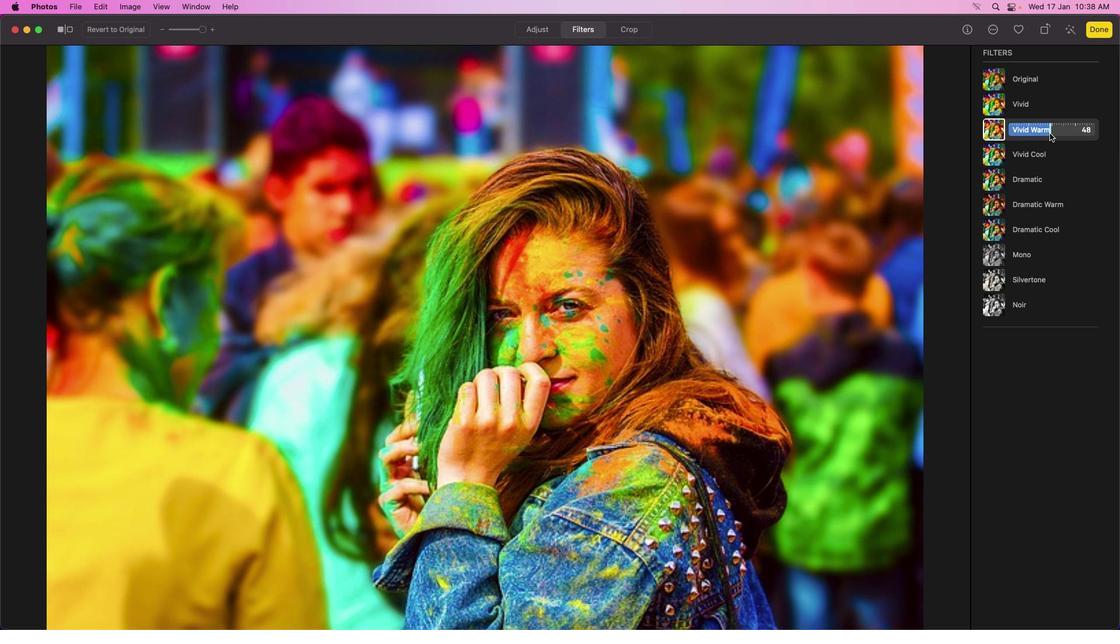 
Action: Mouse pressed left at (1049, 133)
Screenshot: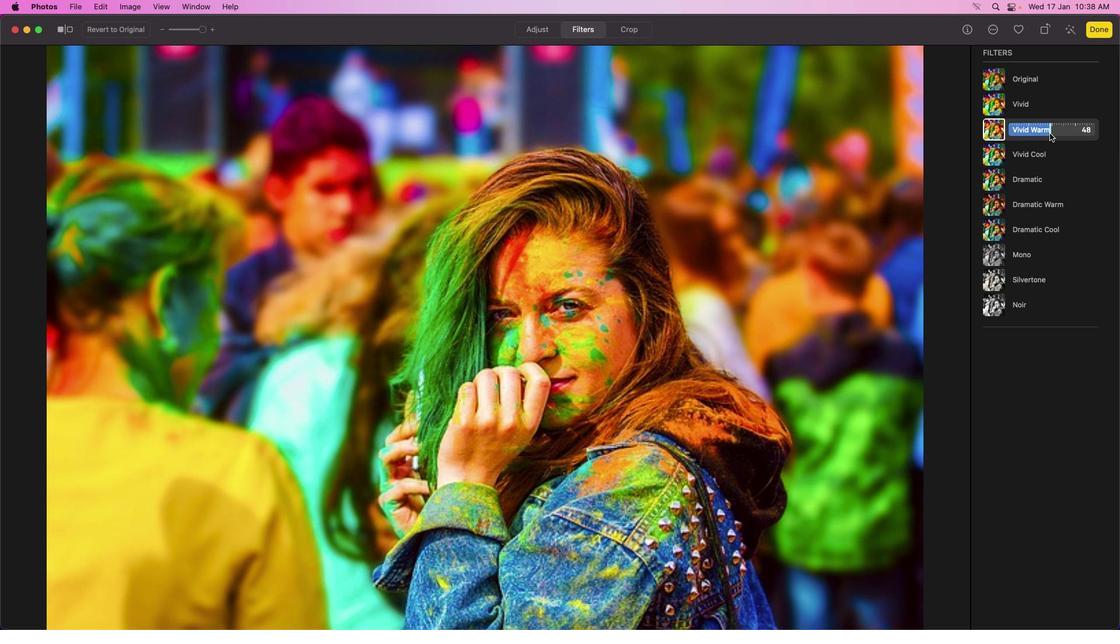 
Action: Mouse moved to (1049, 133)
Screenshot: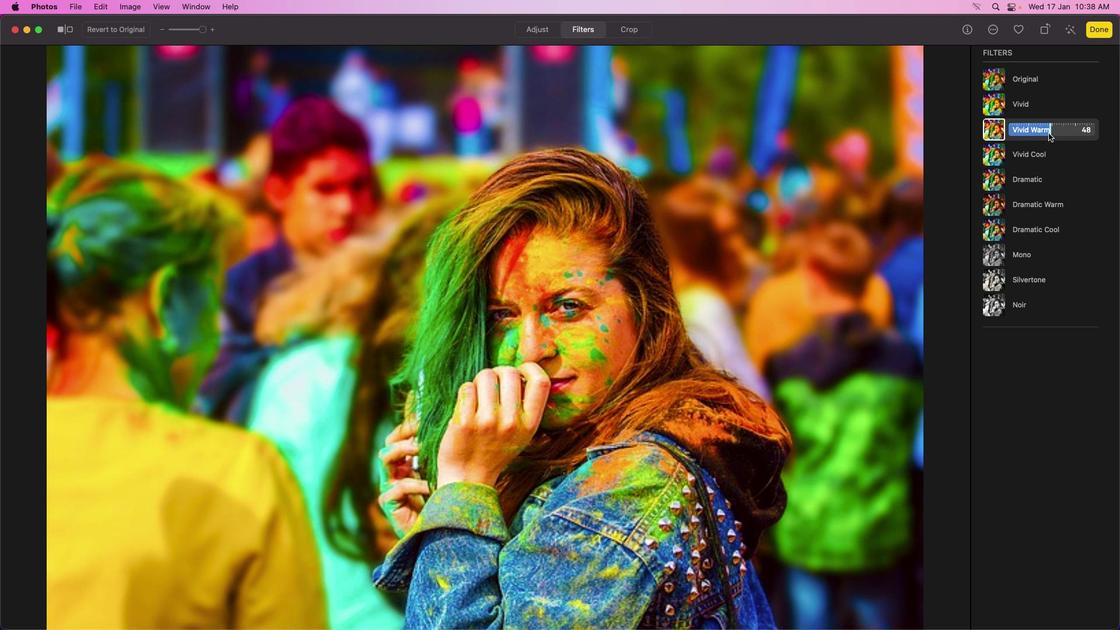 
Action: Mouse pressed left at (1049, 133)
Screenshot: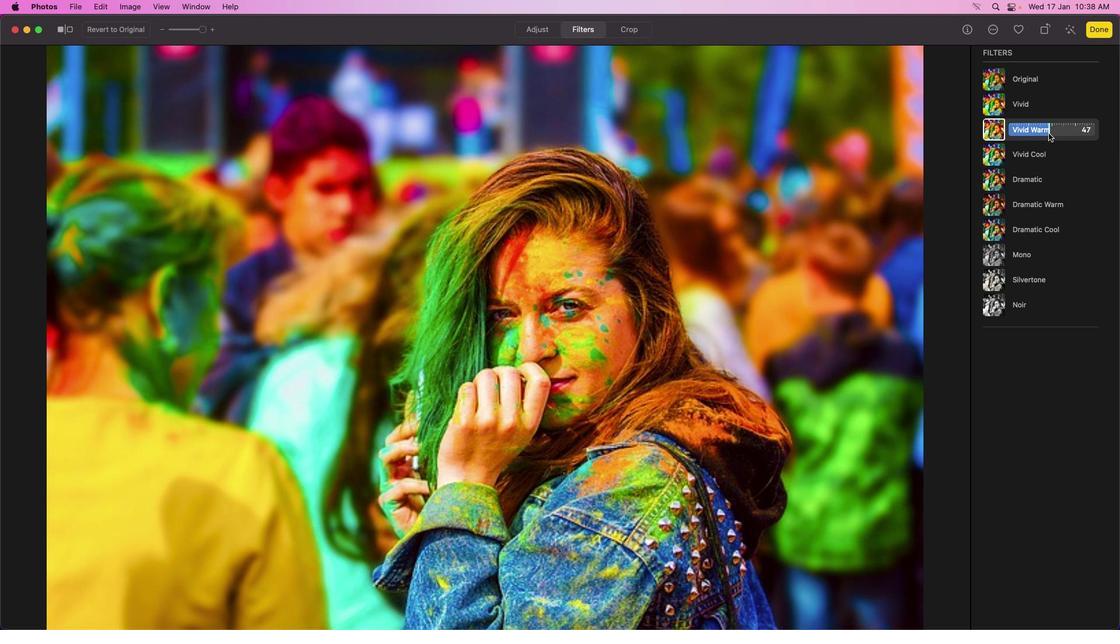 
Action: Mouse moved to (1054, 130)
Screenshot: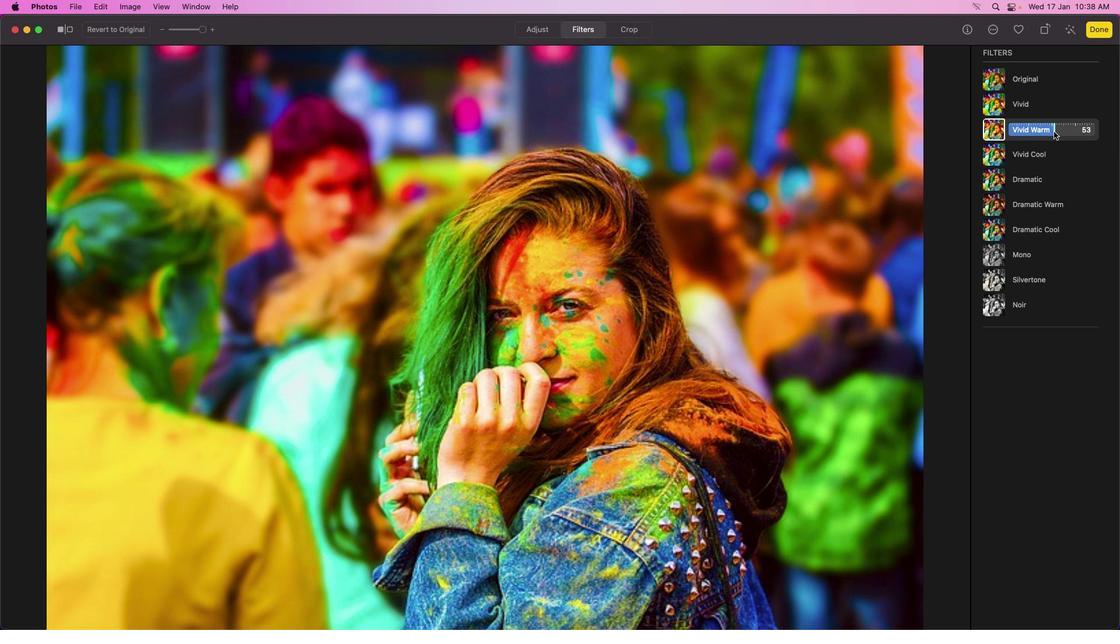 
Action: Mouse pressed left at (1054, 130)
Screenshot: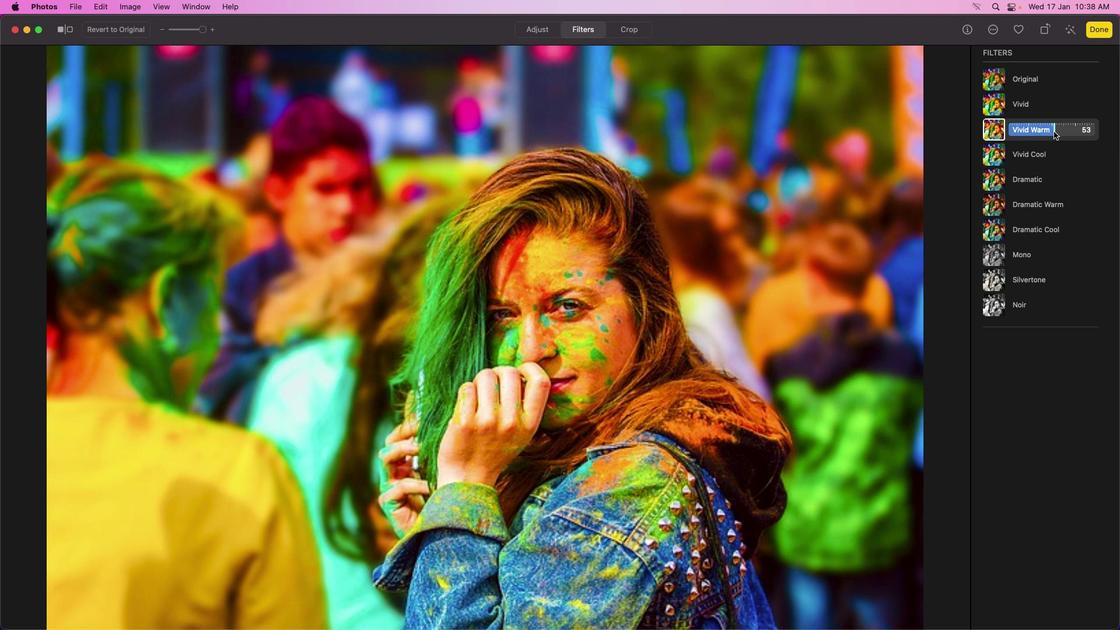 
Action: Mouse moved to (1054, 133)
Screenshot: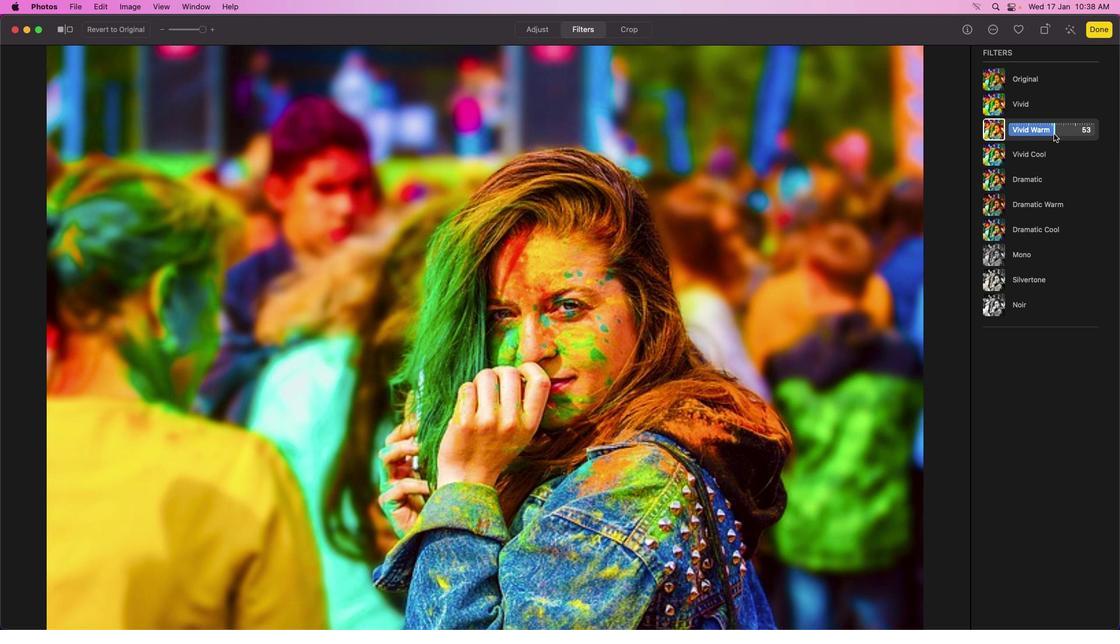 
Action: Mouse pressed left at (1054, 133)
Screenshot: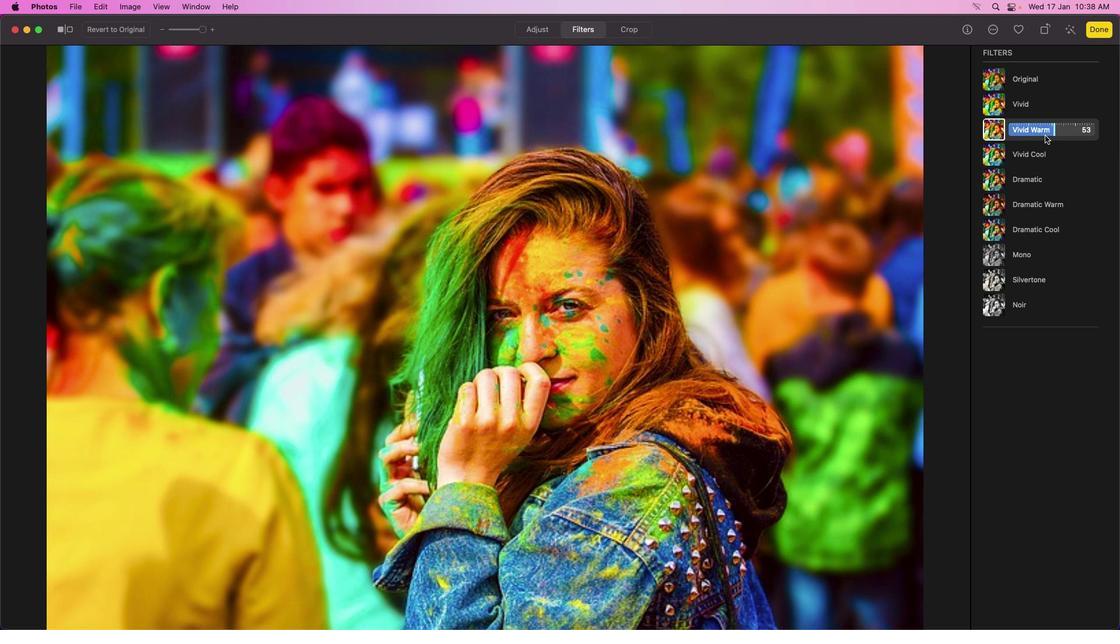 
Action: Mouse moved to (72, 30)
Screenshot: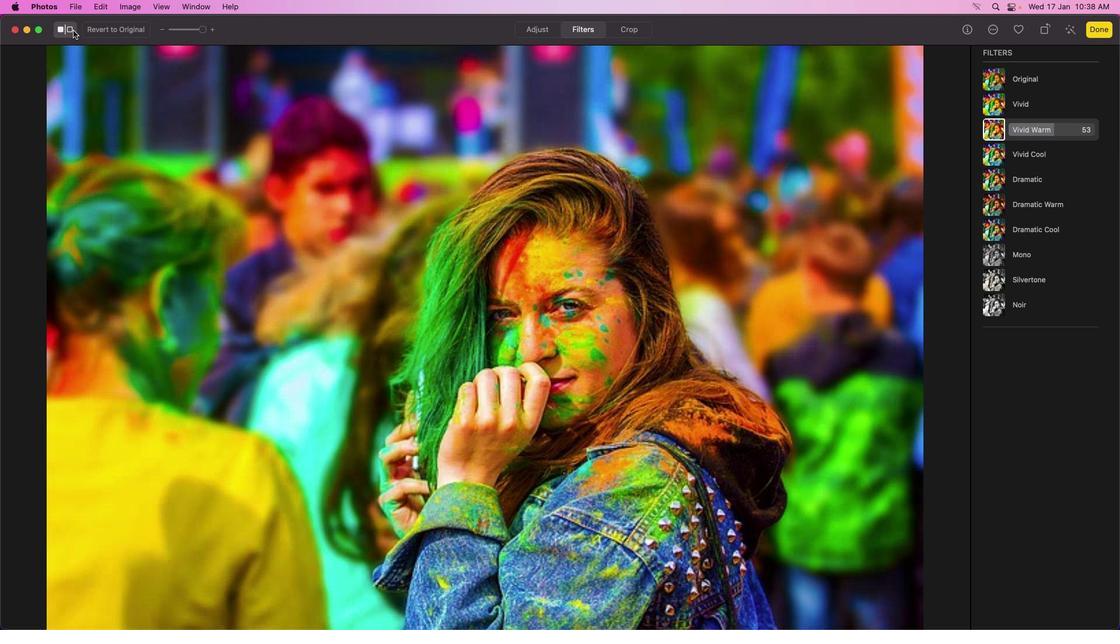 
Action: Mouse pressed left at (72, 30)
Screenshot: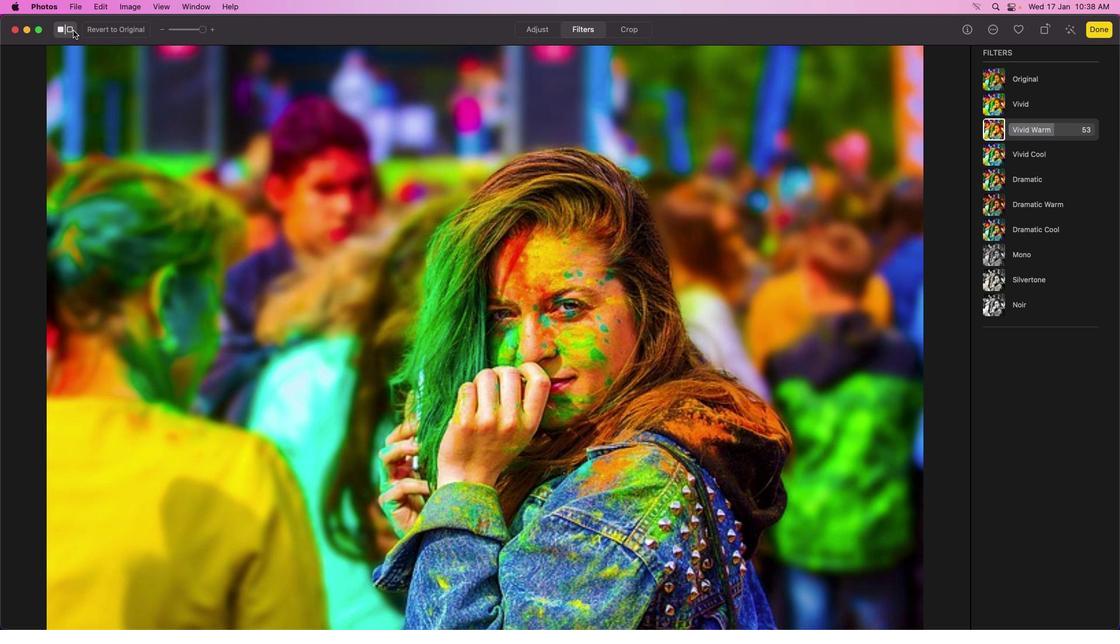 
Action: Mouse pressed left at (72, 30)
Screenshot: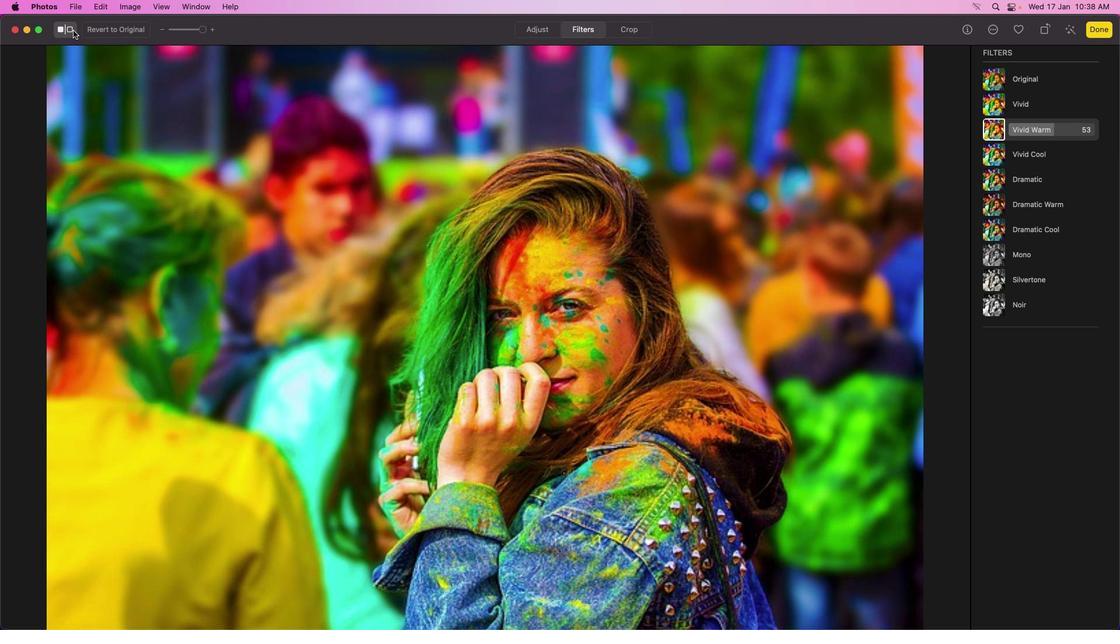 
Action: Mouse moved to (1058, 204)
Screenshot: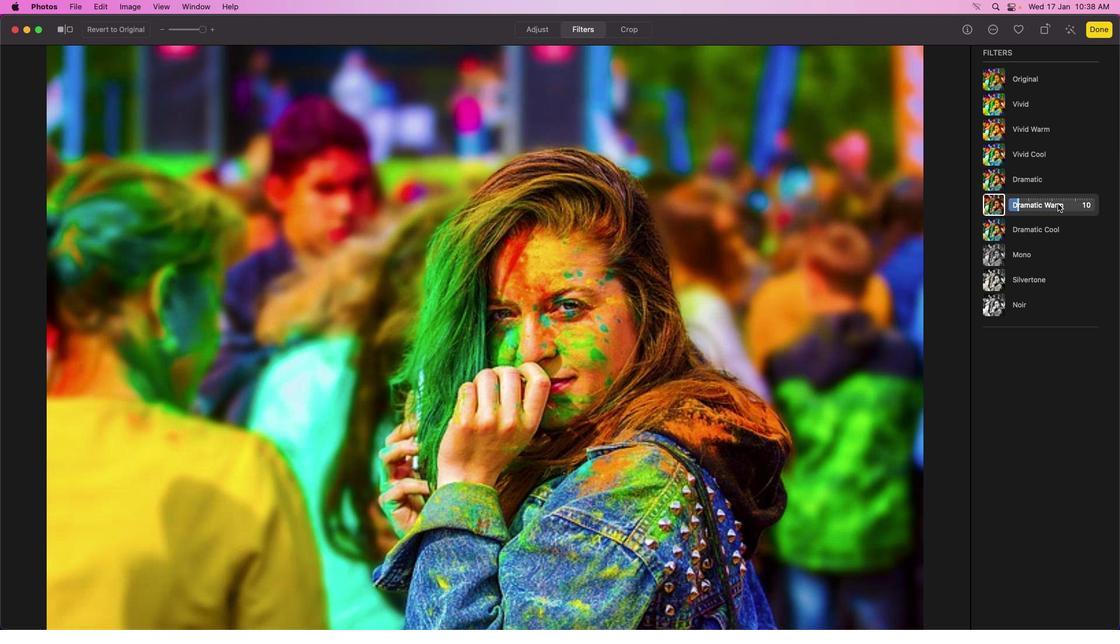 
Action: Mouse pressed left at (1058, 204)
Screenshot: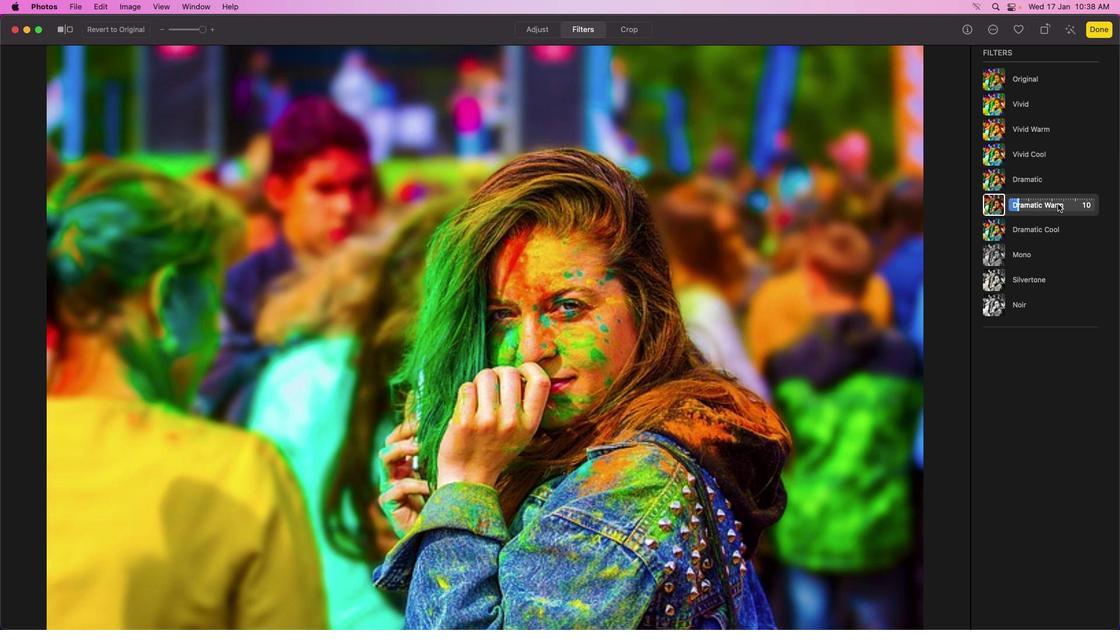 
Action: Mouse moved to (1019, 205)
Screenshot: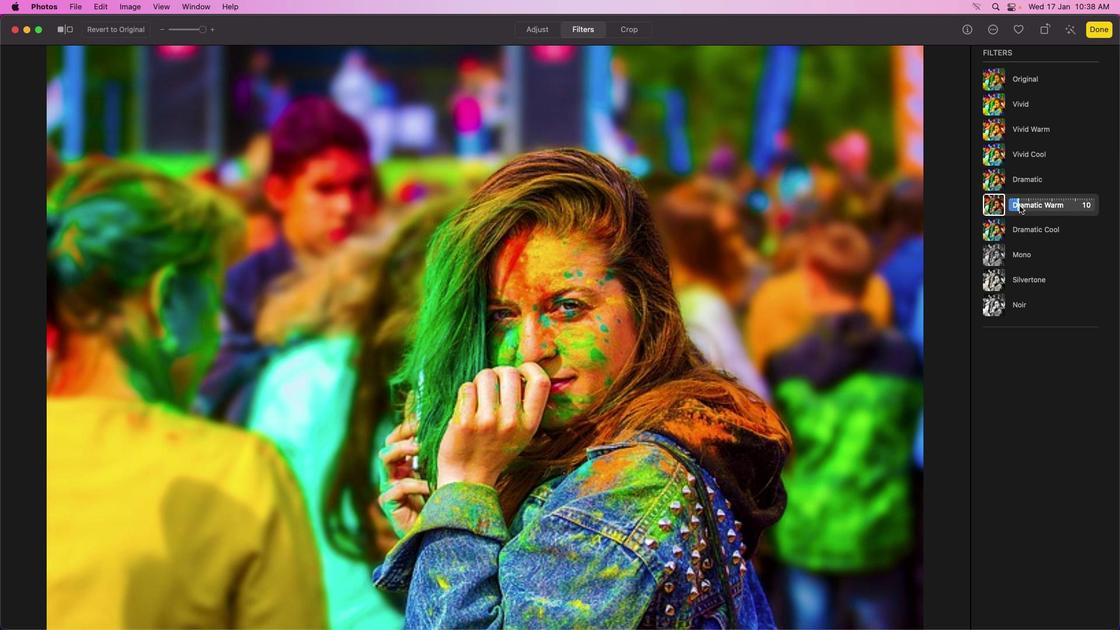 
Action: Mouse pressed left at (1019, 205)
Screenshot: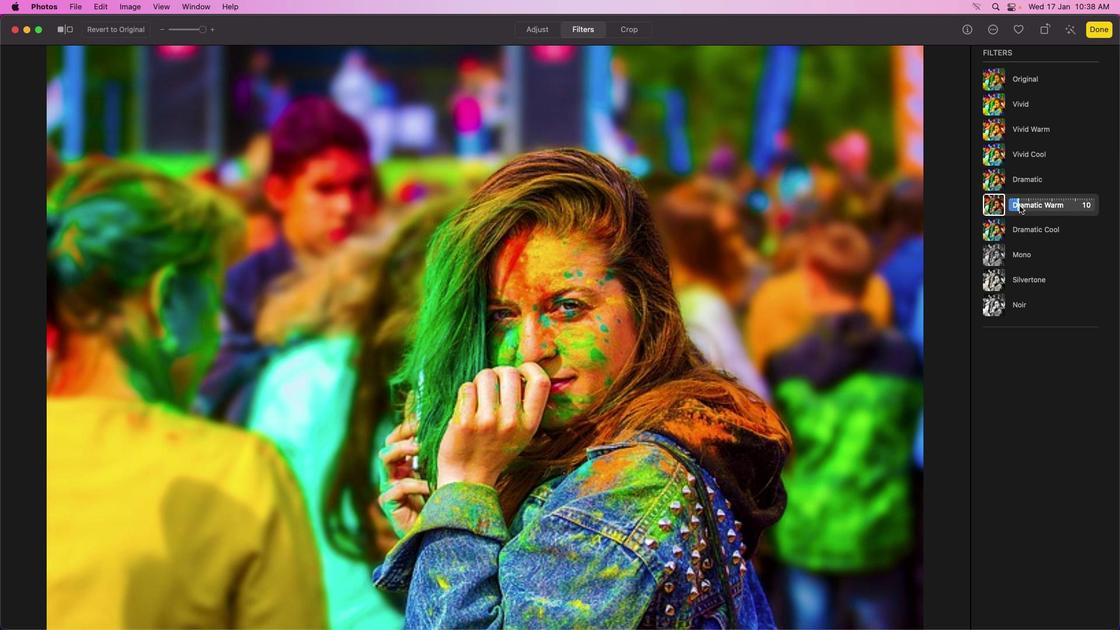 
Action: Mouse moved to (1036, 132)
Screenshot: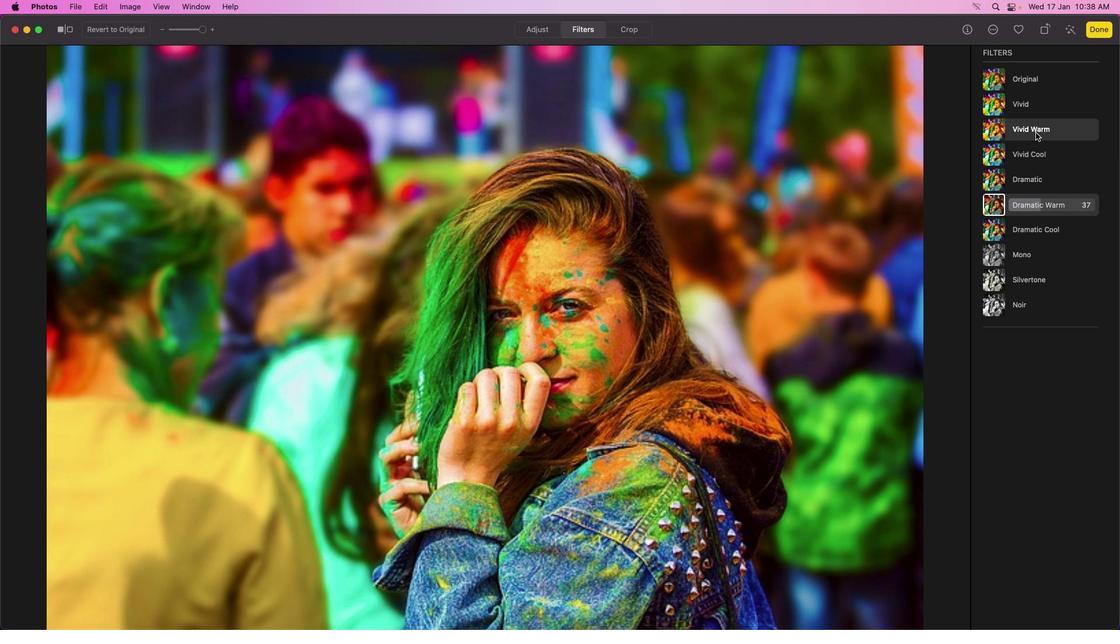 
Action: Mouse pressed left at (1036, 132)
Screenshot: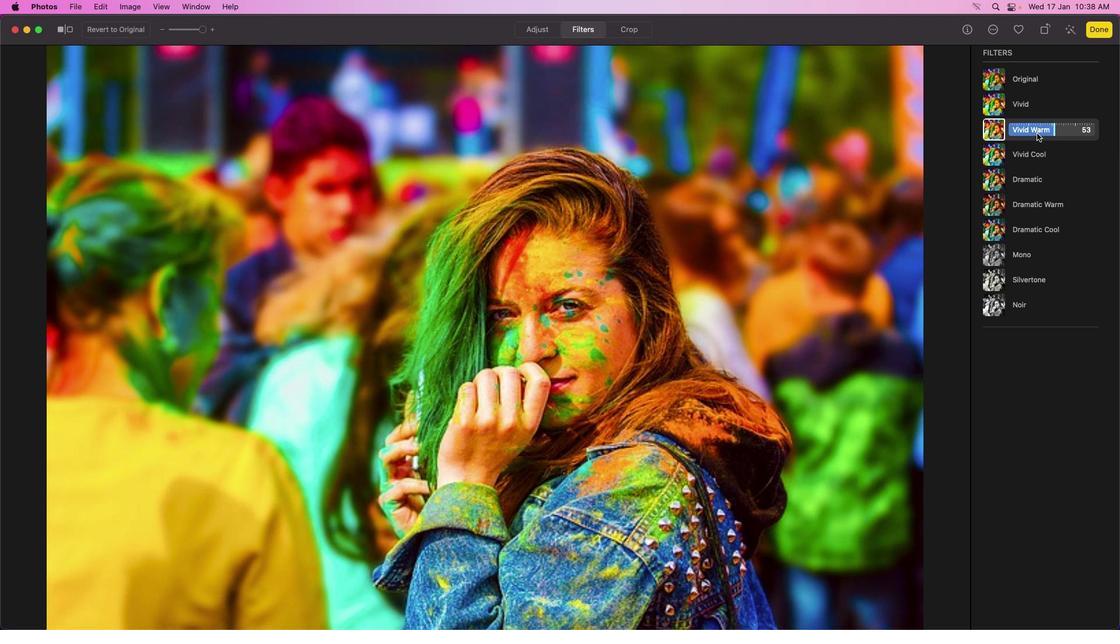
Action: Mouse moved to (1054, 132)
Screenshot: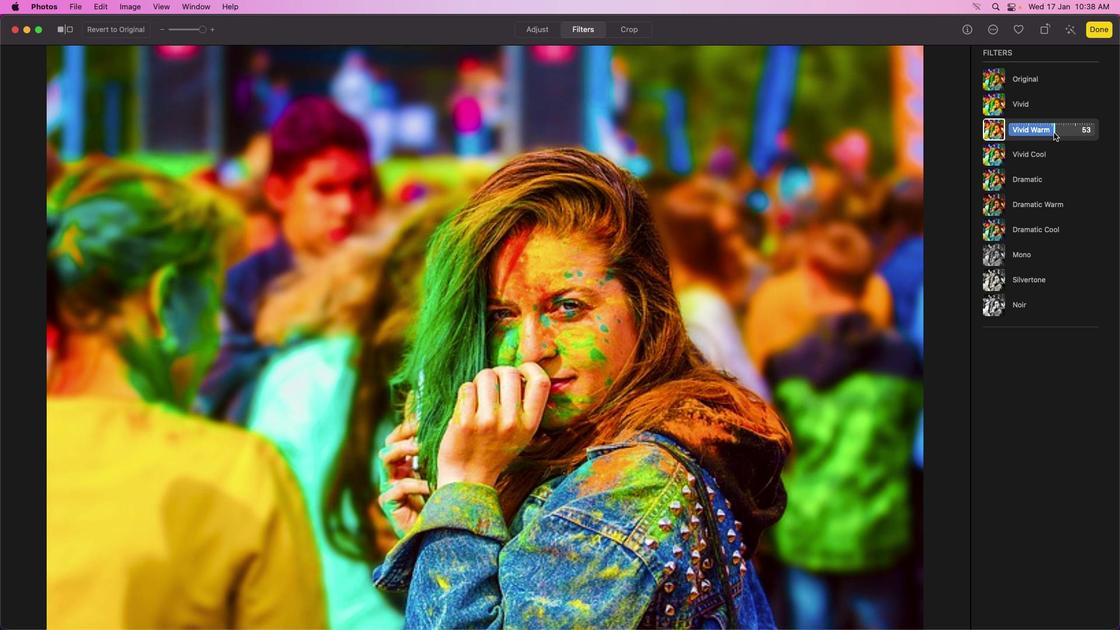 
Action: Mouse pressed left at (1054, 132)
Screenshot: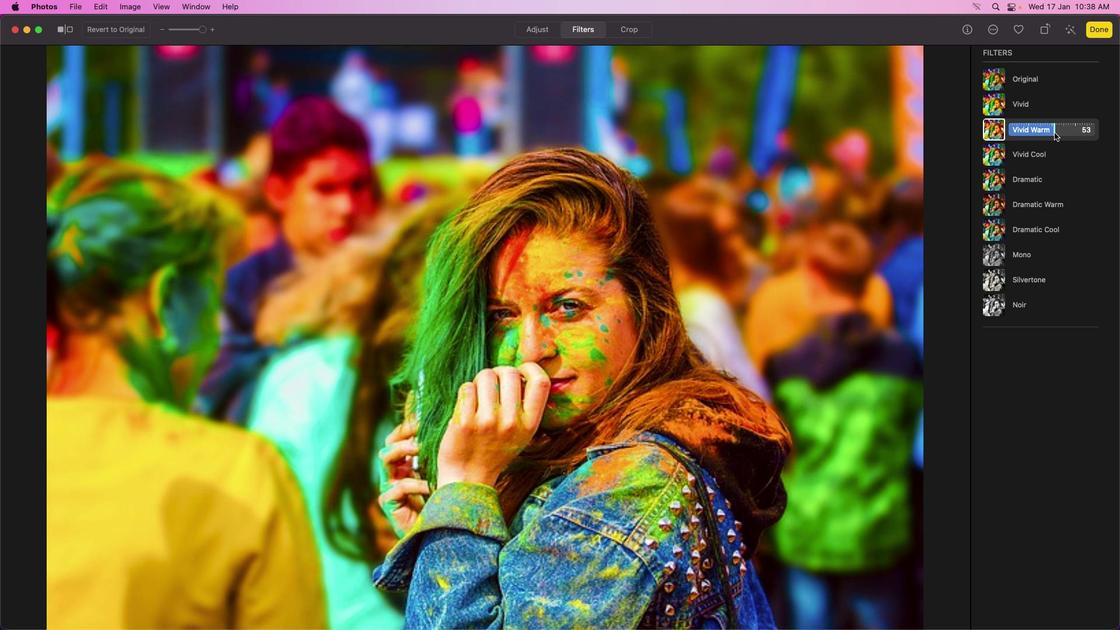 
Action: Mouse moved to (1033, 130)
Screenshot: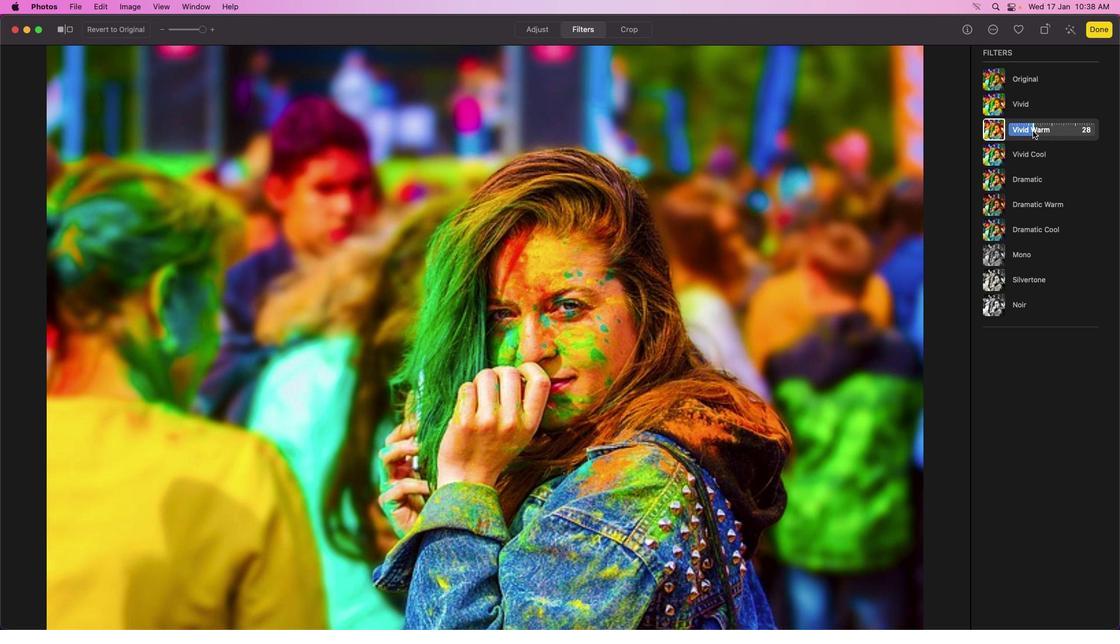 
Action: Mouse pressed left at (1033, 130)
Screenshot: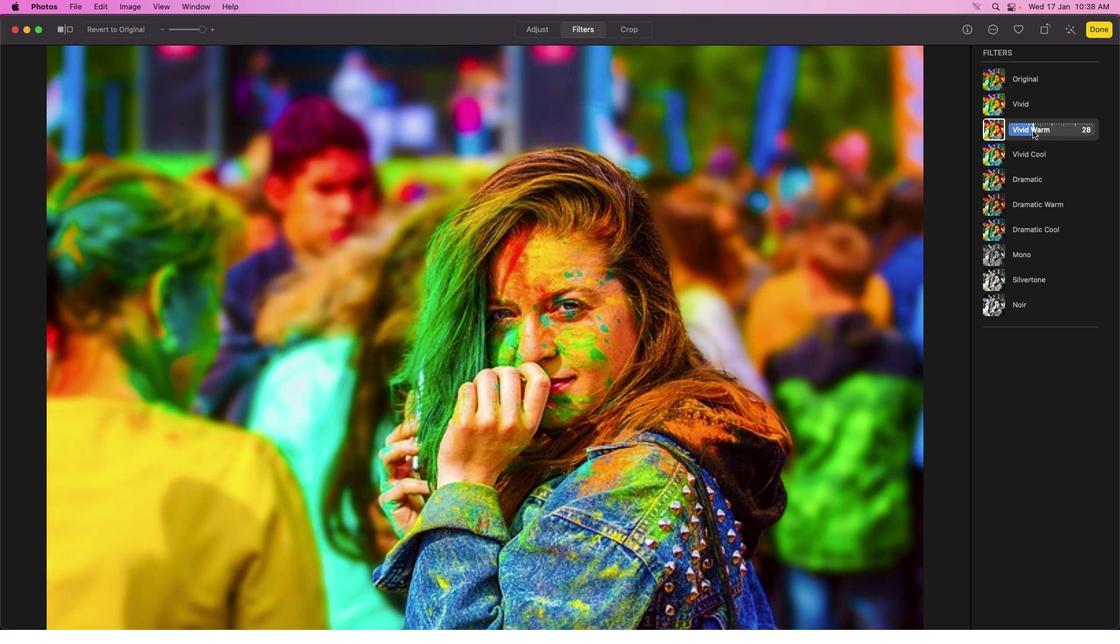 
Action: Mouse moved to (1064, 133)
Screenshot: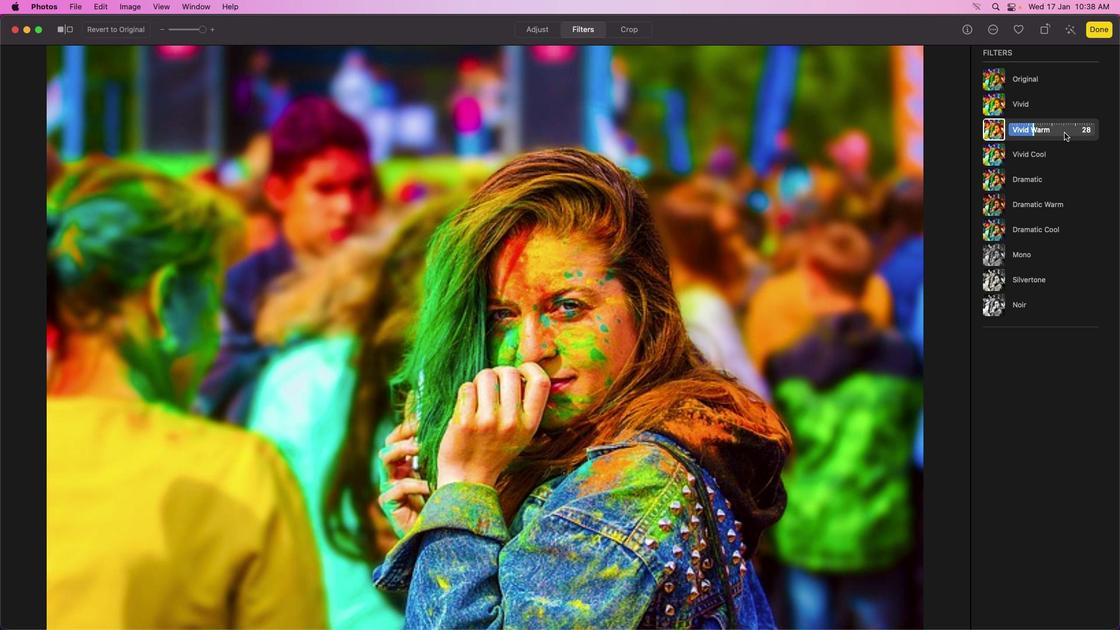
Action: Mouse pressed left at (1064, 133)
Screenshot: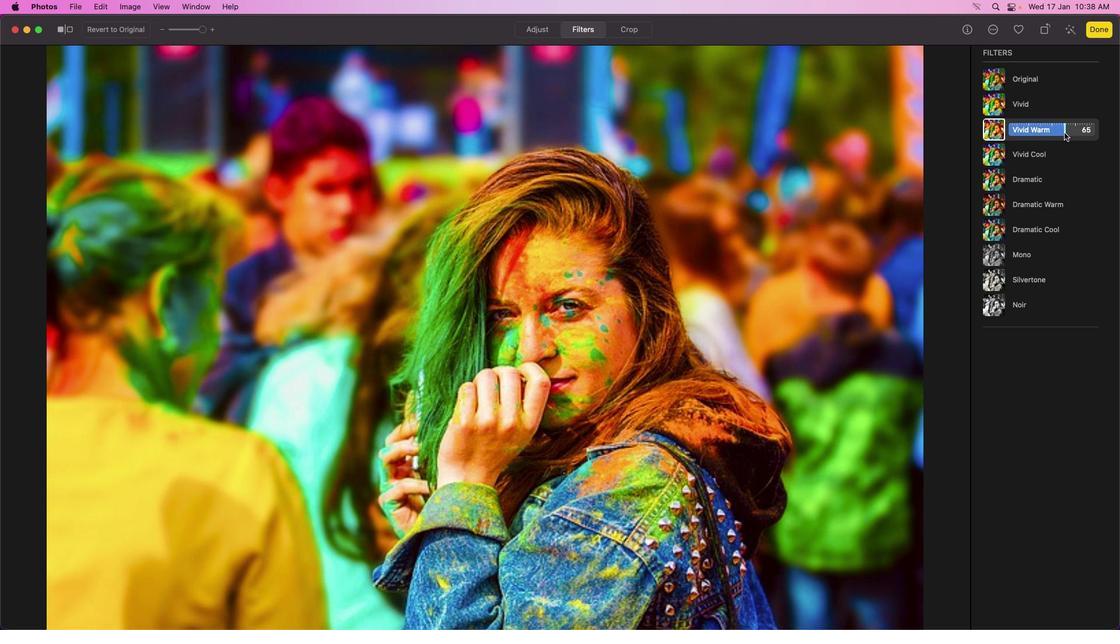 
Action: Mouse moved to (1067, 133)
Screenshot: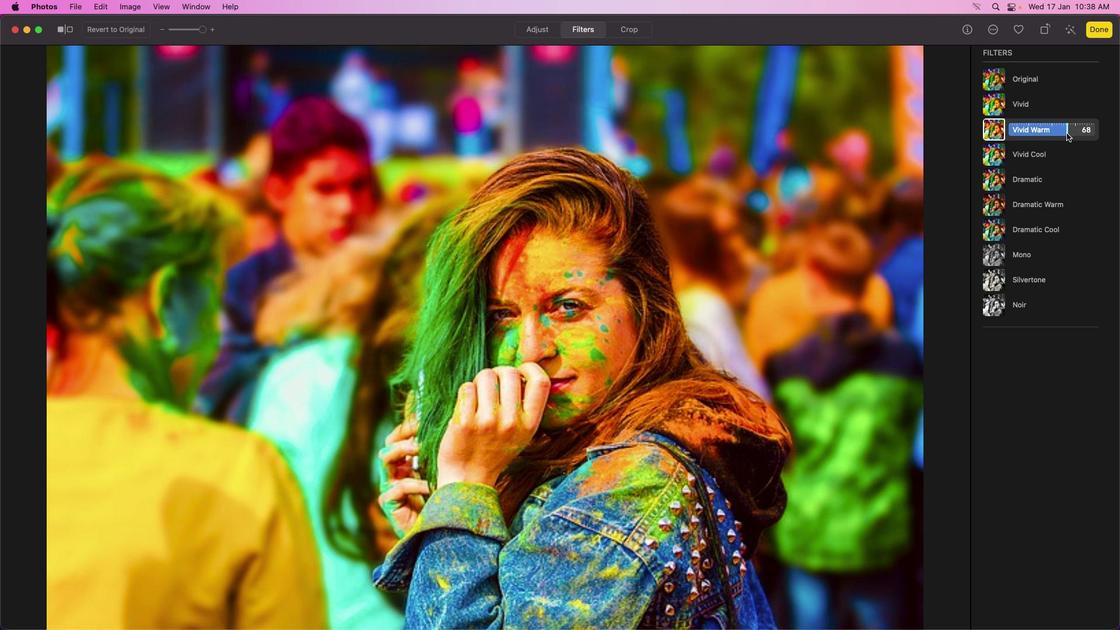 
Action: Mouse pressed left at (1067, 133)
Screenshot: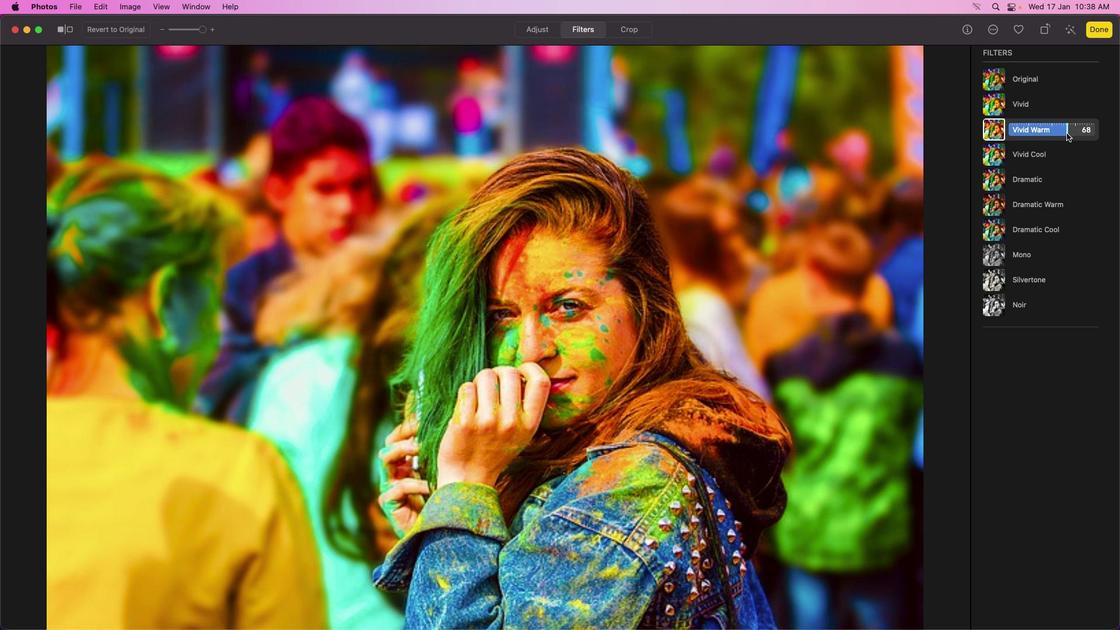 
Action: Mouse moved to (1071, 133)
Screenshot: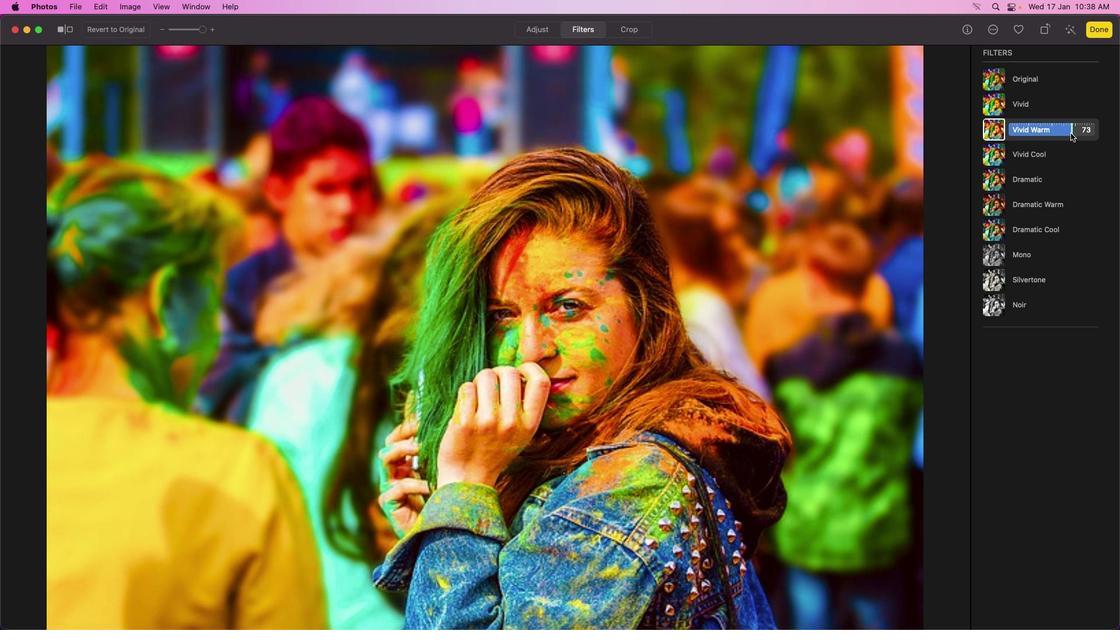 
Action: Mouse pressed left at (1071, 133)
Screenshot: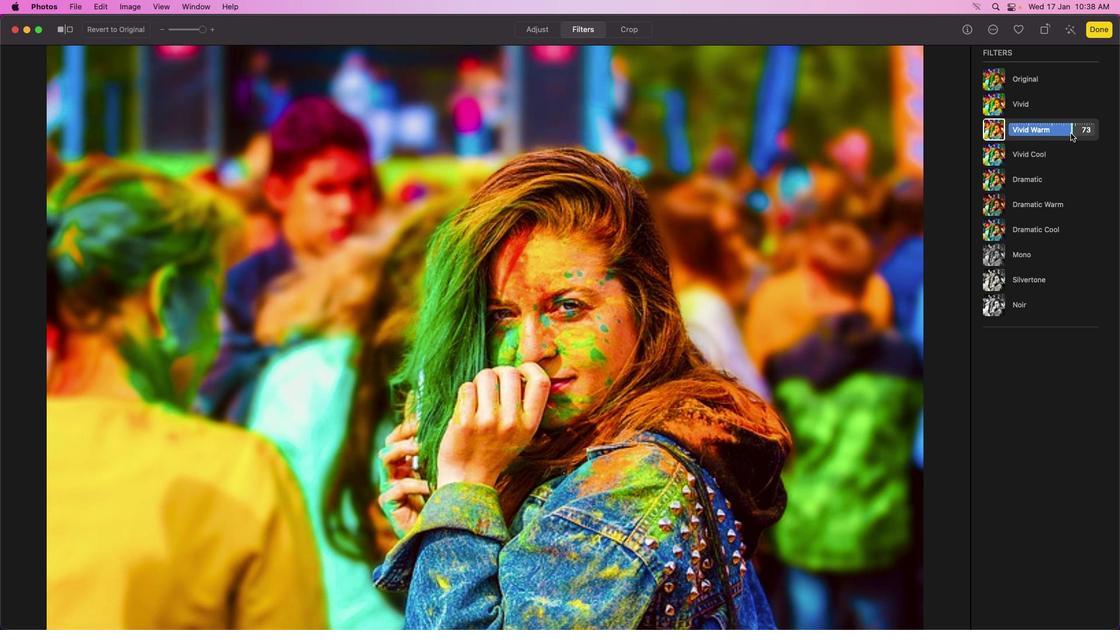 
Action: Mouse moved to (68, 30)
Screenshot: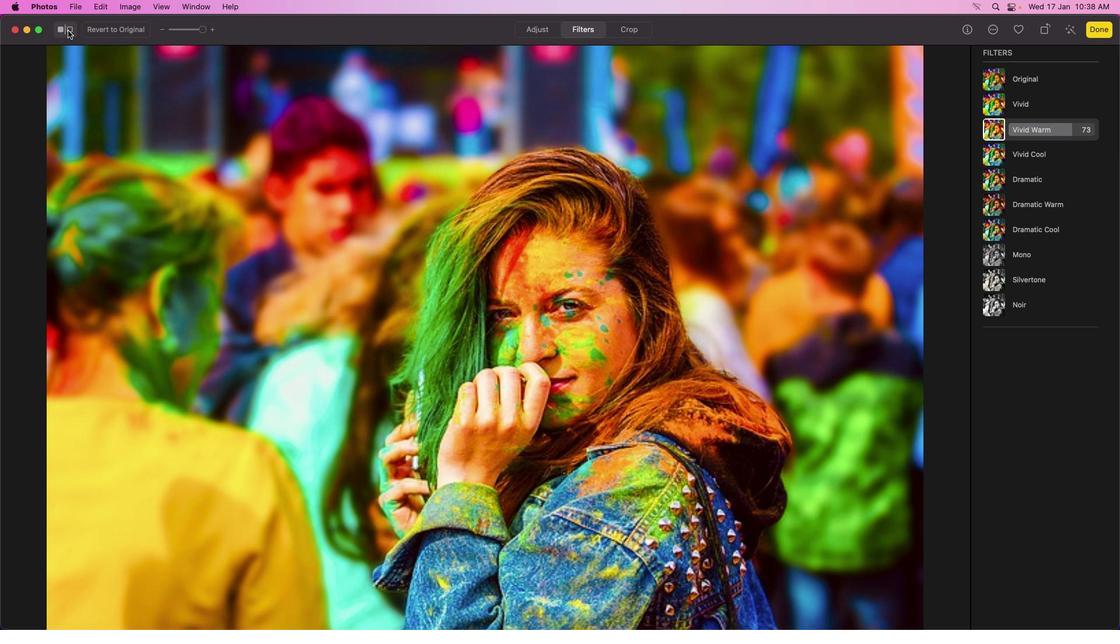 
Action: Mouse pressed left at (68, 30)
Screenshot: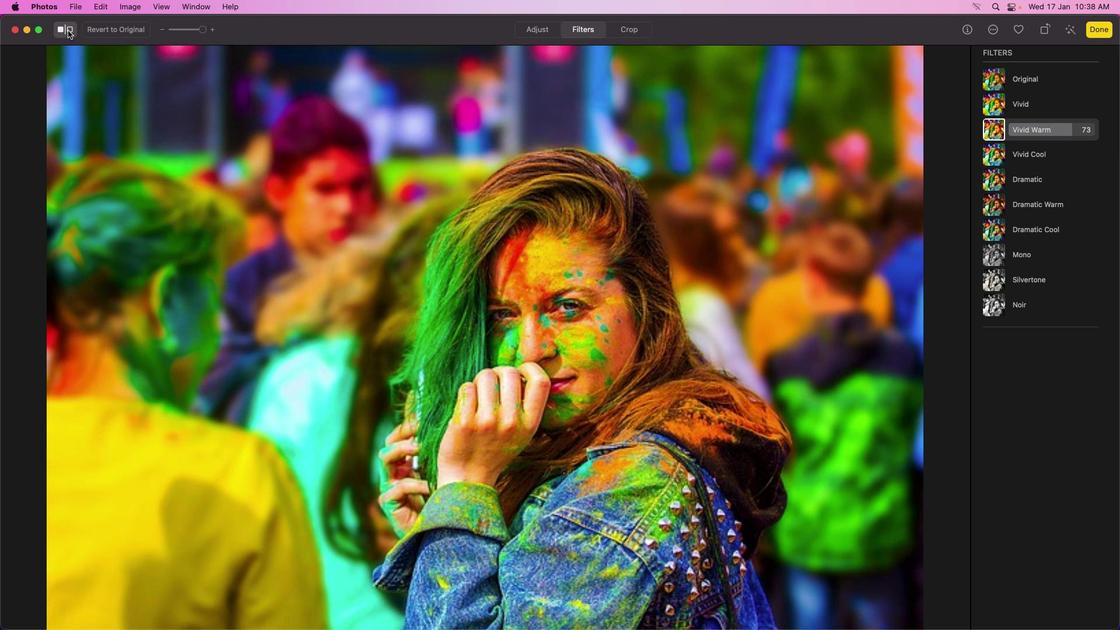 
Action: Mouse pressed left at (68, 30)
Screenshot: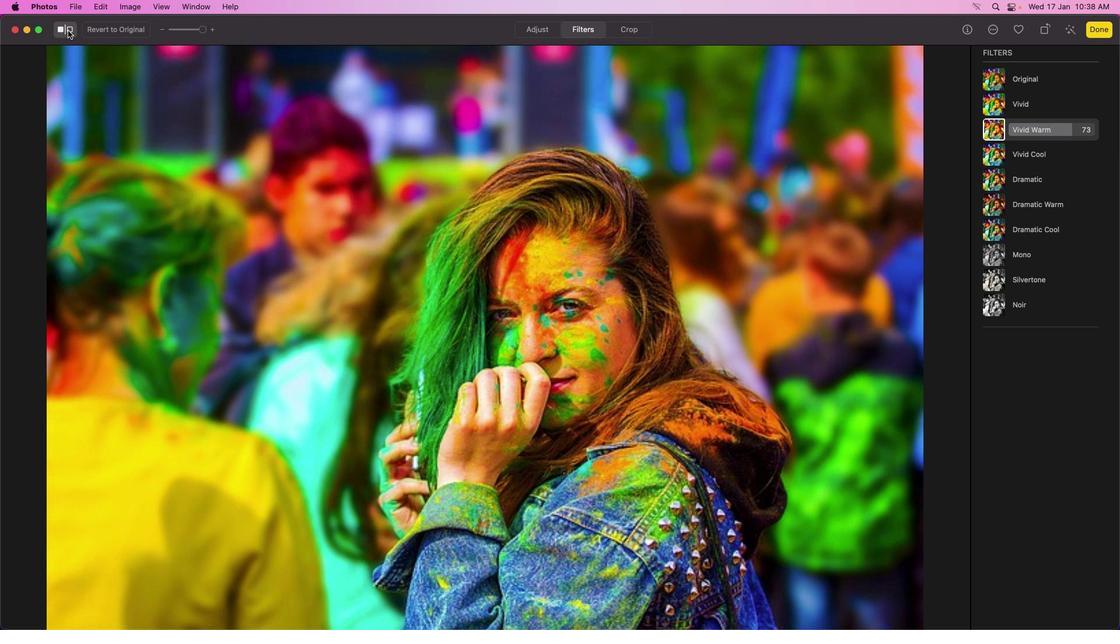 
Action: Mouse moved to (1057, 135)
Screenshot: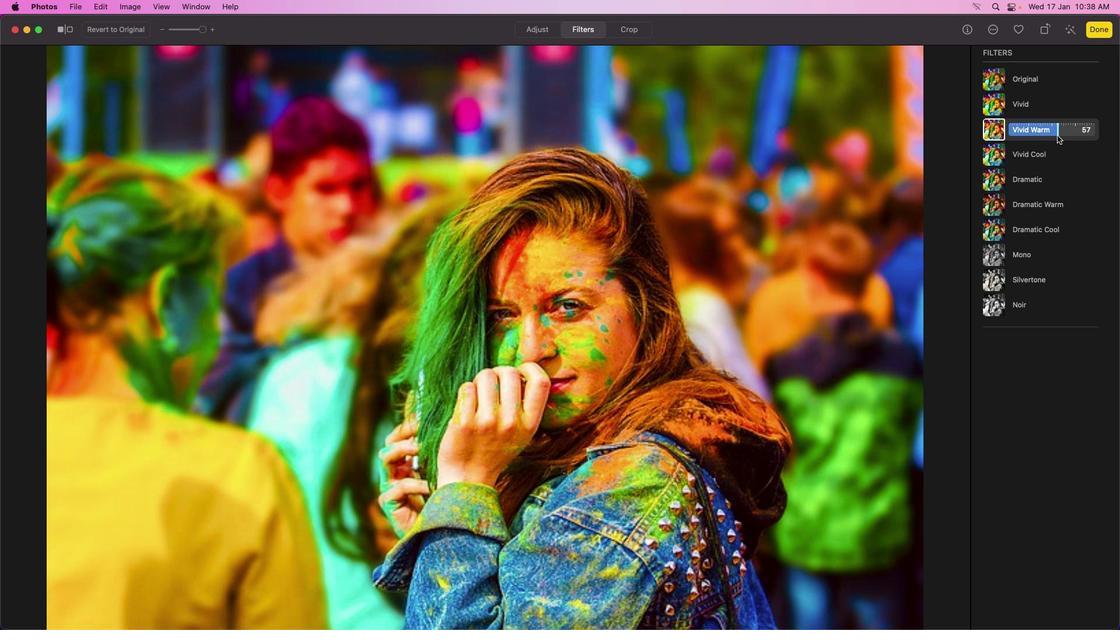
Action: Mouse pressed left at (1057, 135)
Screenshot: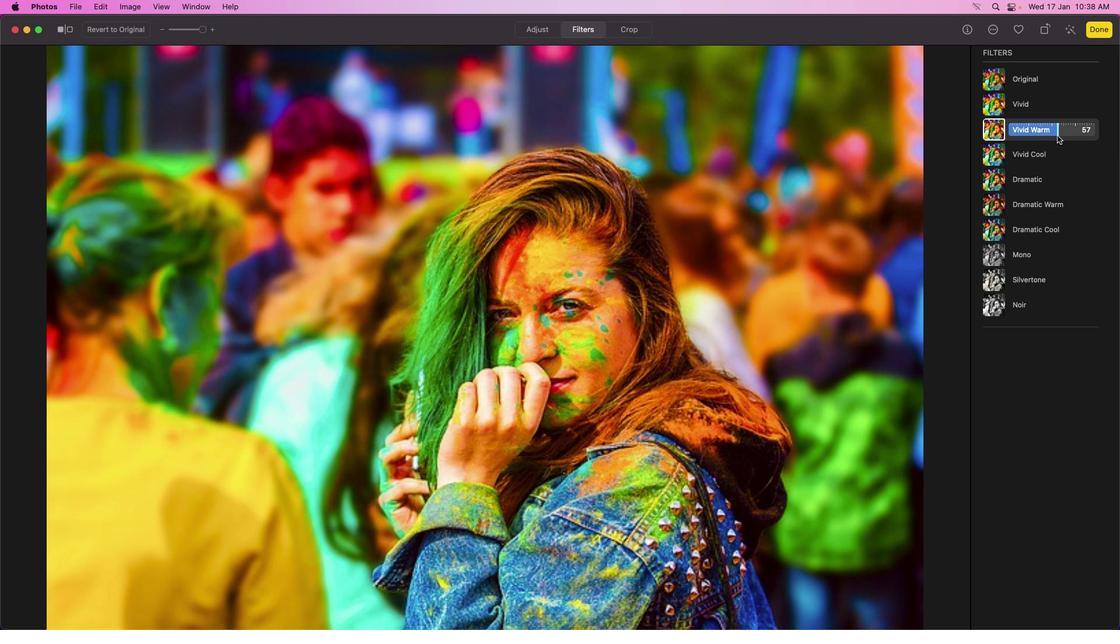 
Action: Mouse moved to (1056, 133)
Screenshot: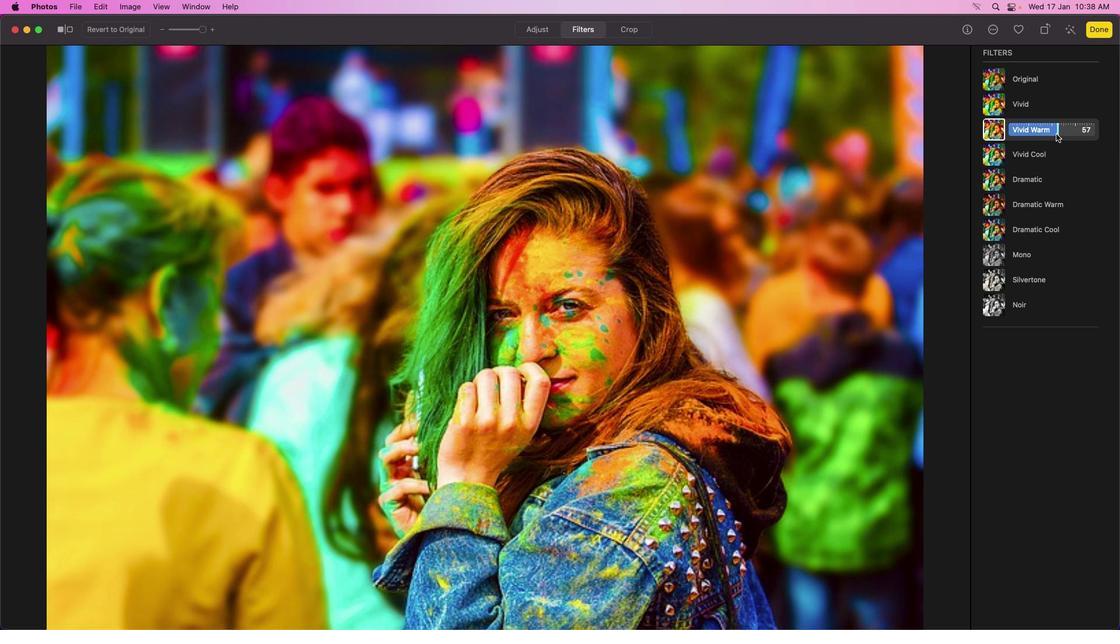 
Action: Mouse pressed left at (1056, 133)
Screenshot: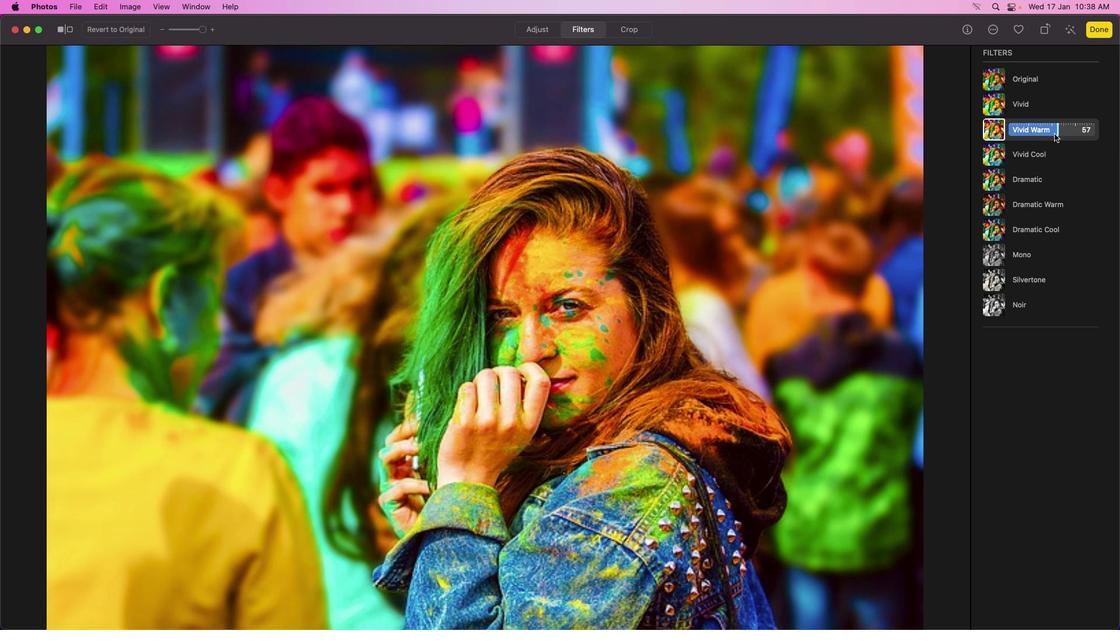 
Action: Mouse moved to (1053, 132)
Screenshot: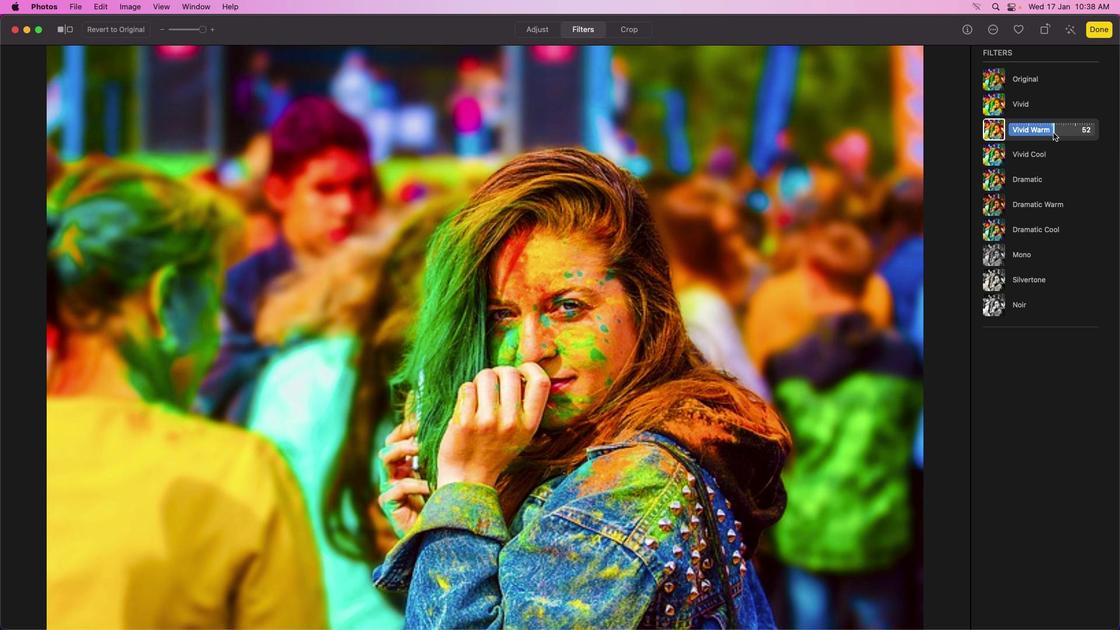 
Action: Mouse pressed left at (1053, 132)
Screenshot: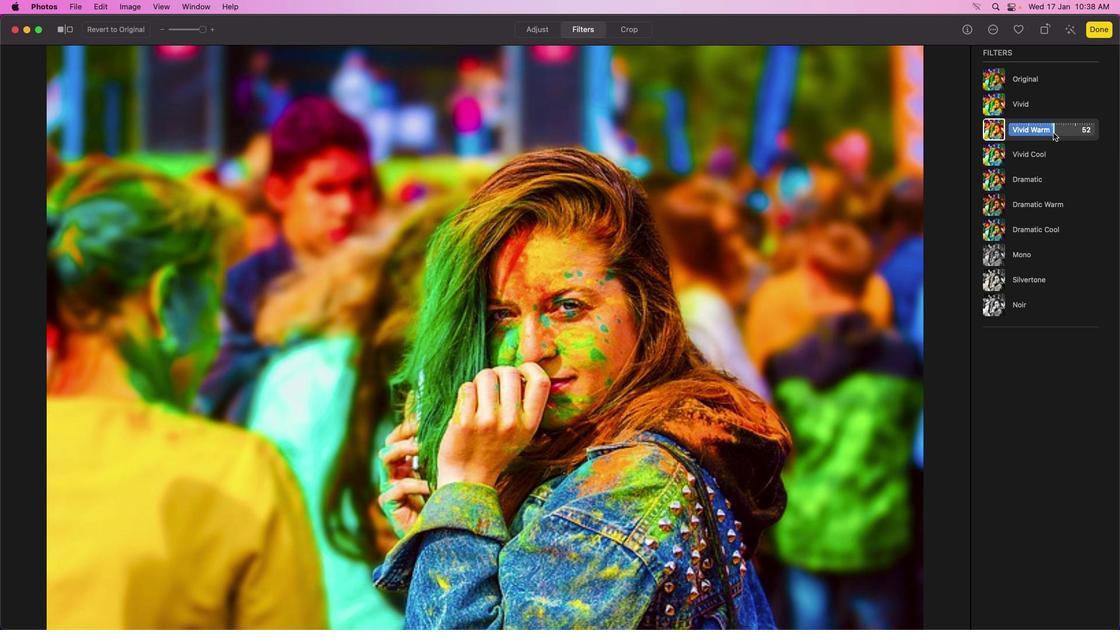 
Action: Mouse pressed left at (1053, 132)
Screenshot: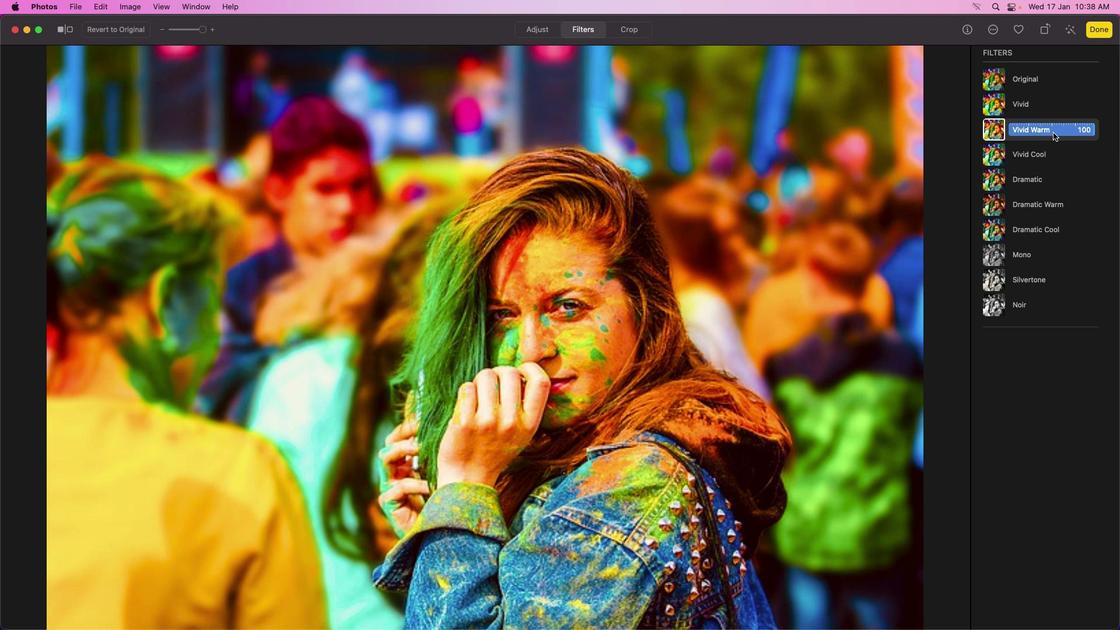 
Action: Mouse pressed left at (1053, 132)
Screenshot: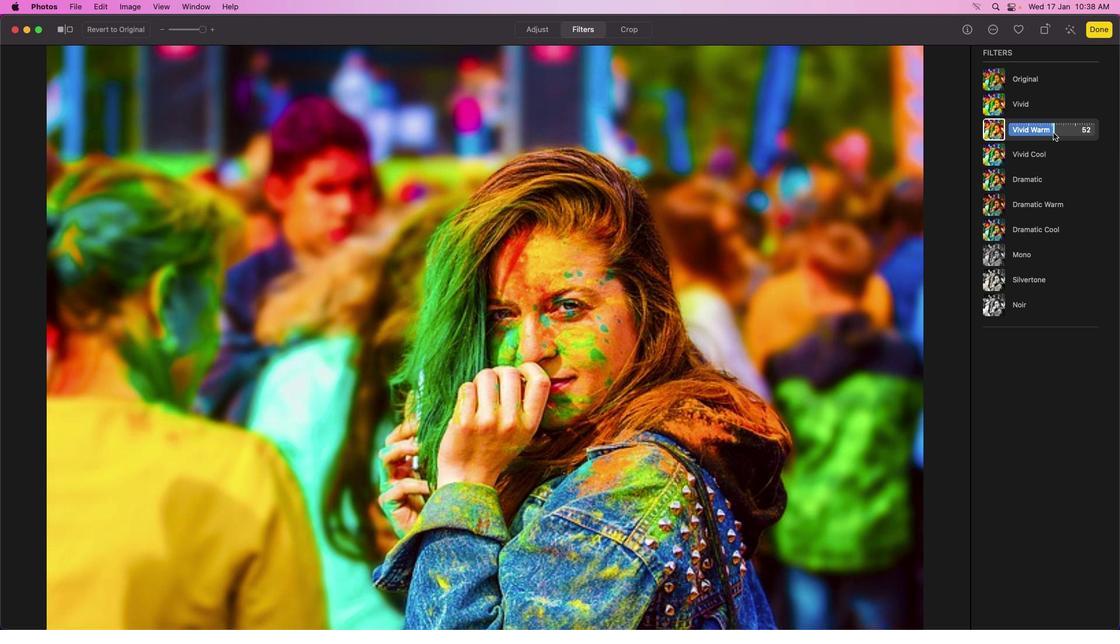 
Action: Mouse moved to (66, 30)
Screenshot: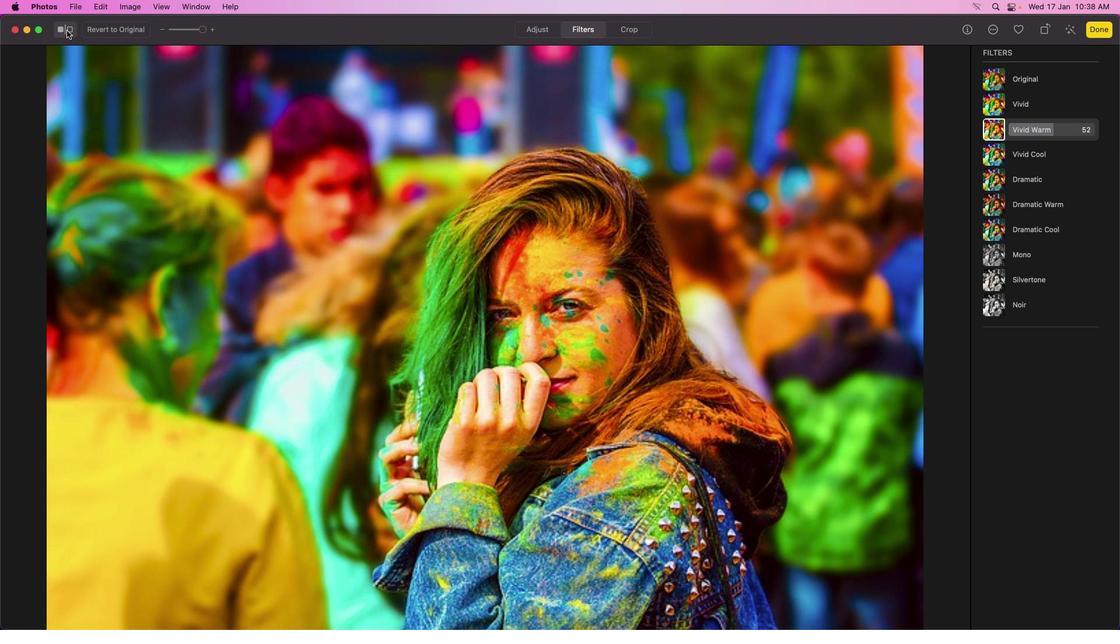 
Action: Mouse pressed left at (66, 30)
Screenshot: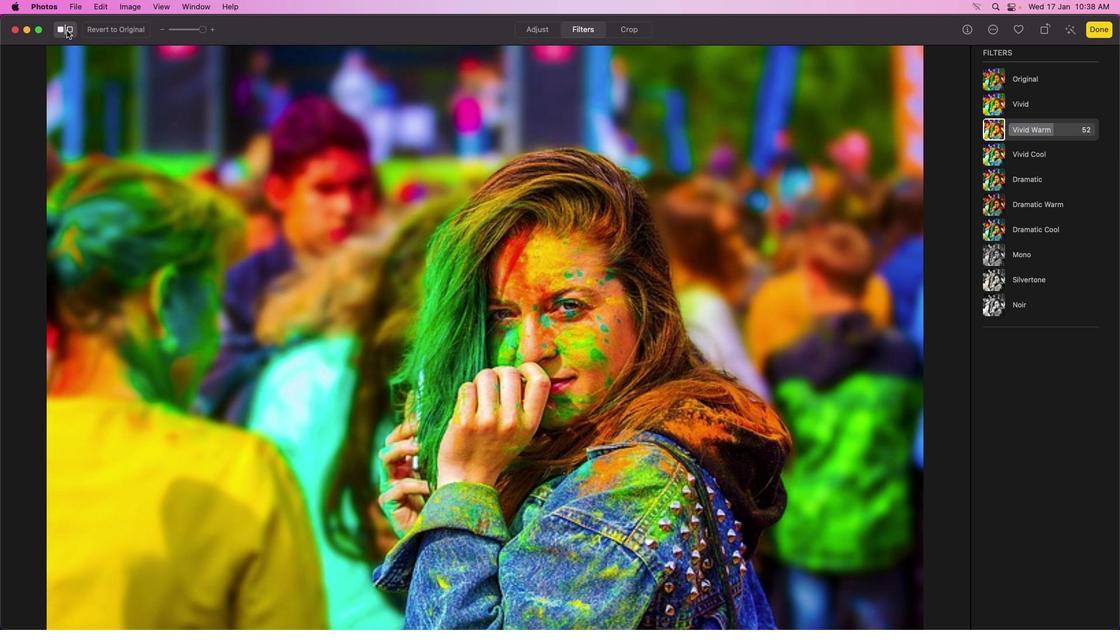 
Action: Mouse moved to (1098, 32)
Screenshot: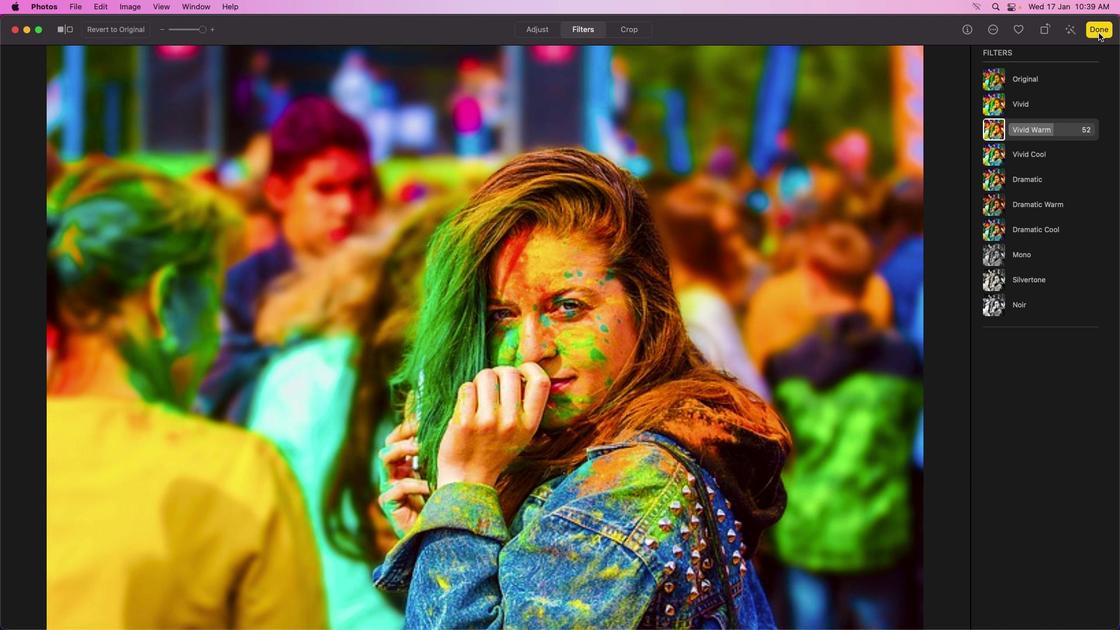 
Action: Mouse pressed left at (1098, 32)
Screenshot: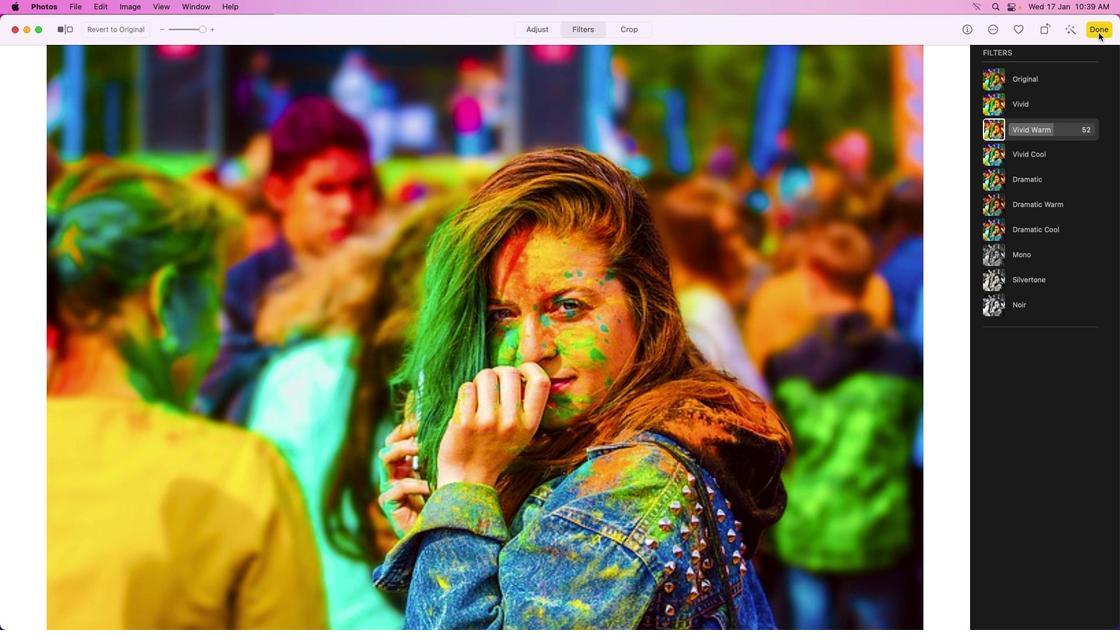 
Action: Mouse moved to (940, 273)
Screenshot: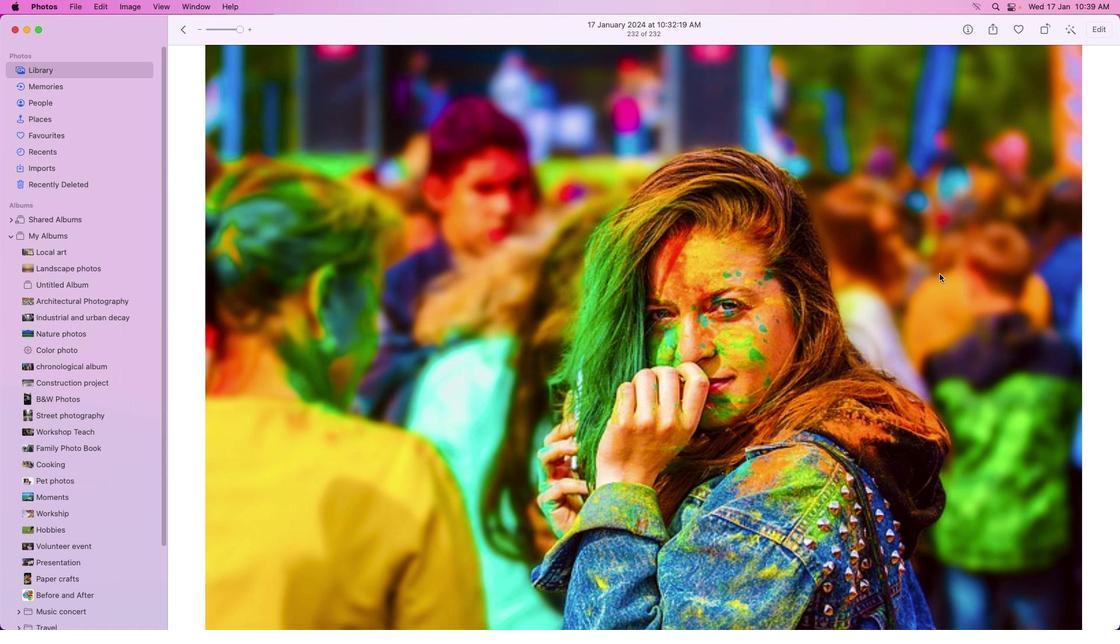 
